 Task: Research Airbnb accommodation in Santa Rosa de CopÃ¡n, Honduras from 2nd November, 2023 to 15th November, 2023 for 2 adults.1  bedroom having 1 bed and 1 bathroom. Property type can be hotel. Booking option can be shelf check-in. Look for 4 properties as per requirement.
Action: Mouse moved to (242, 106)
Screenshot: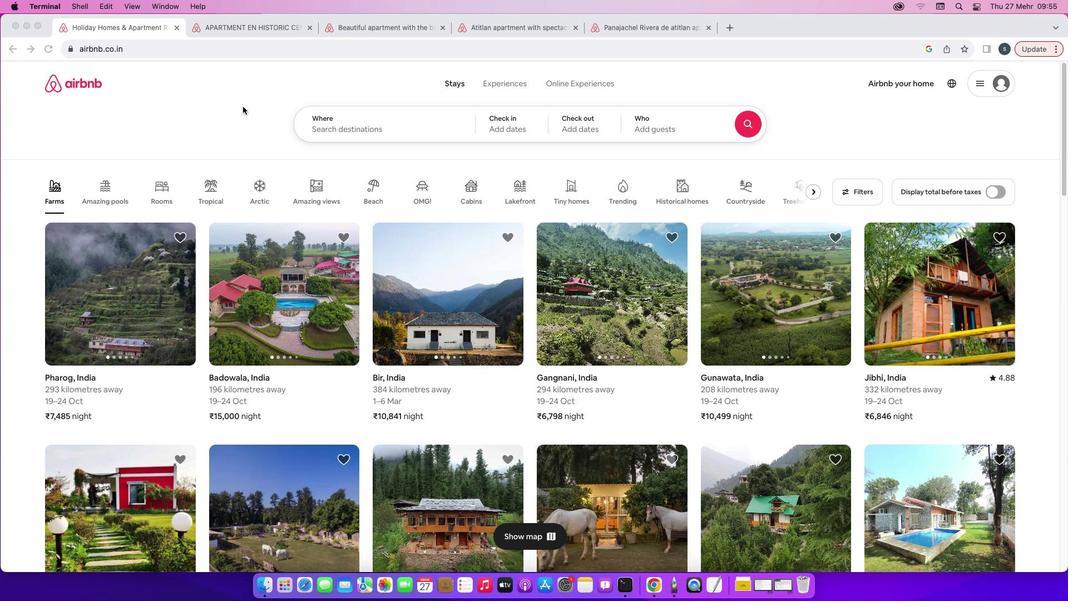 
Action: Mouse pressed left at (242, 106)
Screenshot: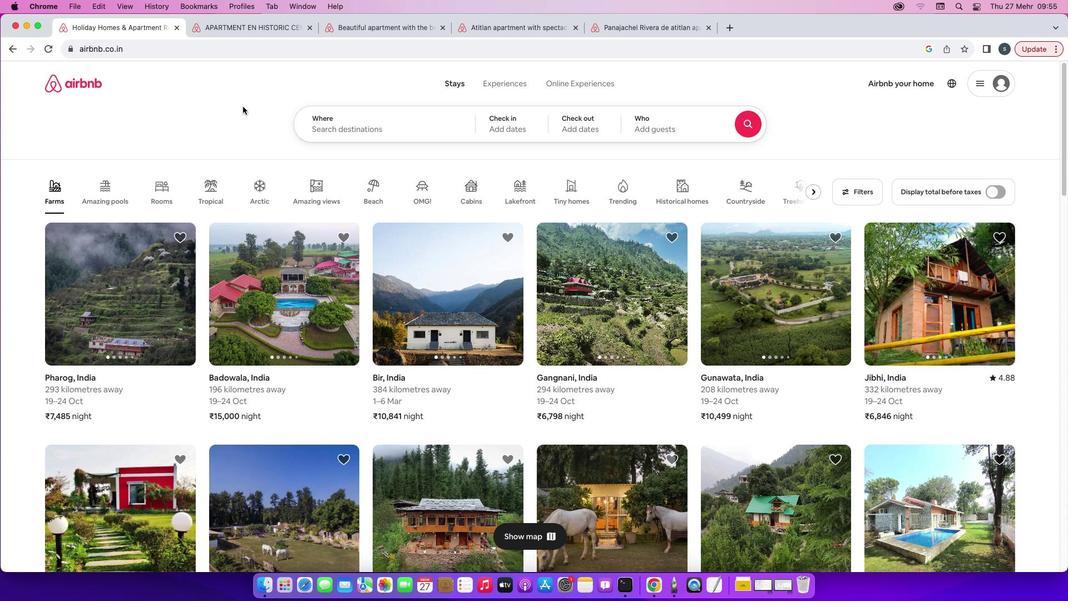 
Action: Mouse moved to (343, 117)
Screenshot: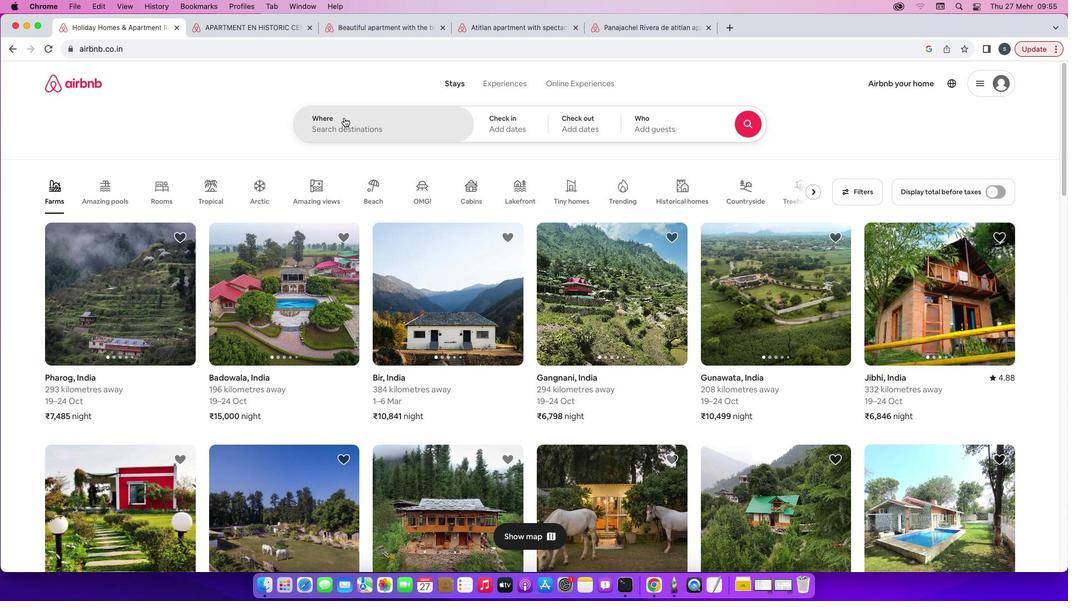 
Action: Mouse pressed left at (343, 117)
Screenshot: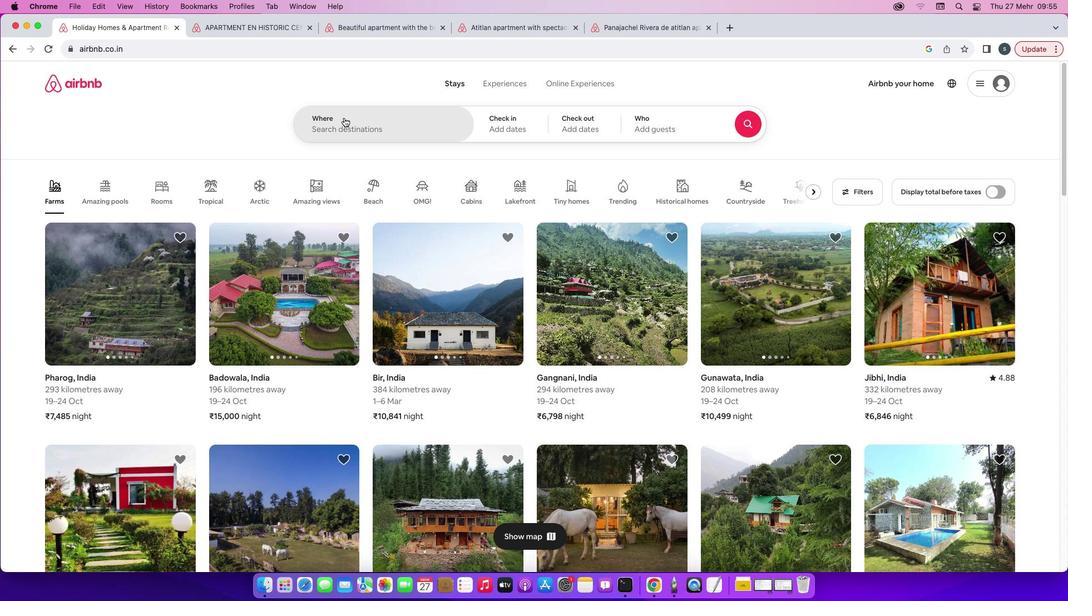 
Action: Mouse moved to (351, 121)
Screenshot: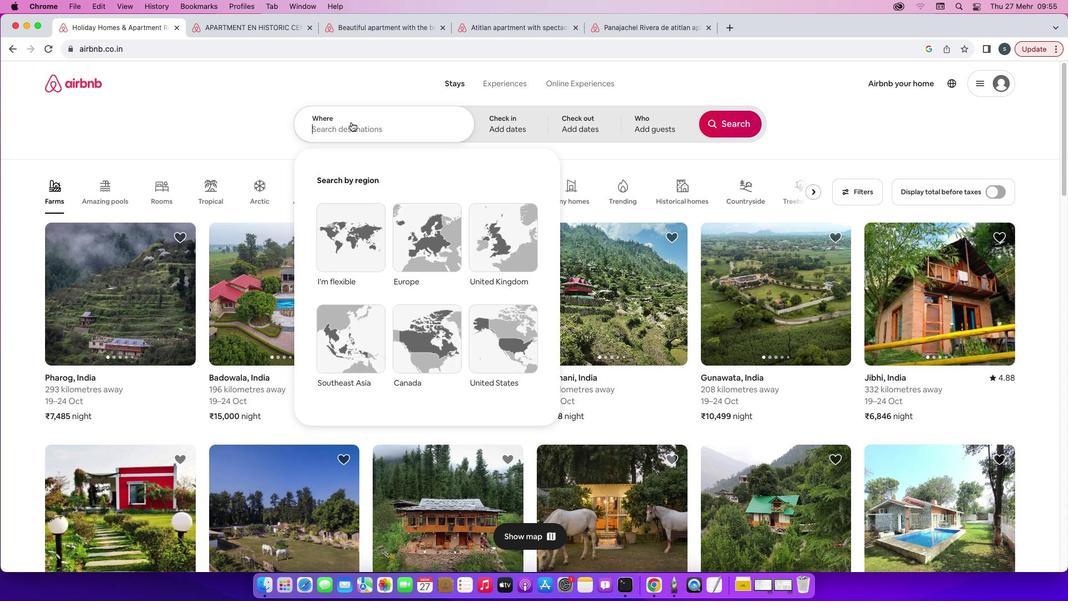 
Action: Key pressed Key.caps_lockKey.caps_lock'S'Key.caps_lock'a''n''t''a'Key.spaceKey.caps_lock'R'Key.caps_lock'o''s''a'Key.space'd''e'Key.spaceKey.caps_lock'C'Key.caps_lock'o''p''a''n'','Key.spaceKey.caps_lock'H'Key.caps_lock'o''n''d''u''r''a''s'
Screenshot: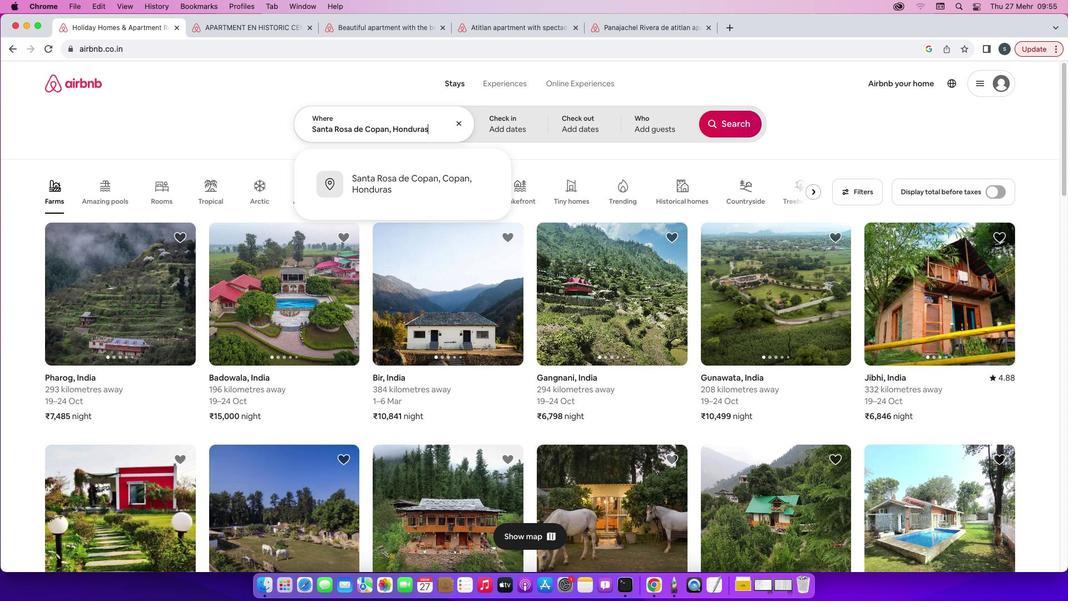 
Action: Mouse moved to (375, 182)
Screenshot: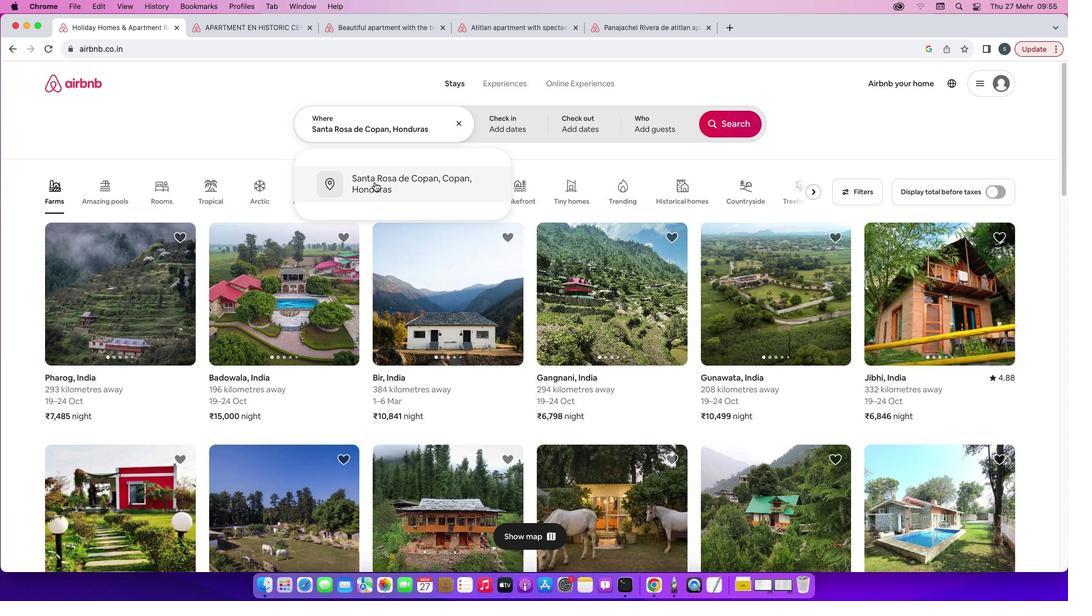 
Action: Mouse pressed left at (375, 182)
Screenshot: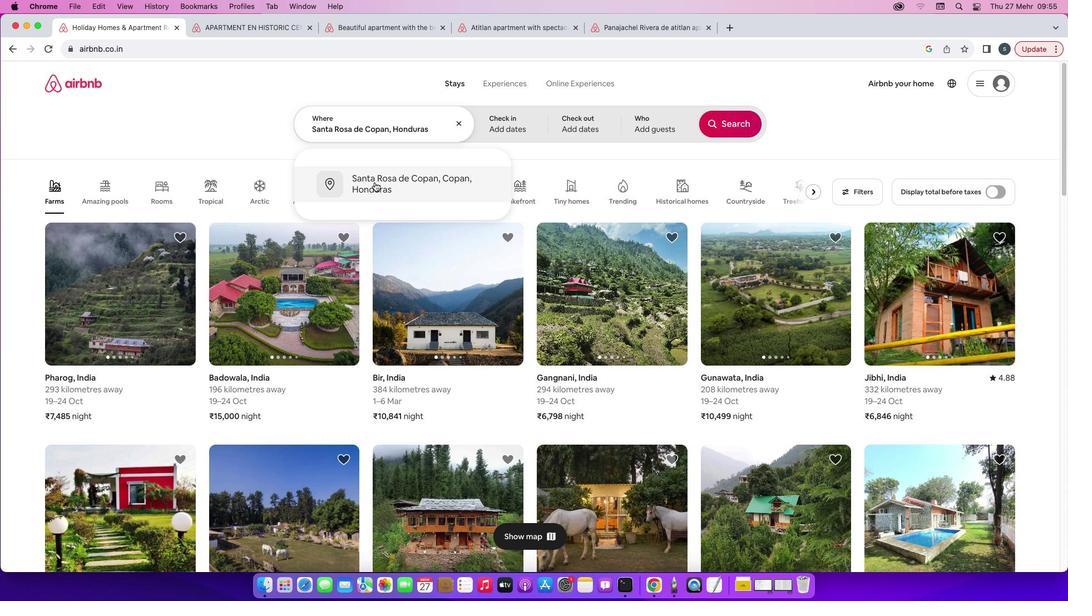
Action: Mouse moved to (662, 259)
Screenshot: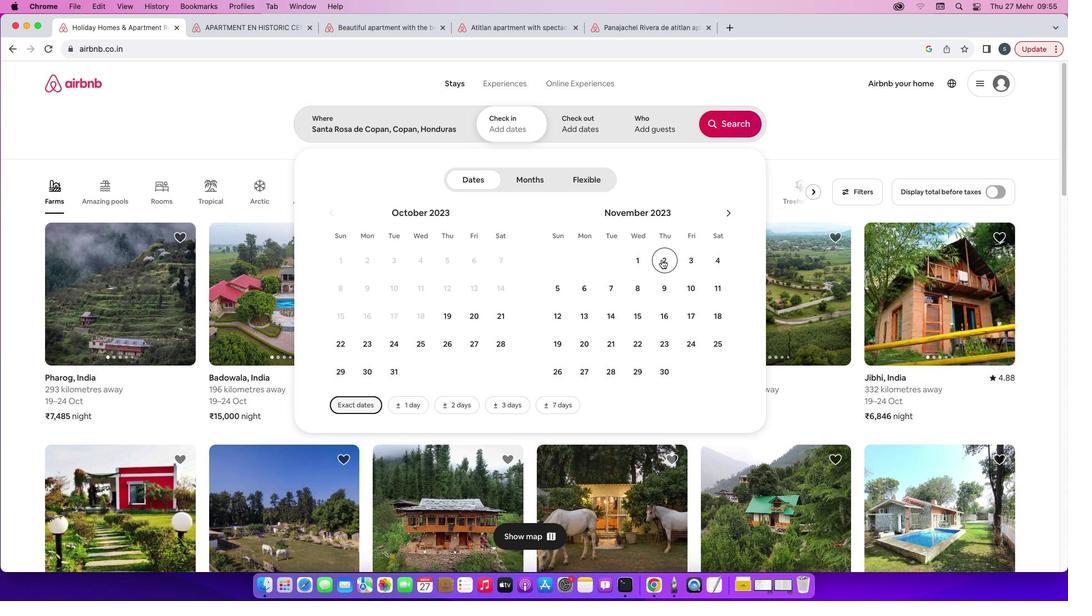 
Action: Mouse pressed left at (662, 259)
Screenshot: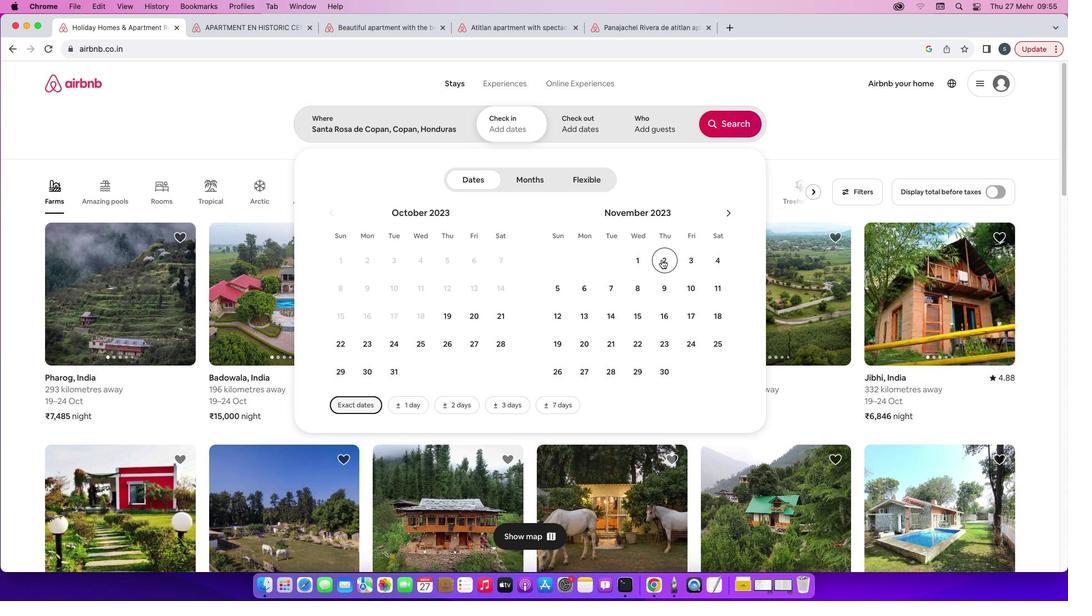 
Action: Mouse moved to (641, 321)
Screenshot: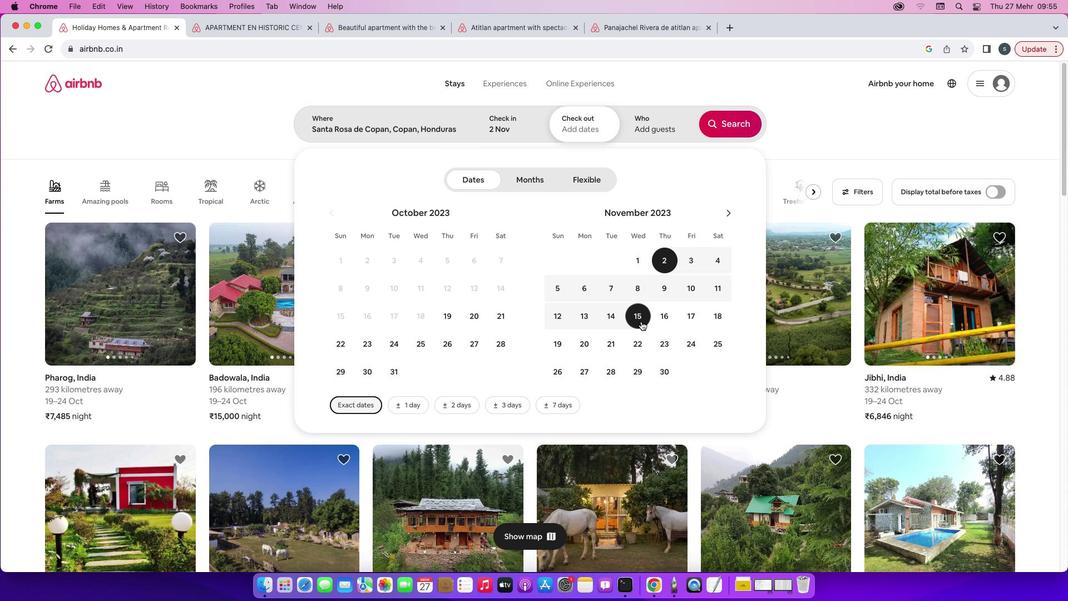 
Action: Mouse pressed left at (641, 321)
Screenshot: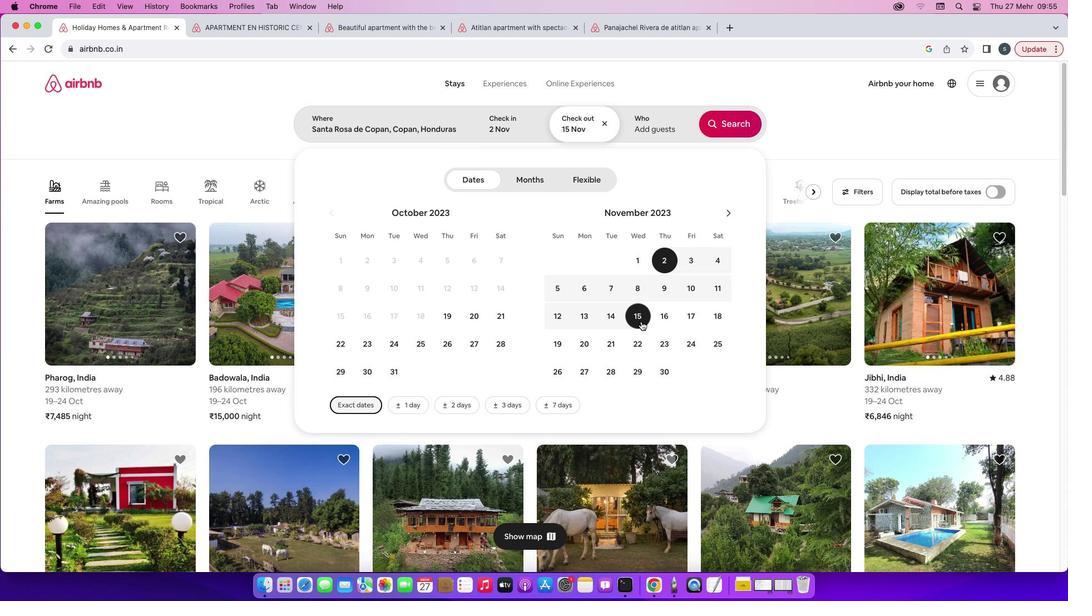 
Action: Mouse moved to (655, 138)
Screenshot: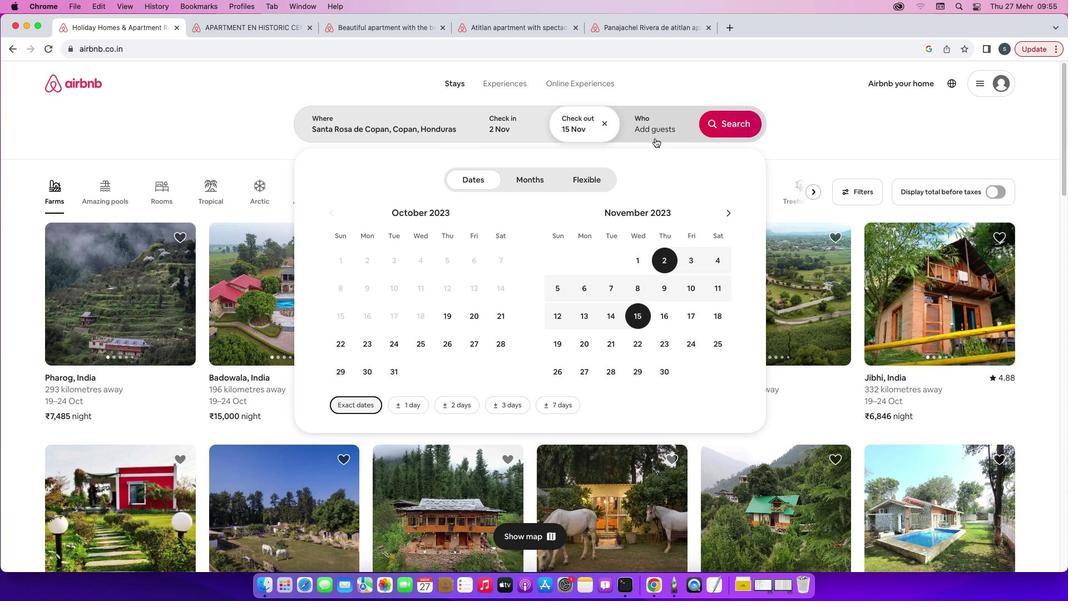 
Action: Mouse pressed left at (655, 138)
Screenshot: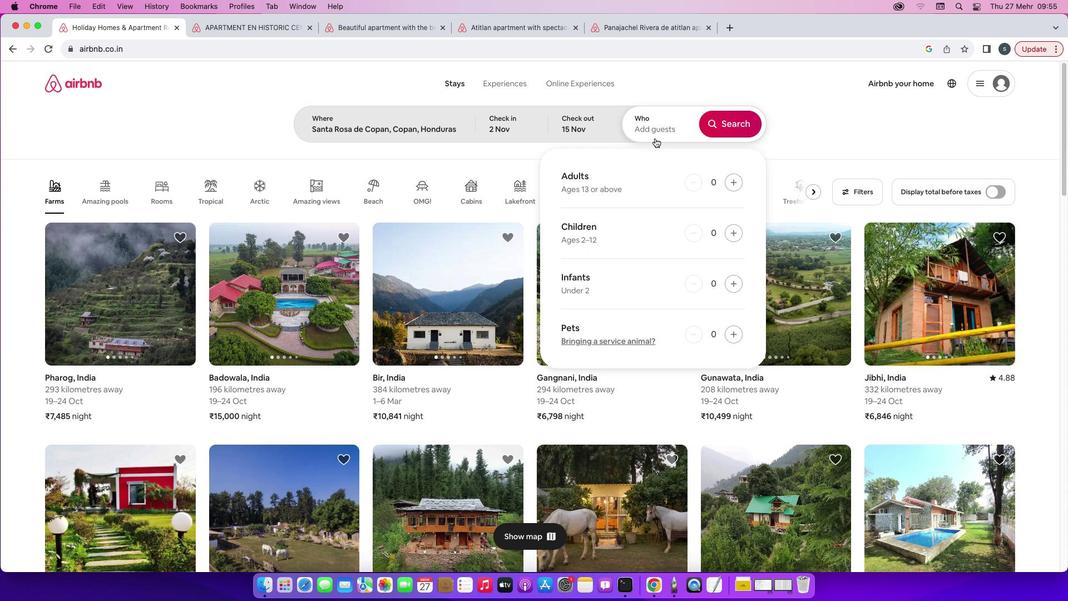 
Action: Mouse moved to (735, 180)
Screenshot: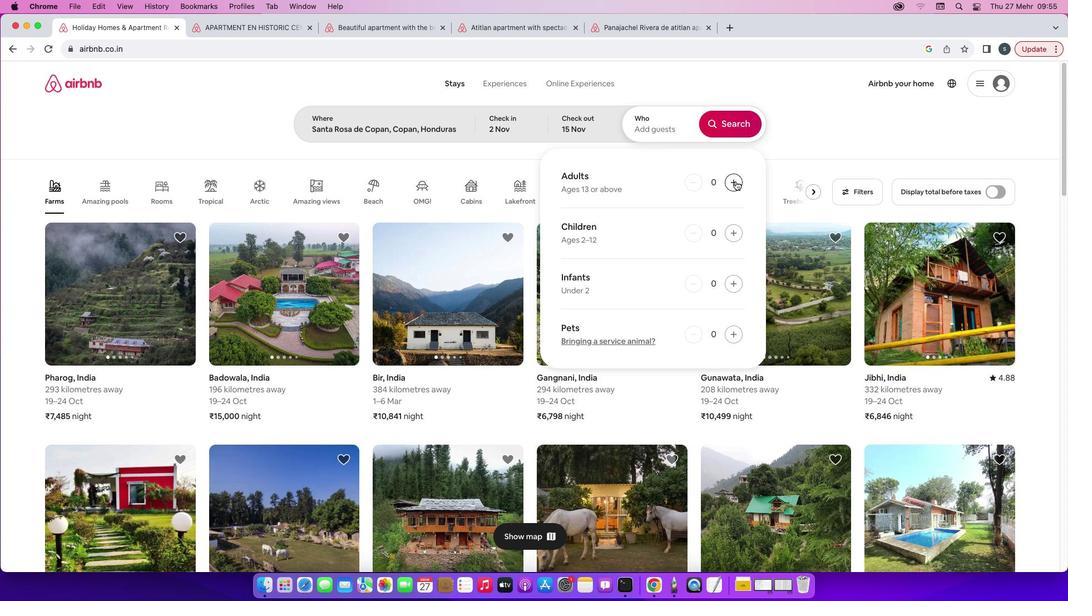 
Action: Mouse pressed left at (735, 180)
Screenshot: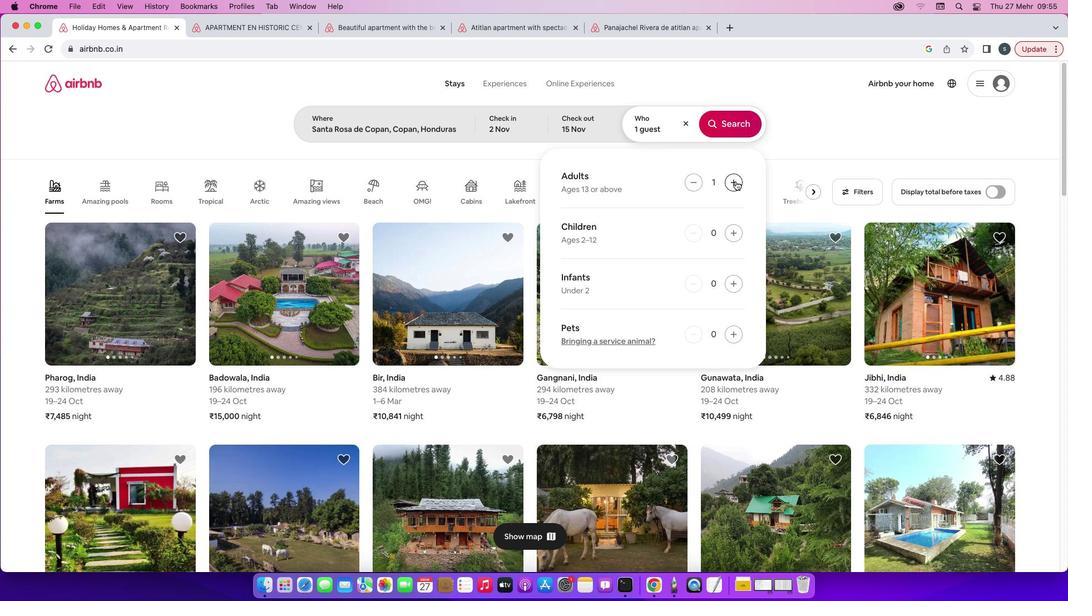 
Action: Mouse pressed left at (735, 180)
Screenshot: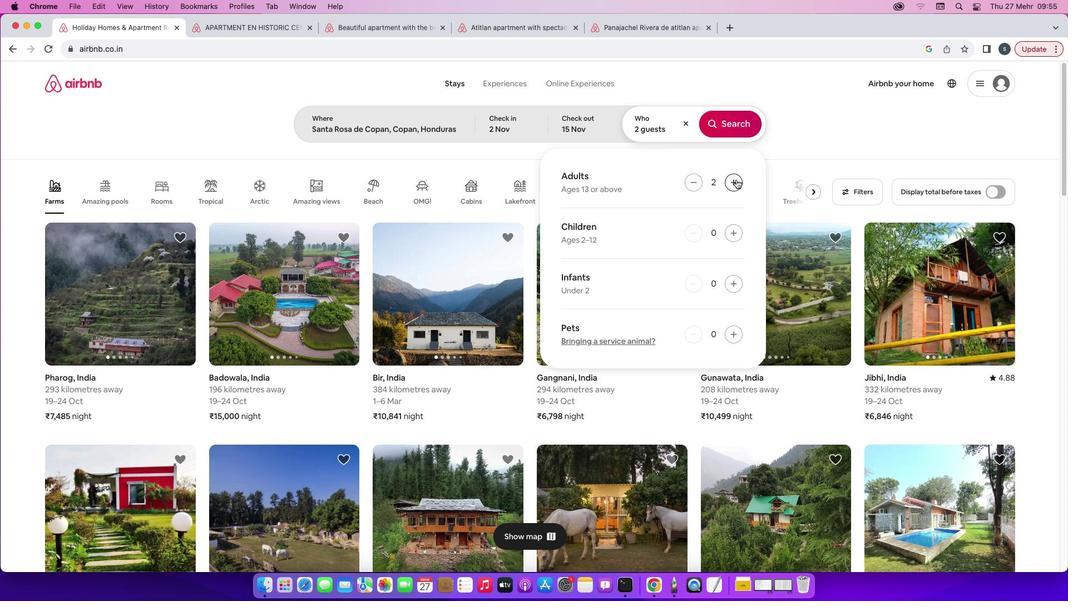 
Action: Mouse moved to (731, 128)
Screenshot: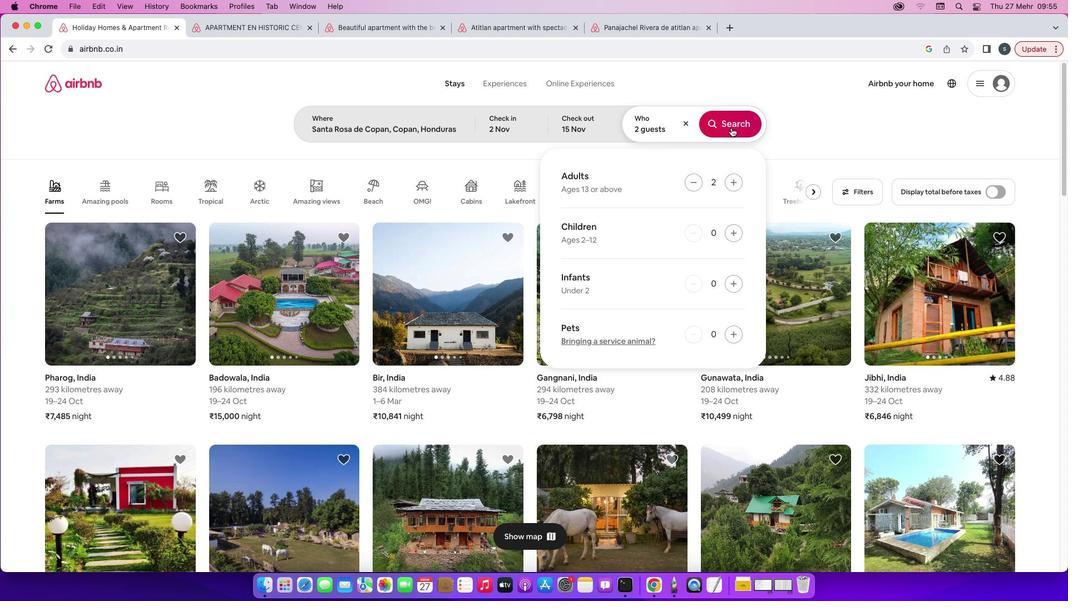 
Action: Mouse pressed left at (731, 128)
Screenshot: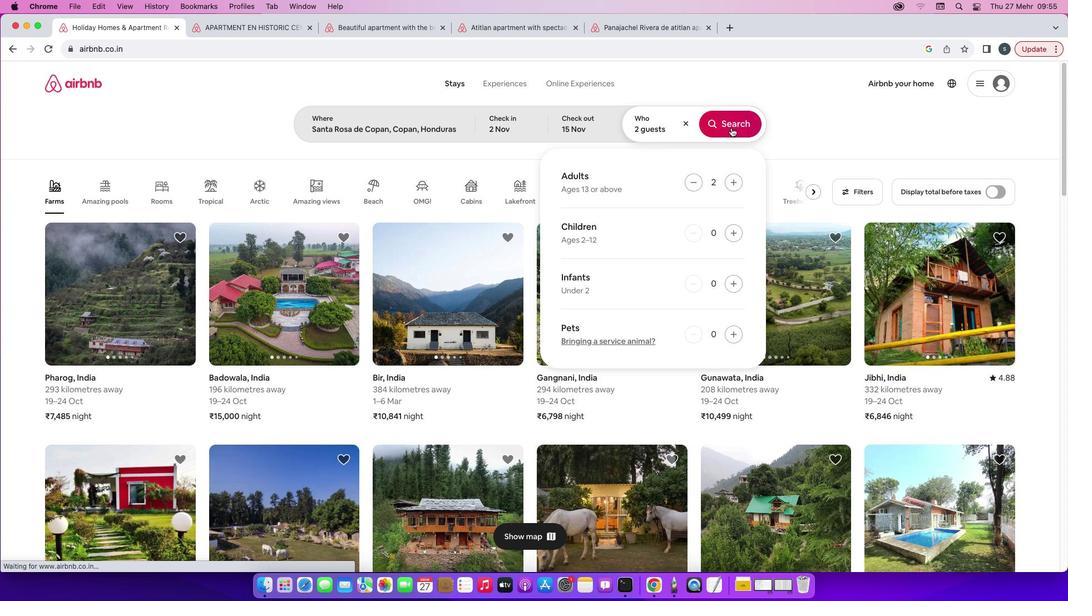 
Action: Mouse moved to (885, 128)
Screenshot: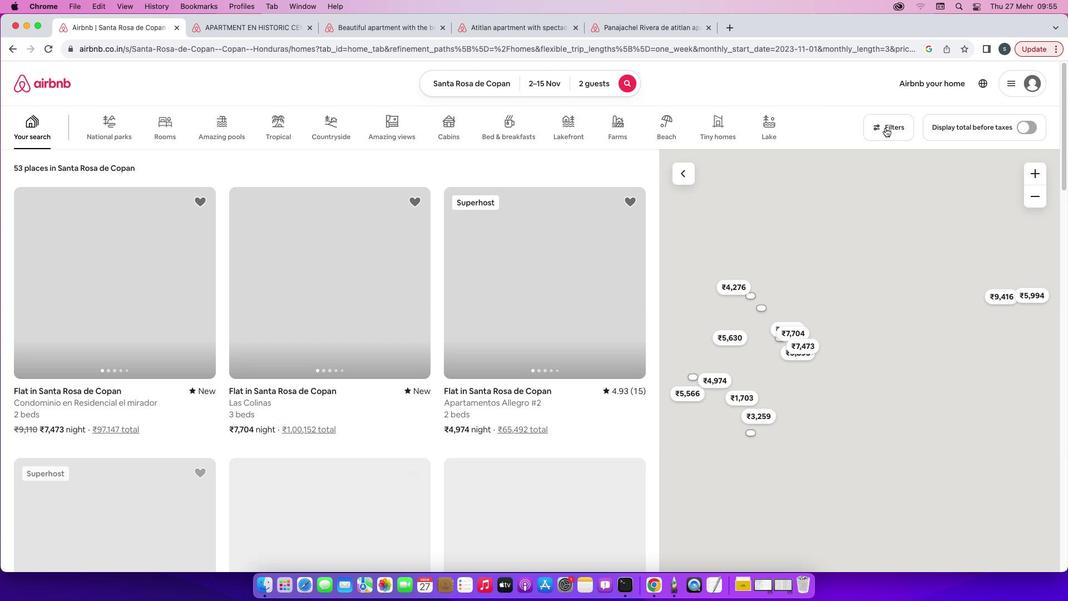 
Action: Mouse pressed left at (885, 128)
Screenshot: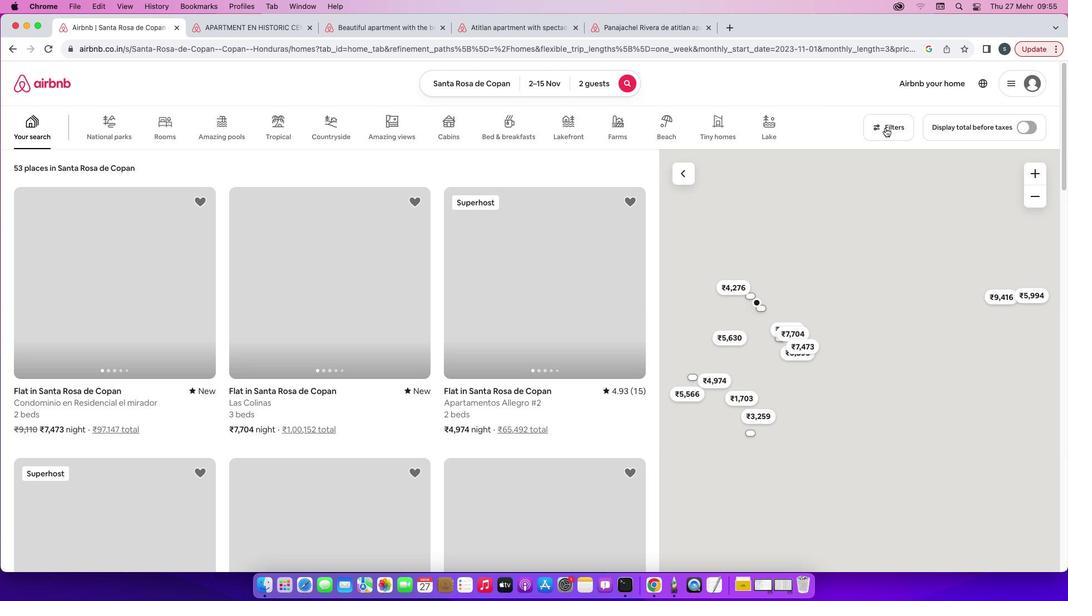 
Action: Mouse moved to (434, 407)
Screenshot: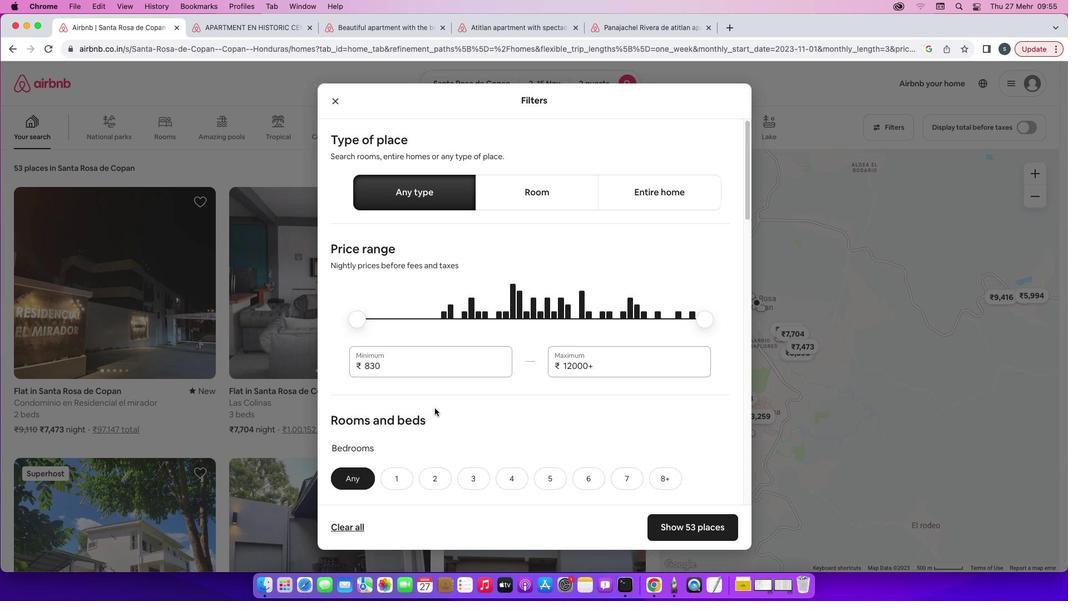 
Action: Mouse scrolled (434, 407) with delta (0, 0)
Screenshot: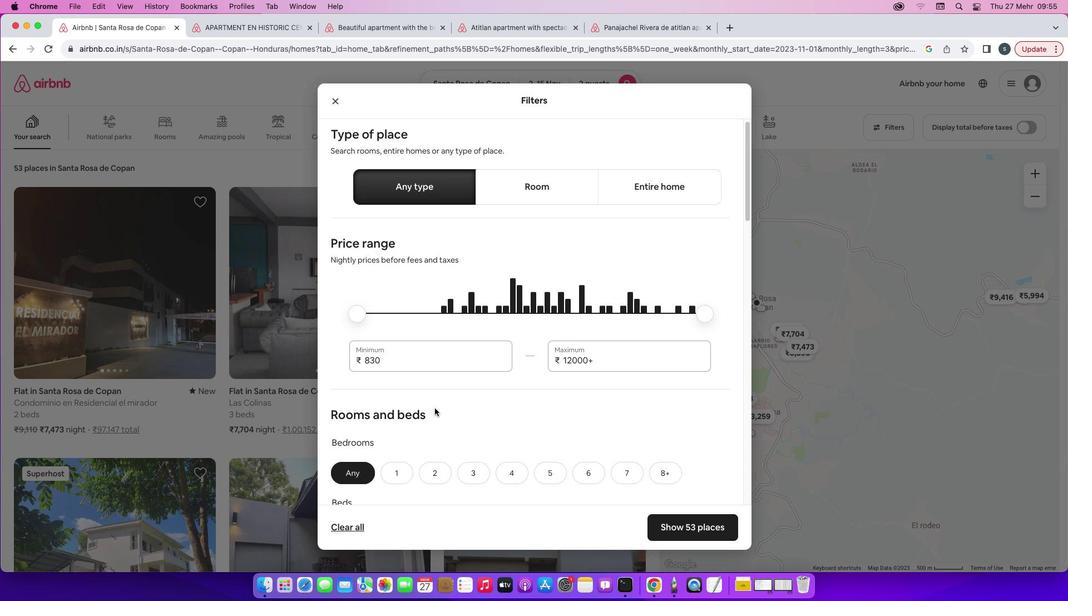 
Action: Mouse scrolled (434, 407) with delta (0, 0)
Screenshot: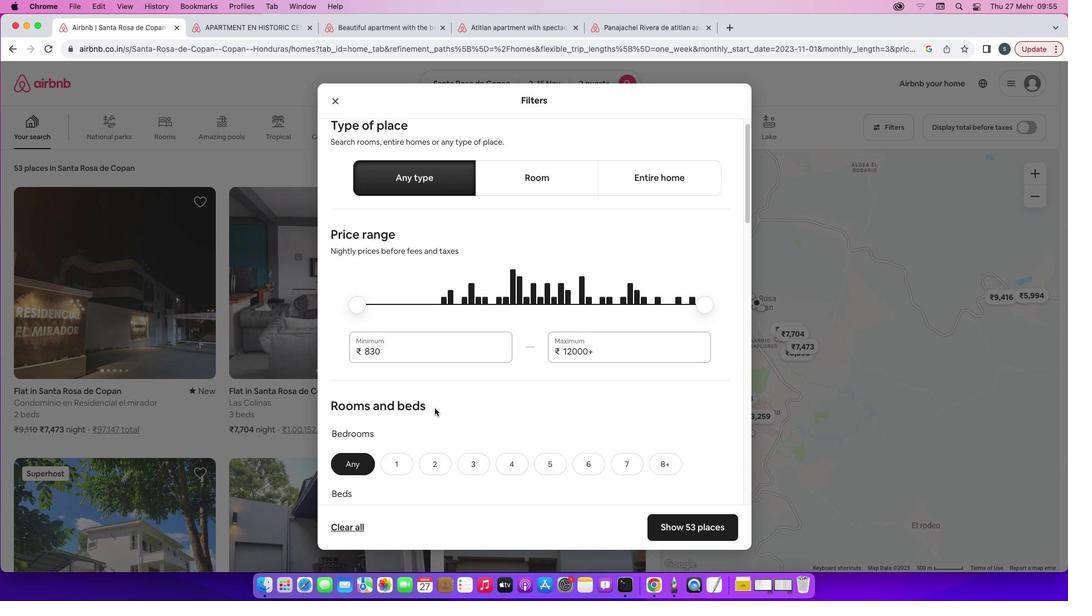 
Action: Mouse scrolled (434, 407) with delta (0, 0)
Screenshot: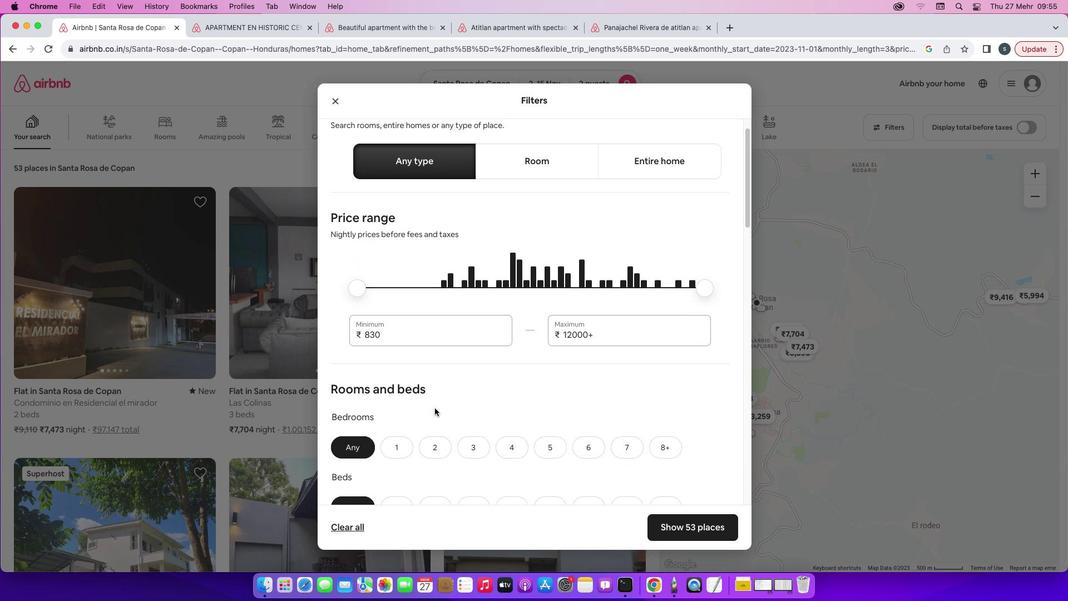 
Action: Mouse scrolled (434, 407) with delta (0, 0)
Screenshot: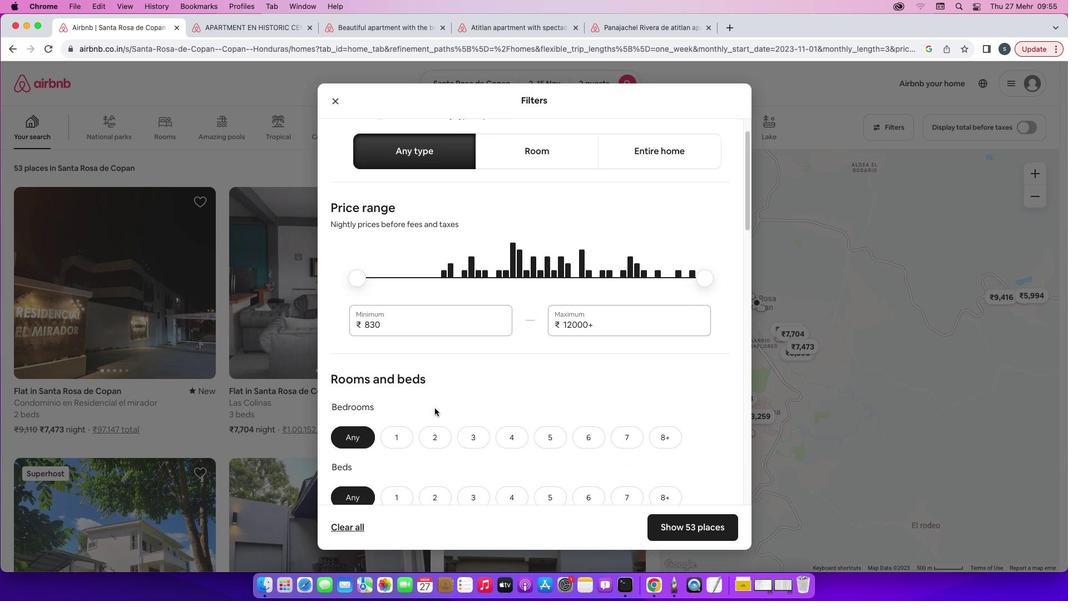 
Action: Mouse scrolled (434, 407) with delta (0, 0)
Screenshot: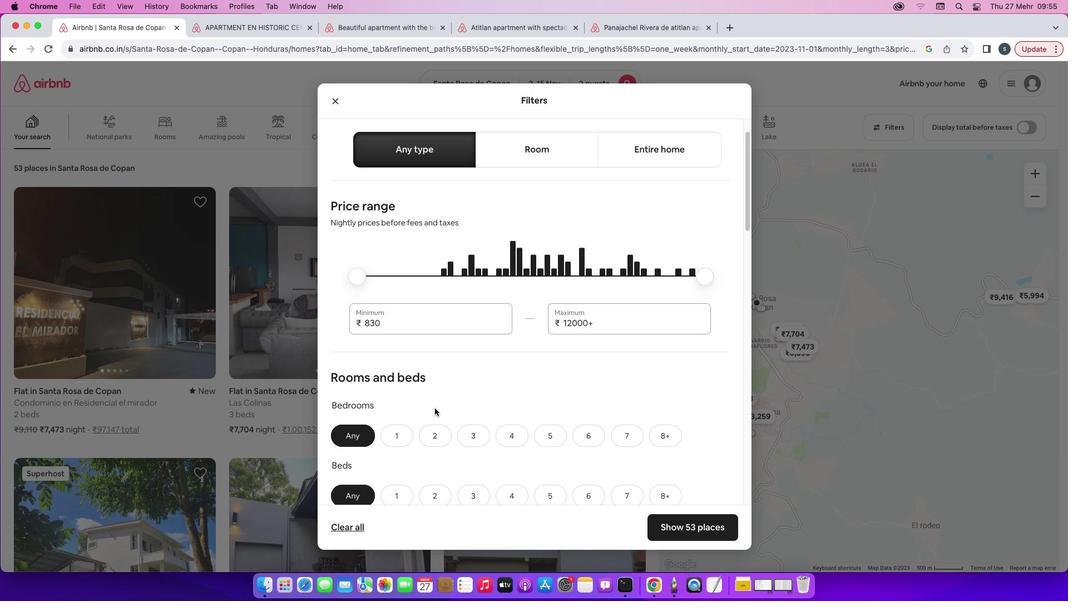 
Action: Mouse scrolled (434, 407) with delta (0, 0)
Screenshot: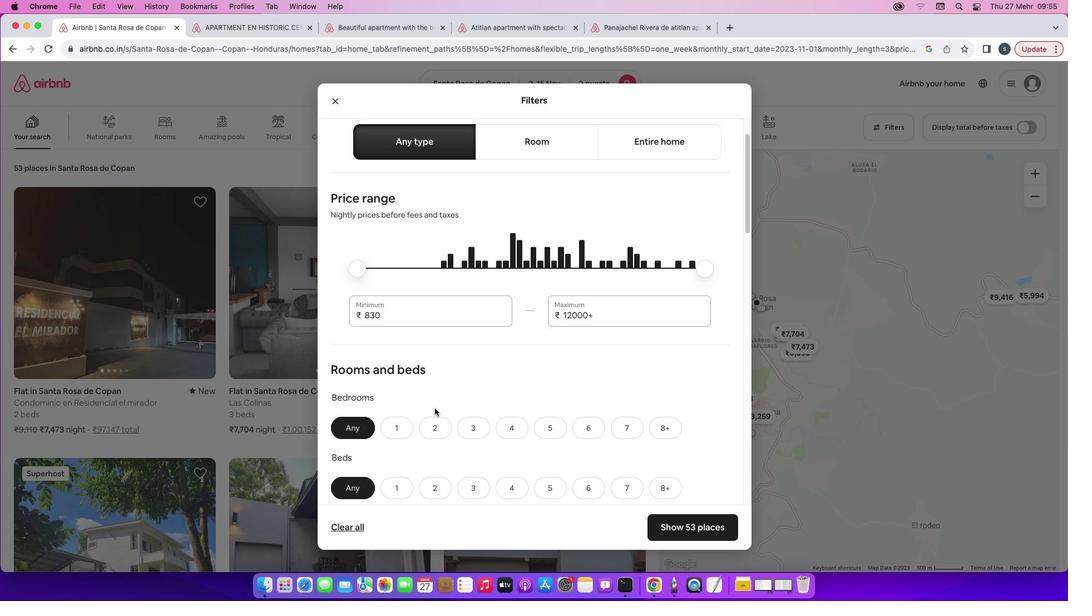 
Action: Mouse scrolled (434, 407) with delta (0, 0)
Screenshot: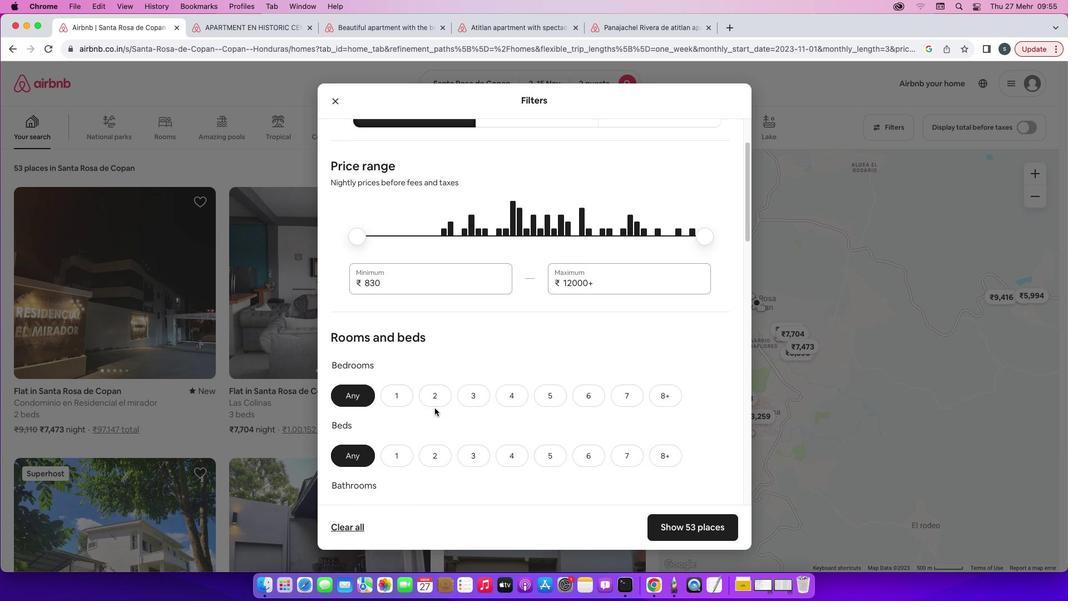 
Action: Mouse scrolled (434, 407) with delta (0, -1)
Screenshot: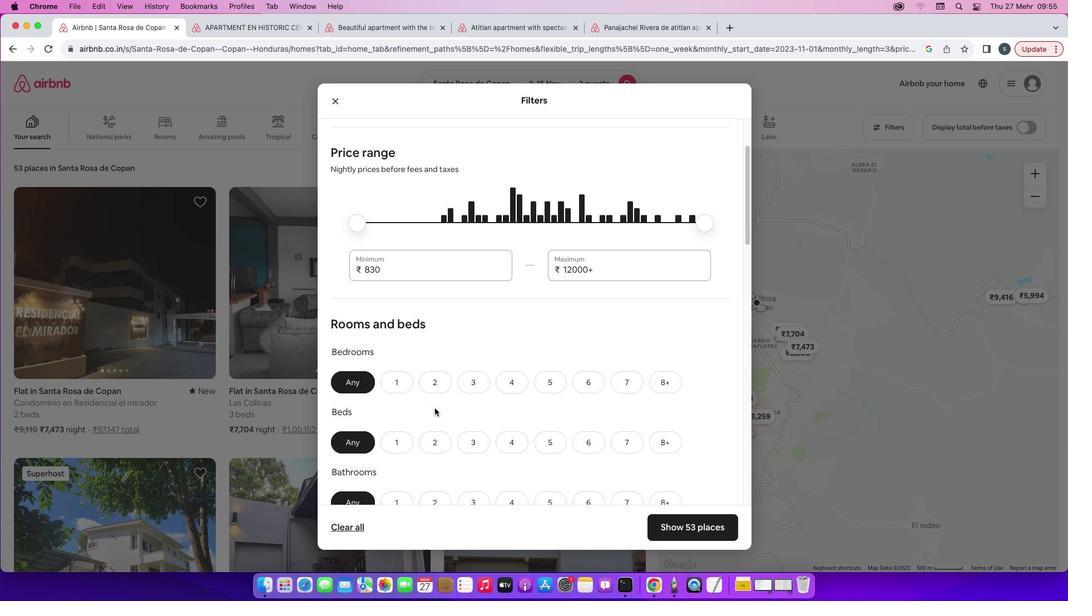 
Action: Mouse scrolled (434, 407) with delta (0, 0)
Screenshot: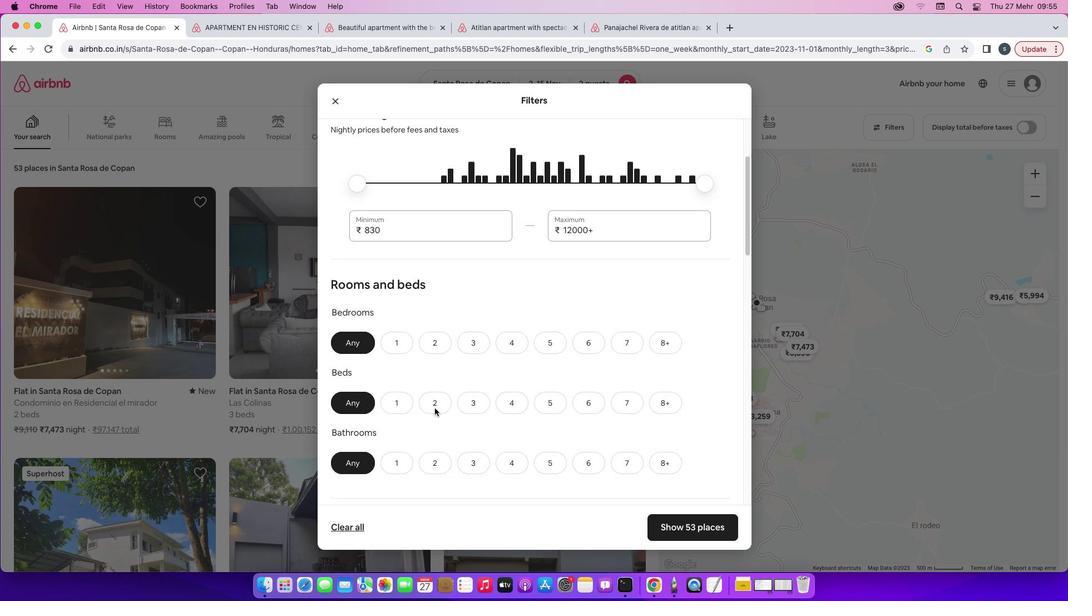 
Action: Mouse scrolled (434, 407) with delta (0, 0)
Screenshot: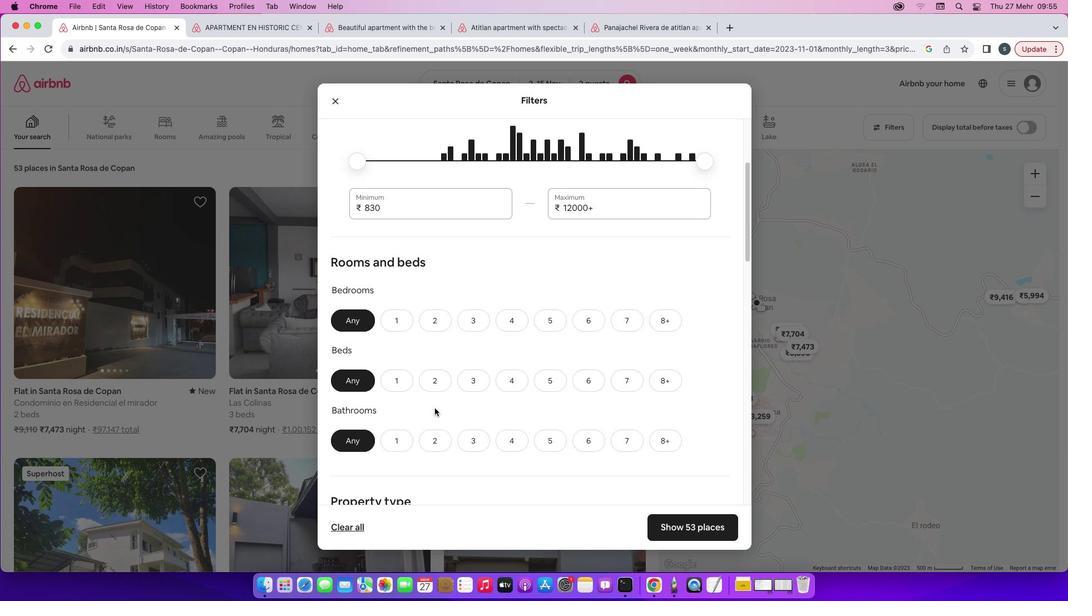 
Action: Mouse scrolled (434, 407) with delta (0, -1)
Screenshot: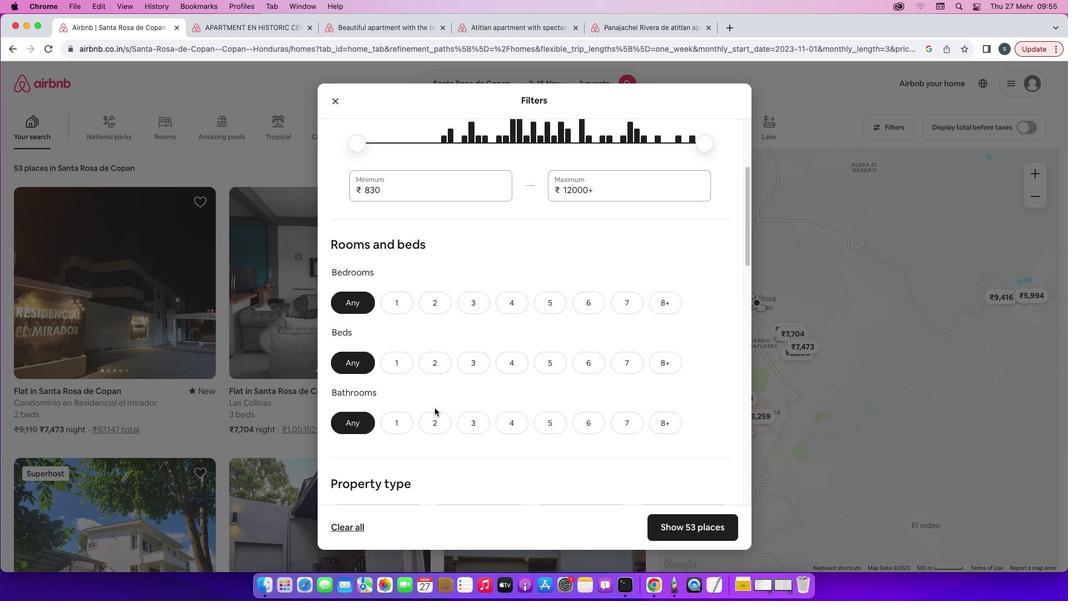 
Action: Mouse moved to (405, 299)
Screenshot: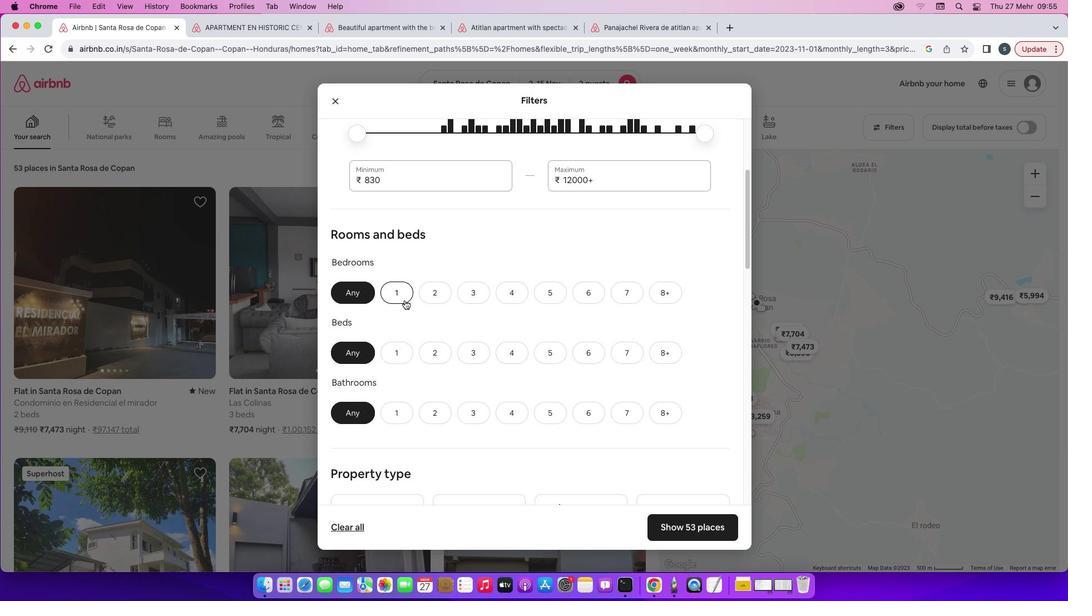 
Action: Mouse pressed left at (405, 299)
Screenshot: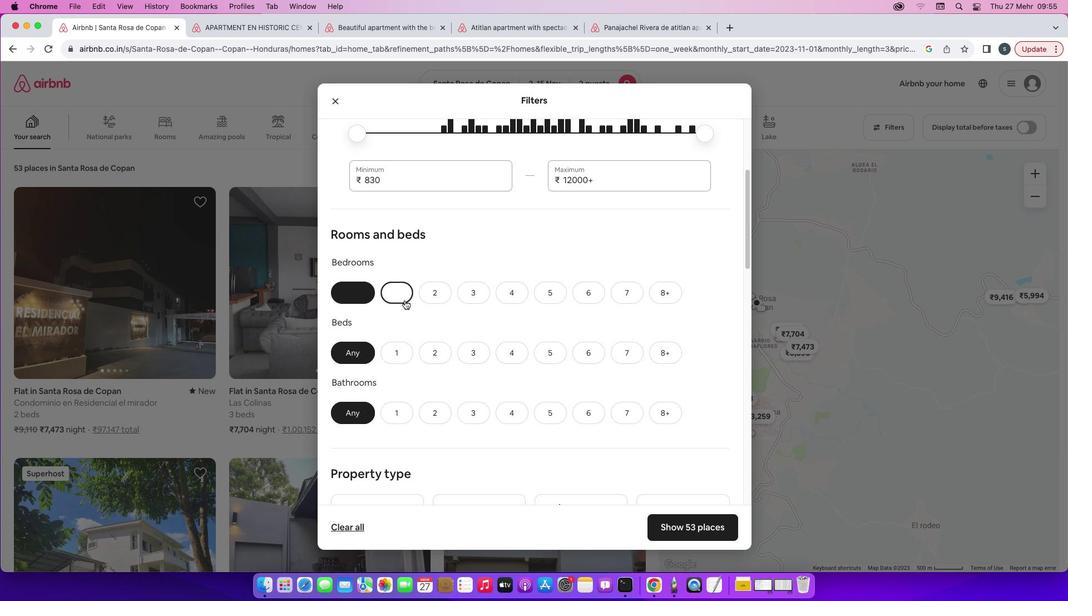
Action: Mouse moved to (399, 350)
Screenshot: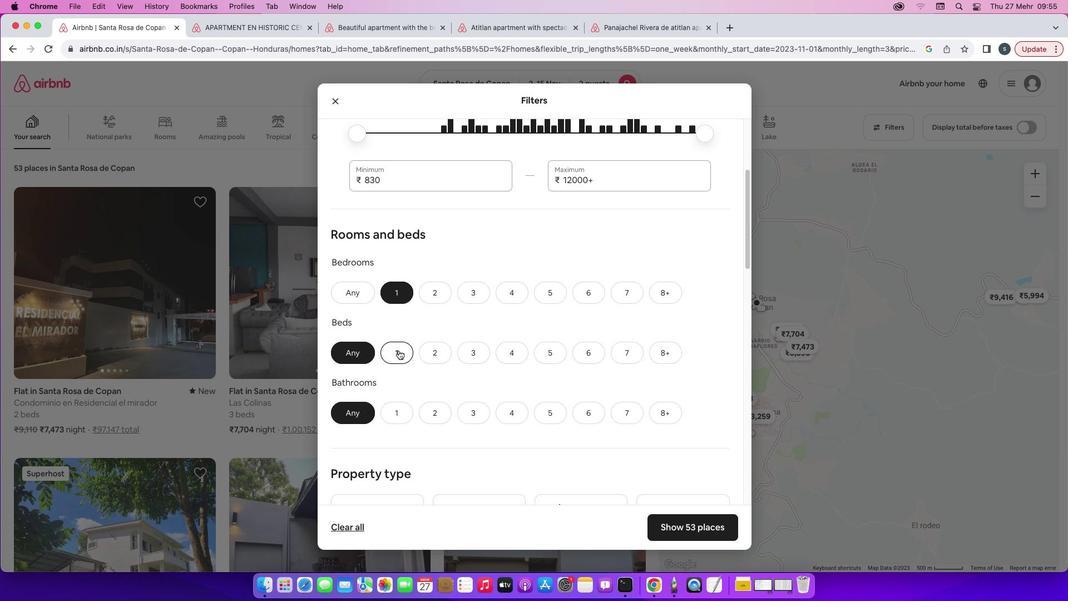 
Action: Mouse pressed left at (399, 350)
Screenshot: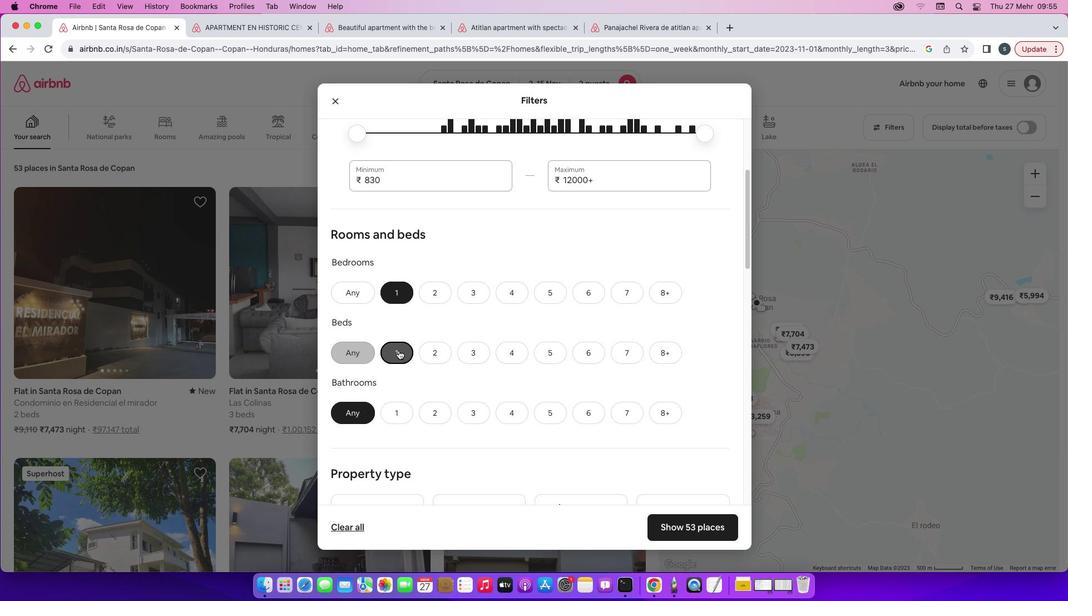 
Action: Mouse moved to (406, 410)
Screenshot: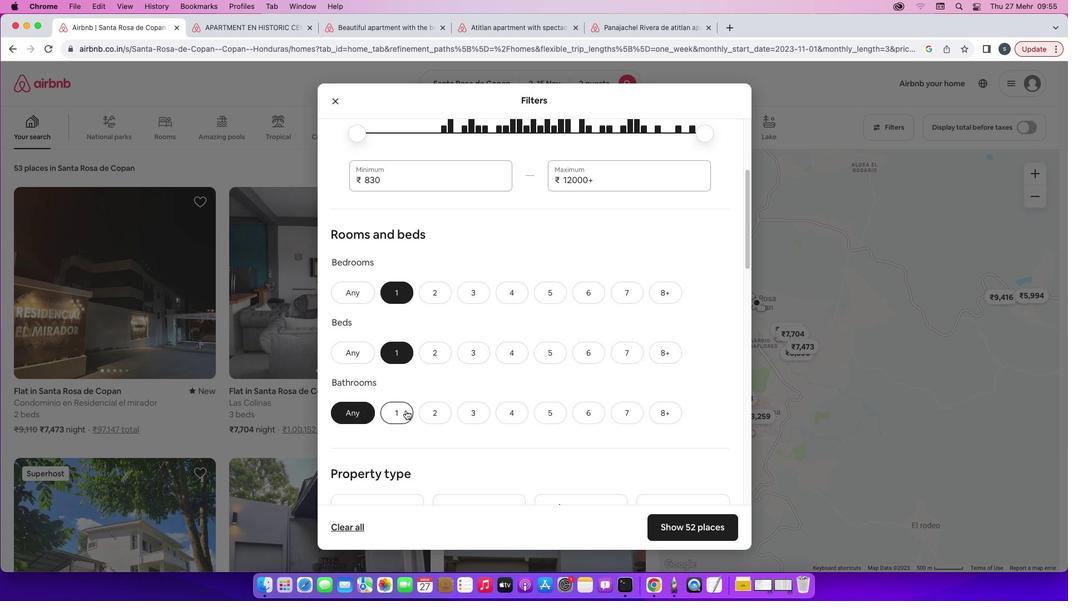 
Action: Mouse pressed left at (406, 410)
Screenshot: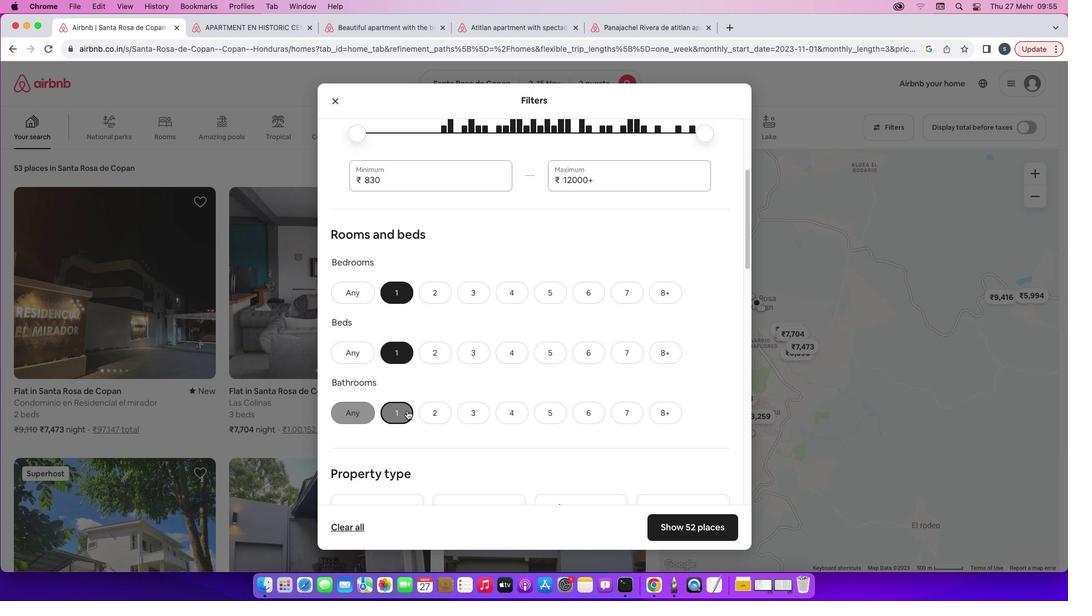 
Action: Mouse moved to (471, 378)
Screenshot: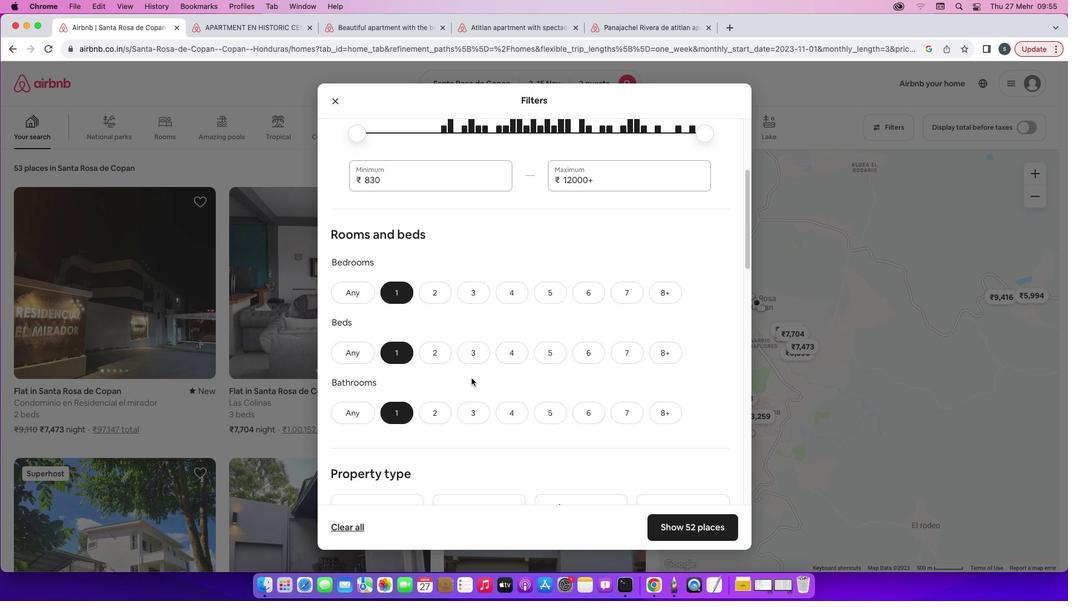 
Action: Mouse scrolled (471, 378) with delta (0, 0)
Screenshot: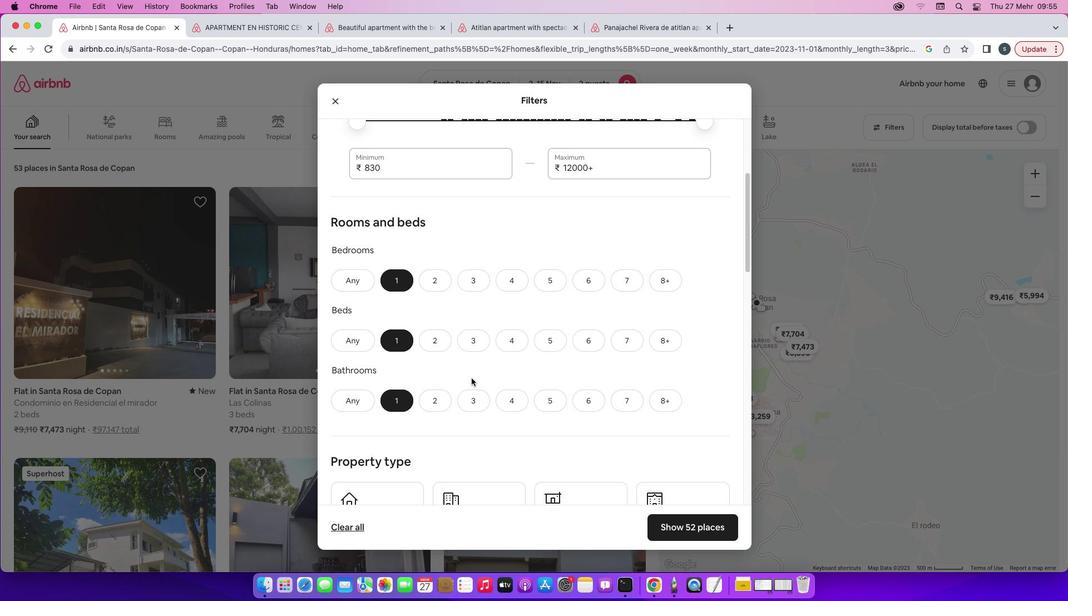 
Action: Mouse scrolled (471, 378) with delta (0, 0)
Screenshot: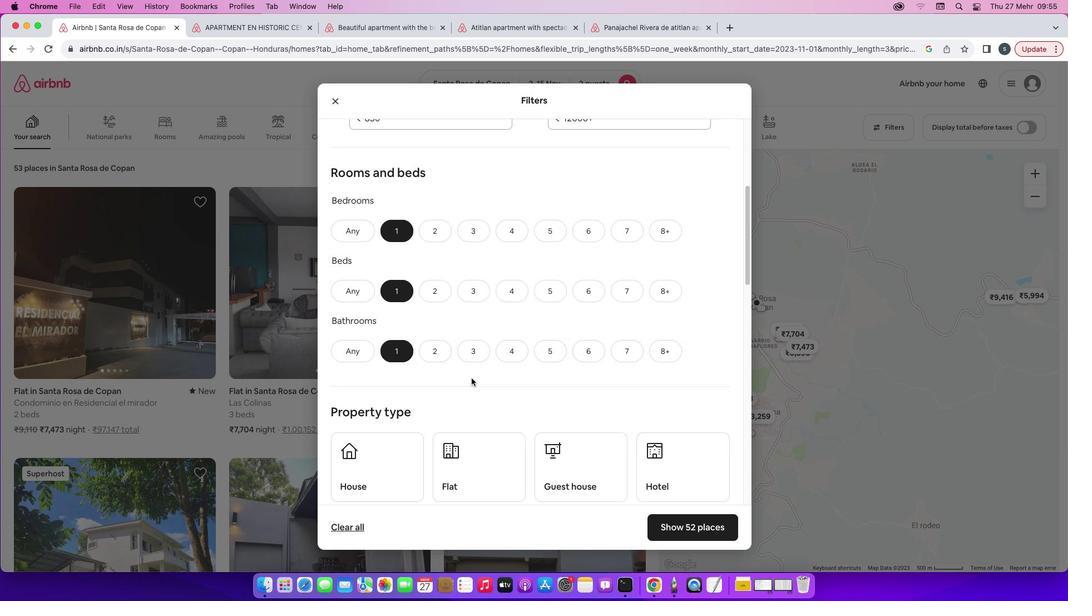 
Action: Mouse scrolled (471, 378) with delta (0, -1)
Screenshot: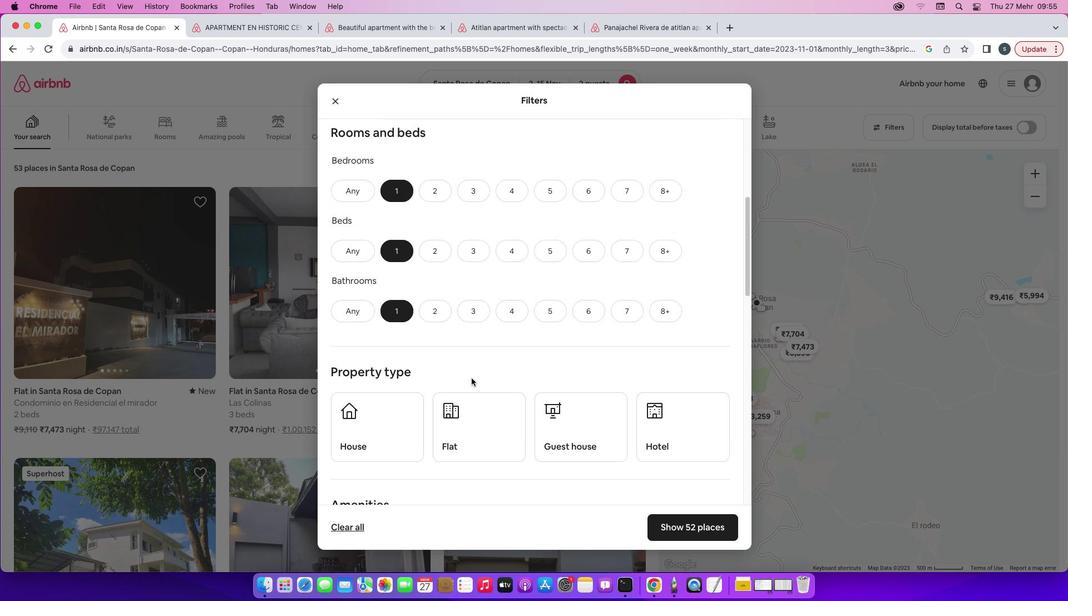 
Action: Mouse scrolled (471, 378) with delta (0, -1)
Screenshot: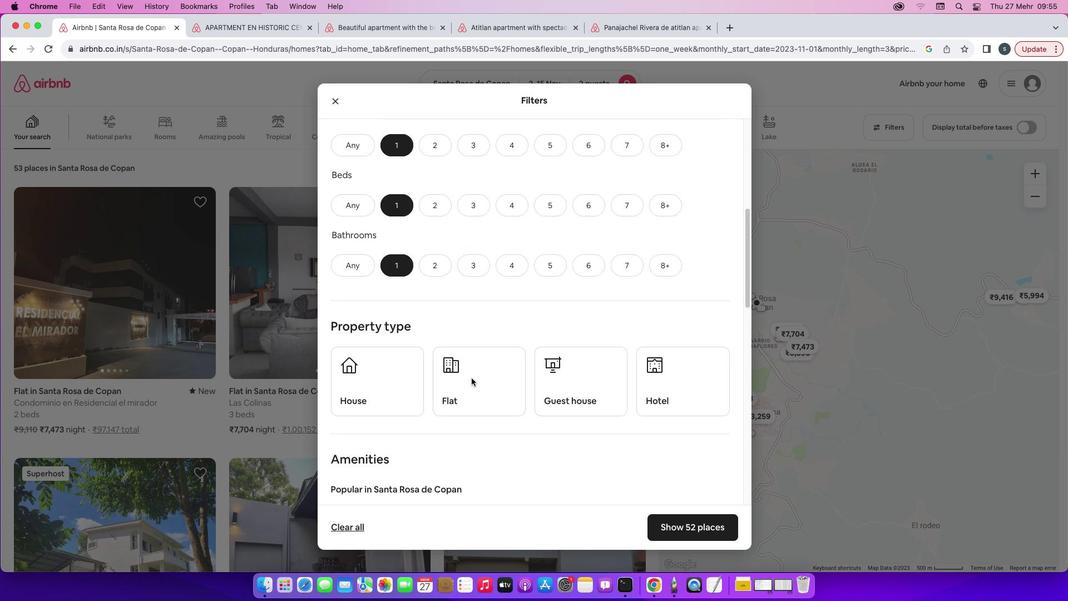 
Action: Mouse scrolled (471, 378) with delta (0, 0)
Screenshot: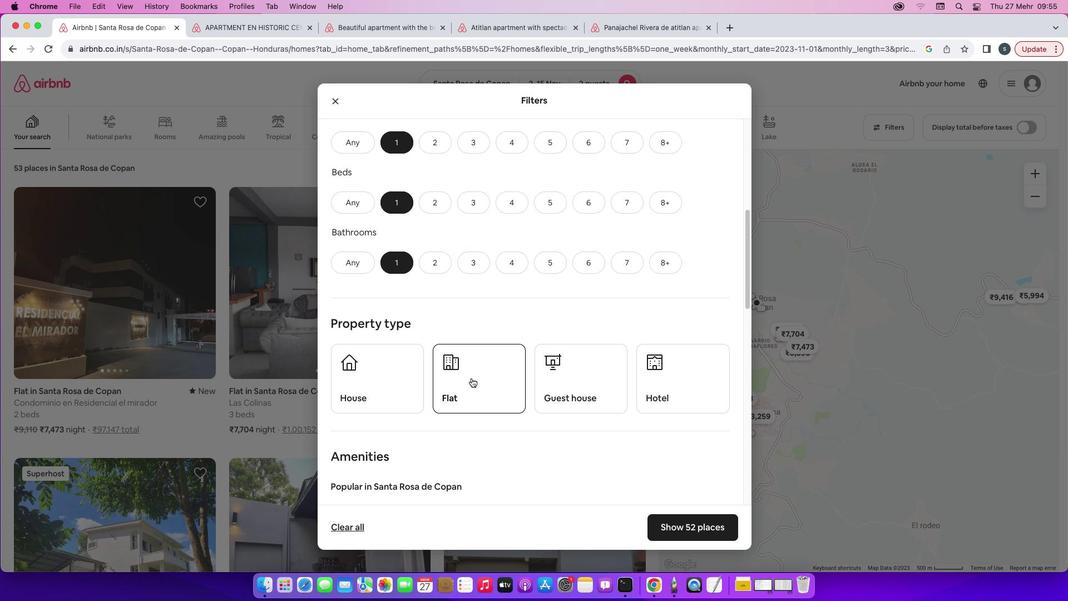 
Action: Mouse scrolled (471, 378) with delta (0, 0)
Screenshot: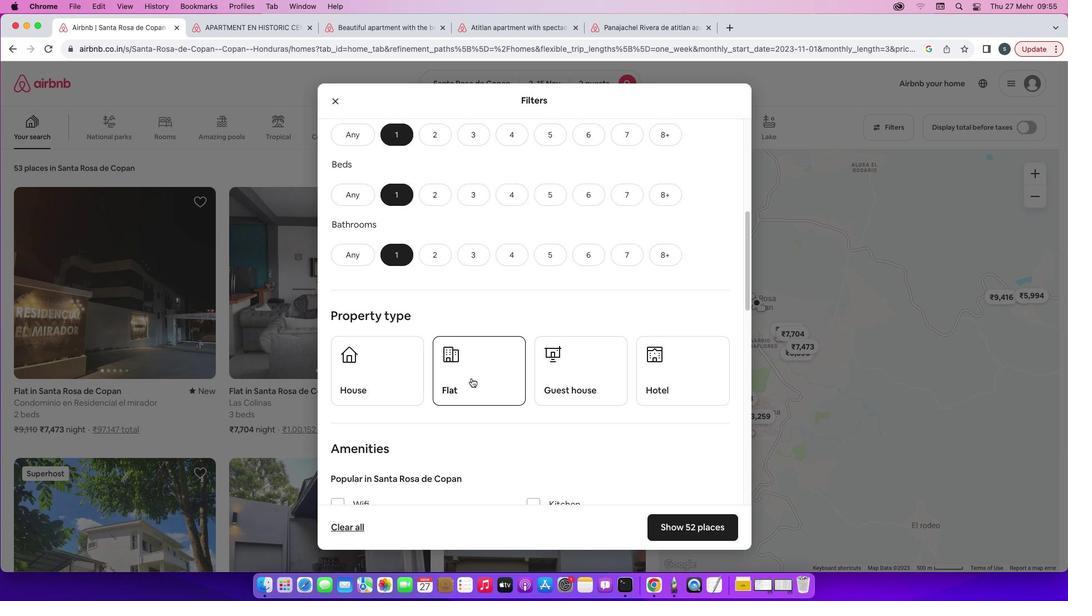 
Action: Mouse scrolled (471, 378) with delta (0, 0)
Screenshot: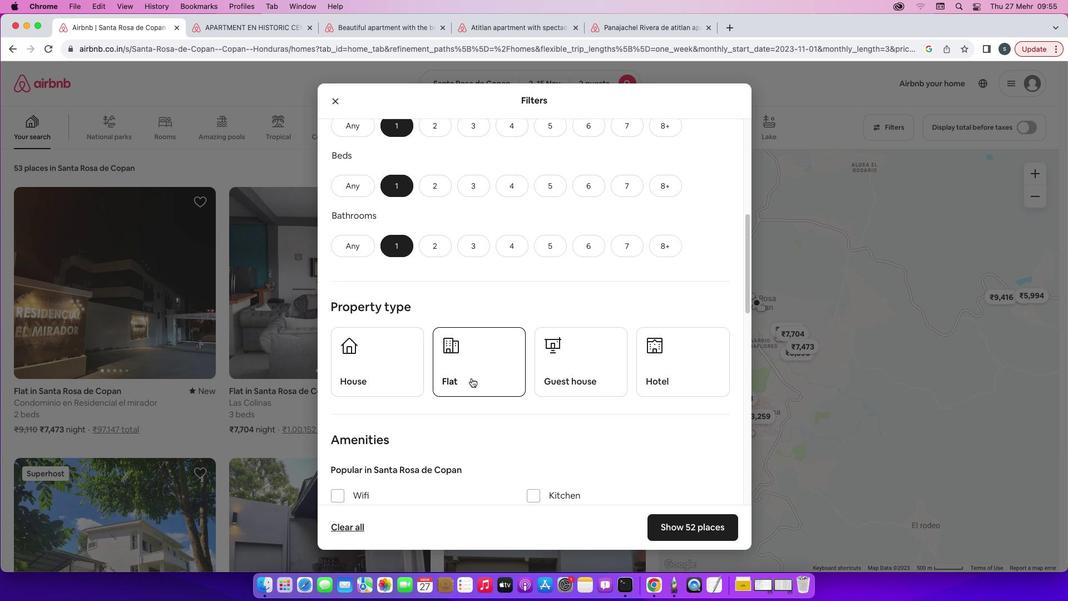 
Action: Mouse scrolled (471, 378) with delta (0, 0)
Screenshot: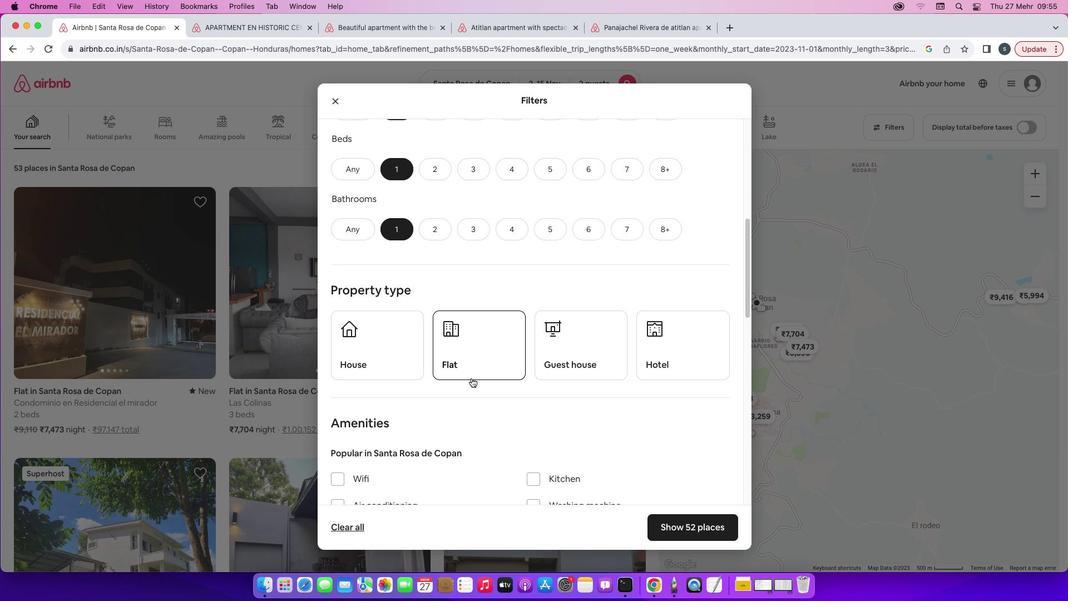 
Action: Mouse scrolled (471, 378) with delta (0, 0)
Screenshot: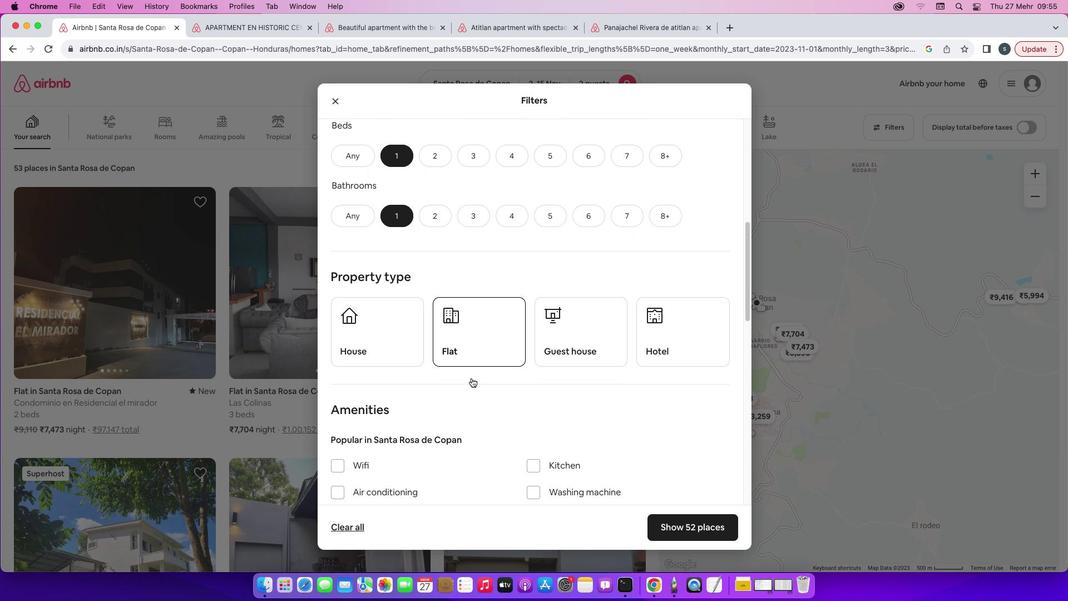 
Action: Mouse scrolled (471, 378) with delta (0, 0)
Screenshot: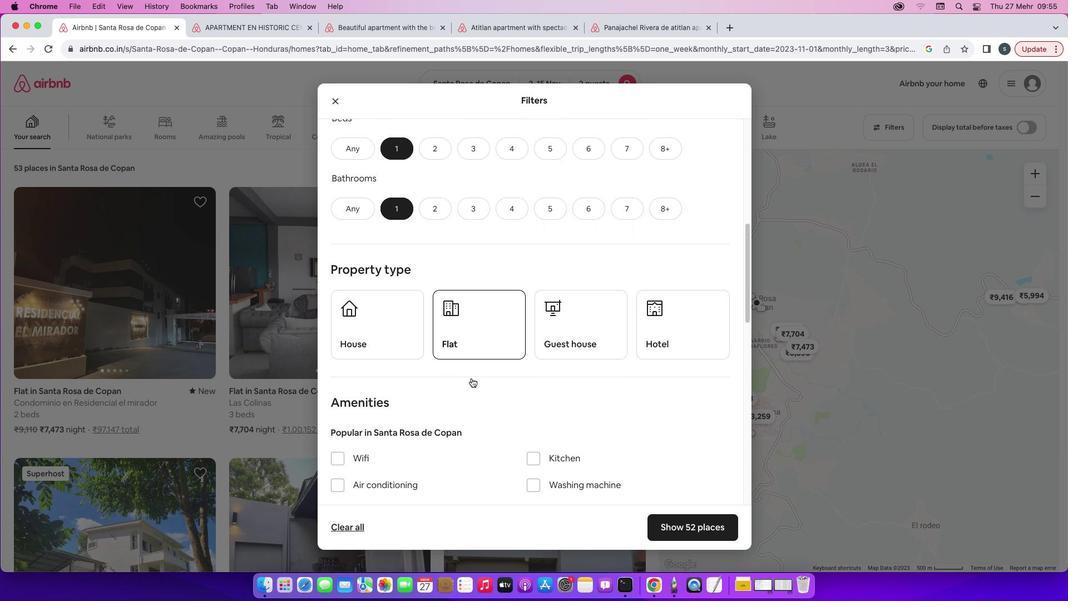 
Action: Mouse scrolled (471, 378) with delta (0, 0)
Screenshot: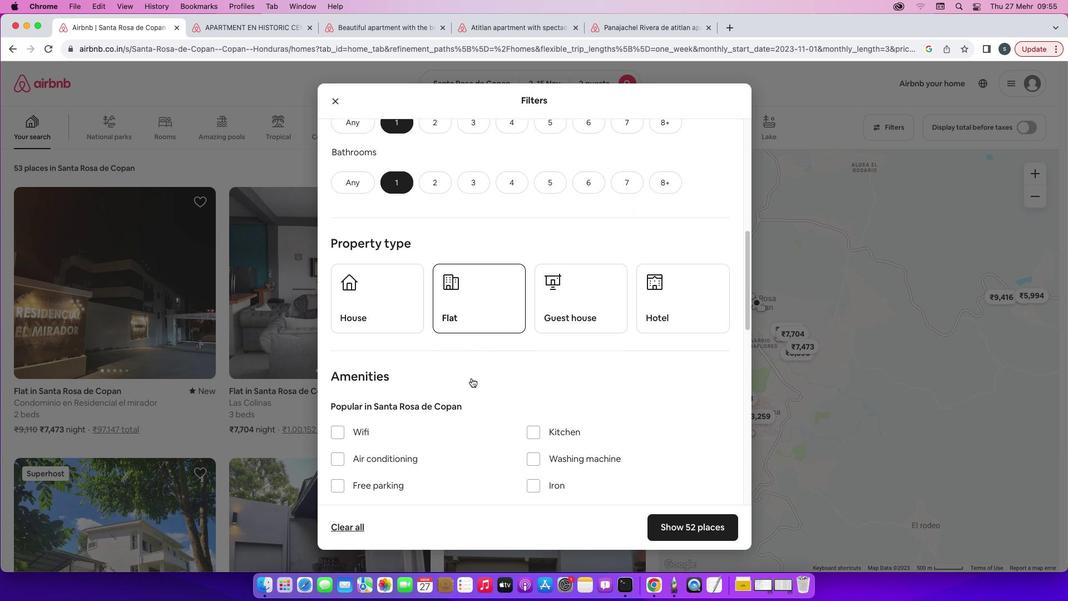 
Action: Mouse moved to (669, 319)
Screenshot: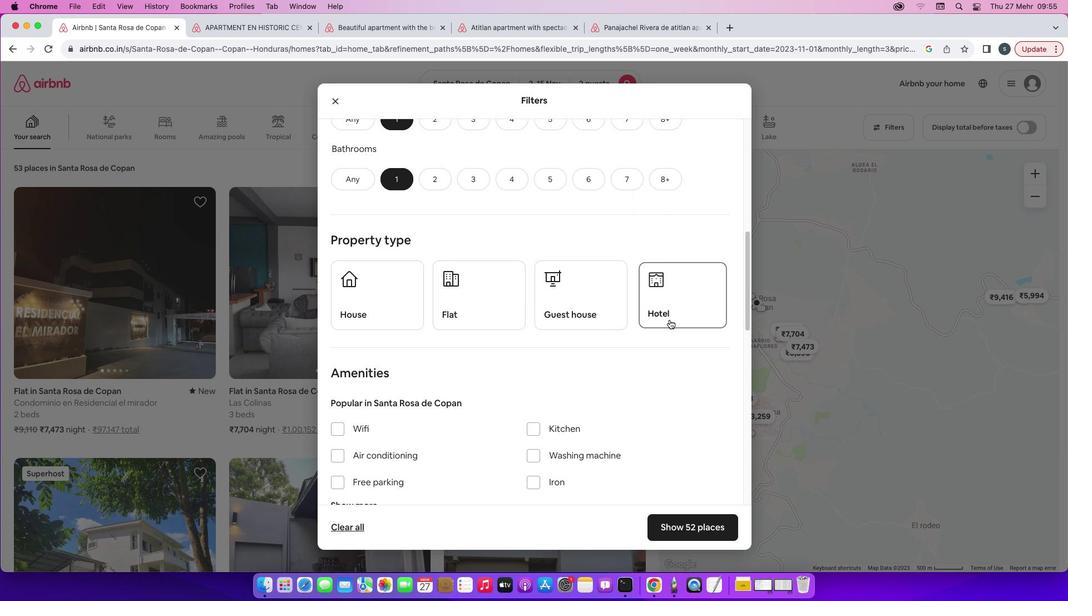 
Action: Mouse pressed left at (669, 319)
Screenshot: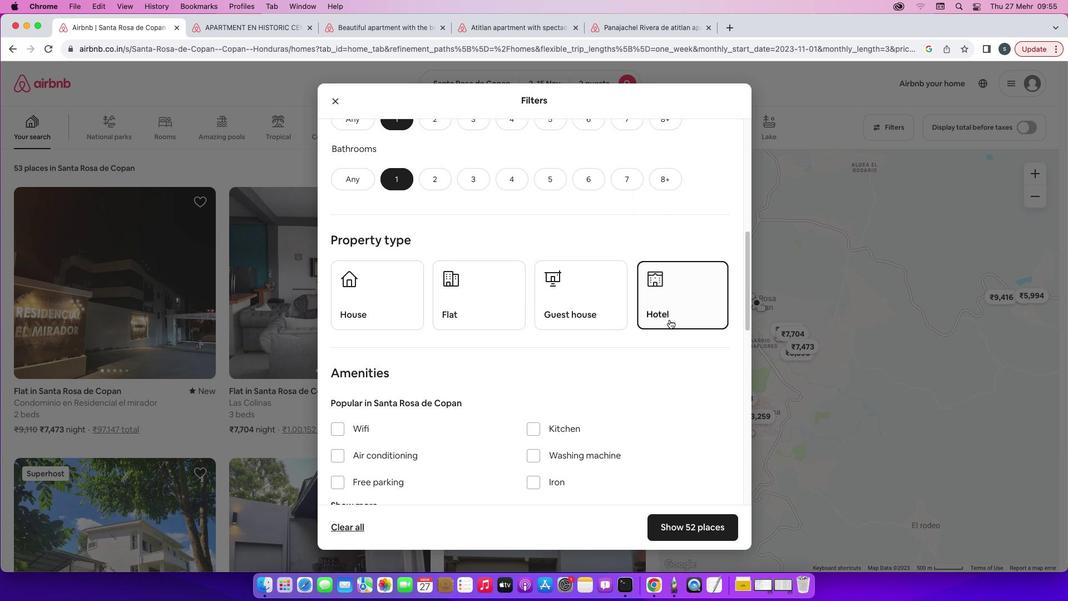 
Action: Mouse moved to (583, 379)
Screenshot: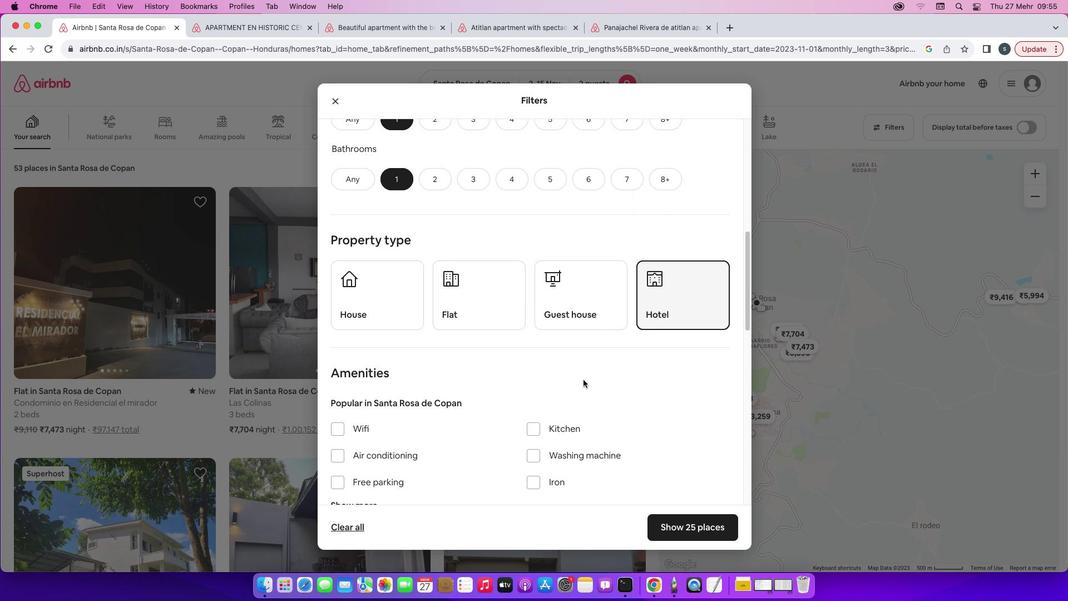 
Action: Mouse scrolled (583, 379) with delta (0, 0)
Screenshot: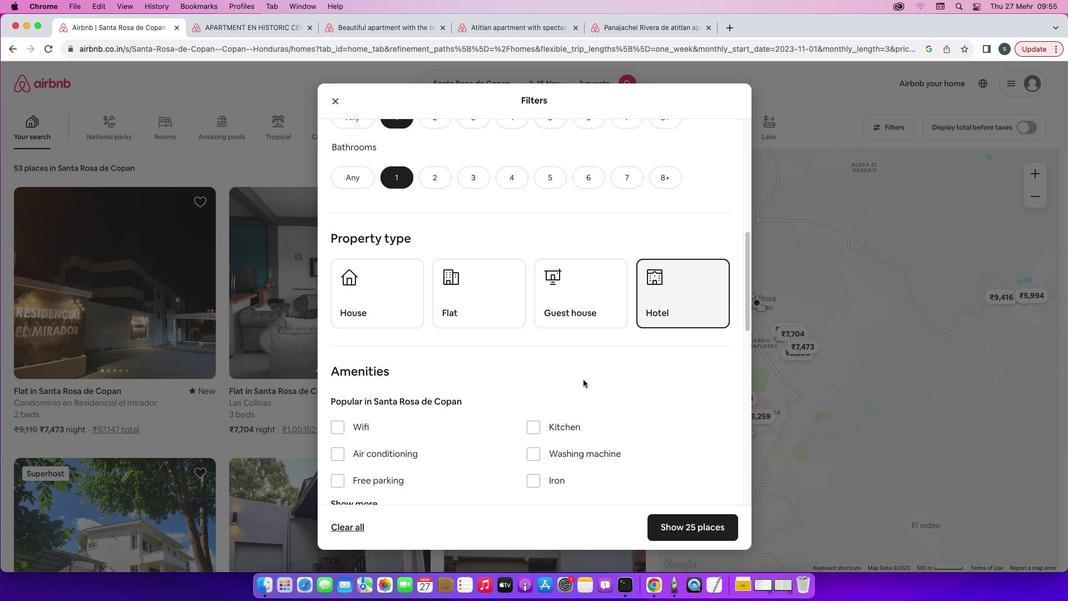 
Action: Mouse scrolled (583, 379) with delta (0, 0)
Screenshot: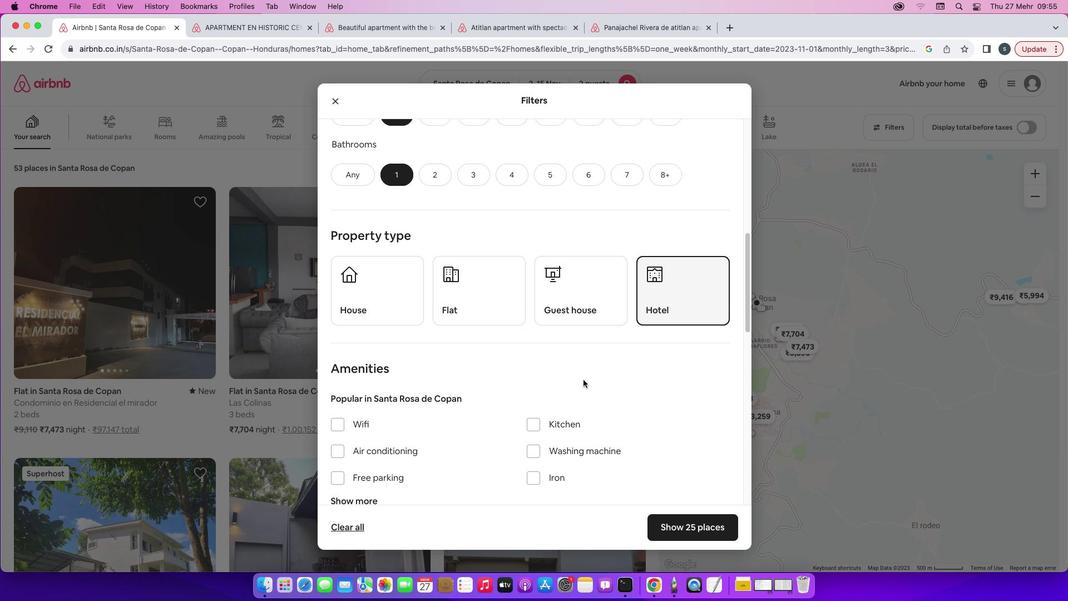 
Action: Mouse scrolled (583, 379) with delta (0, 0)
Screenshot: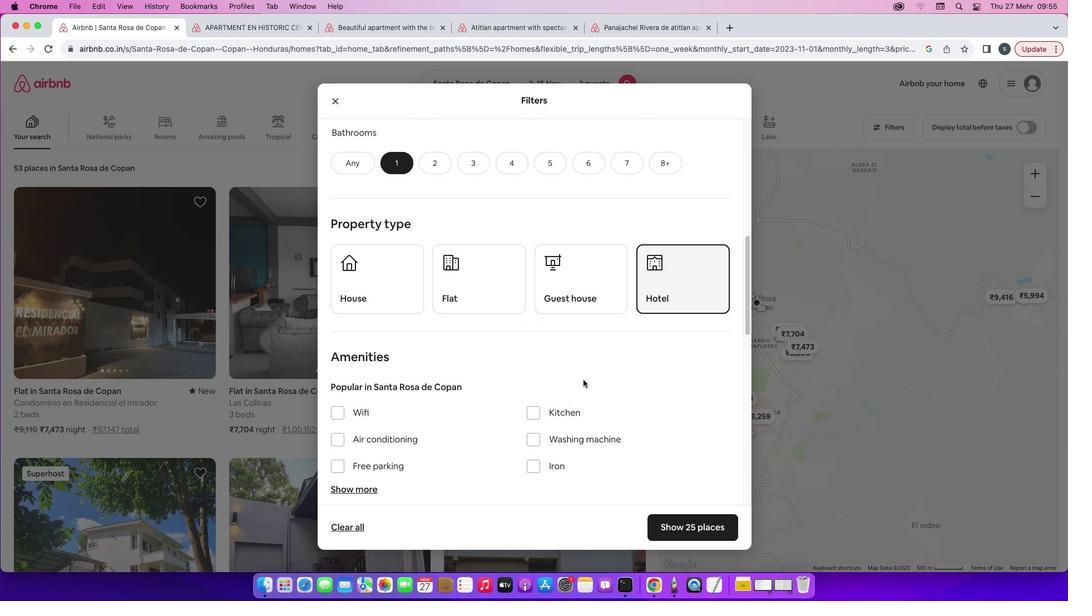 
Action: Mouse scrolled (583, 379) with delta (0, 0)
Screenshot: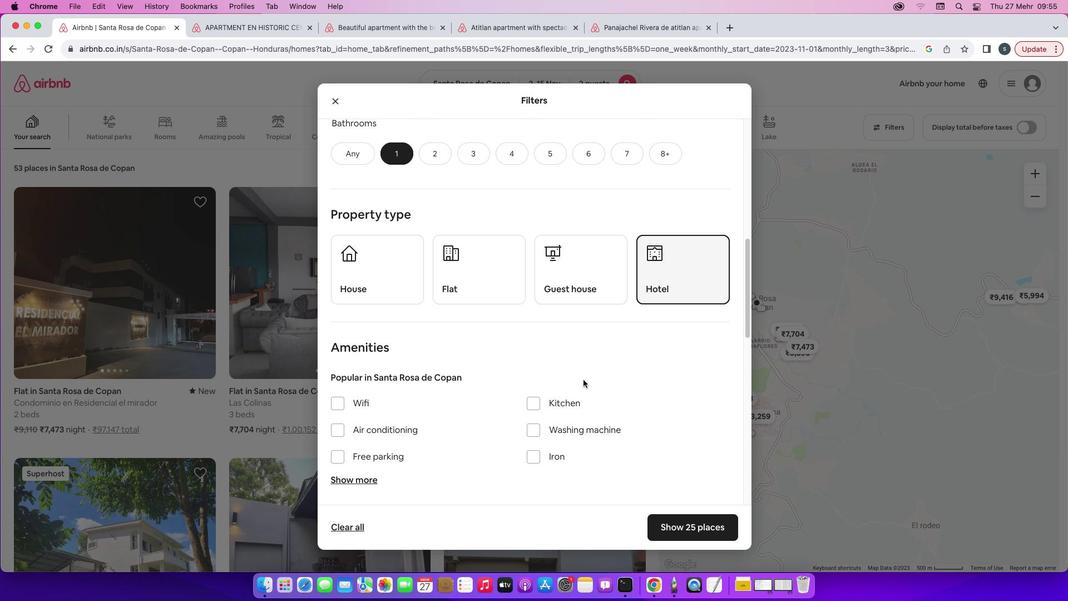 
Action: Mouse moved to (583, 379)
Screenshot: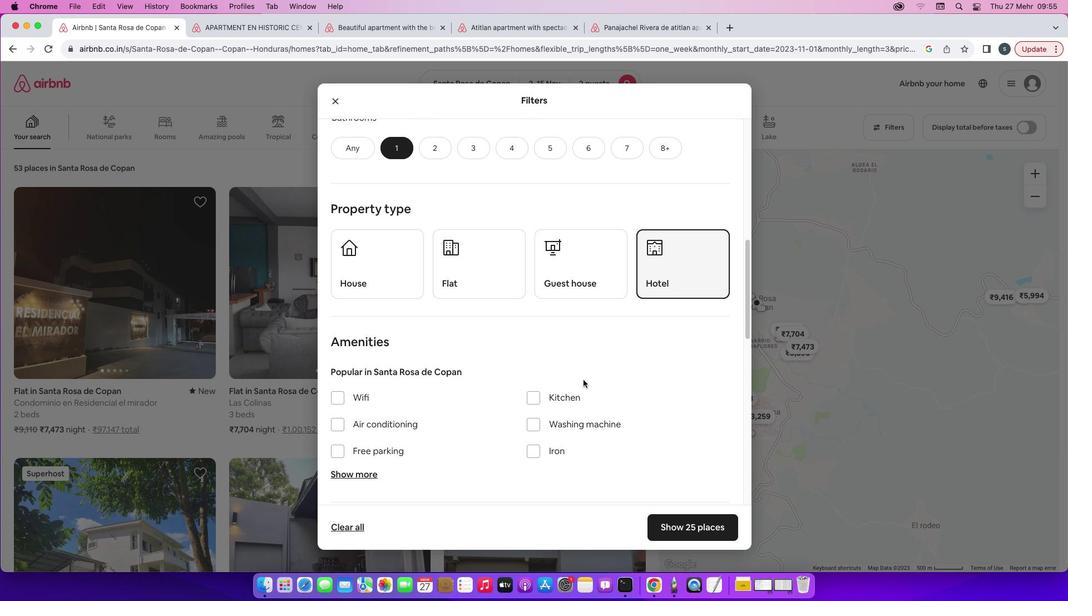 
Action: Mouse scrolled (583, 379) with delta (0, 0)
Screenshot: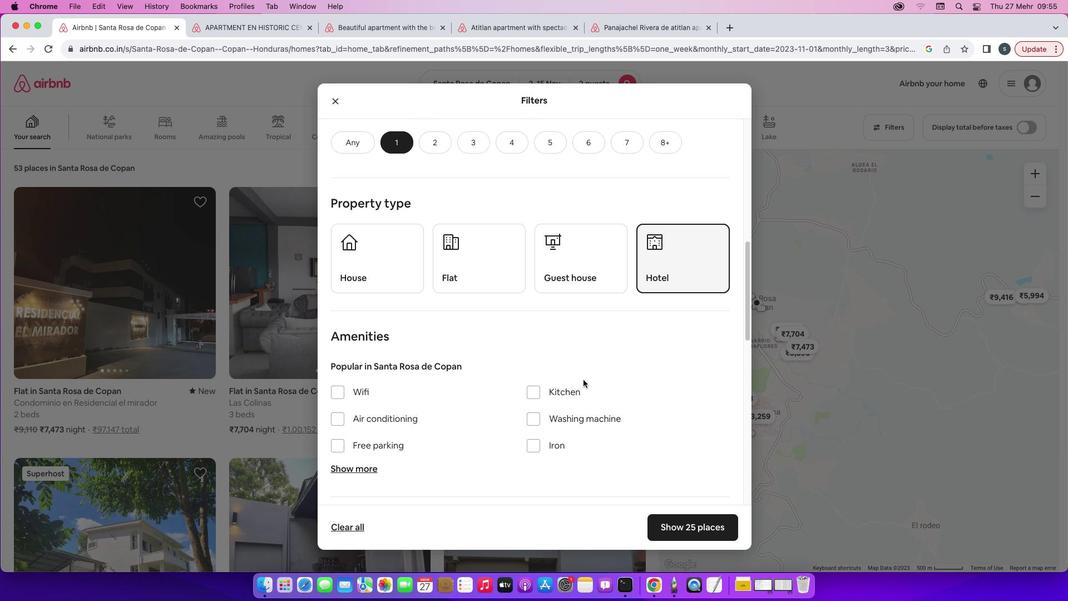 
Action: Mouse scrolled (583, 379) with delta (0, 0)
Screenshot: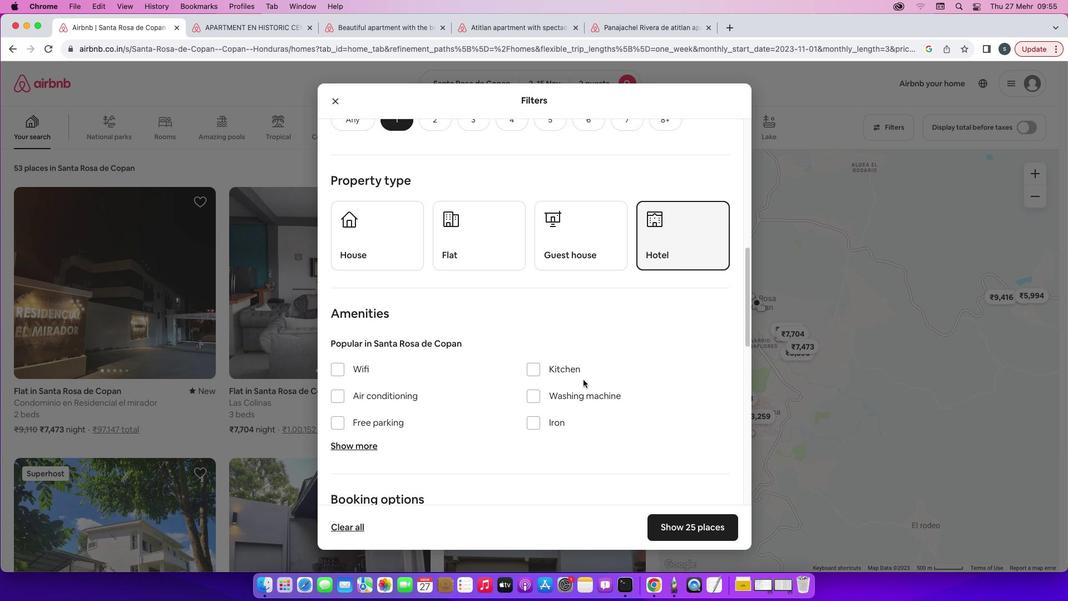 
Action: Mouse scrolled (583, 379) with delta (0, 0)
Screenshot: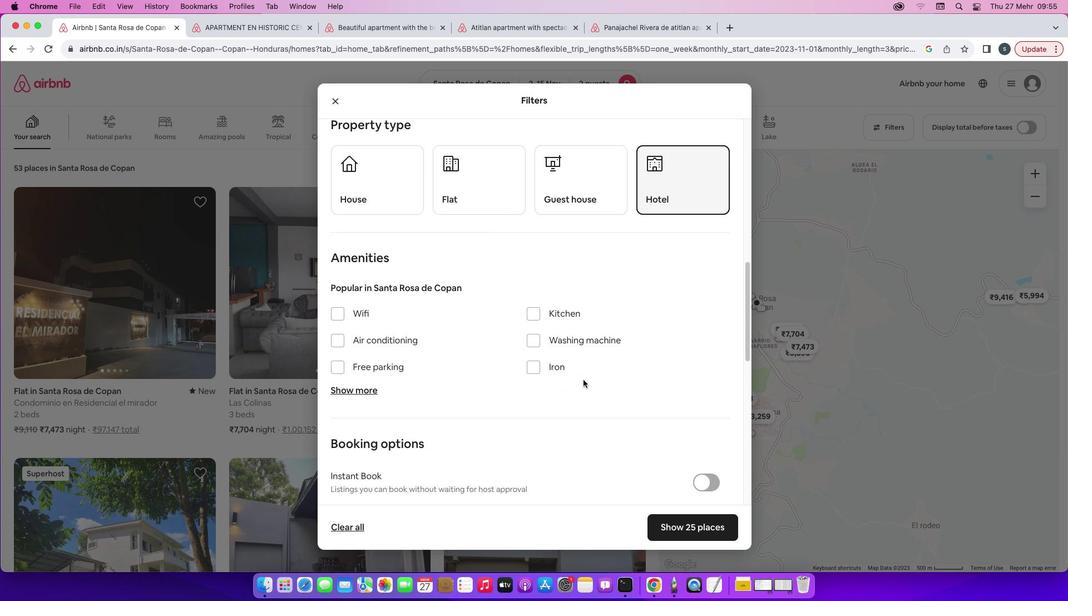 
Action: Mouse scrolled (583, 379) with delta (0, -1)
Screenshot: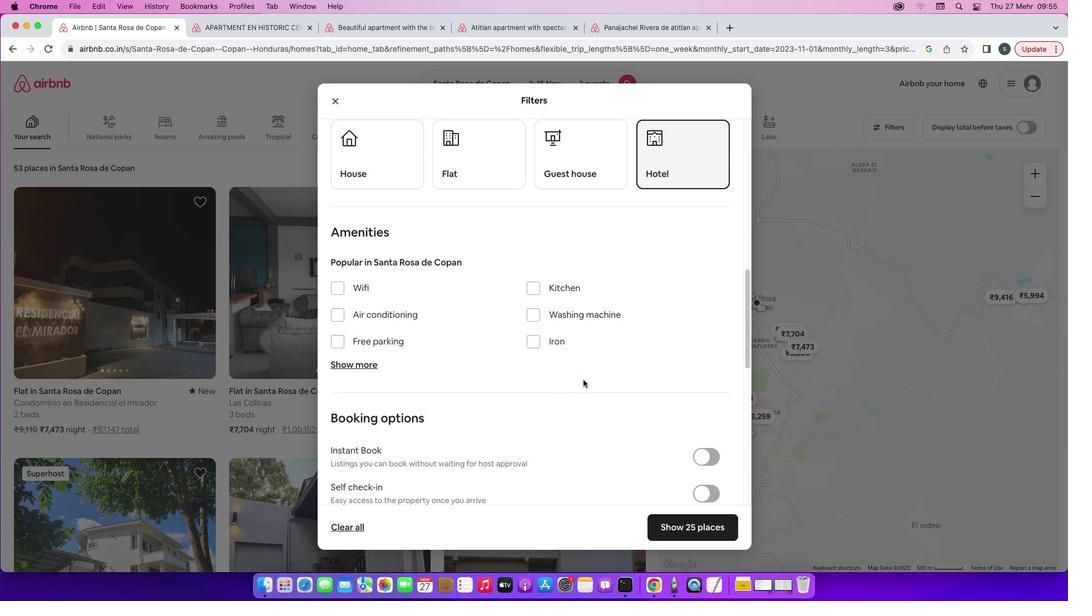 
Action: Mouse scrolled (583, 379) with delta (0, 0)
Screenshot: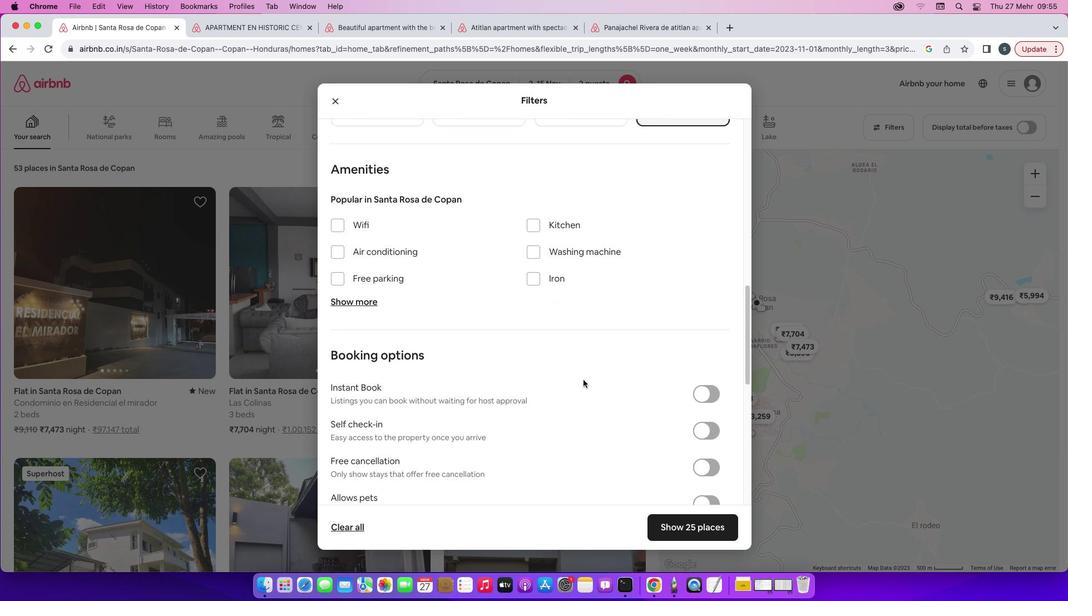 
Action: Mouse scrolled (583, 379) with delta (0, 0)
Screenshot: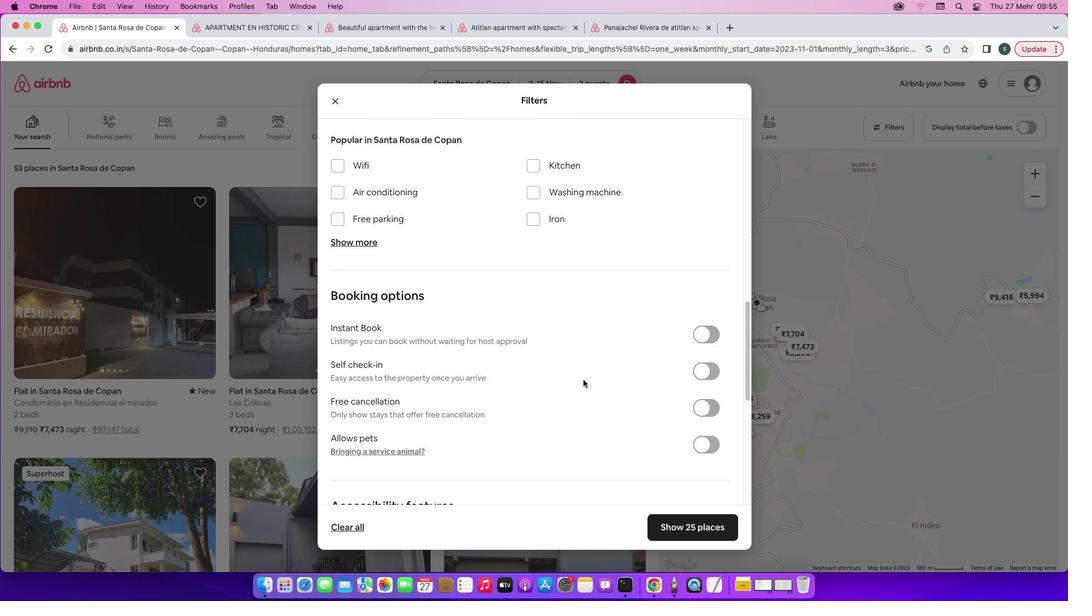 
Action: Mouse scrolled (583, 379) with delta (0, -1)
Screenshot: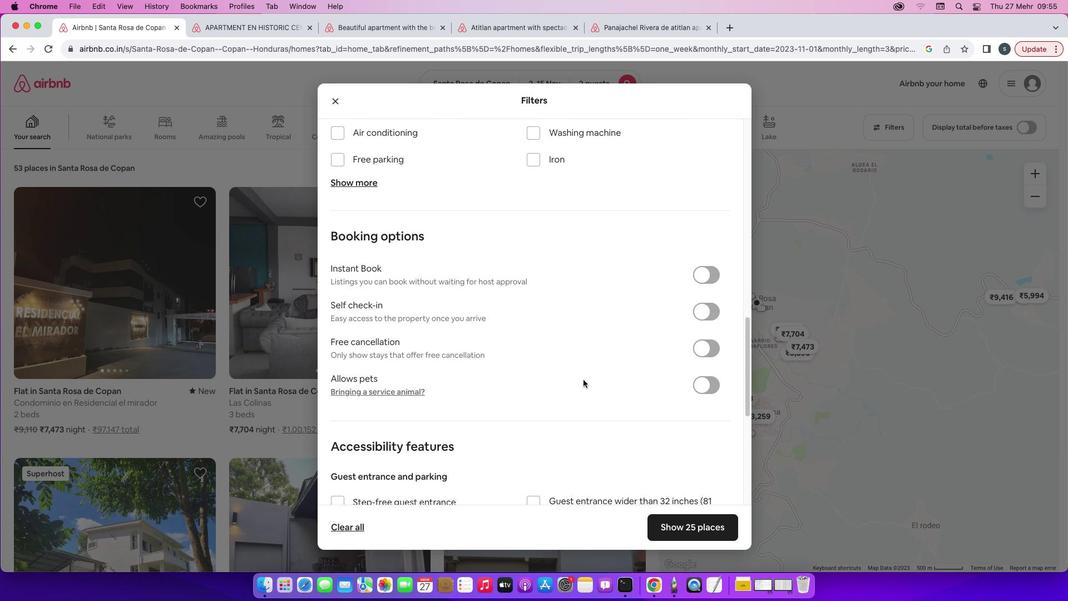 
Action: Mouse scrolled (583, 379) with delta (0, -2)
Screenshot: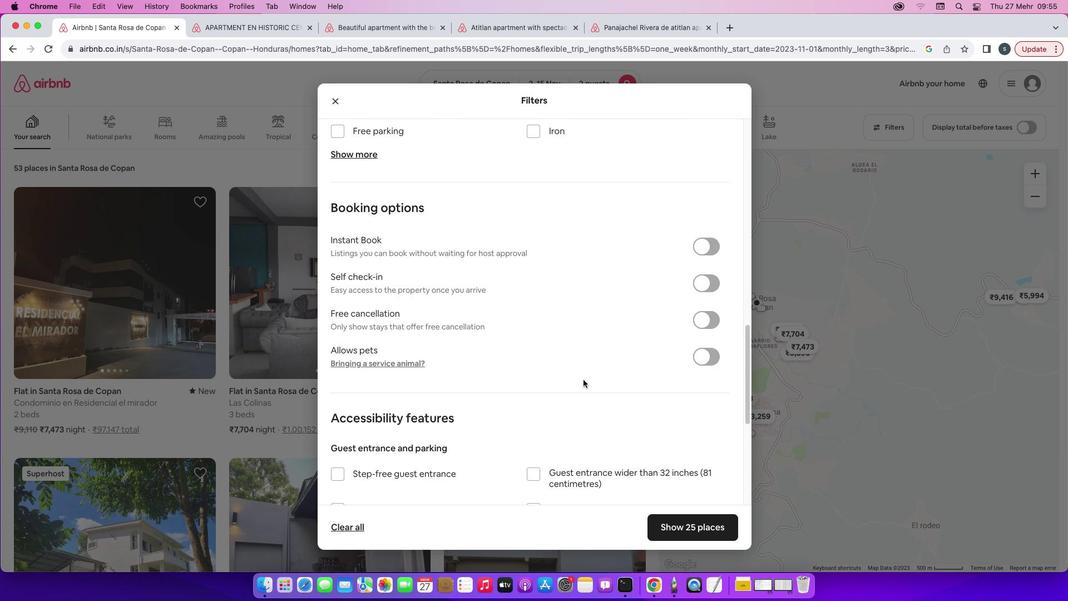 
Action: Mouse moved to (701, 282)
Screenshot: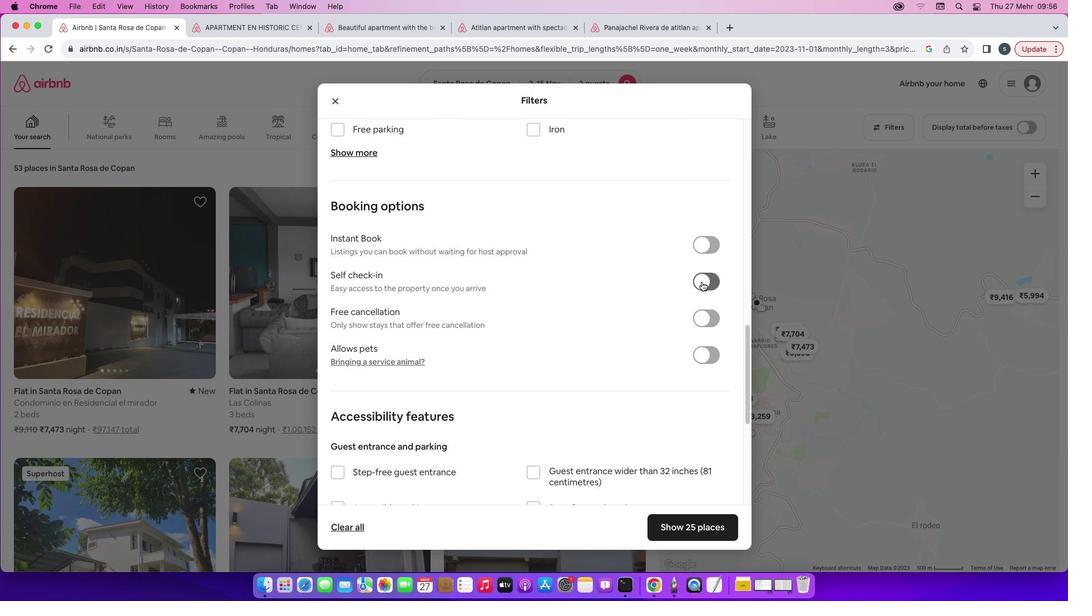 
Action: Mouse pressed left at (701, 282)
Screenshot: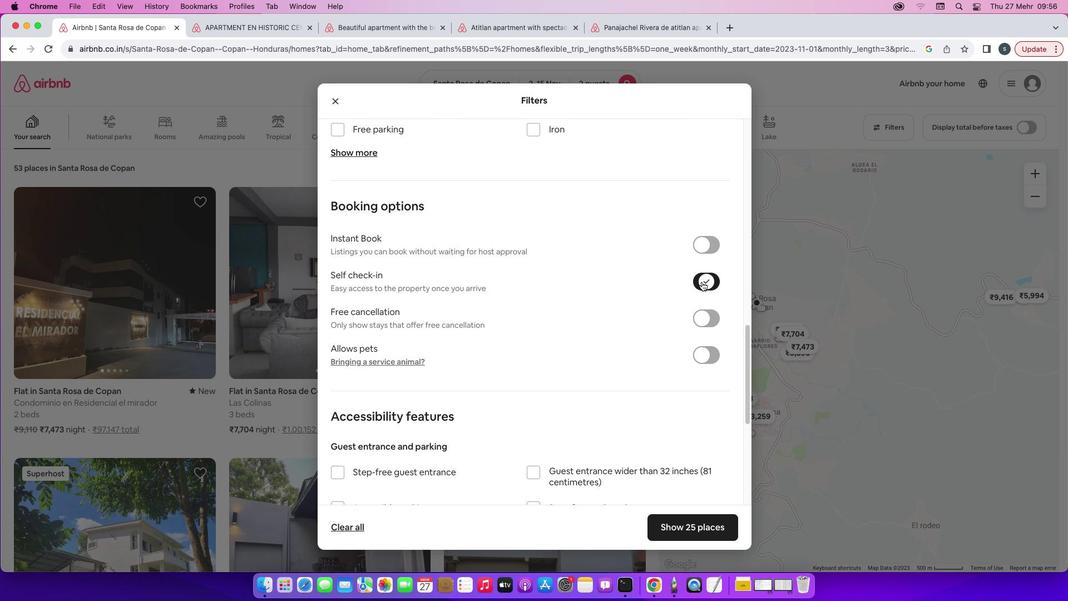 
Action: Mouse moved to (683, 523)
Screenshot: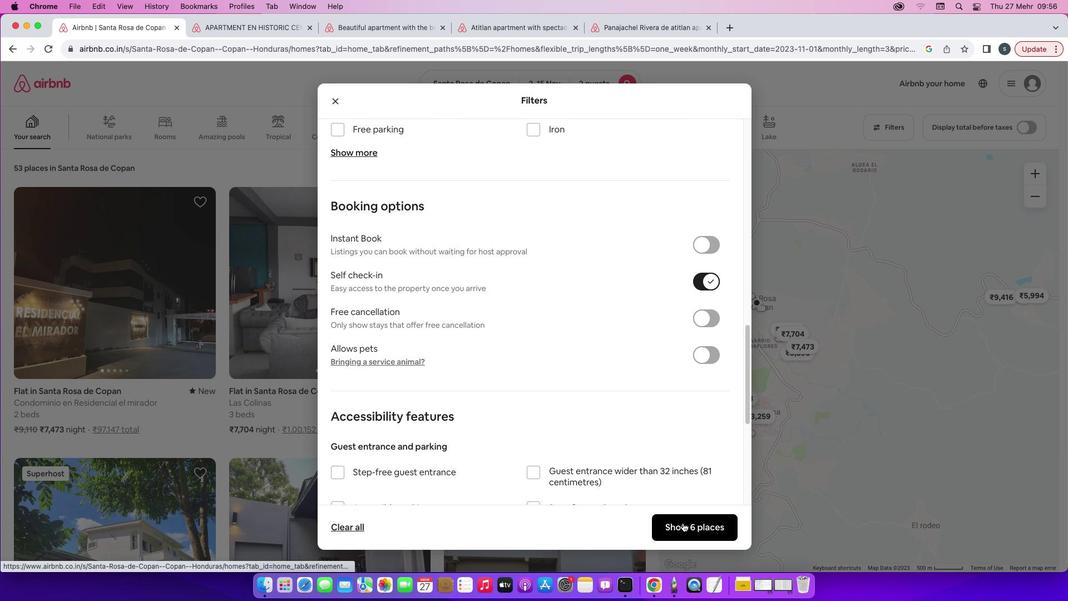 
Action: Mouse pressed left at (683, 523)
Screenshot: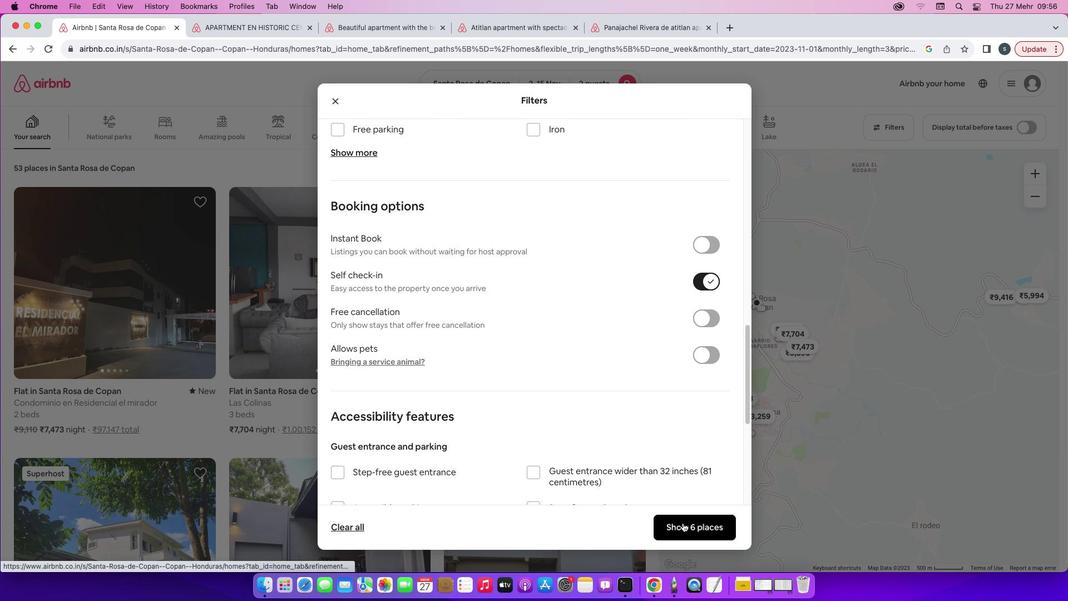 
Action: Mouse moved to (311, 28)
Screenshot: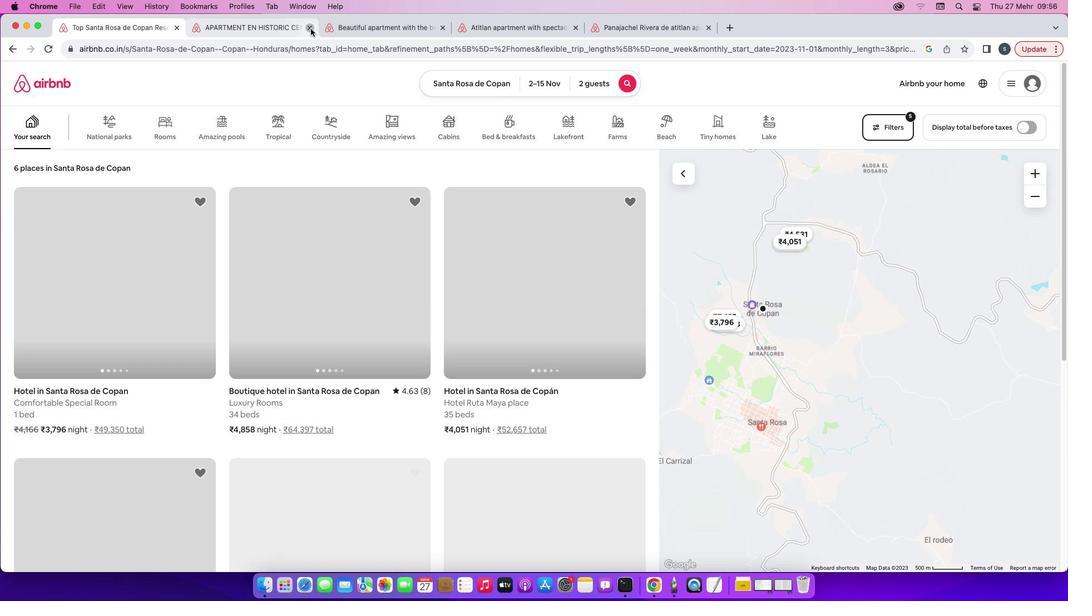 
Action: Mouse pressed left at (311, 28)
Screenshot: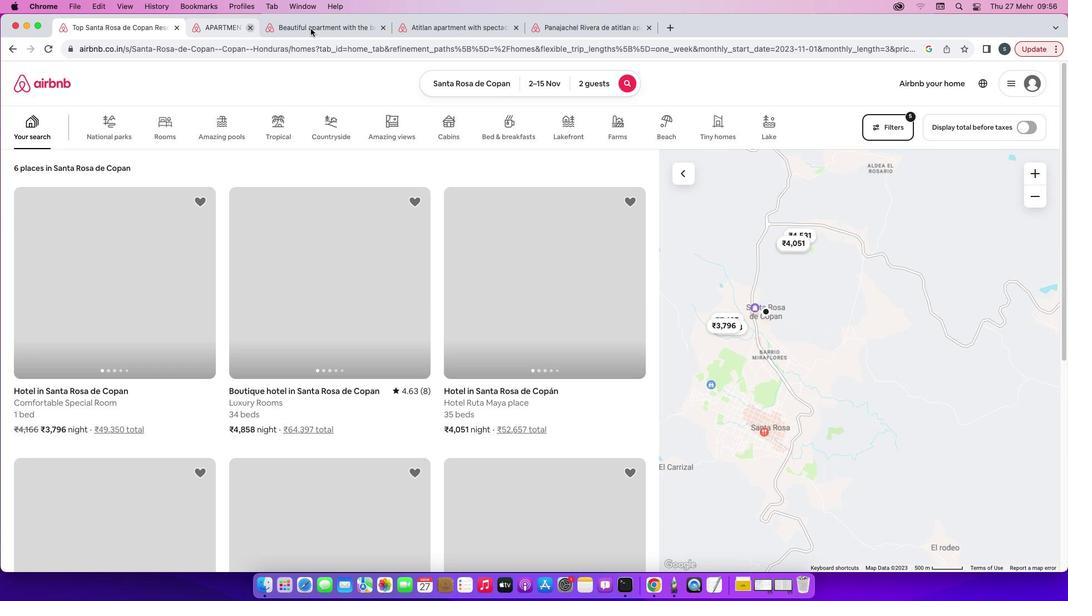 
Action: Mouse pressed left at (311, 28)
Screenshot: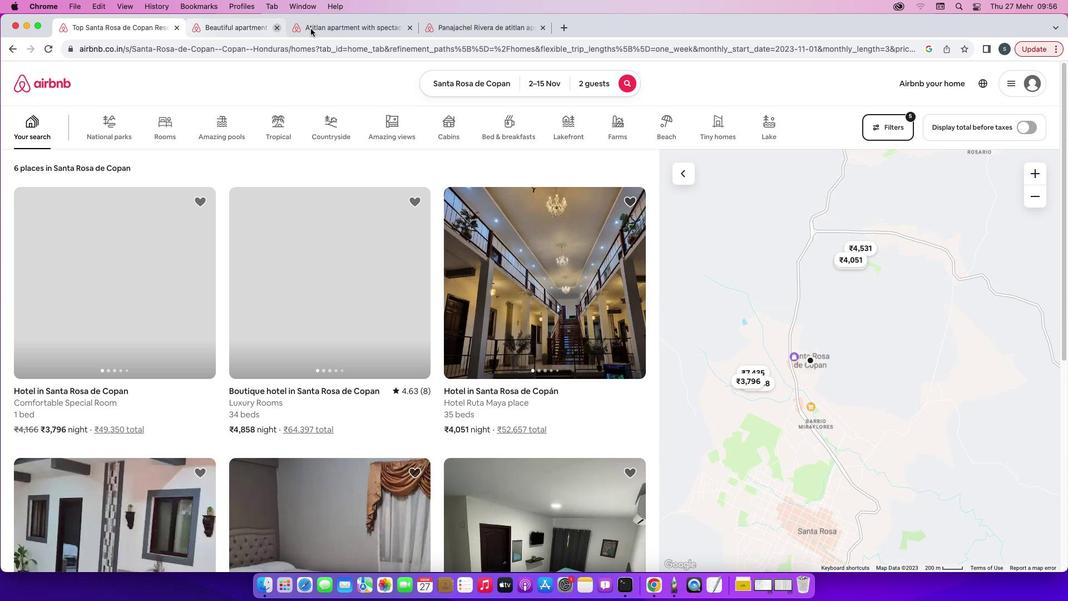 
Action: Mouse pressed left at (311, 28)
Screenshot: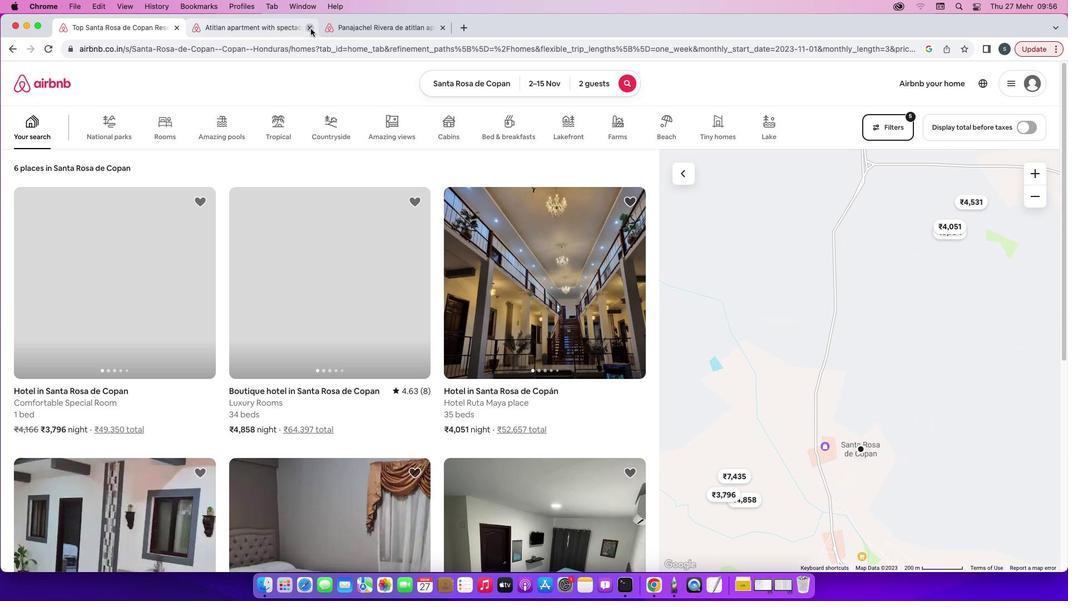 
Action: Mouse pressed left at (311, 28)
Screenshot: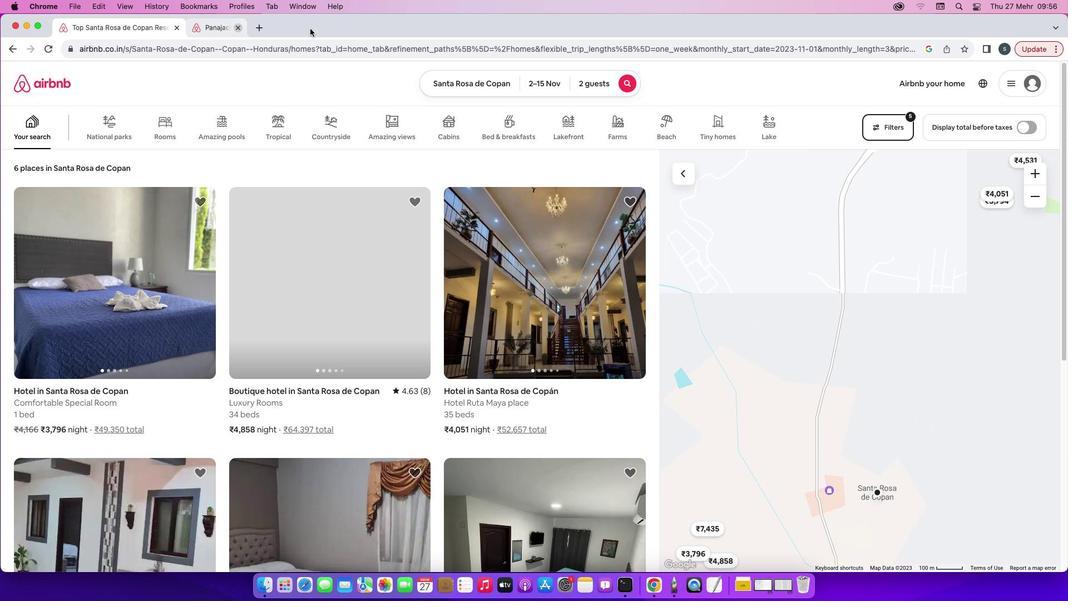 
Action: Mouse moved to (340, 267)
Screenshot: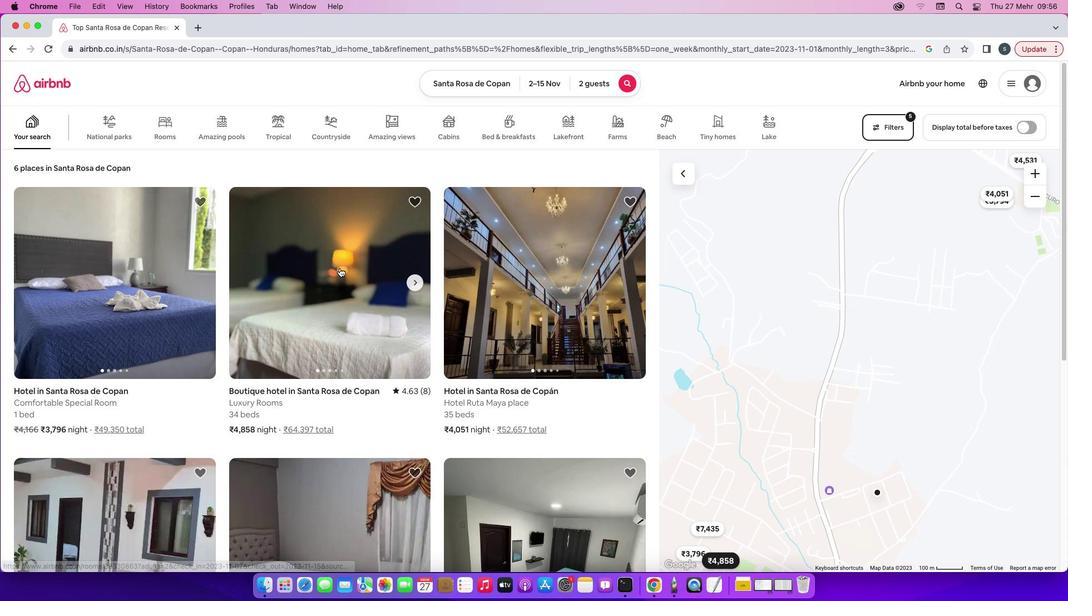 
Action: Mouse scrolled (340, 267) with delta (0, 0)
Screenshot: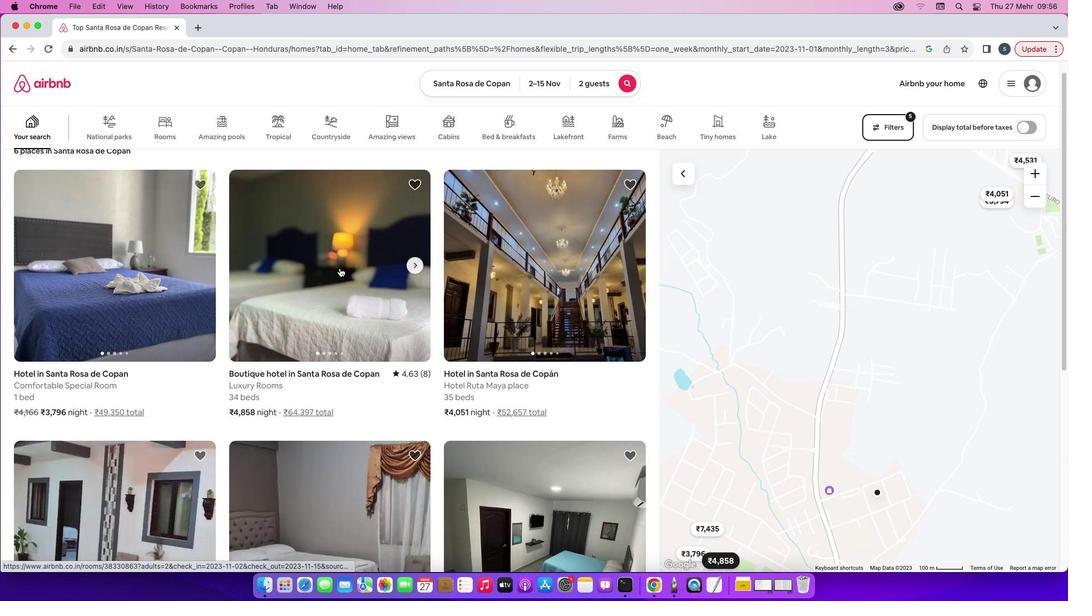 
Action: Mouse scrolled (340, 267) with delta (0, 0)
Screenshot: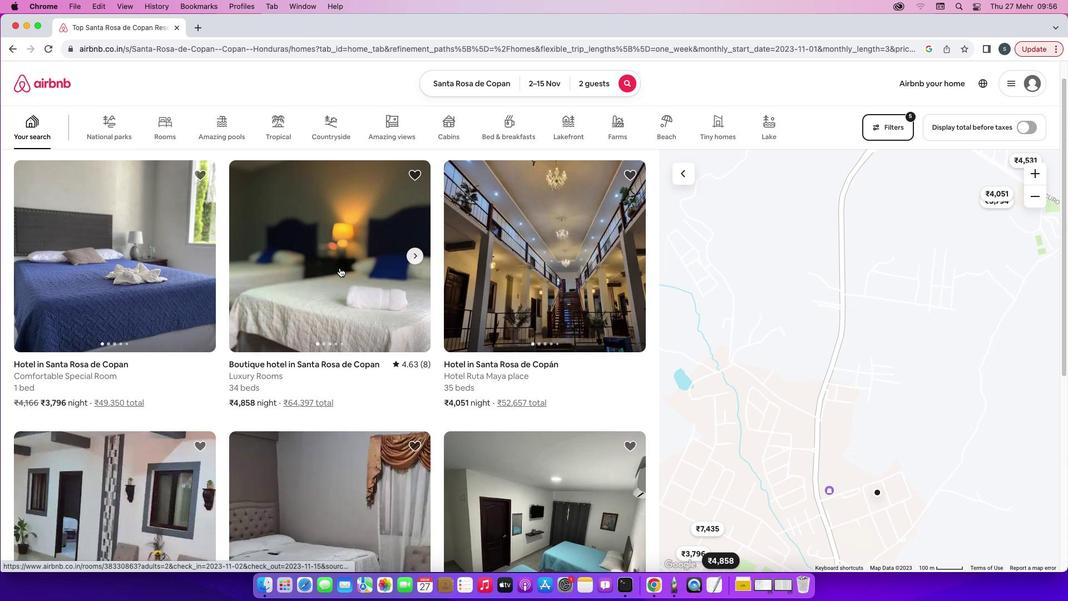 
Action: Mouse scrolled (340, 267) with delta (0, -1)
Screenshot: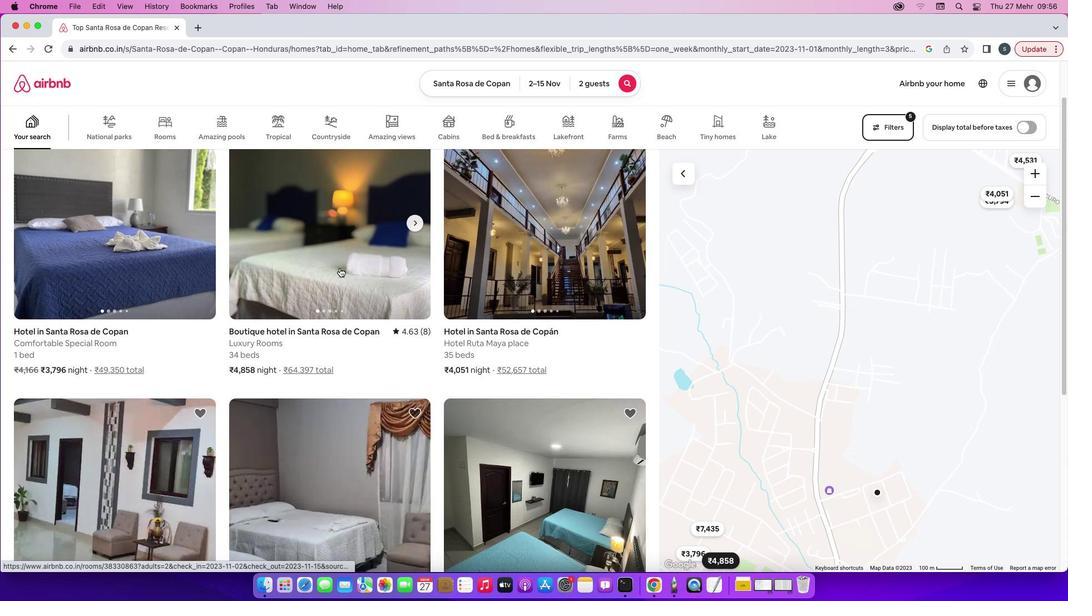 
Action: Mouse moved to (251, 313)
Screenshot: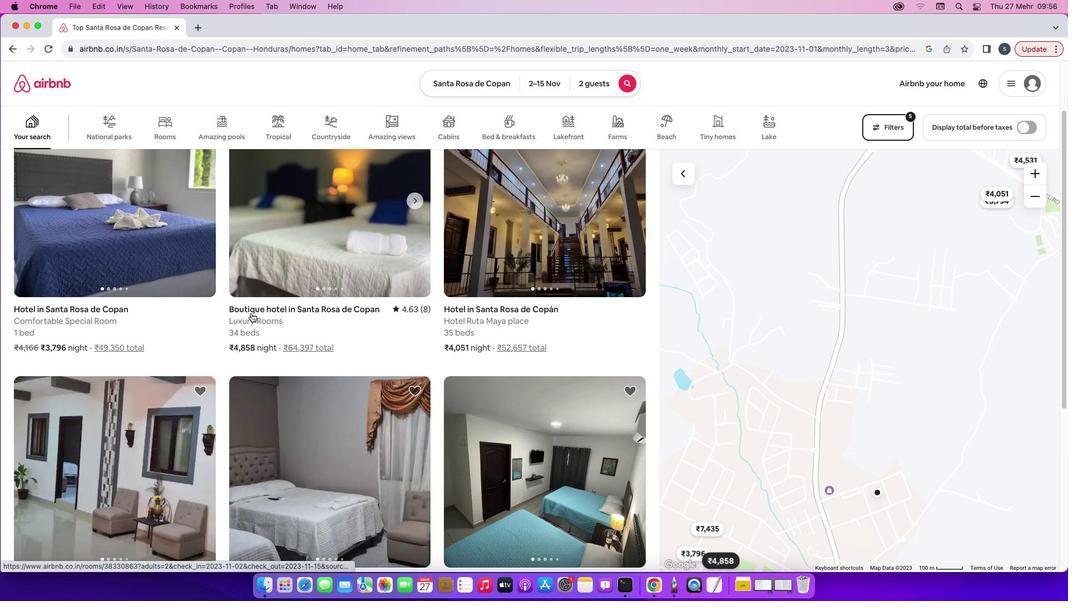 
Action: Mouse scrolled (251, 313) with delta (0, 0)
Screenshot: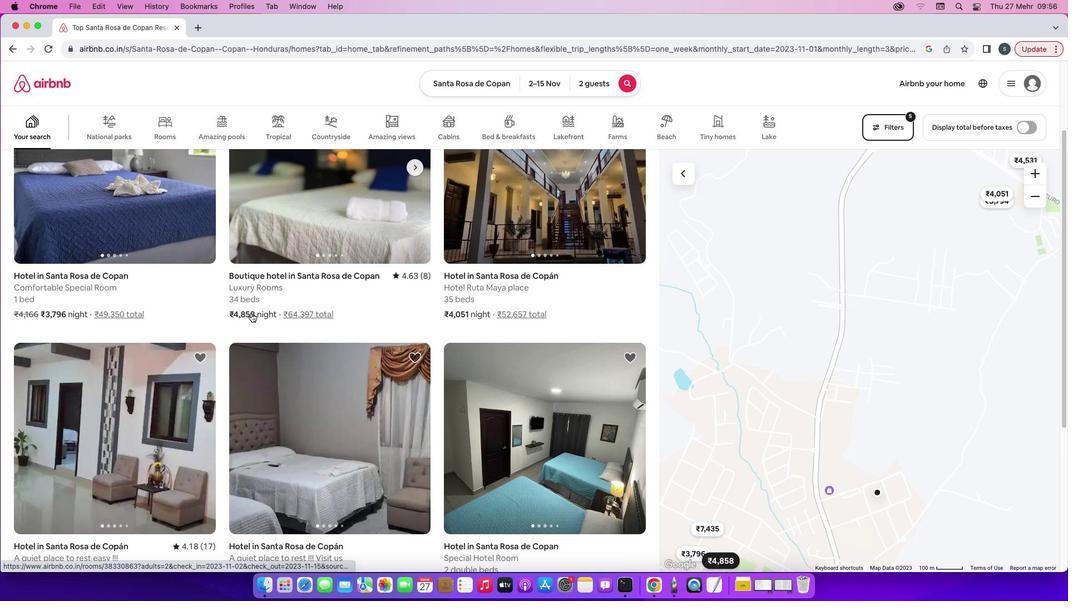
Action: Mouse scrolled (251, 313) with delta (0, 0)
Screenshot: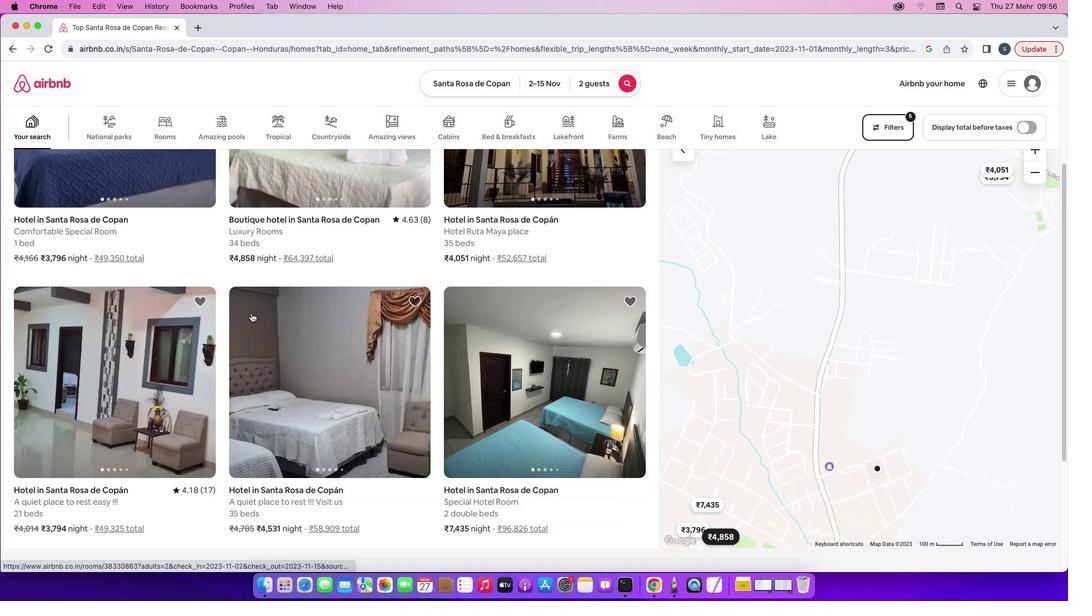 
Action: Mouse scrolled (251, 313) with delta (0, -1)
Screenshot: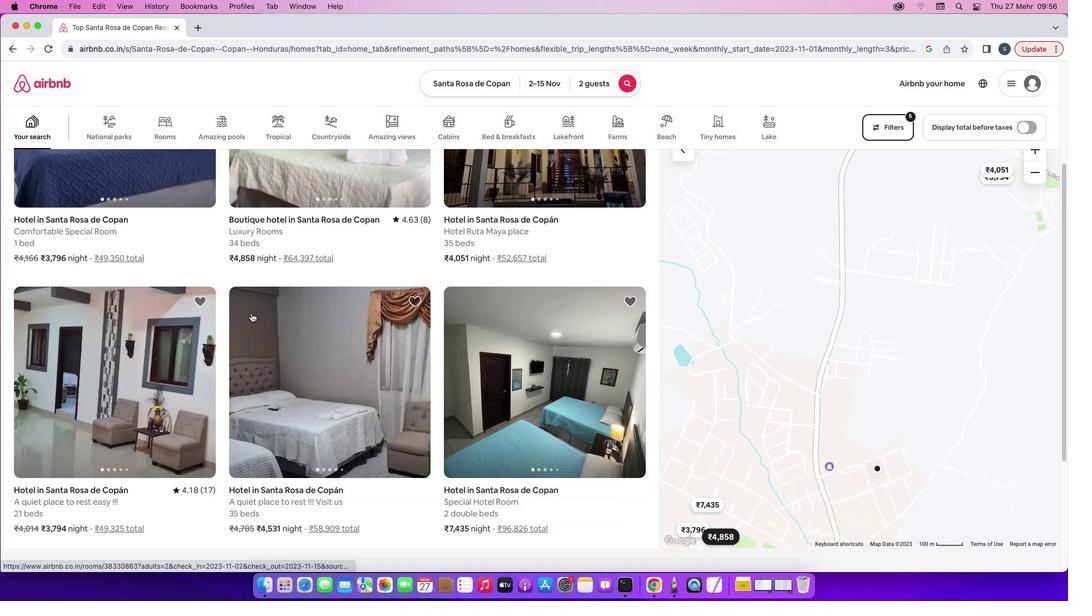 
Action: Mouse scrolled (251, 313) with delta (0, -2)
Screenshot: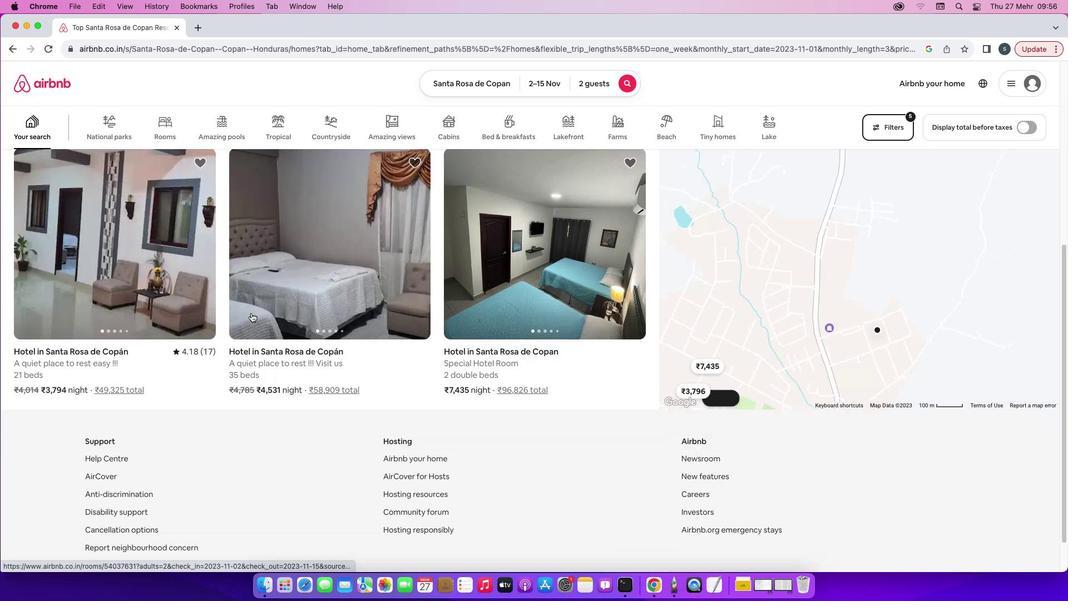 
Action: Mouse scrolled (251, 313) with delta (0, -2)
Screenshot: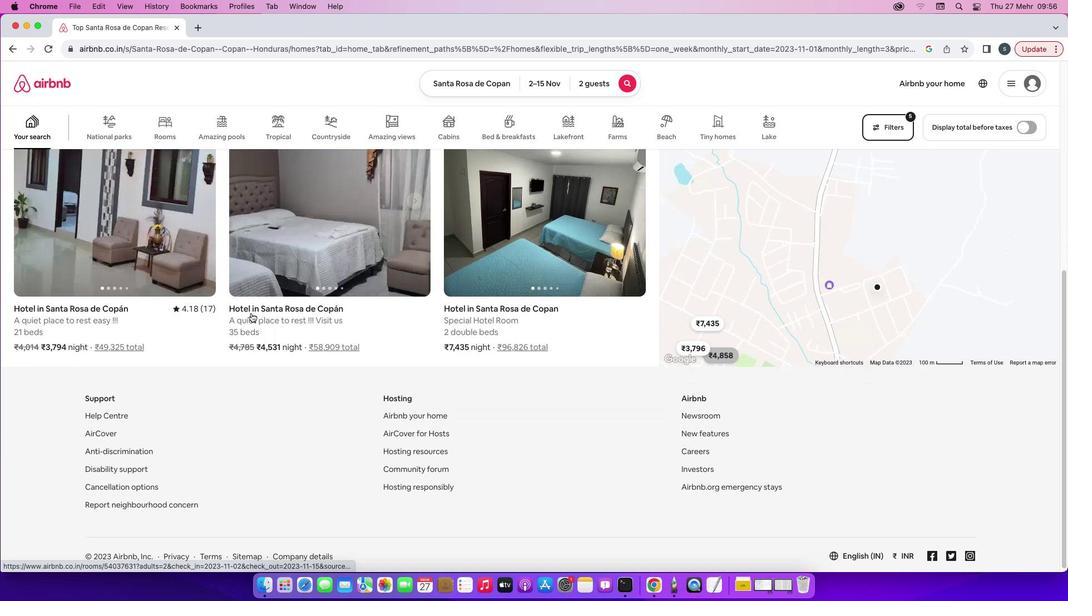 
Action: Mouse scrolled (251, 313) with delta (0, 0)
Screenshot: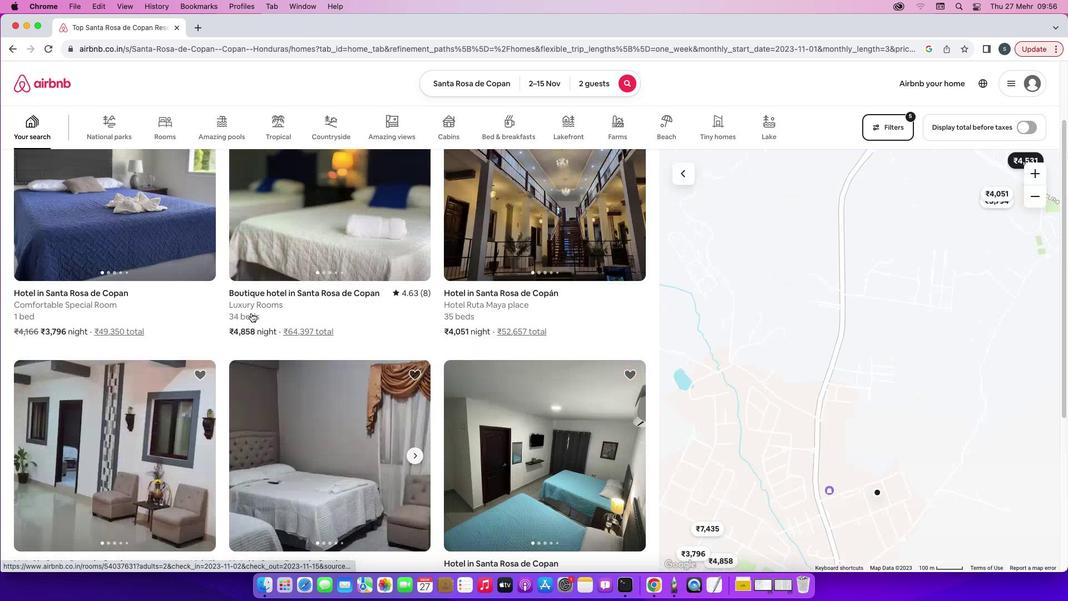 
Action: Mouse scrolled (251, 313) with delta (0, 0)
Screenshot: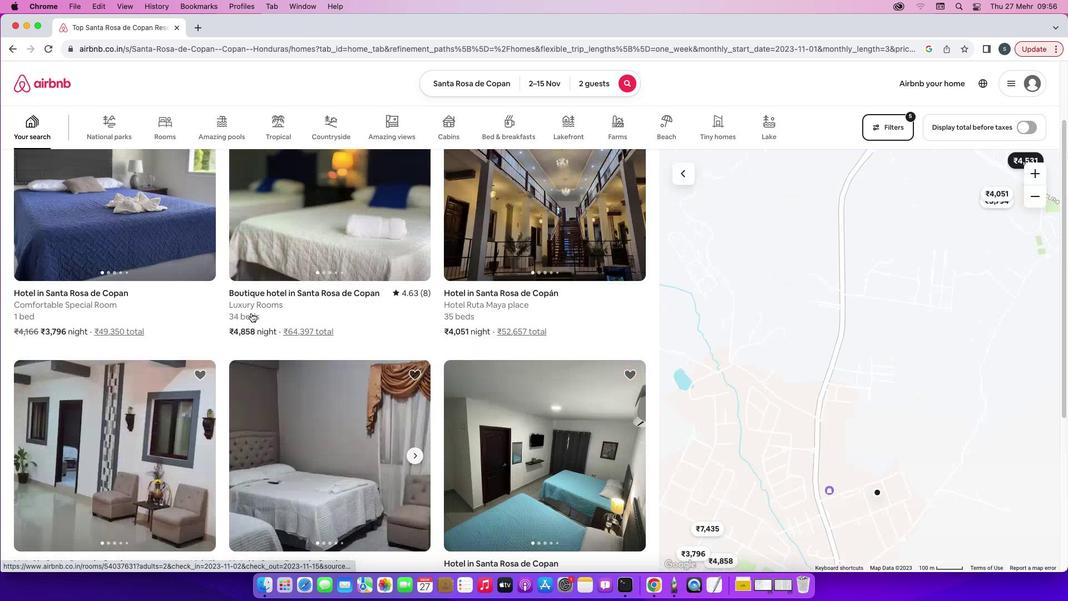 
Action: Mouse scrolled (251, 313) with delta (0, 1)
Screenshot: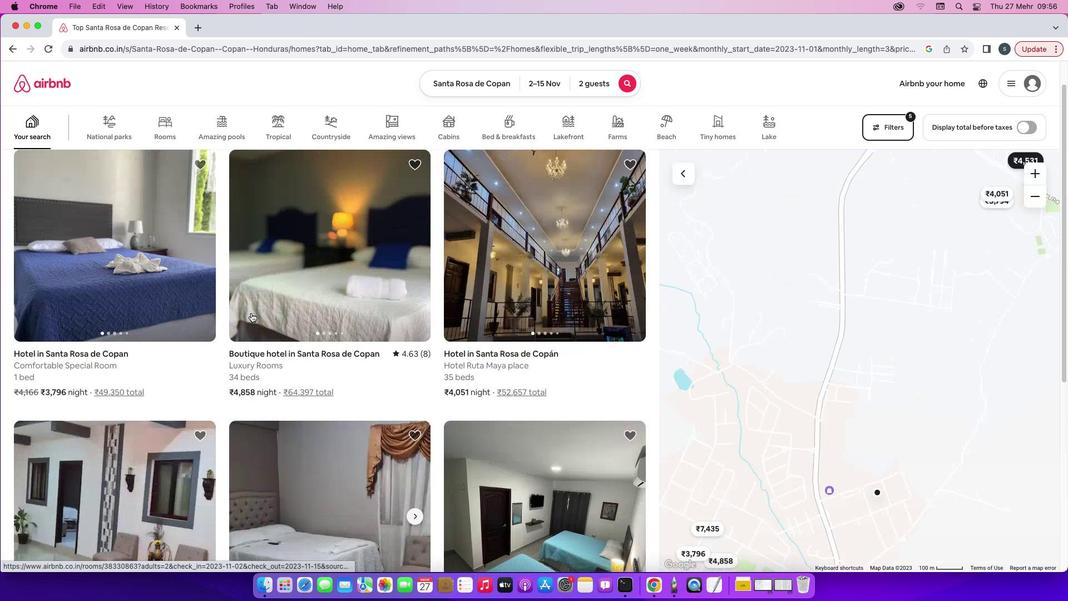 
Action: Mouse scrolled (251, 313) with delta (0, 2)
Screenshot: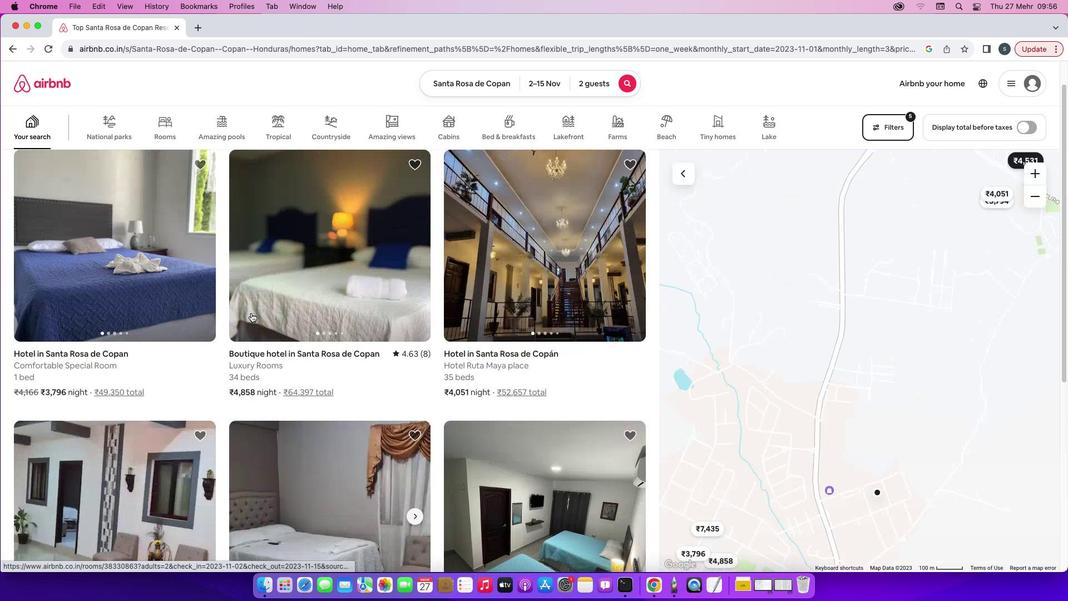 
Action: Mouse scrolled (251, 313) with delta (0, 3)
Screenshot: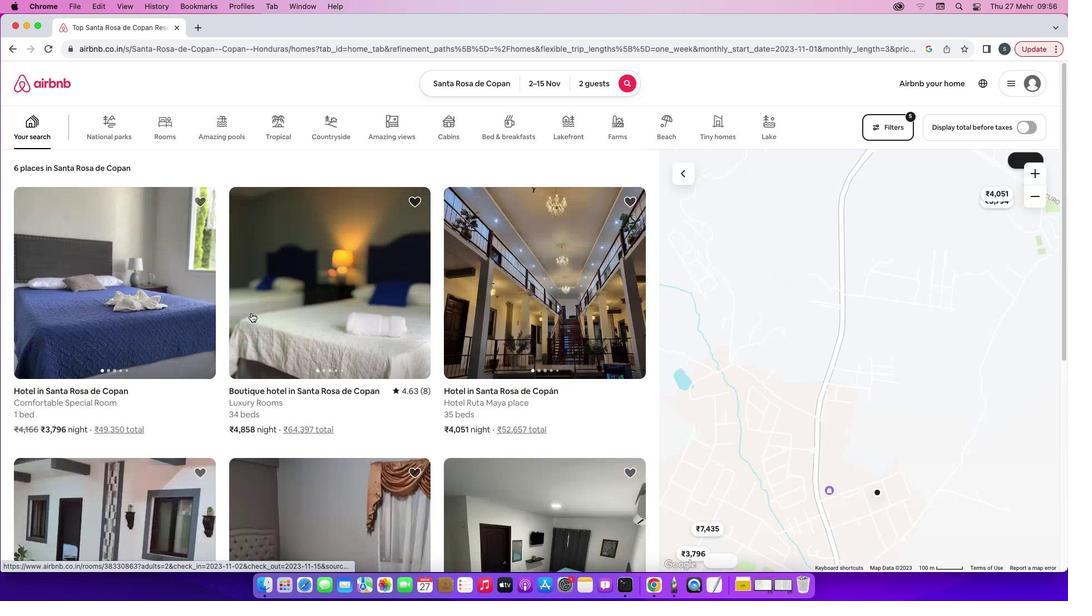 
Action: Mouse moved to (106, 253)
Screenshot: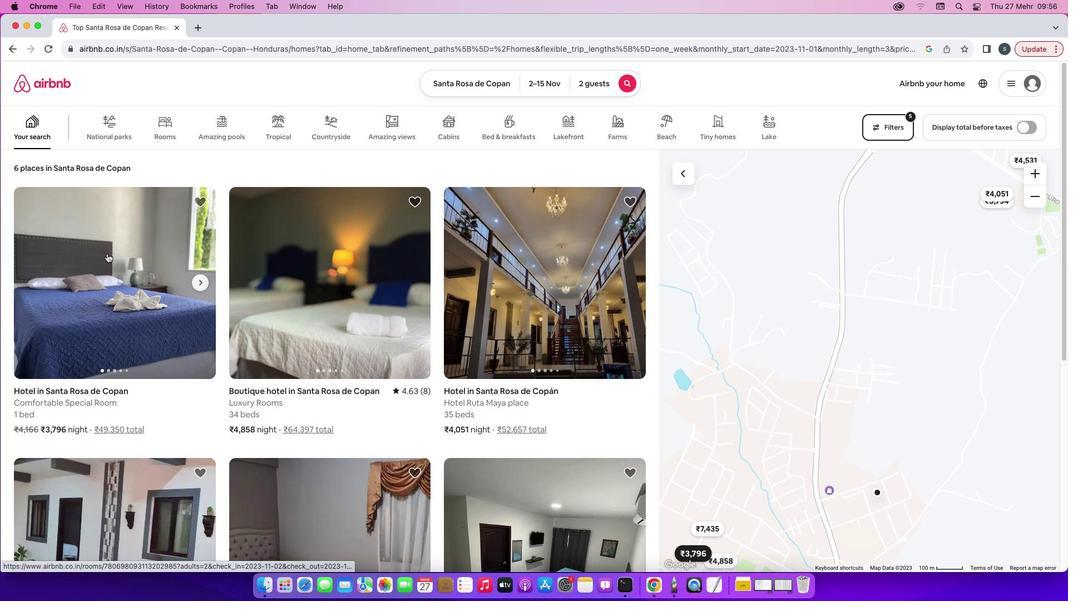 
Action: Mouse pressed left at (106, 253)
Screenshot: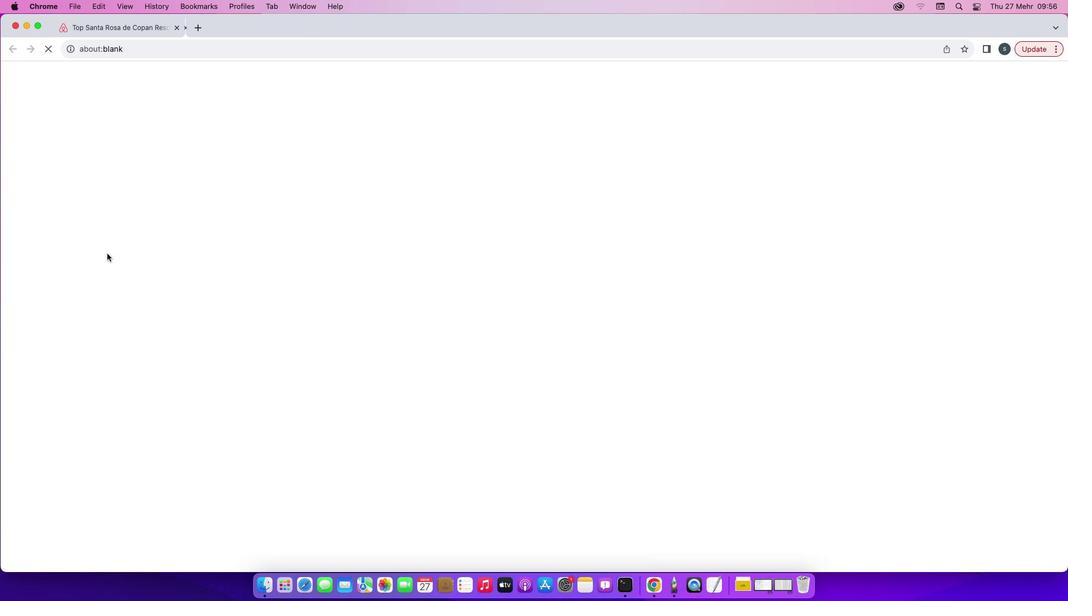 
Action: Mouse moved to (796, 419)
Screenshot: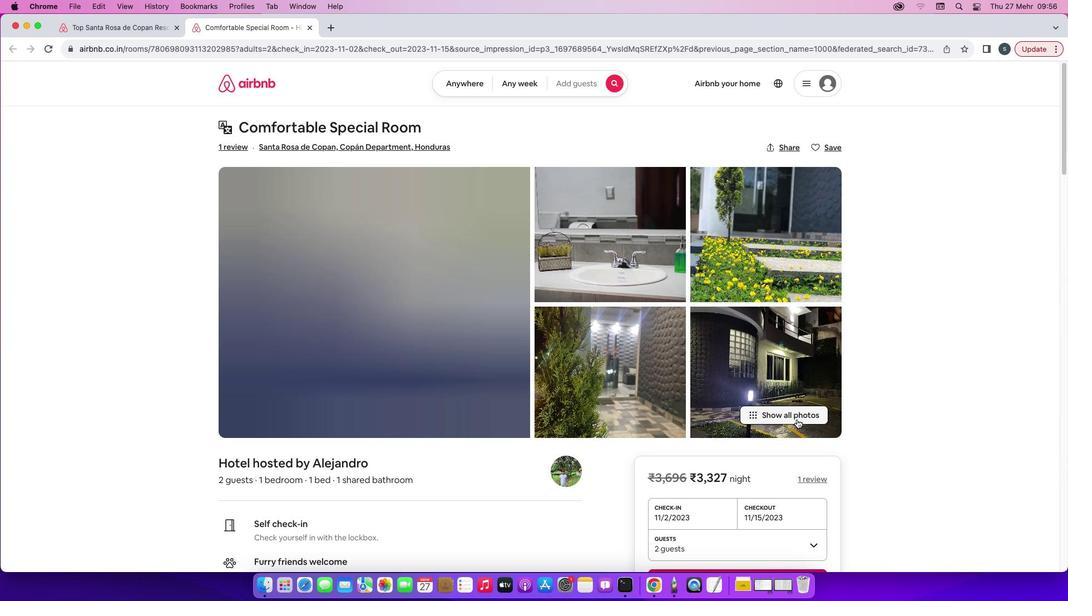 
Action: Mouse pressed left at (796, 419)
Screenshot: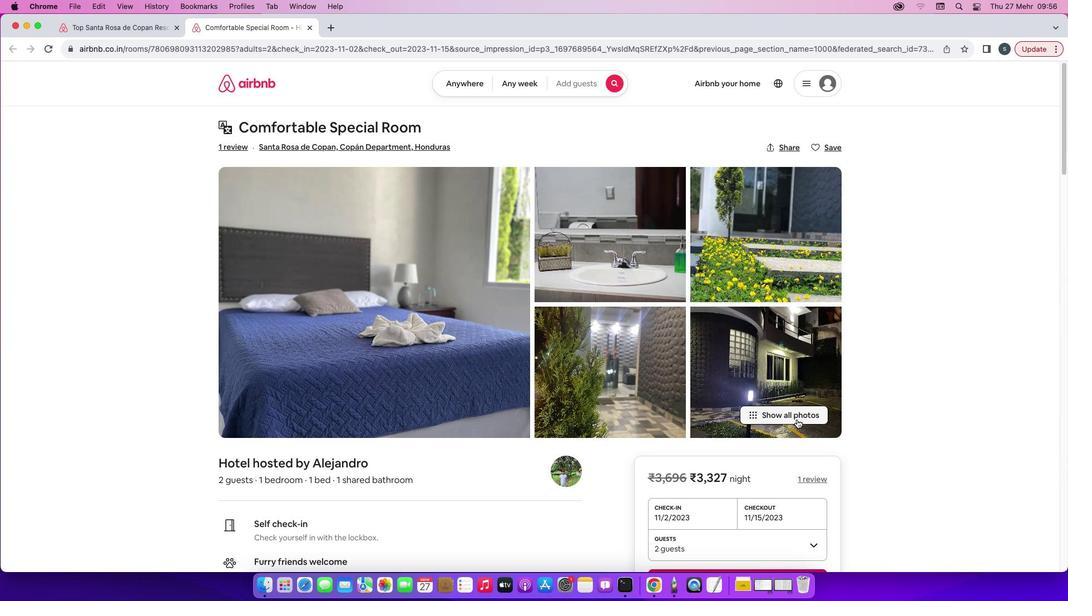 
Action: Mouse moved to (721, 465)
Screenshot: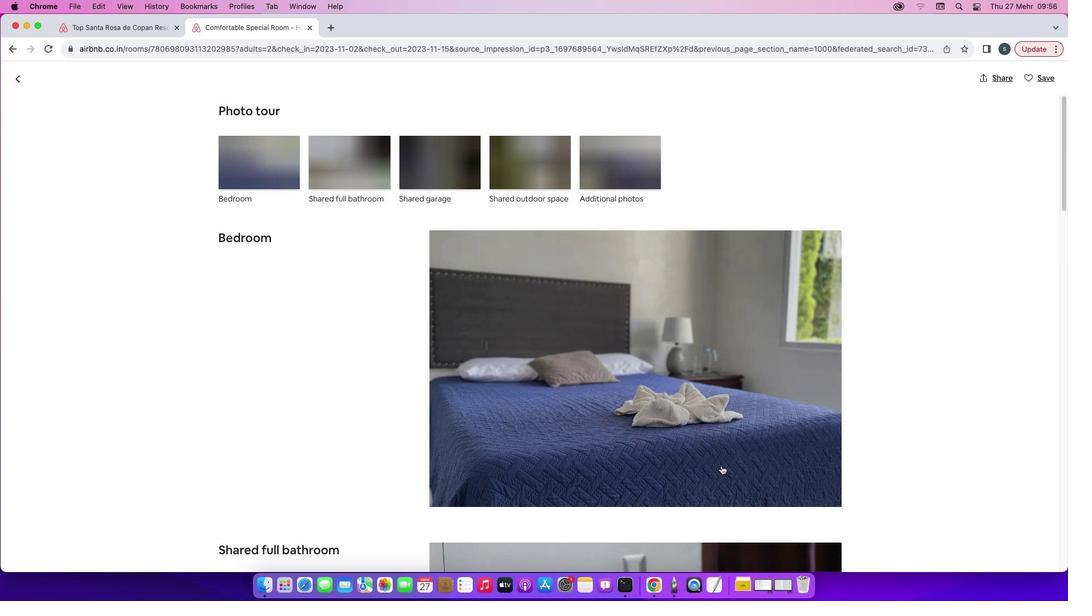 
Action: Mouse scrolled (721, 465) with delta (0, 0)
Screenshot: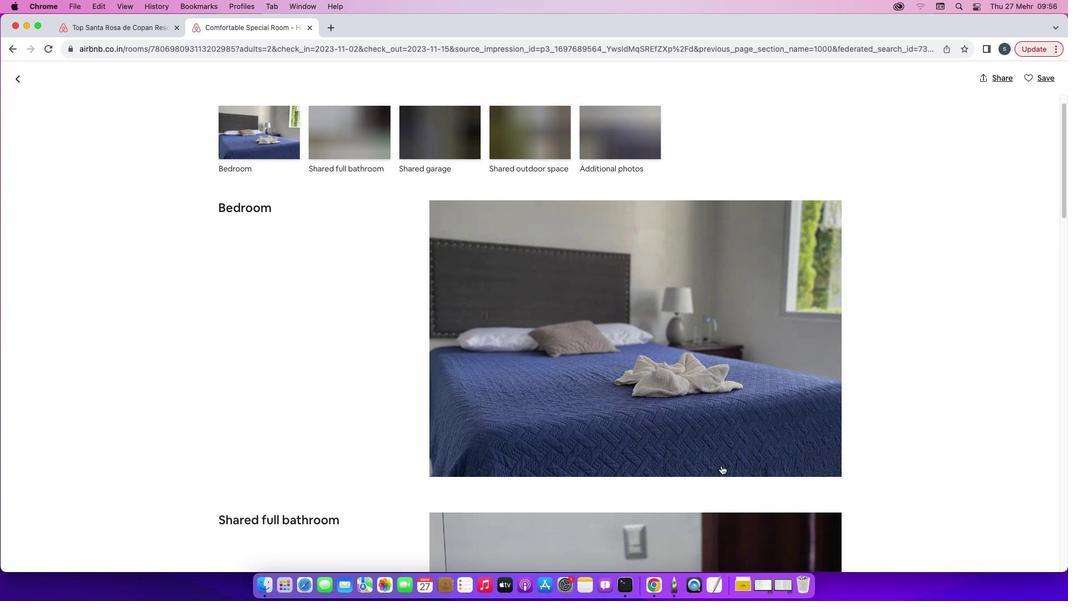 
Action: Mouse scrolled (721, 465) with delta (0, 0)
Screenshot: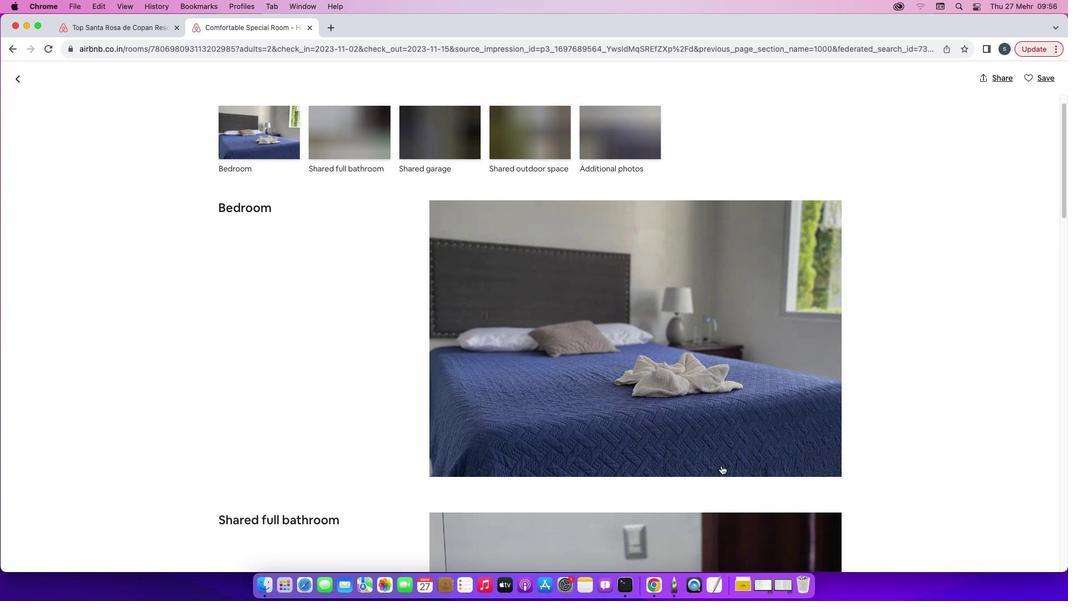 
Action: Mouse scrolled (721, 465) with delta (0, -1)
Screenshot: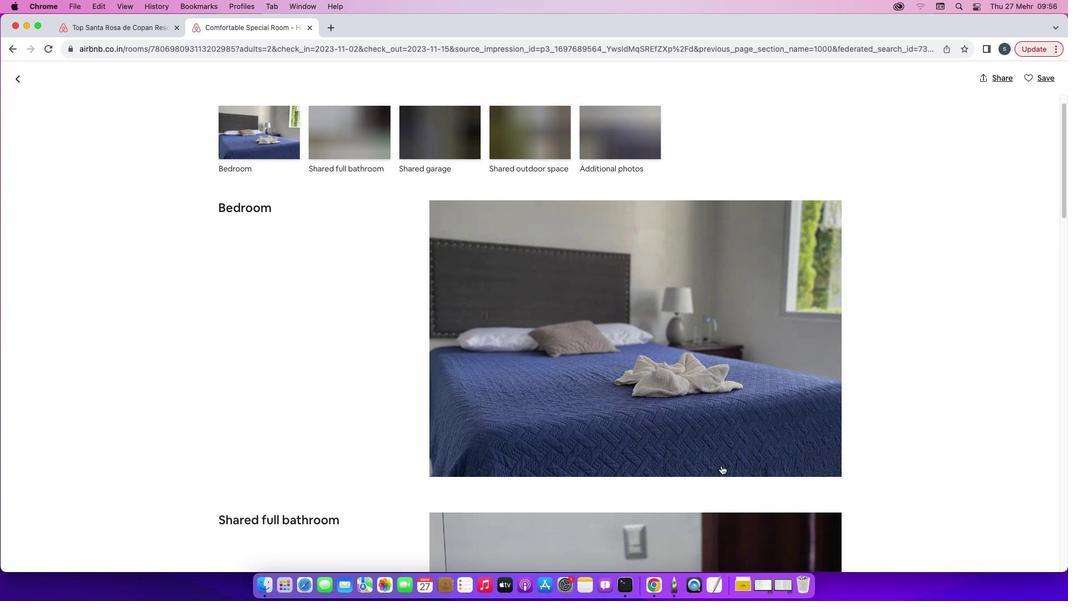 
Action: Mouse scrolled (721, 465) with delta (0, -2)
Screenshot: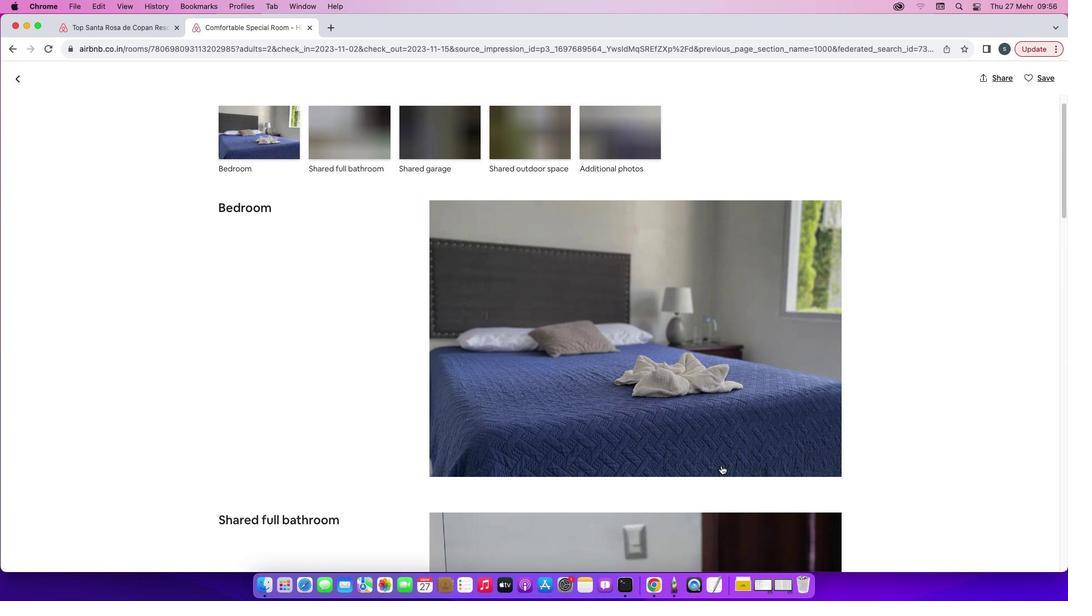 
Action: Mouse scrolled (721, 465) with delta (0, -2)
Screenshot: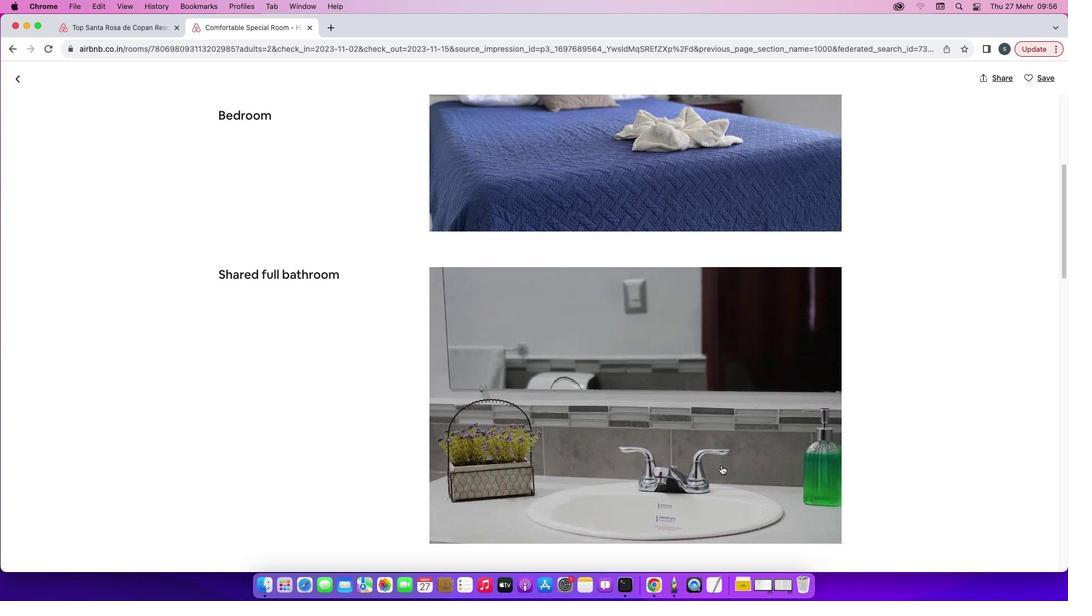
Action: Mouse scrolled (721, 465) with delta (0, 0)
Screenshot: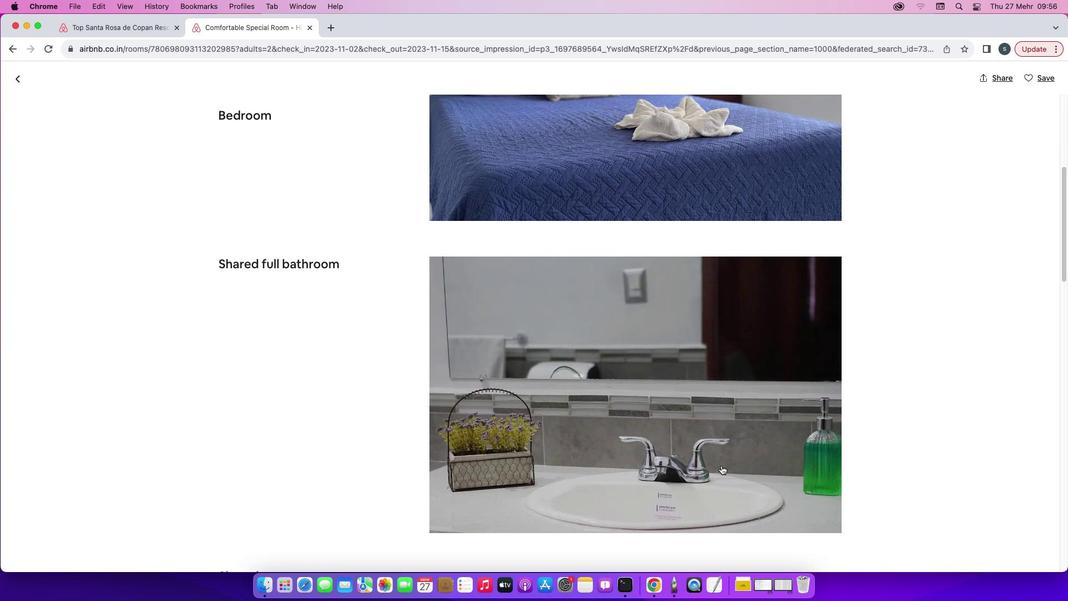 
Action: Mouse scrolled (721, 465) with delta (0, 0)
Screenshot: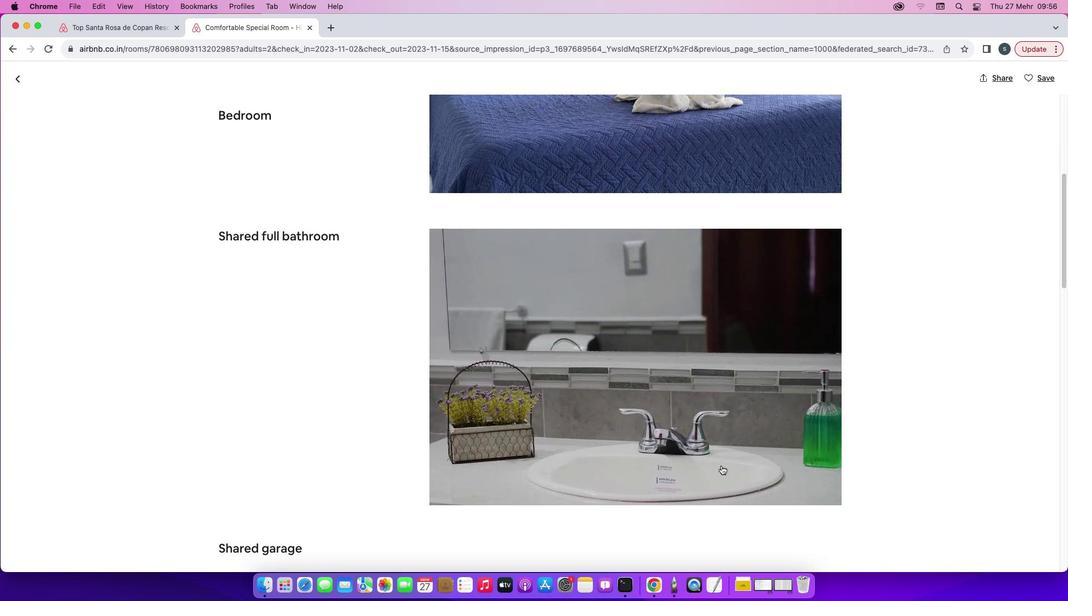 
Action: Mouse scrolled (721, 465) with delta (0, -1)
Screenshot: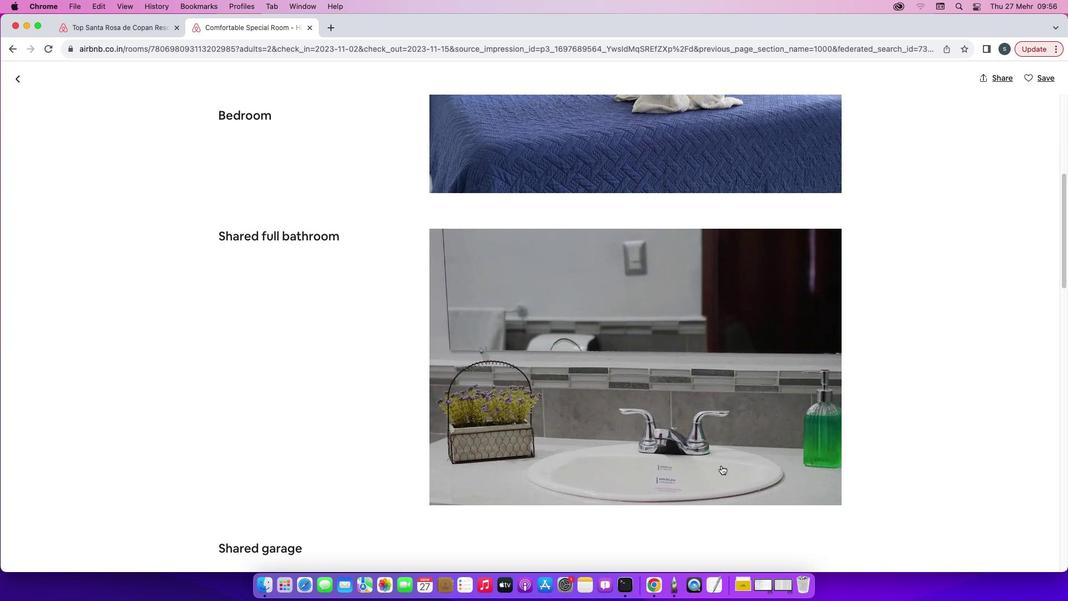 
Action: Mouse scrolled (721, 465) with delta (0, -1)
Screenshot: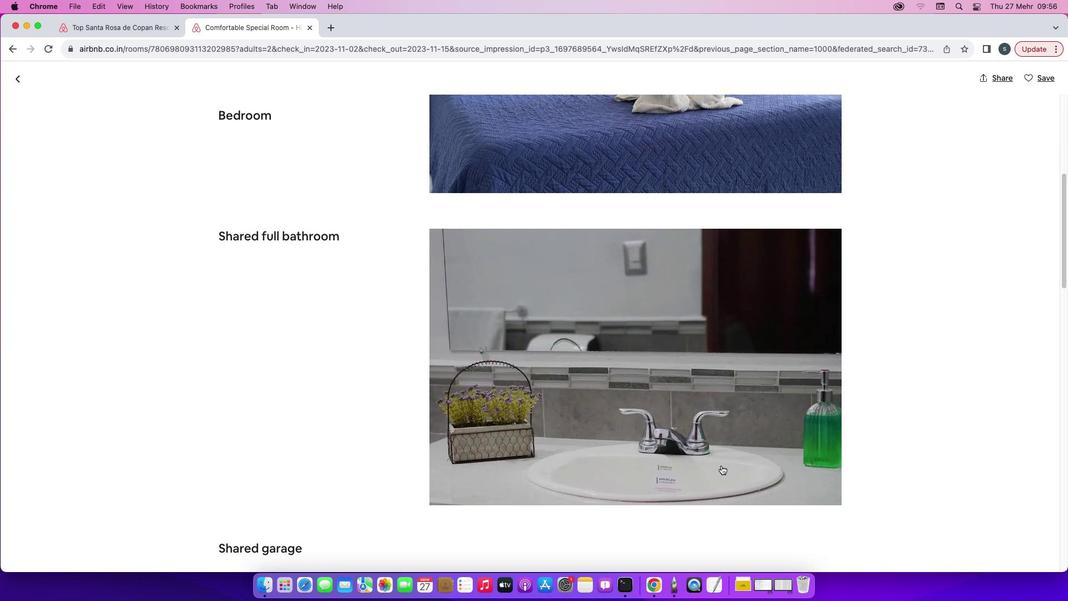 
Action: Mouse scrolled (721, 465) with delta (0, -1)
Screenshot: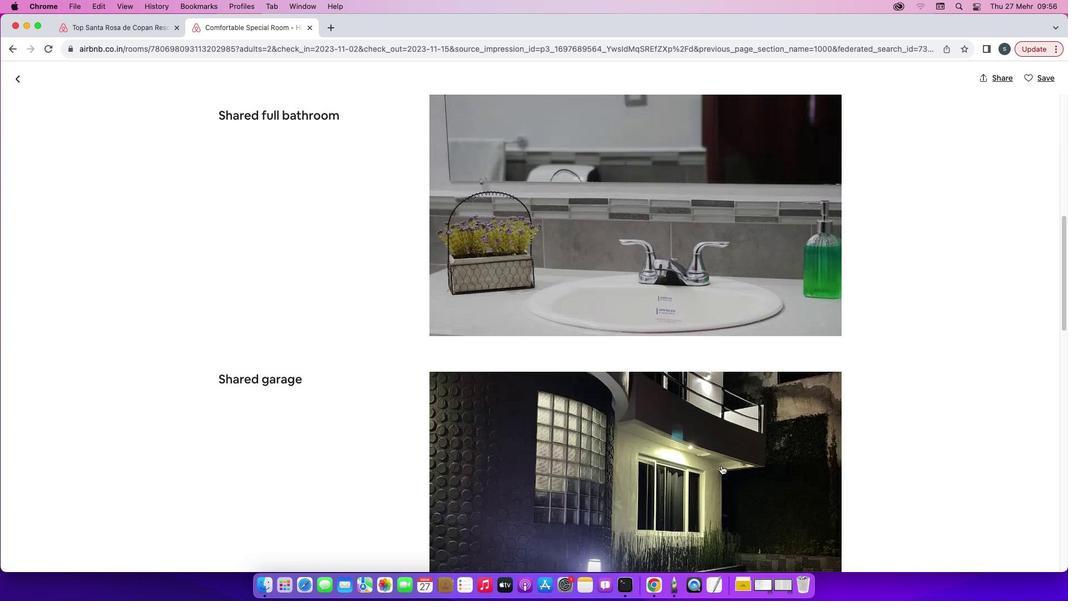 
Action: Mouse scrolled (721, 465) with delta (0, 0)
Screenshot: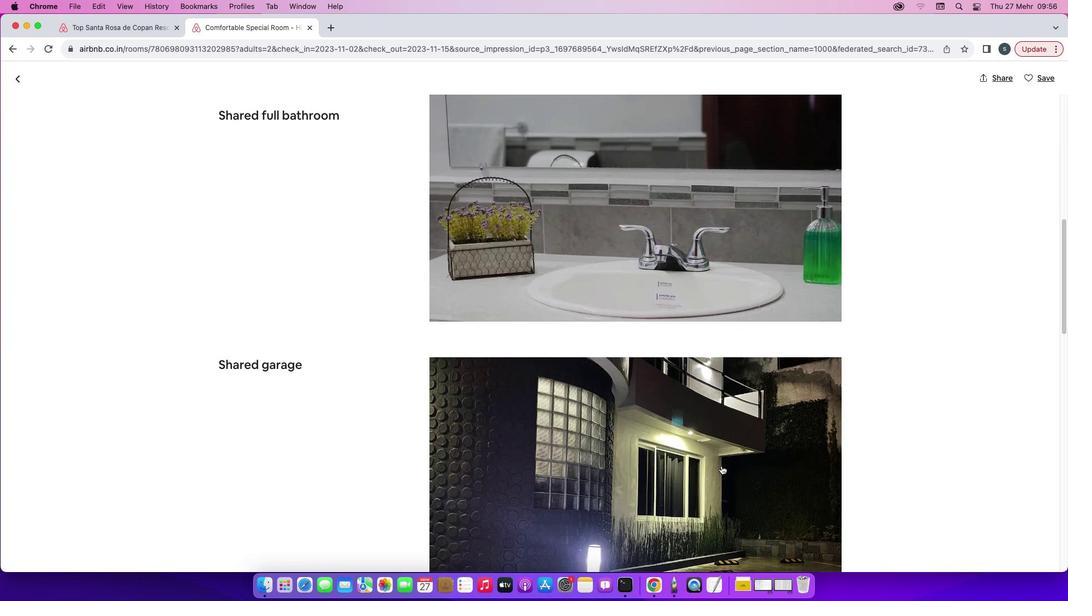 
Action: Mouse scrolled (721, 465) with delta (0, 0)
Screenshot: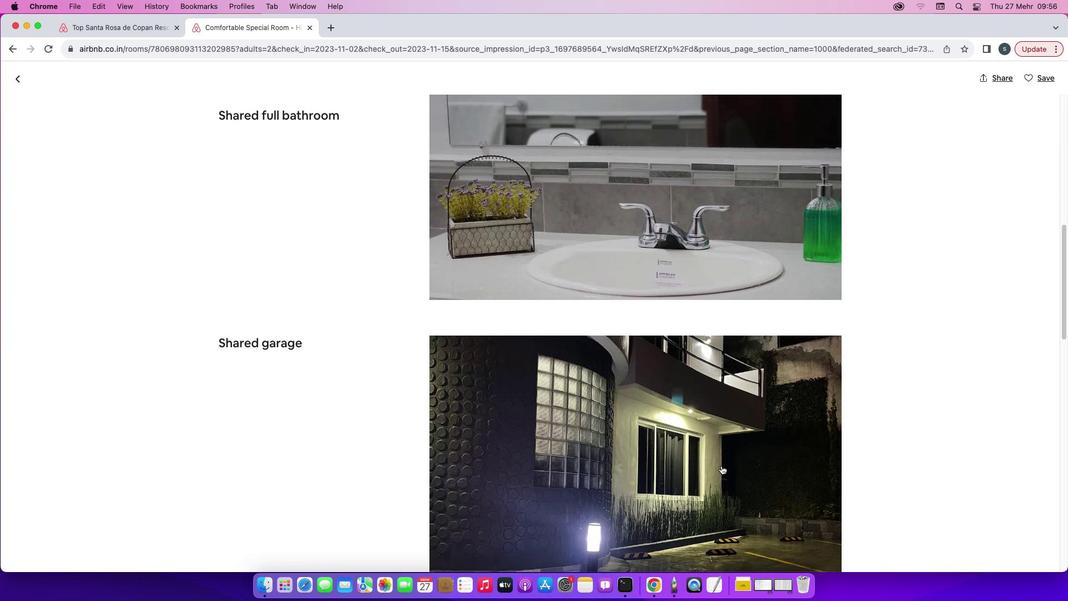 
Action: Mouse scrolled (721, 465) with delta (0, -1)
Screenshot: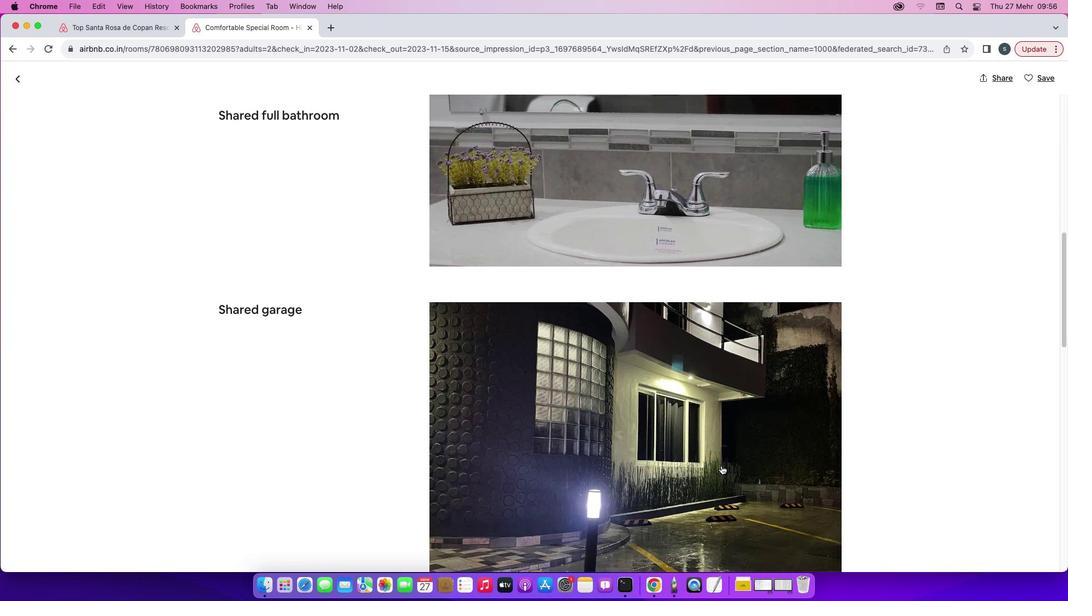 
Action: Mouse scrolled (721, 465) with delta (0, 0)
Screenshot: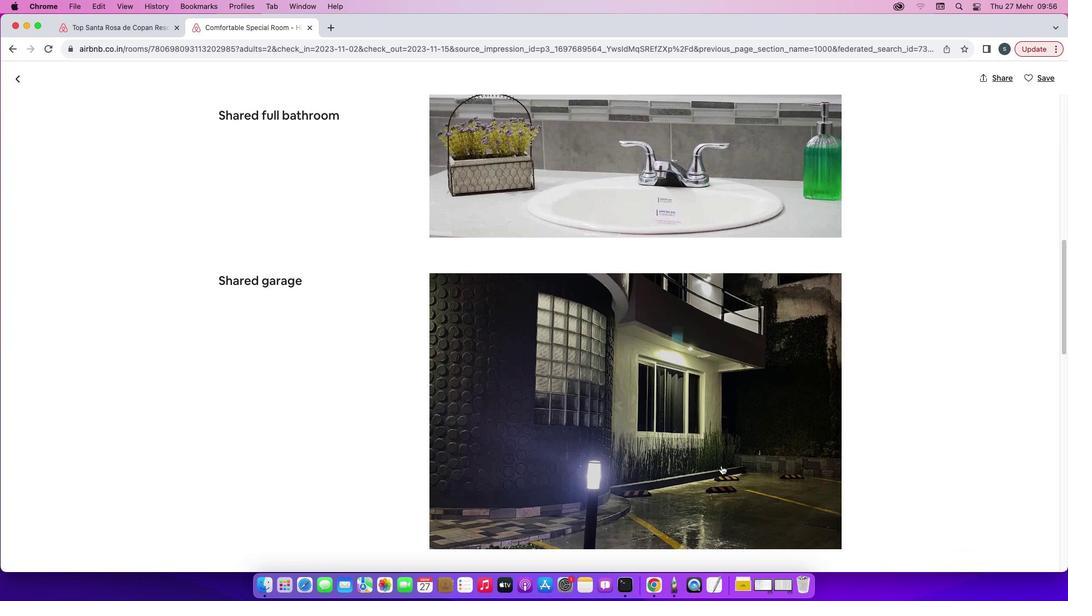 
Action: Mouse scrolled (721, 465) with delta (0, 0)
Screenshot: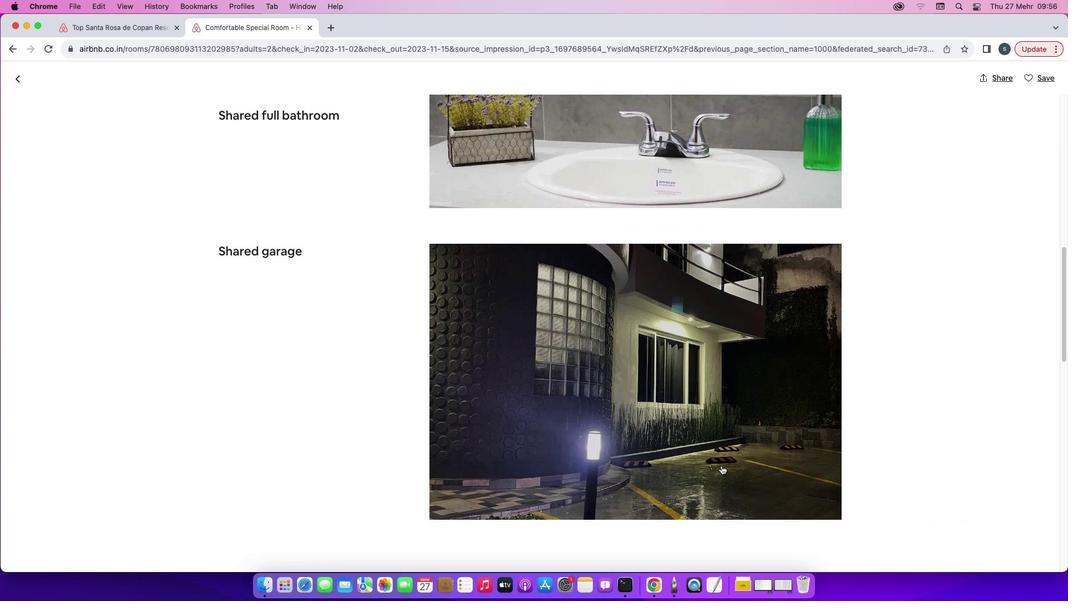 
Action: Mouse scrolled (721, 465) with delta (0, -1)
Screenshot: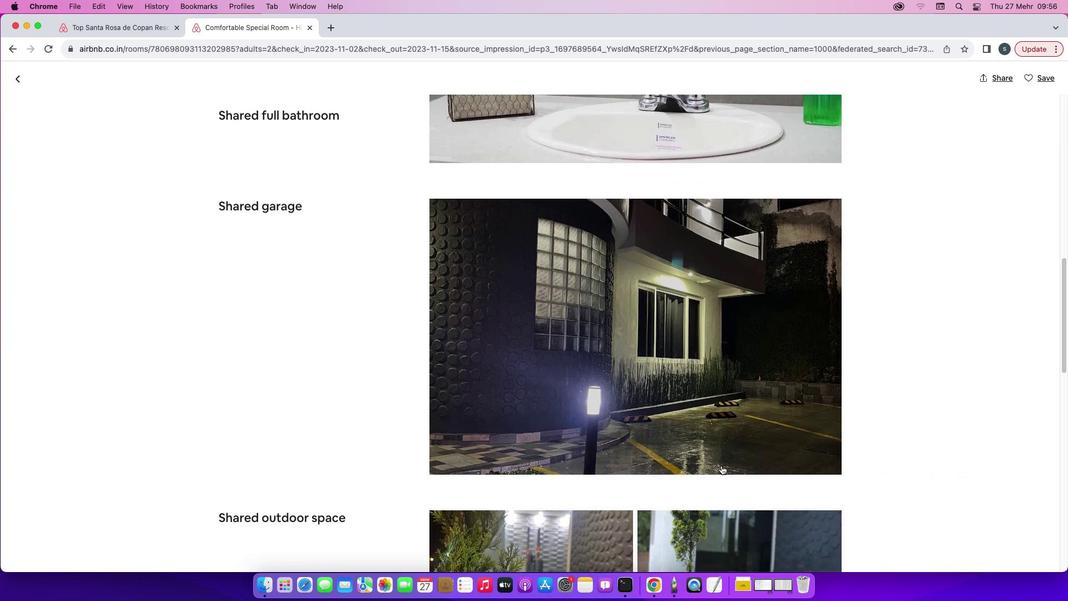 
Action: Mouse scrolled (721, 465) with delta (0, -1)
Screenshot: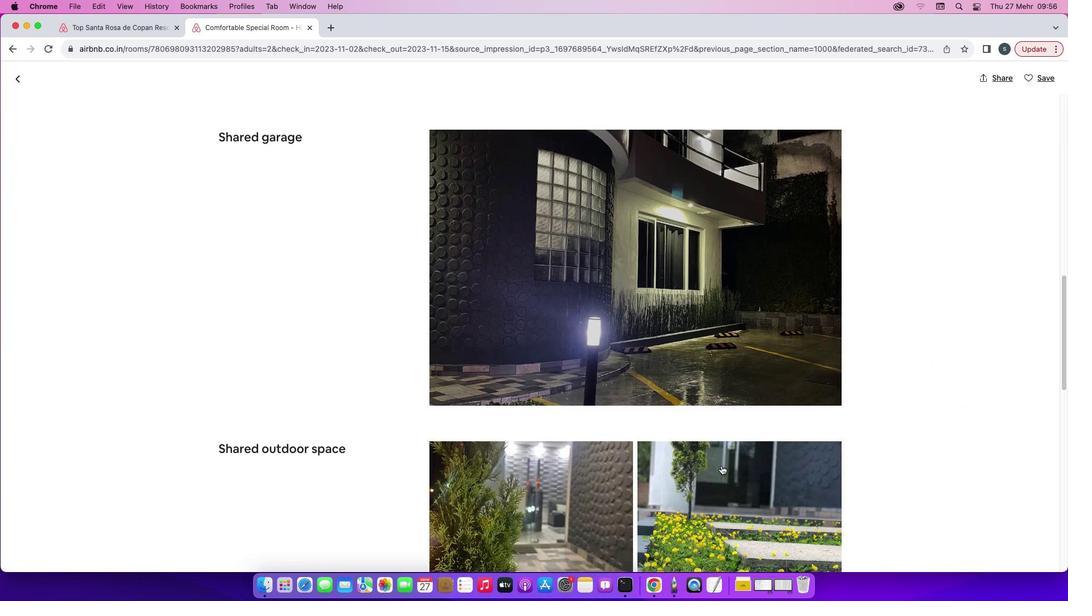 
Action: Mouse scrolled (721, 465) with delta (0, 0)
Screenshot: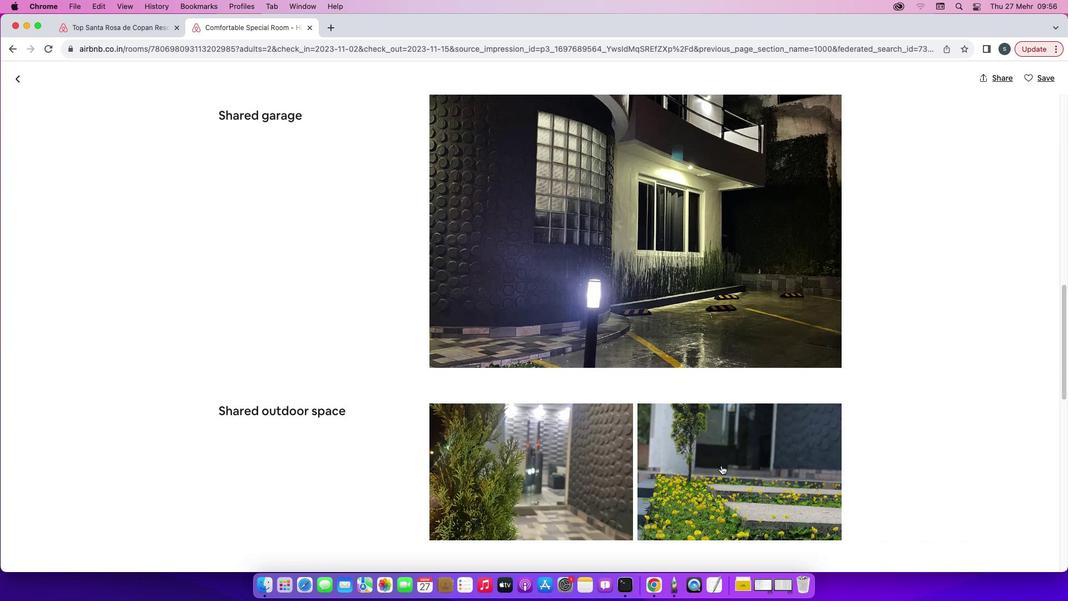 
Action: Mouse scrolled (721, 465) with delta (0, 0)
Screenshot: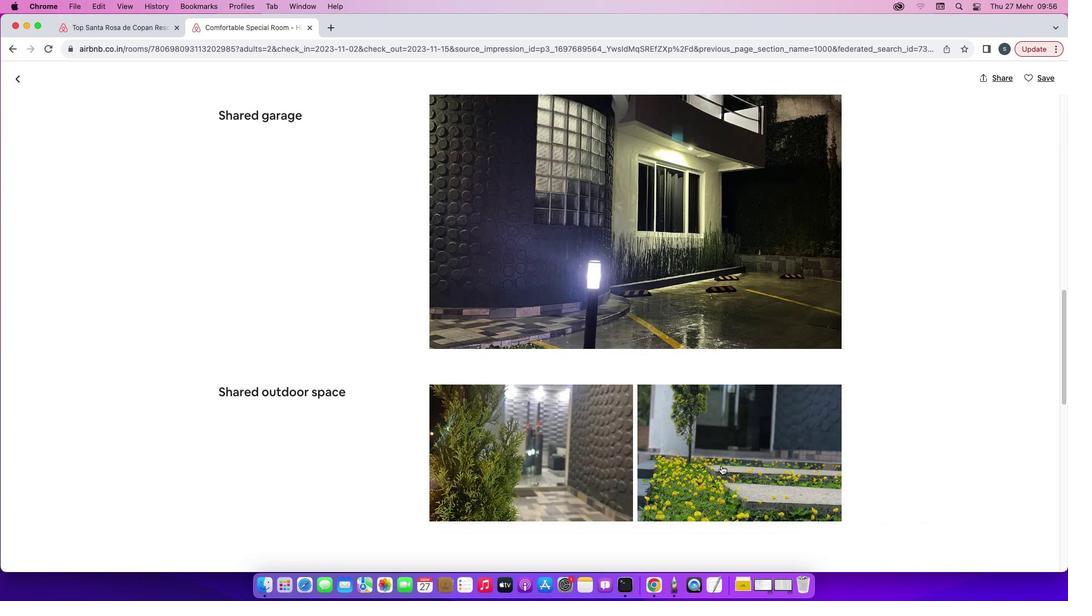 
Action: Mouse scrolled (721, 465) with delta (0, -1)
Screenshot: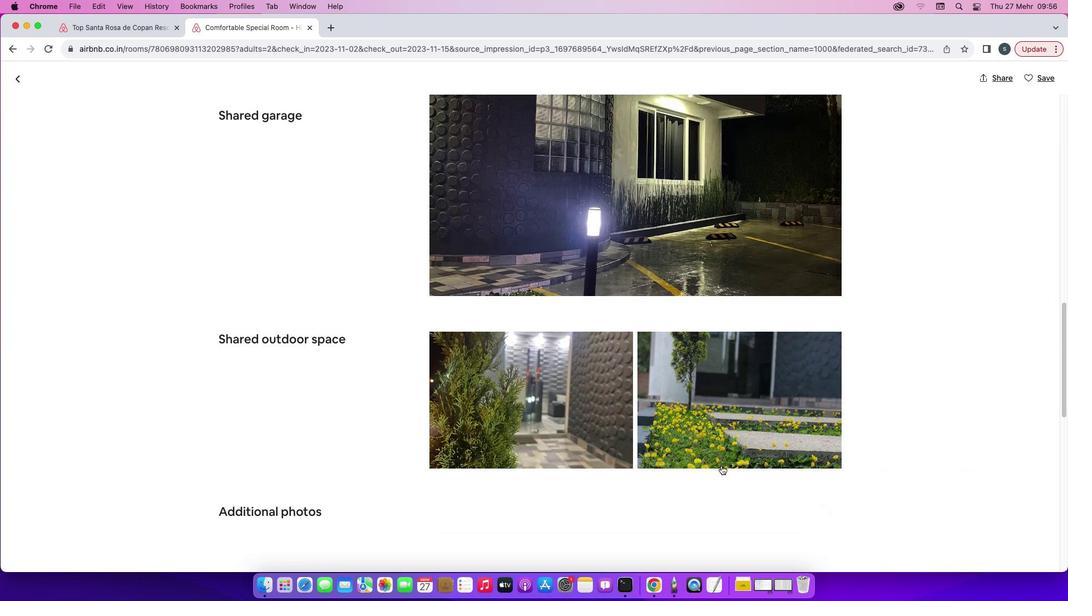 
Action: Mouse scrolled (721, 465) with delta (0, -2)
Screenshot: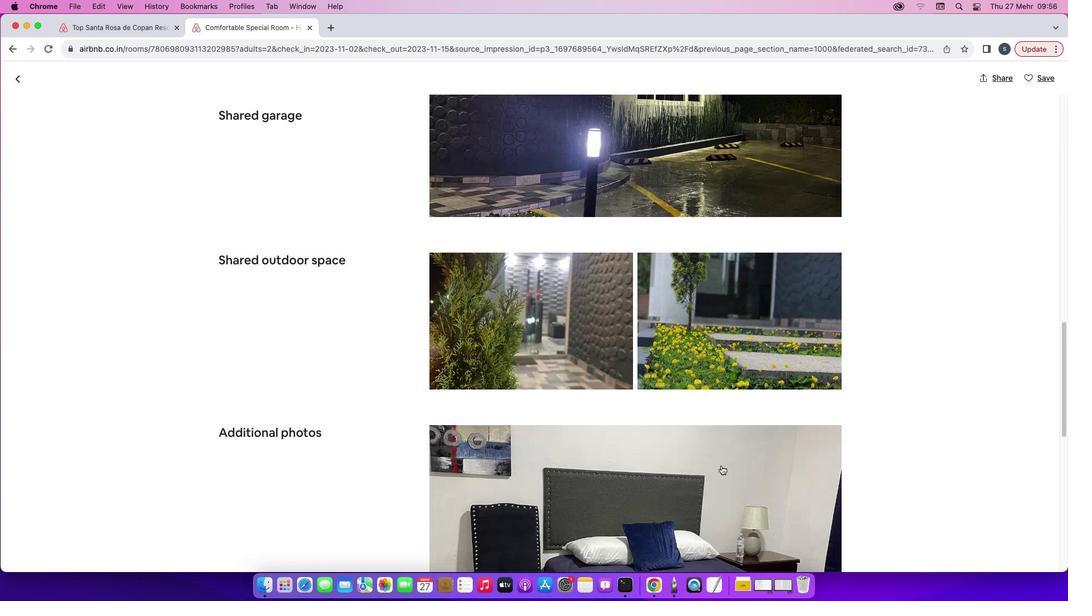 
Action: Mouse scrolled (721, 465) with delta (0, 0)
Screenshot: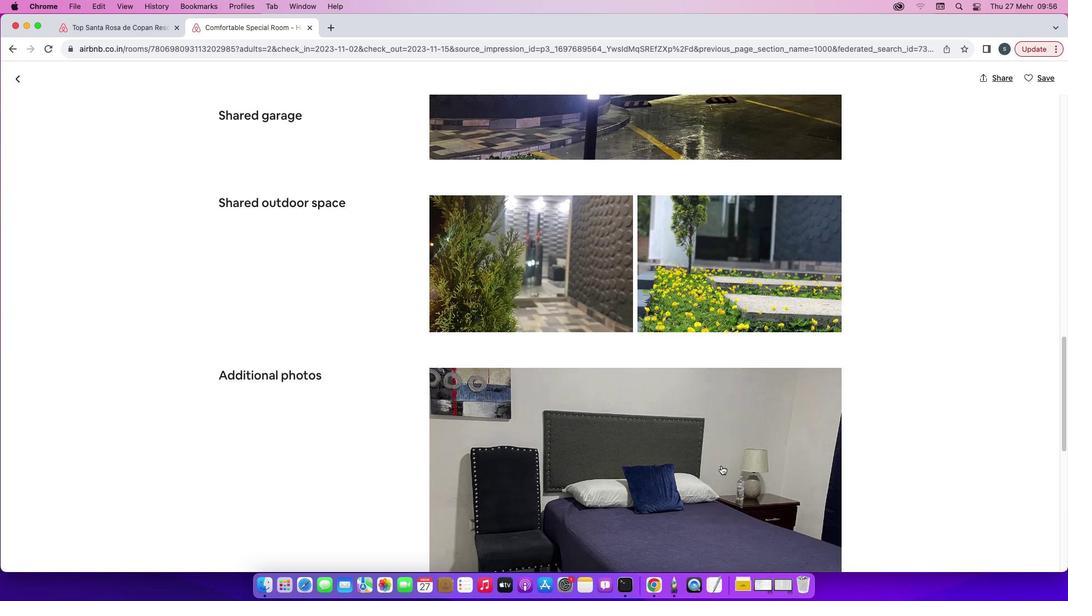 
Action: Mouse scrolled (721, 465) with delta (0, 0)
Screenshot: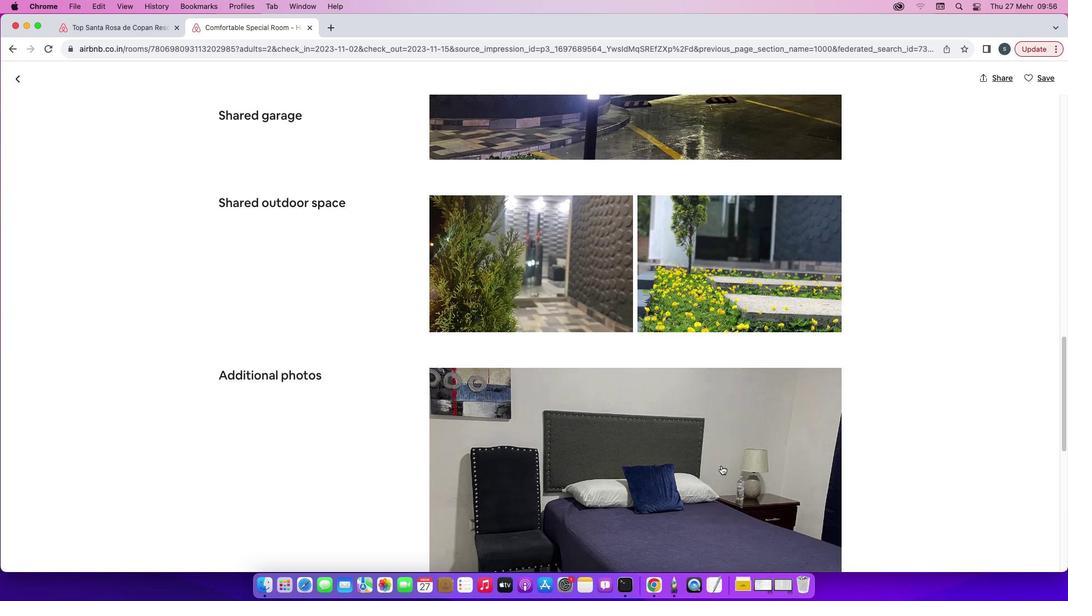 
Action: Mouse scrolled (721, 465) with delta (0, -1)
Screenshot: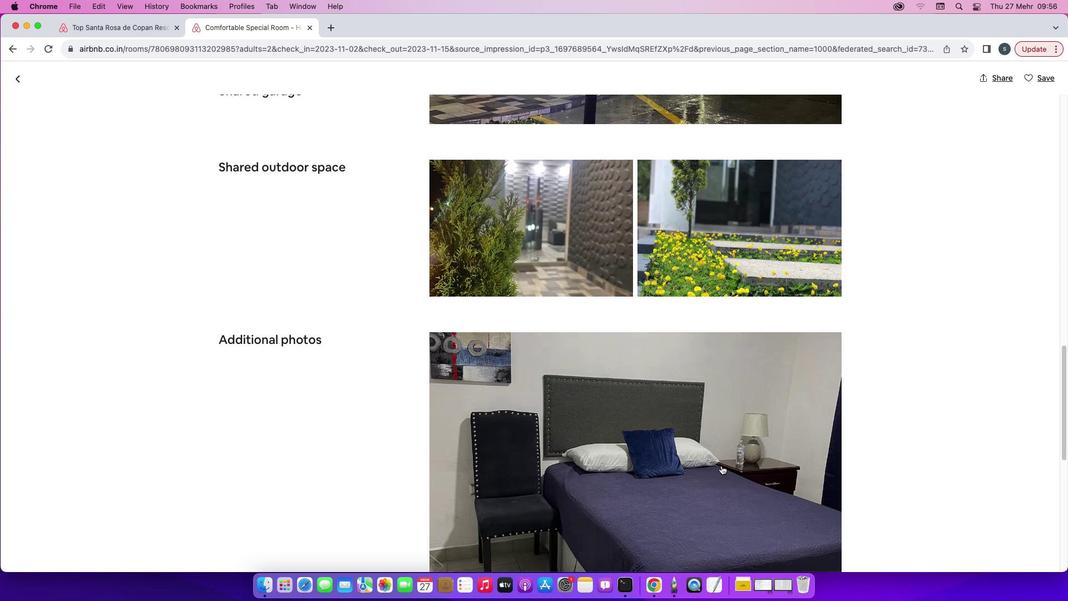 
Action: Mouse scrolled (721, 465) with delta (0, -1)
Screenshot: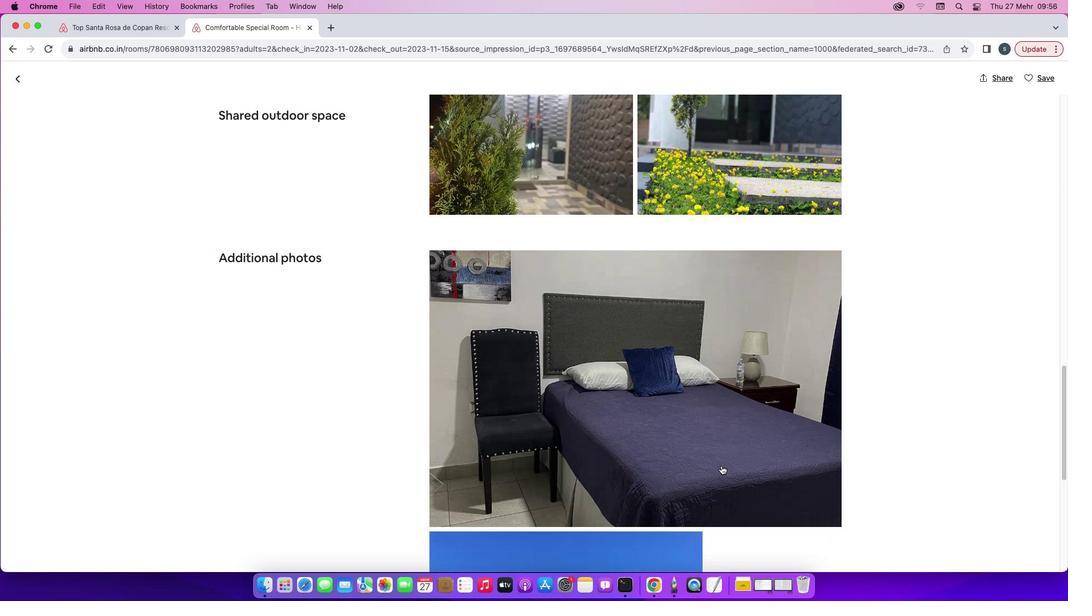 
Action: Mouse scrolled (721, 465) with delta (0, 0)
Screenshot: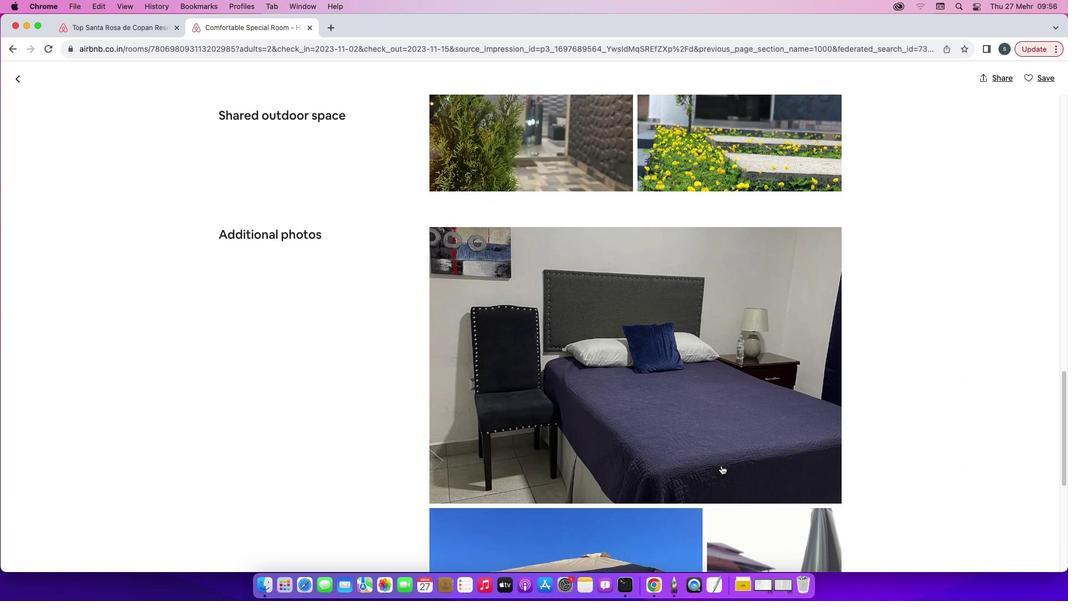 
Action: Mouse scrolled (721, 465) with delta (0, 0)
Screenshot: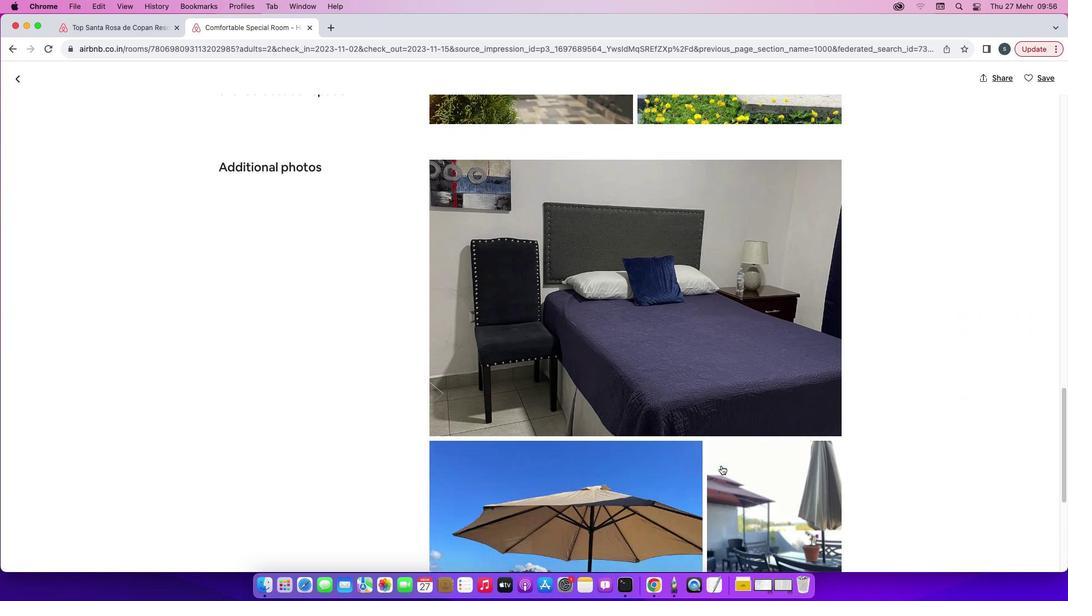 
Action: Mouse scrolled (721, 465) with delta (0, -1)
Screenshot: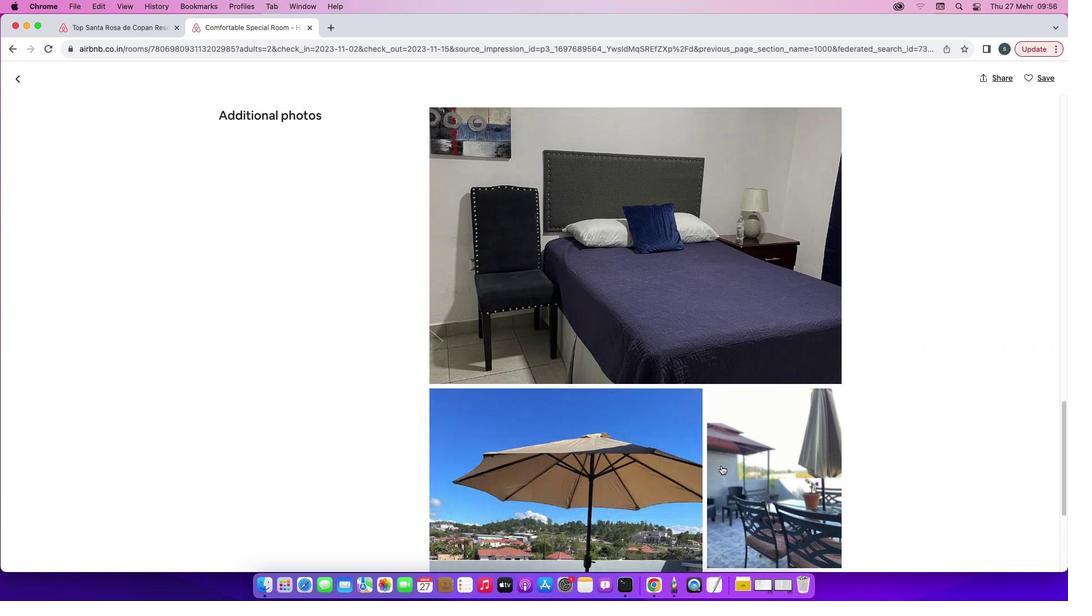 
Action: Mouse scrolled (721, 465) with delta (0, -2)
Screenshot: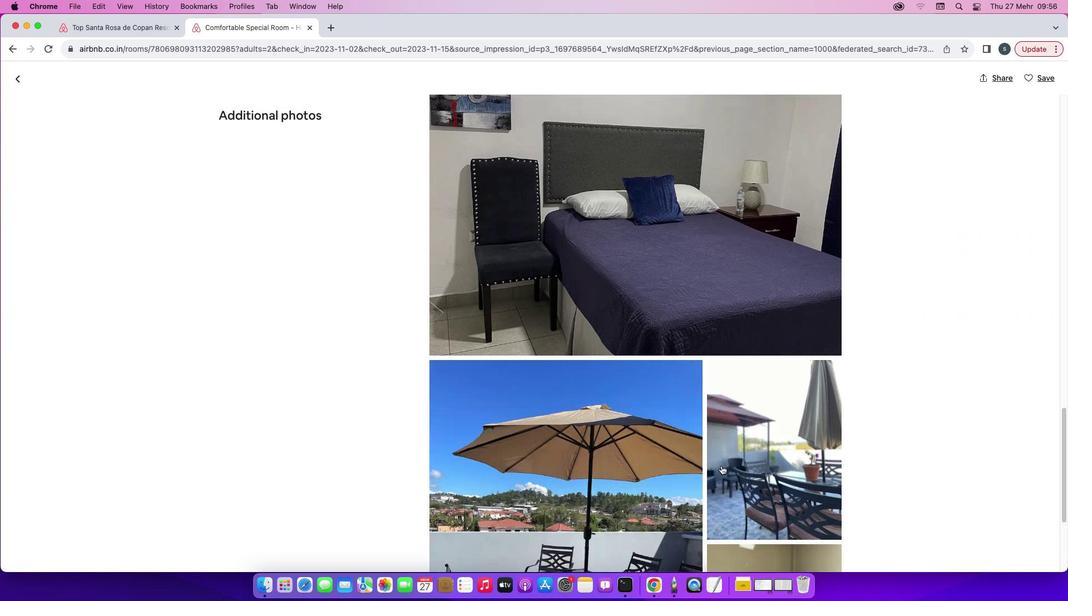 
Action: Mouse scrolled (721, 465) with delta (0, 0)
Screenshot: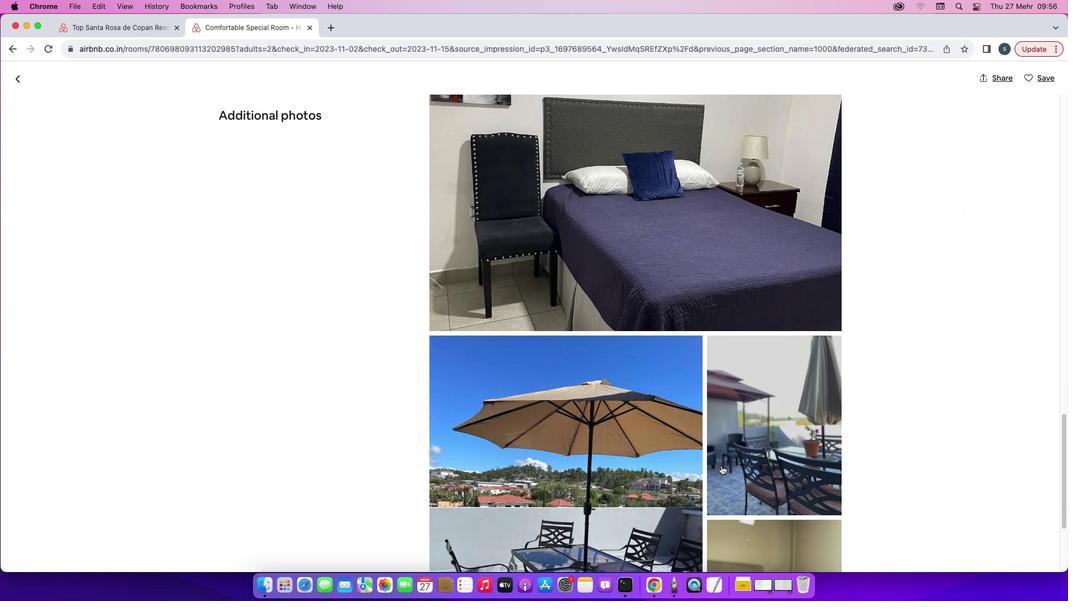 
Action: Mouse scrolled (721, 465) with delta (0, 0)
Screenshot: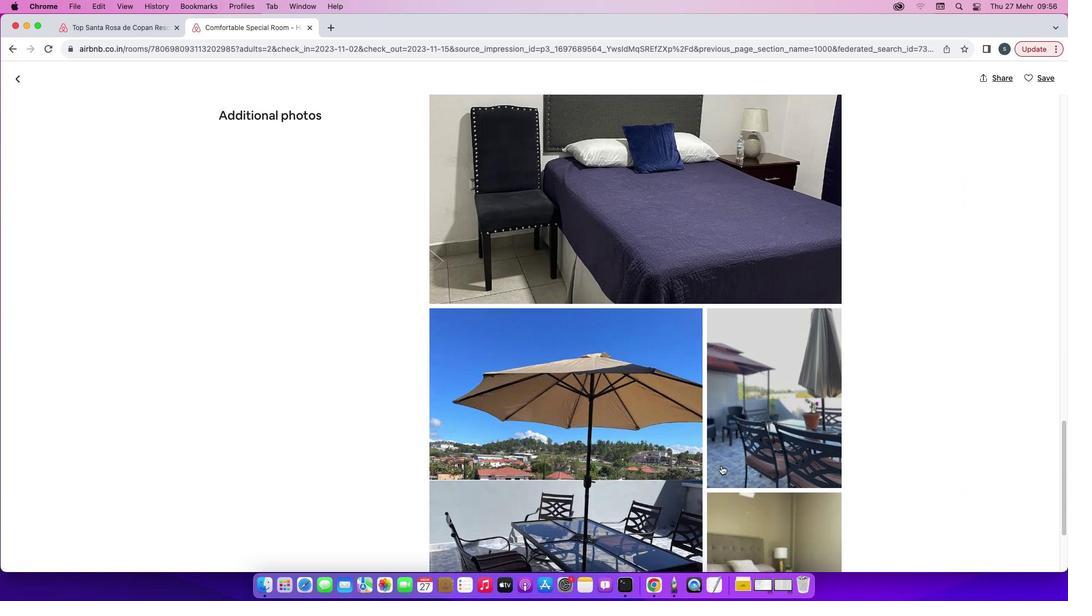 
Action: Mouse scrolled (721, 465) with delta (0, -1)
Screenshot: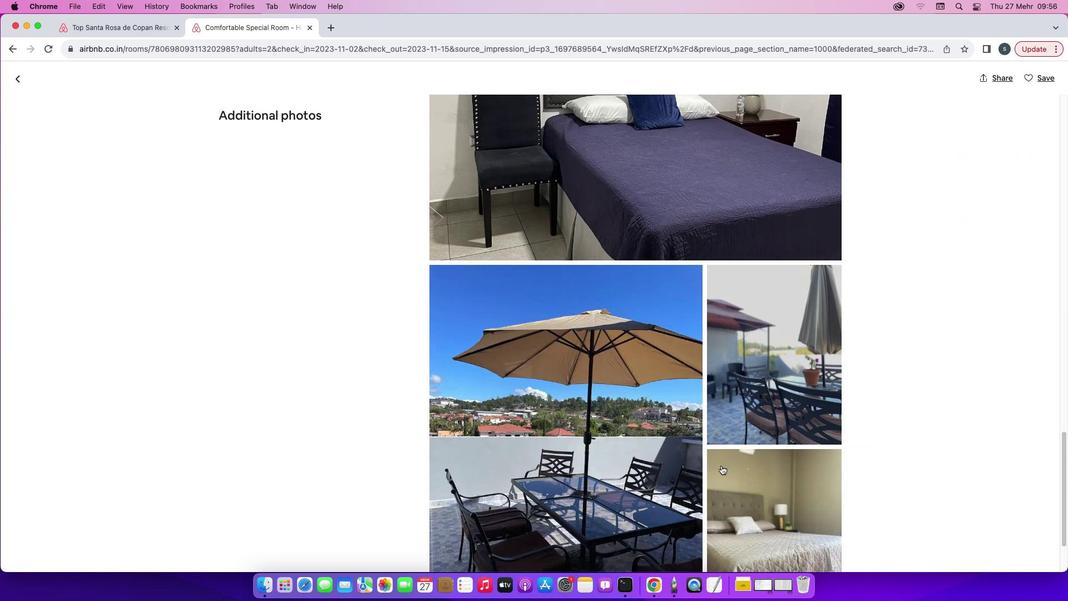 
Action: Mouse scrolled (721, 465) with delta (0, -2)
Screenshot: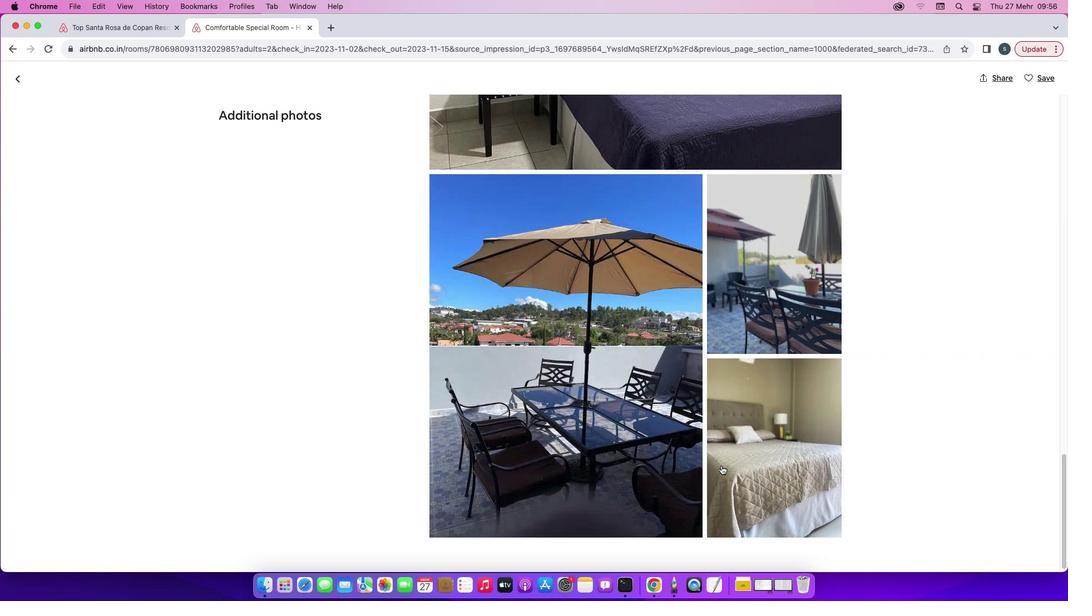 
Action: Mouse scrolled (721, 465) with delta (0, -1)
Screenshot: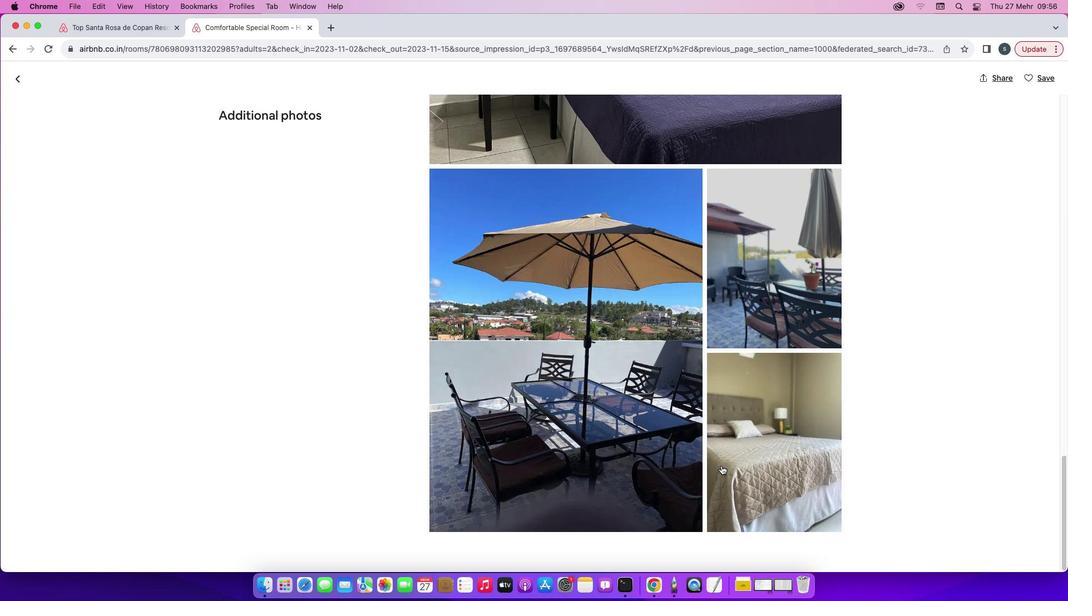 
Action: Mouse scrolled (721, 465) with delta (0, 0)
Screenshot: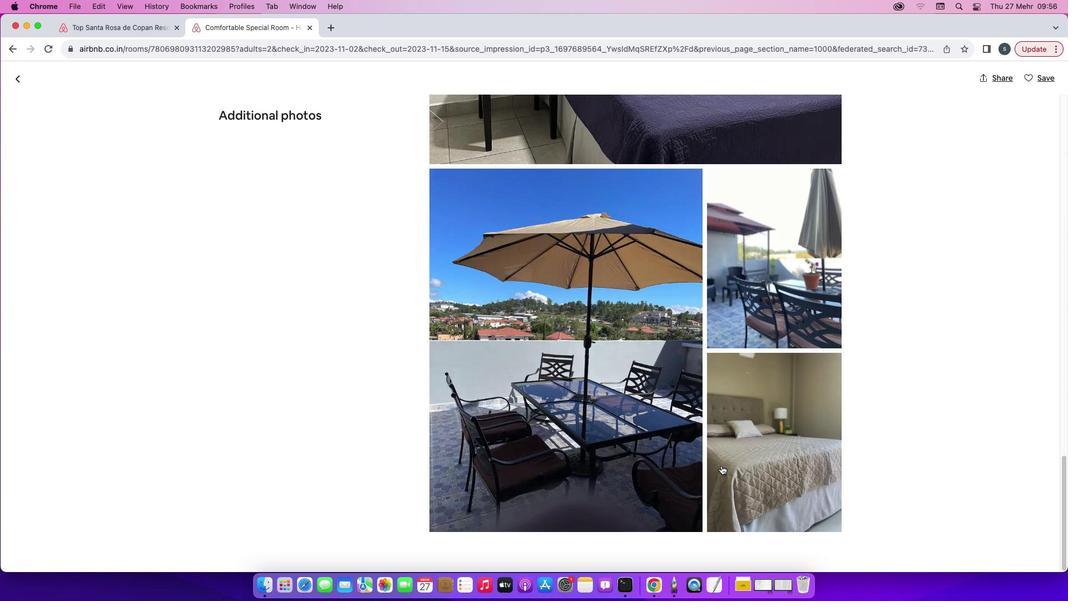 
Action: Mouse scrolled (721, 465) with delta (0, 0)
Screenshot: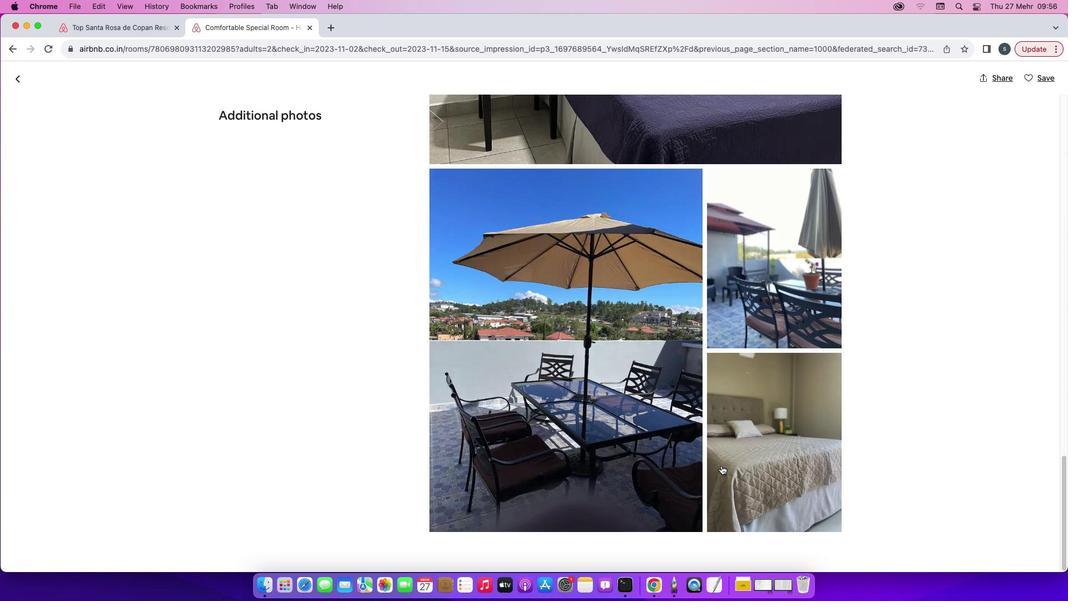 
Action: Mouse scrolled (721, 465) with delta (0, -1)
Screenshot: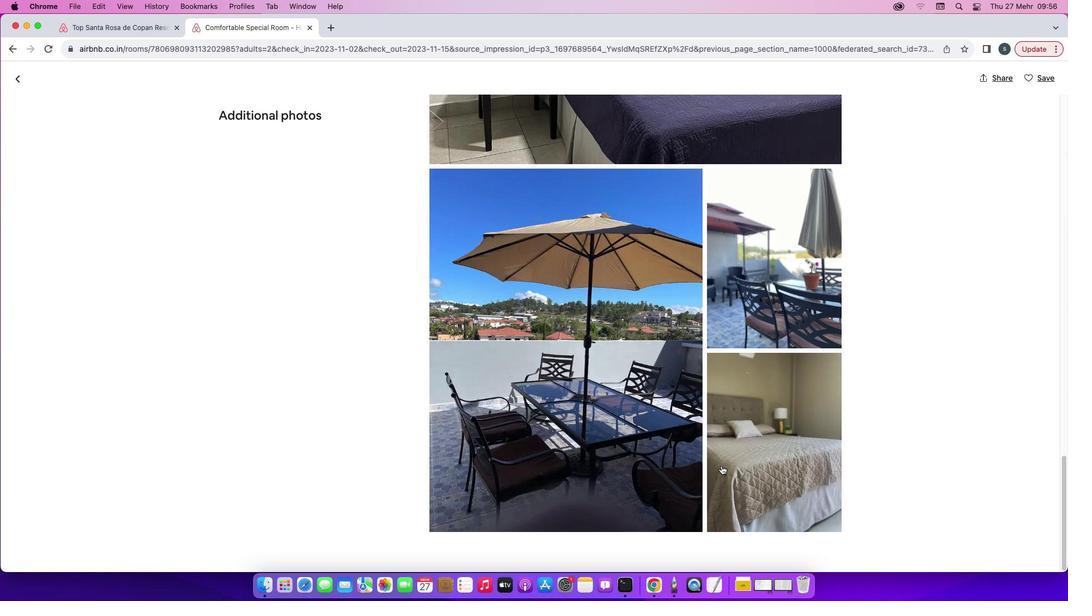 
Action: Mouse scrolled (721, 465) with delta (0, -2)
Screenshot: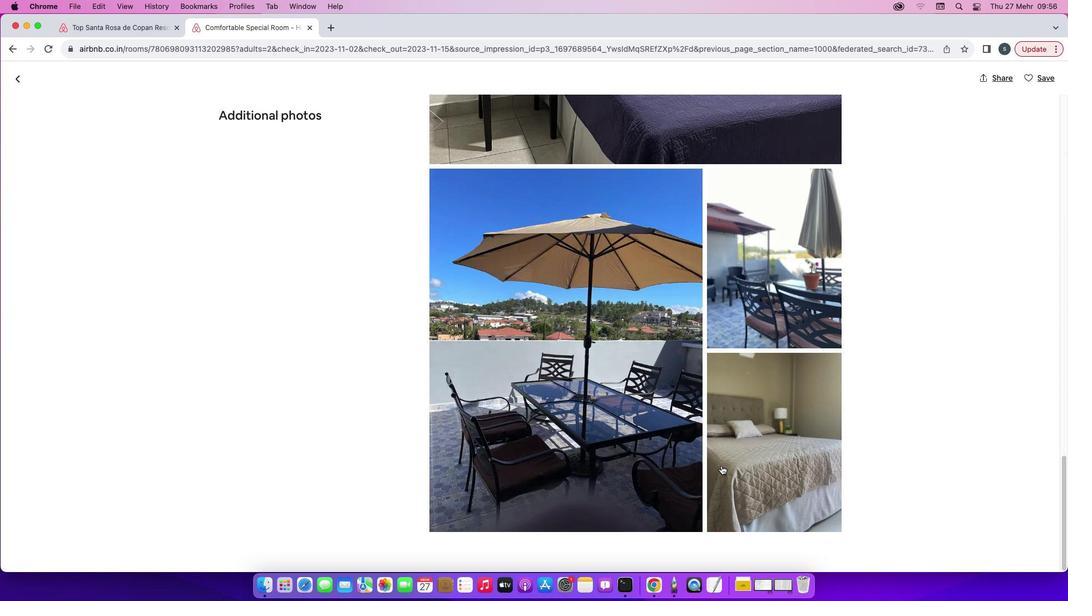 
Action: Mouse scrolled (721, 465) with delta (0, 0)
Screenshot: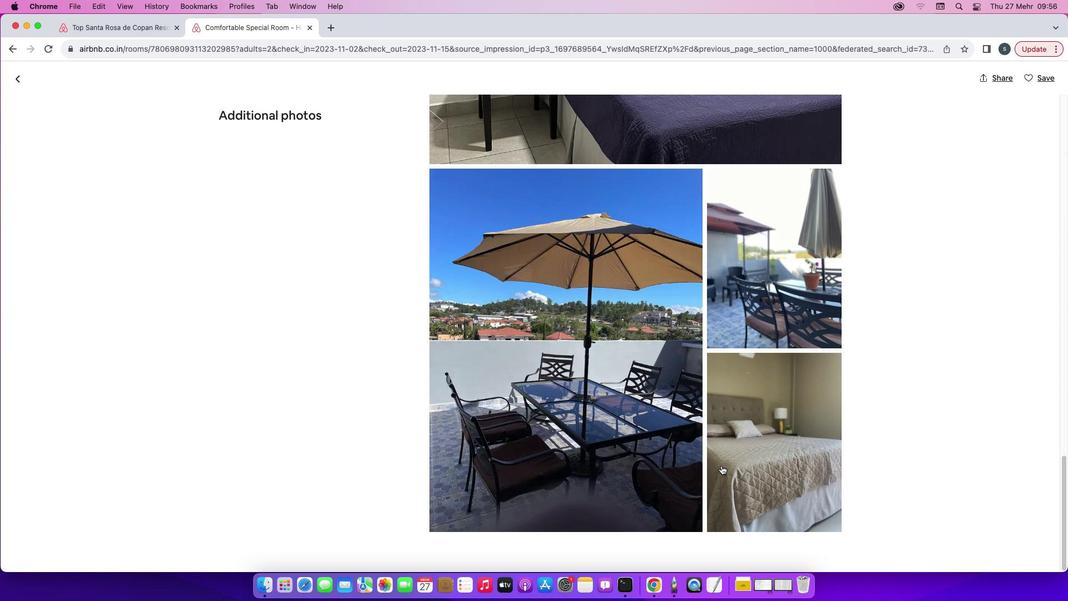 
Action: Mouse scrolled (721, 465) with delta (0, 0)
Screenshot: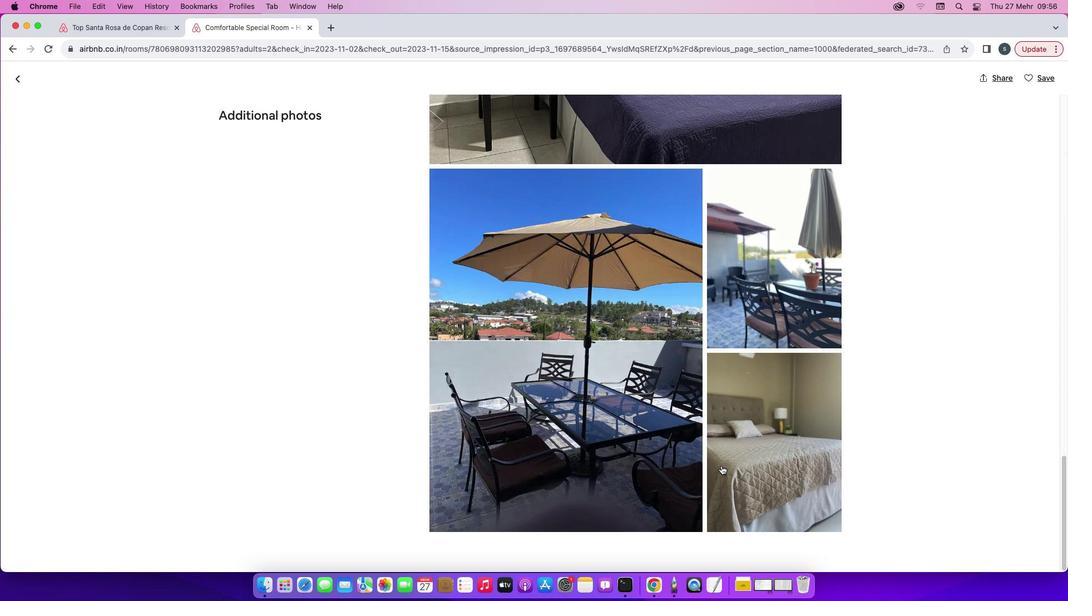
Action: Mouse scrolled (721, 465) with delta (0, 0)
Screenshot: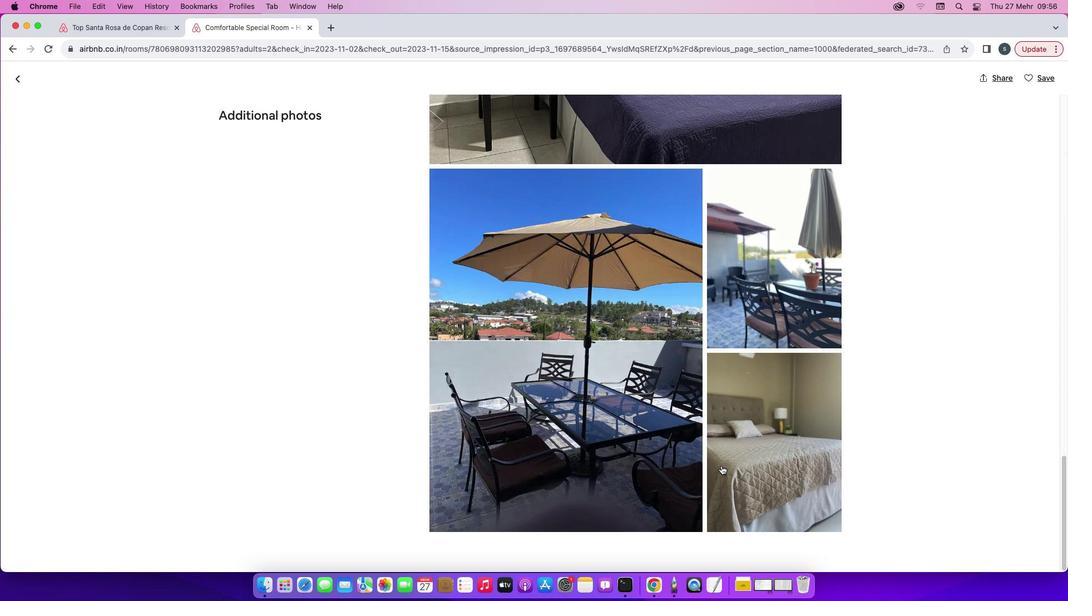 
Action: Mouse scrolled (721, 465) with delta (0, -1)
Screenshot: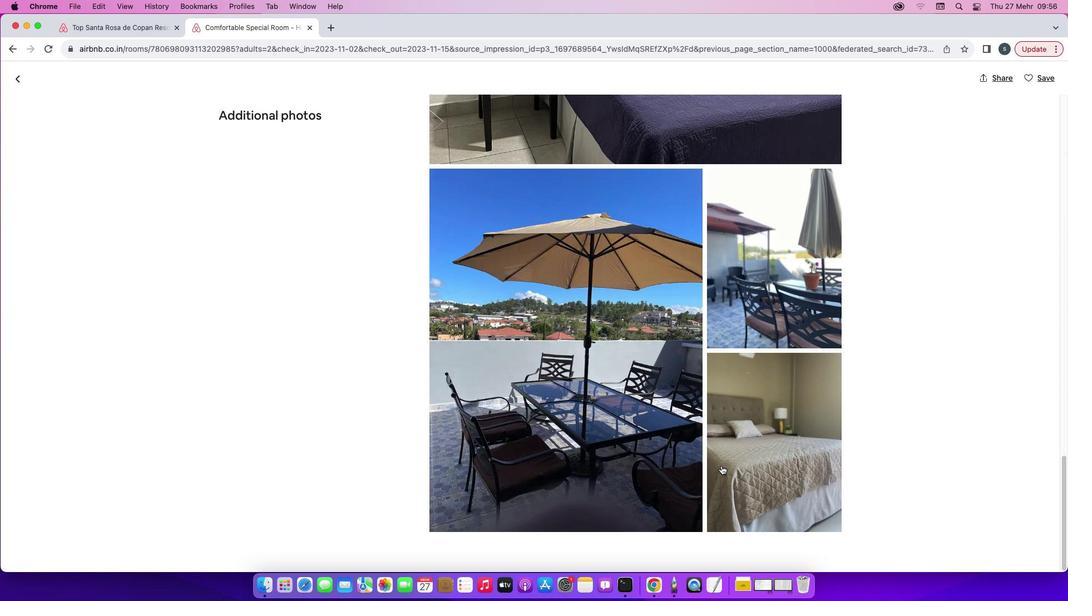 
Action: Mouse moved to (16, 77)
Screenshot: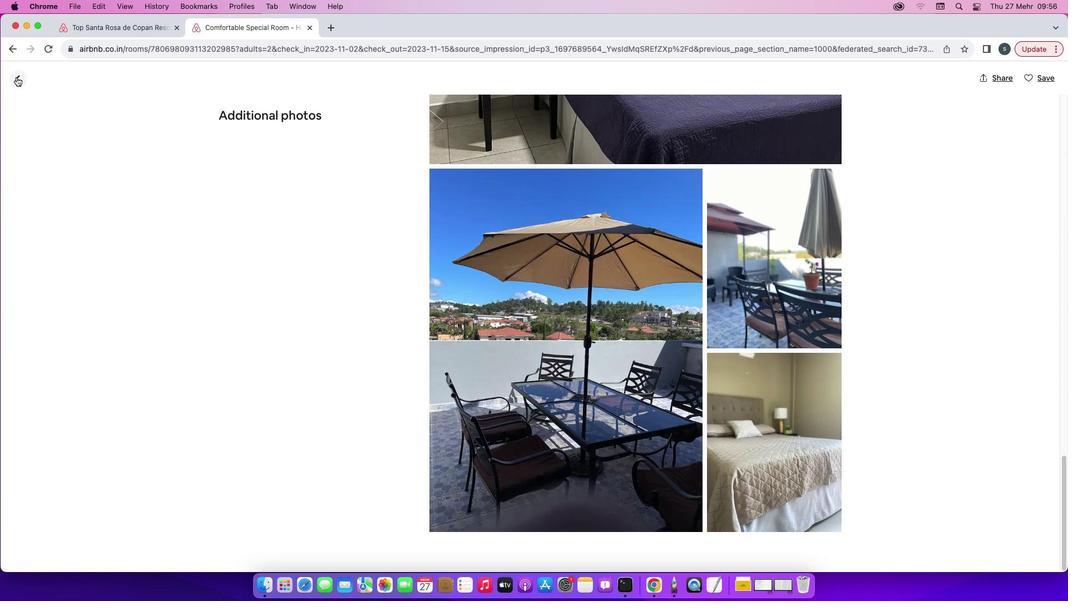 
Action: Mouse pressed left at (16, 77)
Screenshot: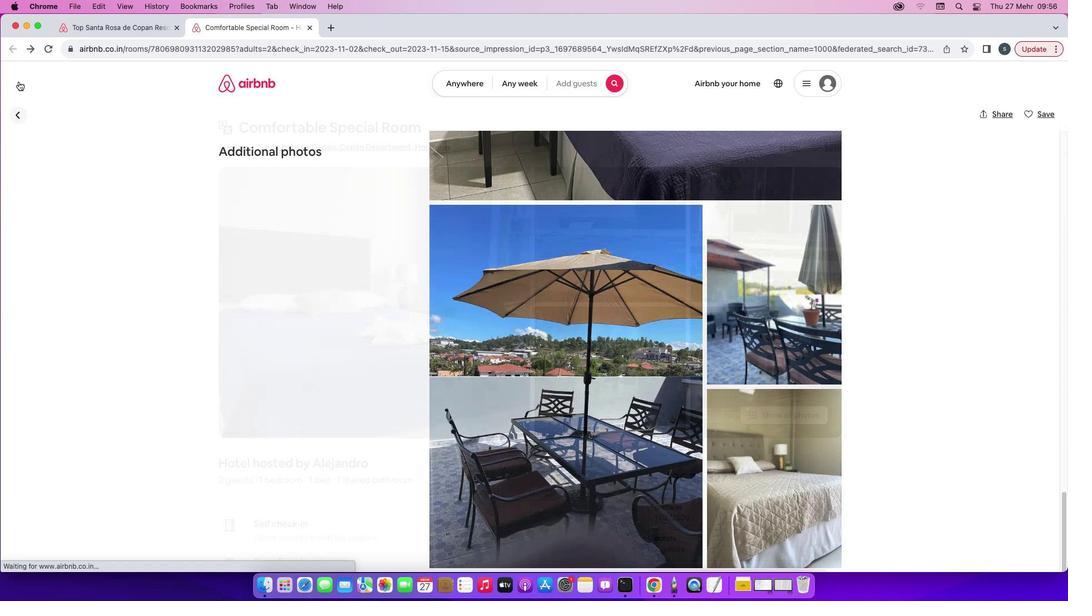 
Action: Mouse moved to (515, 348)
Screenshot: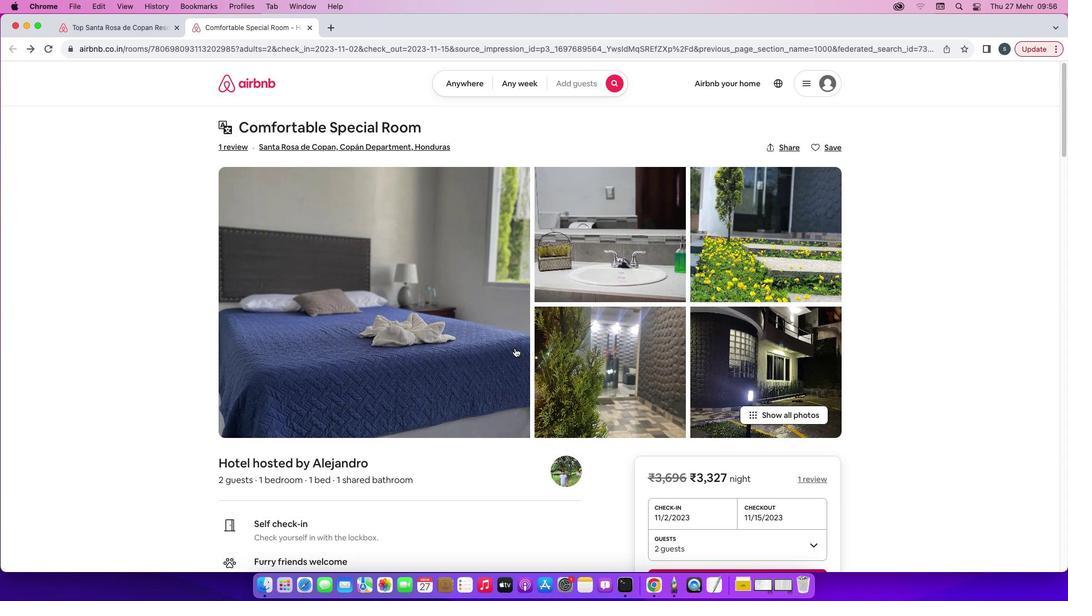 
Action: Mouse scrolled (515, 348) with delta (0, 0)
Screenshot: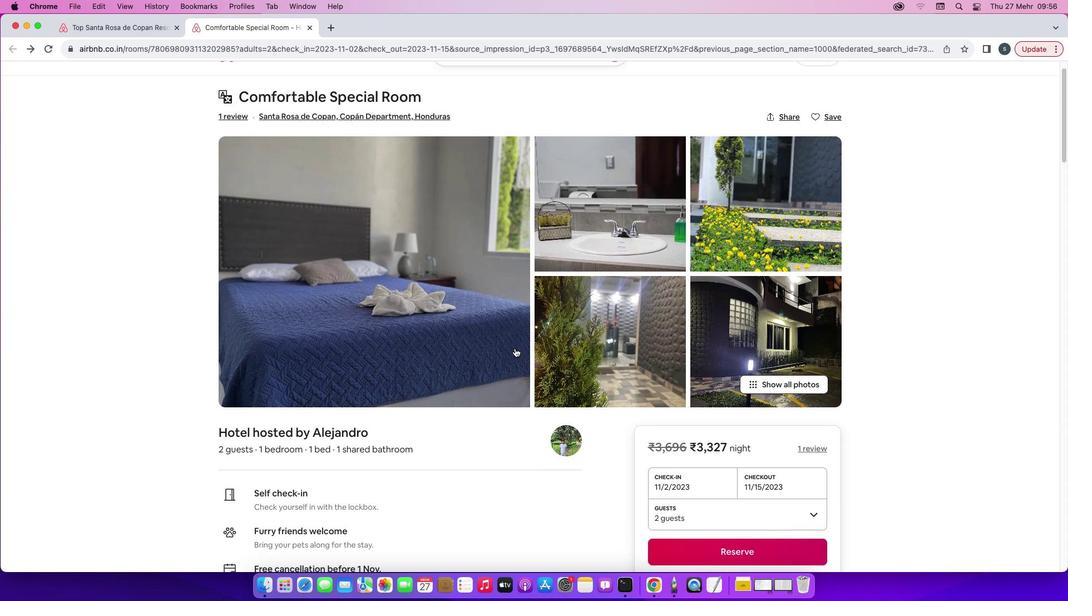 
Action: Mouse scrolled (515, 348) with delta (0, 0)
Screenshot: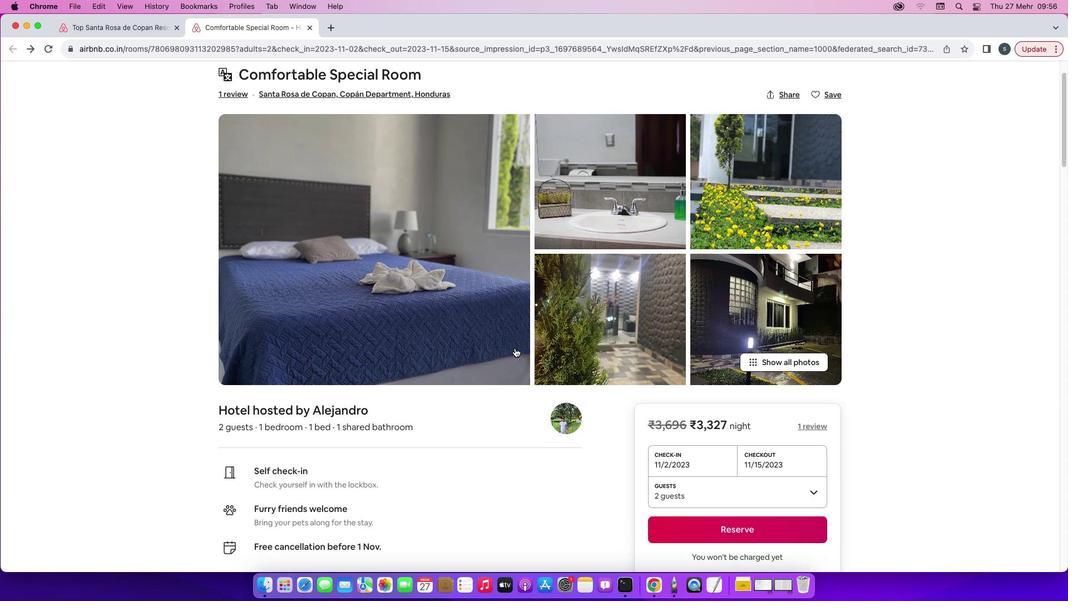 
Action: Mouse scrolled (515, 348) with delta (0, -1)
Screenshot: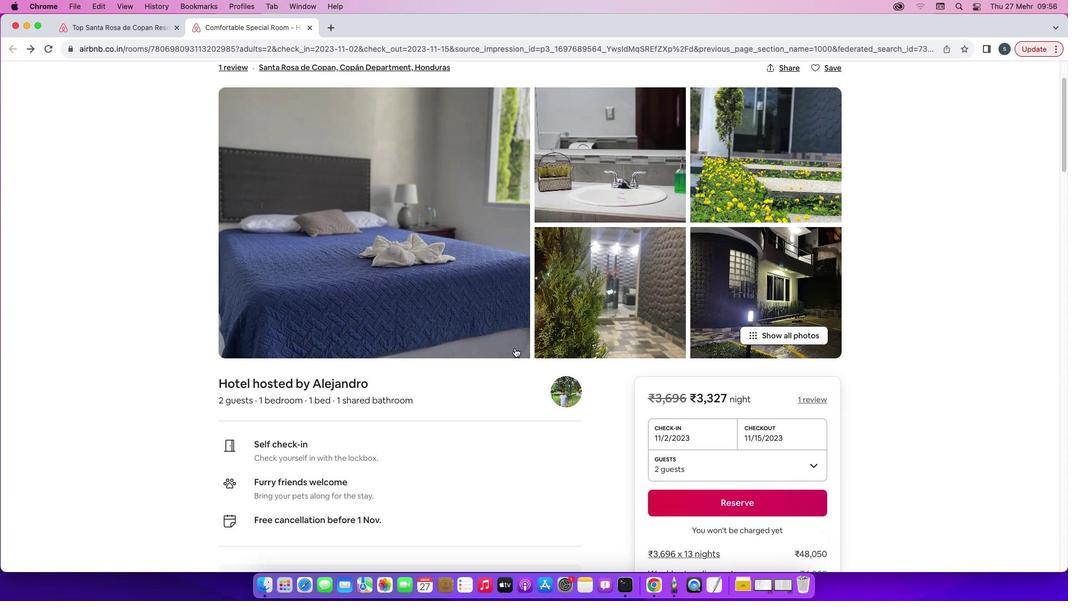 
Action: Mouse scrolled (515, 348) with delta (0, -1)
Screenshot: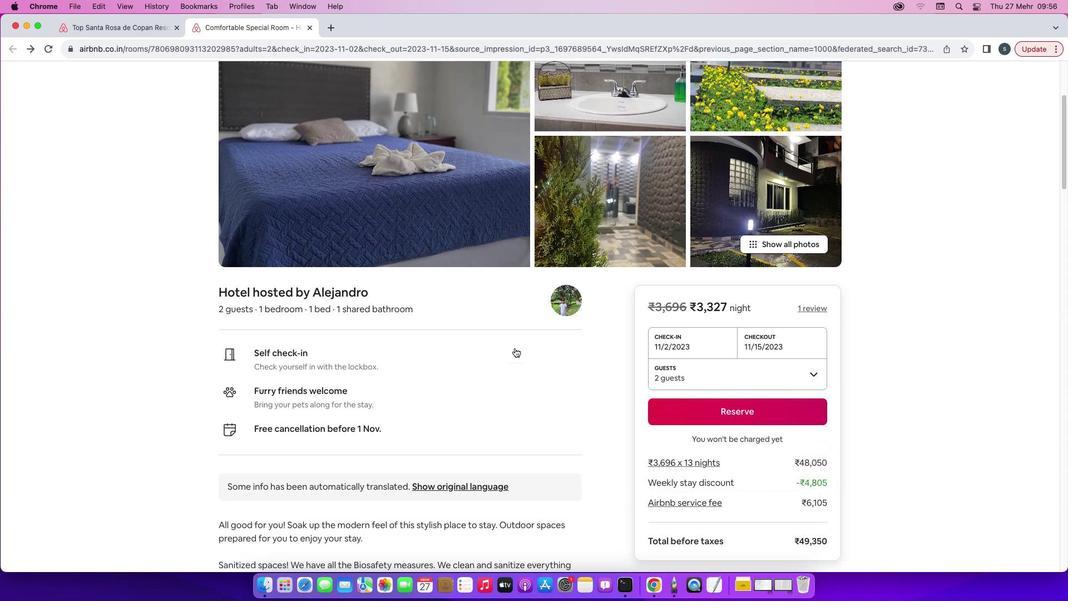 
Action: Mouse scrolled (515, 348) with delta (0, -1)
Screenshot: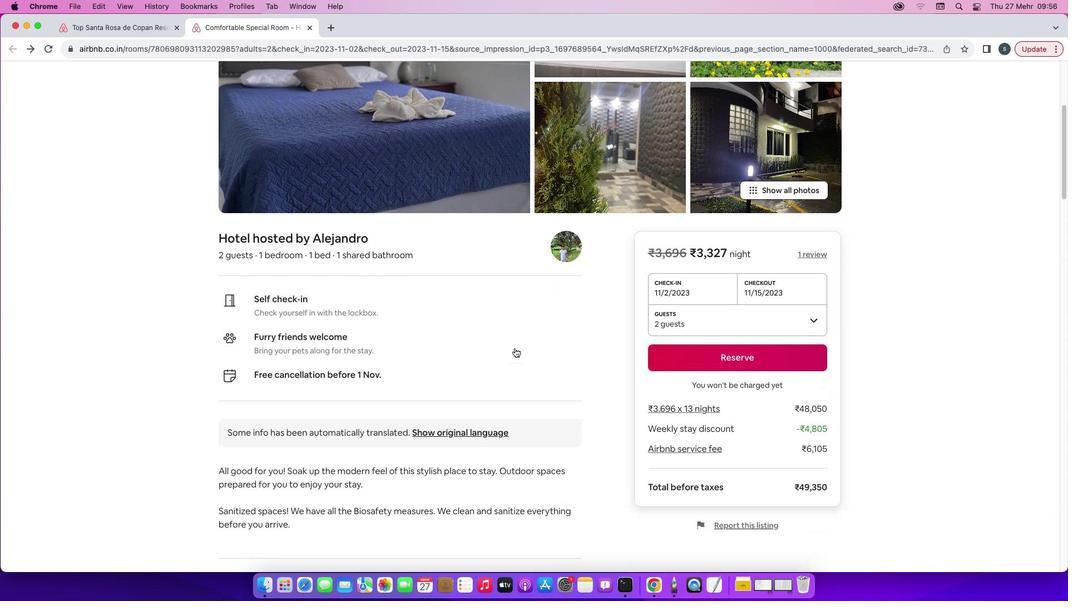 
Action: Mouse scrolled (515, 348) with delta (0, -1)
Screenshot: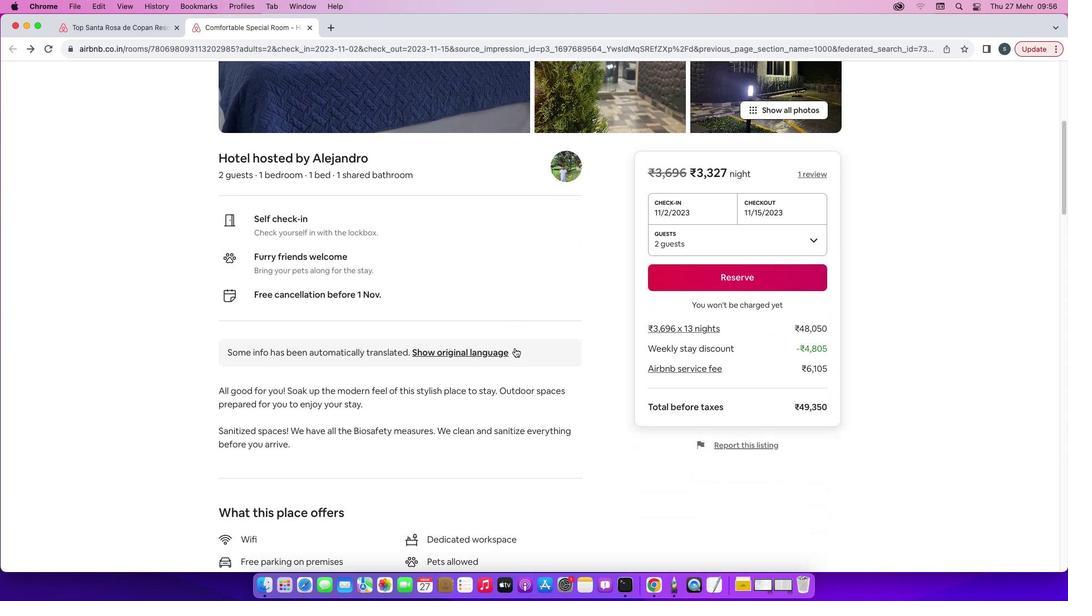 
Action: Mouse scrolled (515, 348) with delta (0, 0)
Screenshot: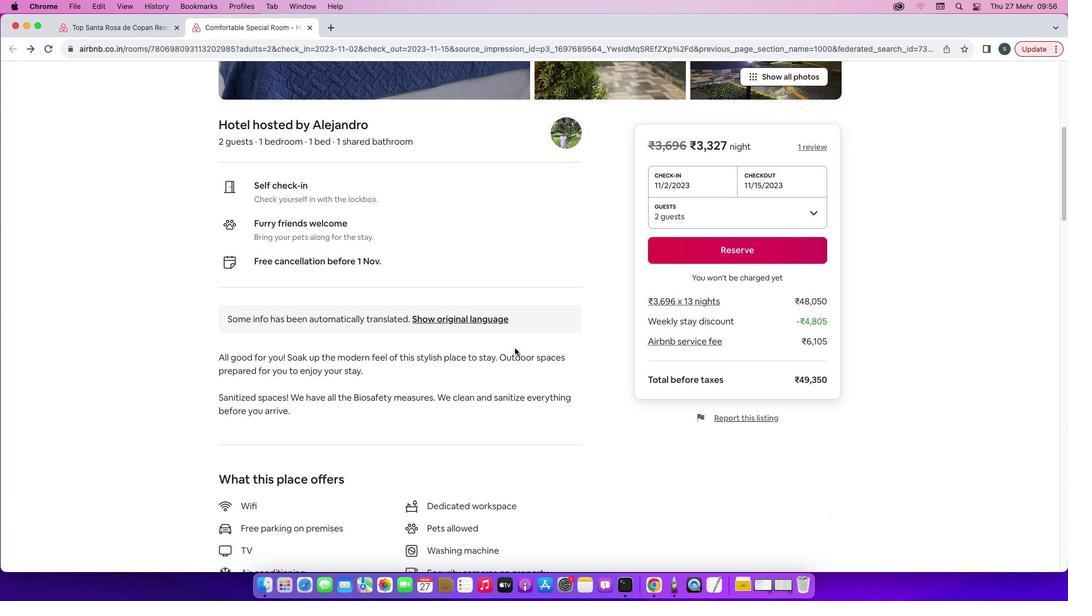 
Action: Mouse scrolled (515, 348) with delta (0, 0)
Screenshot: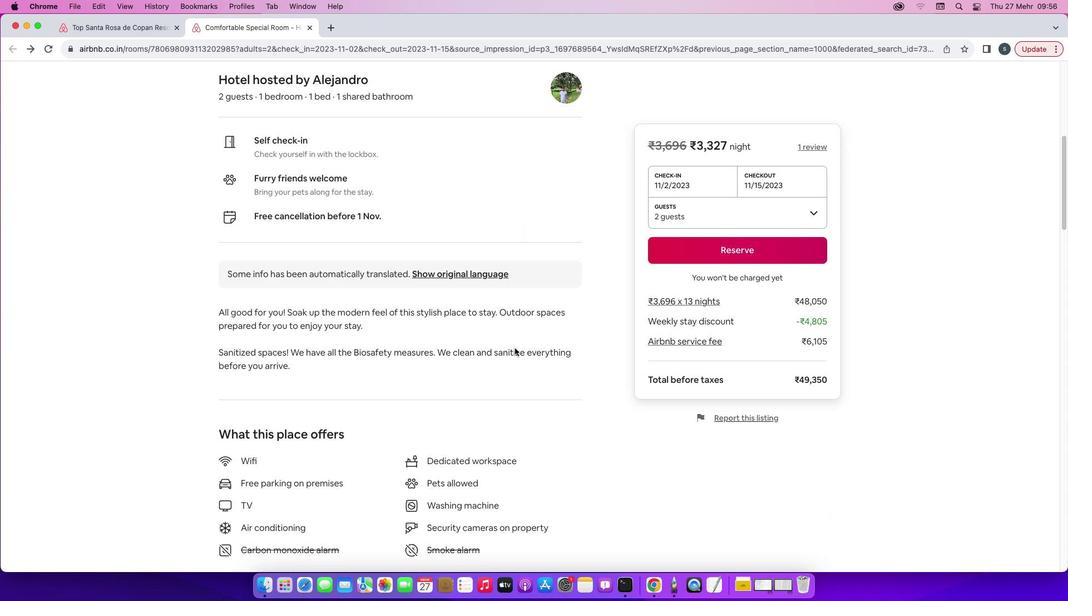 
Action: Mouse scrolled (515, 348) with delta (0, -1)
Screenshot: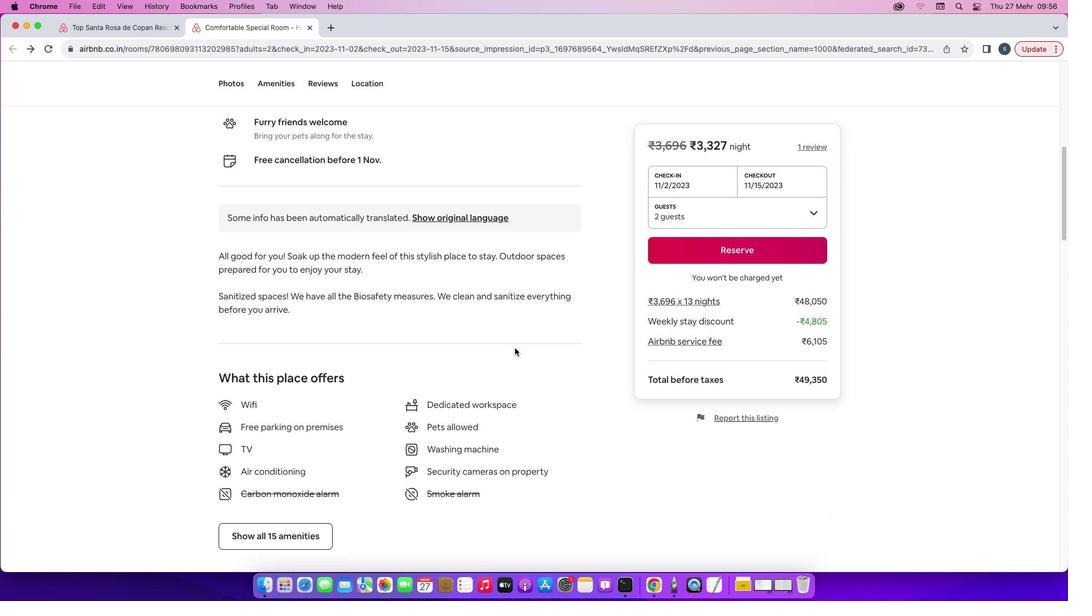 
Action: Mouse scrolled (515, 348) with delta (0, -2)
Screenshot: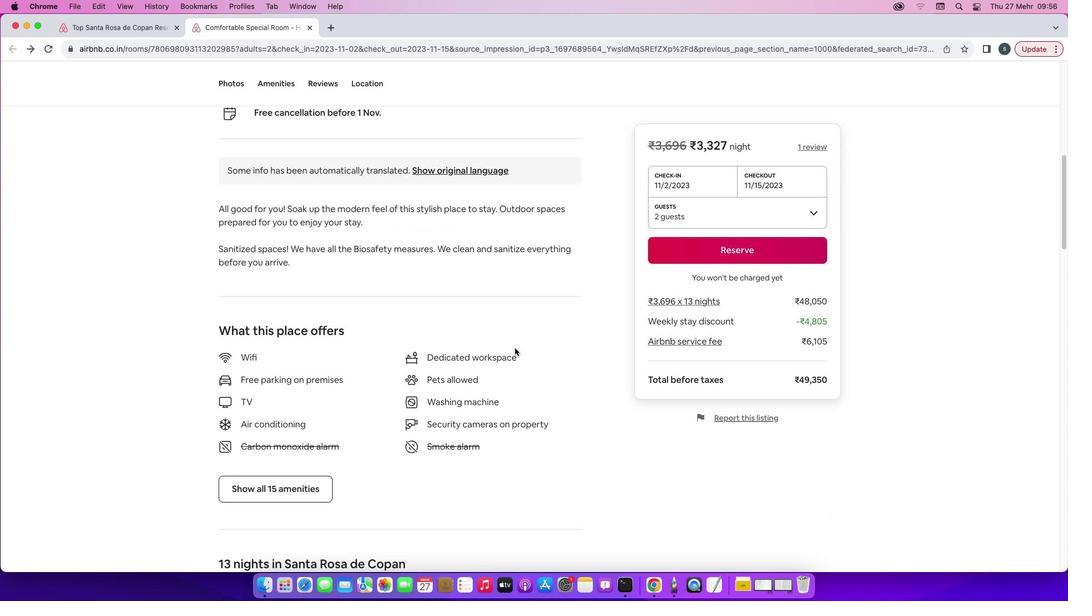 
Action: Mouse moved to (302, 491)
Screenshot: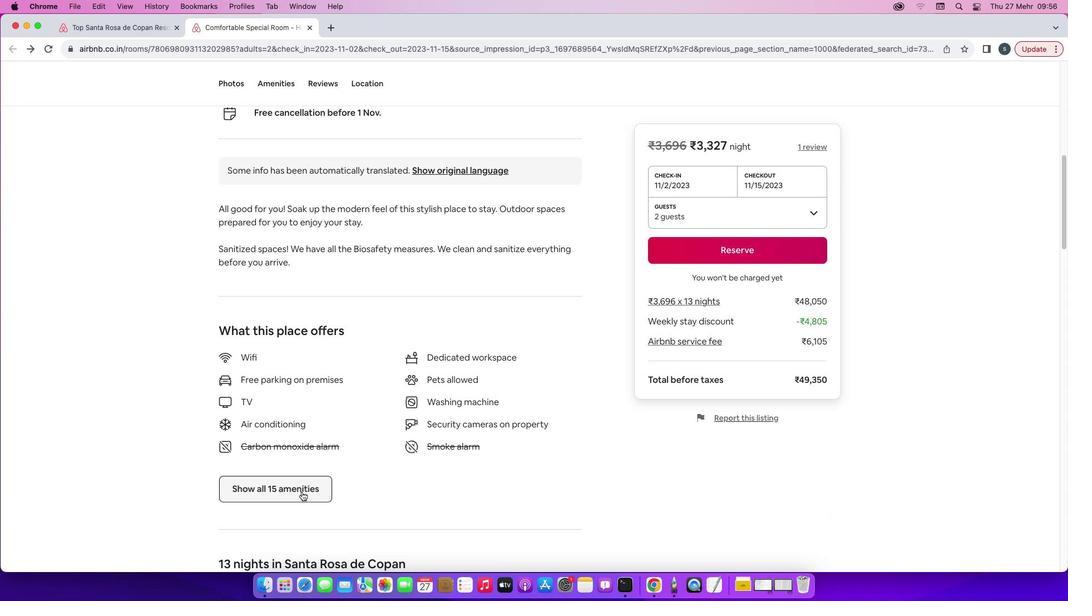 
Action: Mouse pressed left at (302, 491)
Screenshot: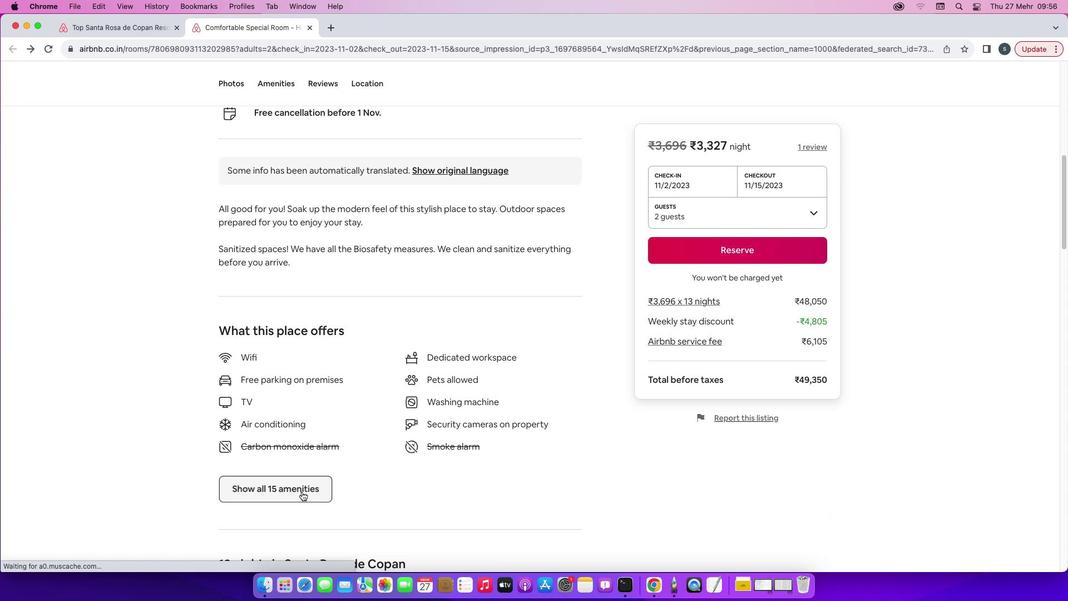 
Action: Mouse moved to (593, 393)
Screenshot: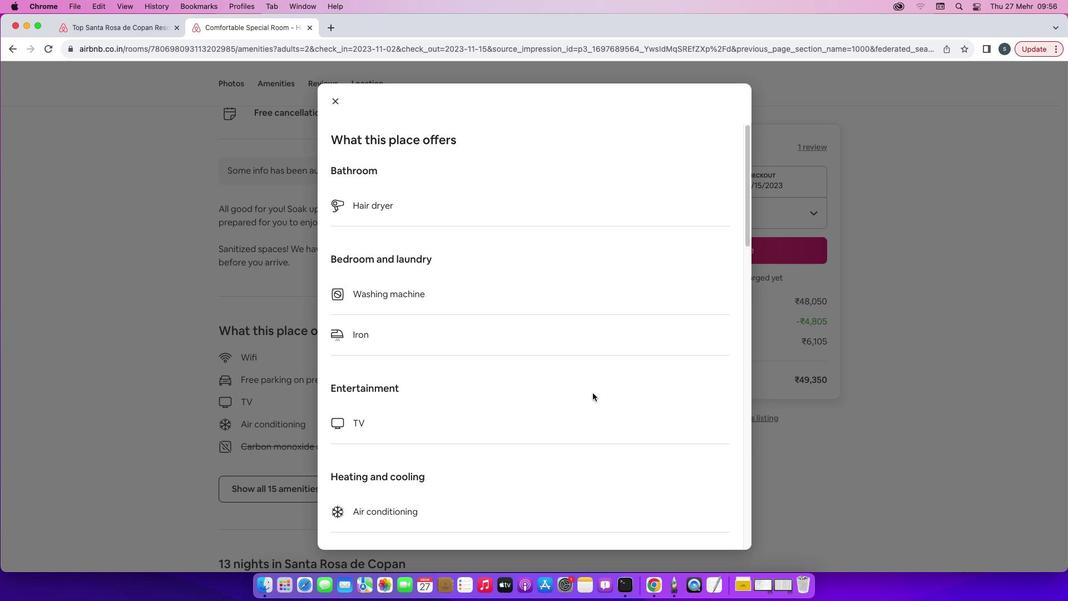 
Action: Mouse scrolled (593, 393) with delta (0, 0)
Screenshot: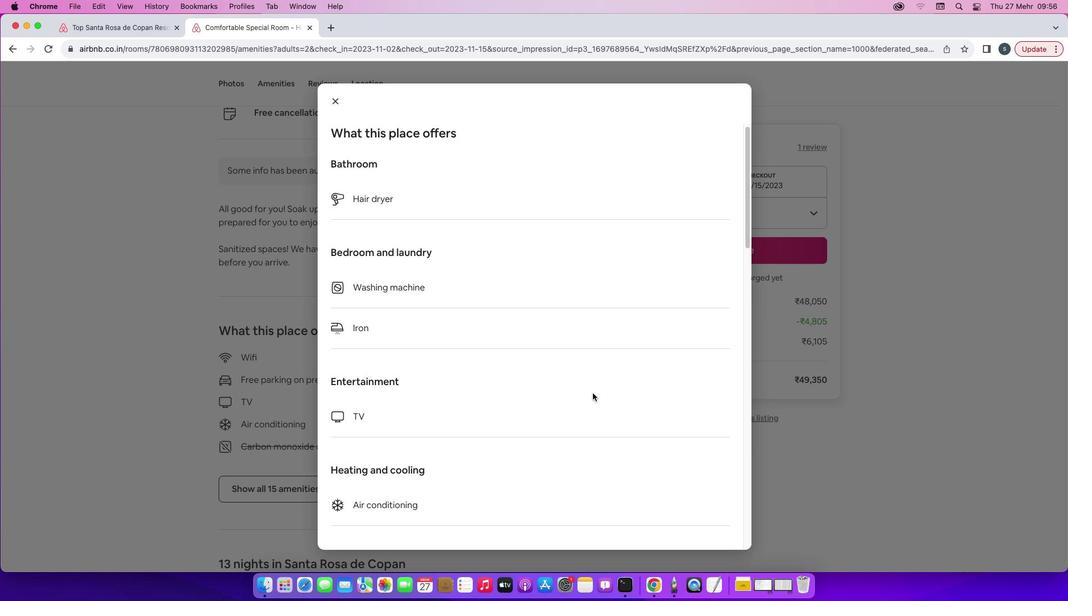 
Action: Mouse scrolled (593, 393) with delta (0, 0)
Screenshot: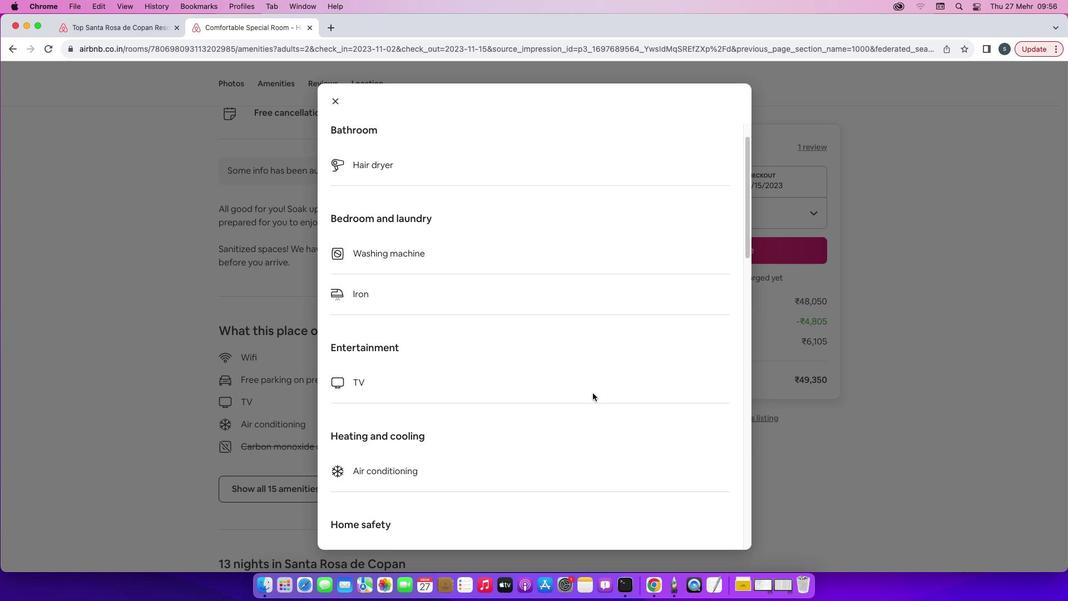 
Action: Mouse scrolled (593, 393) with delta (0, -1)
Screenshot: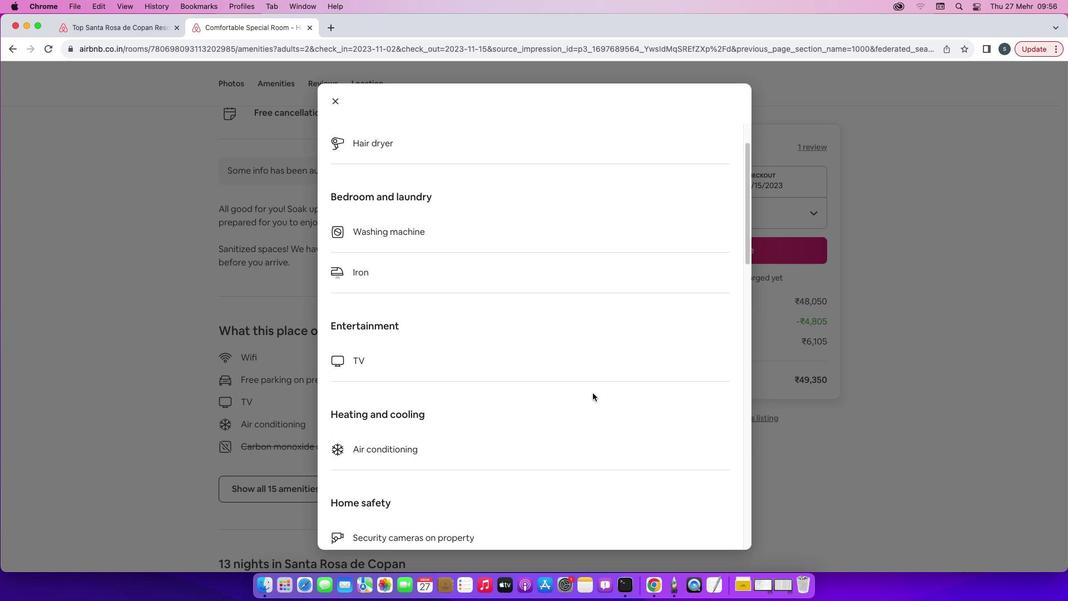 
Action: Mouse scrolled (593, 393) with delta (0, 0)
Screenshot: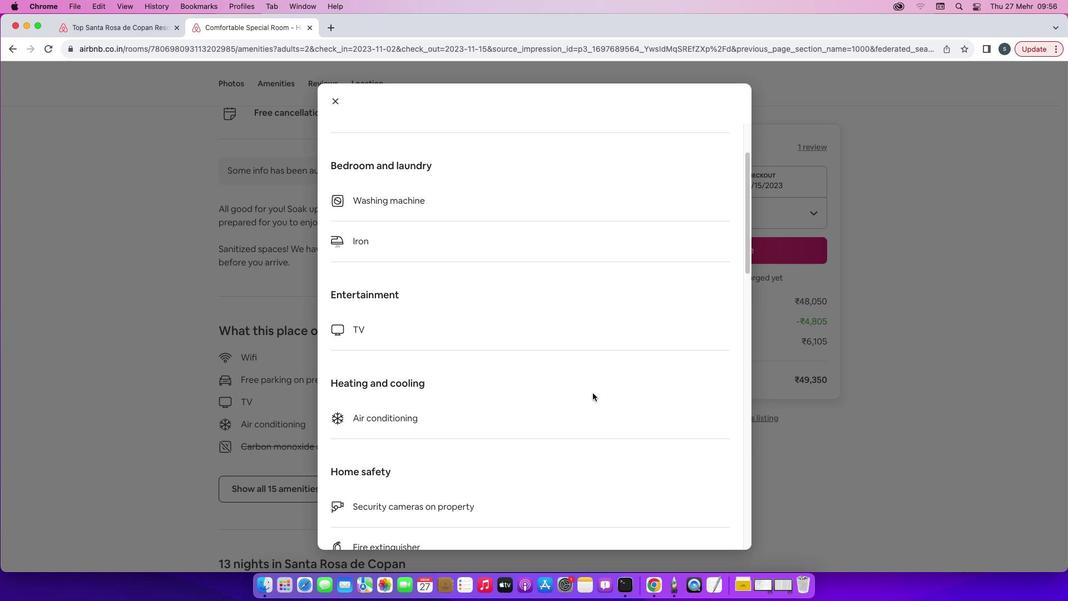 
Action: Mouse scrolled (593, 393) with delta (0, 0)
Screenshot: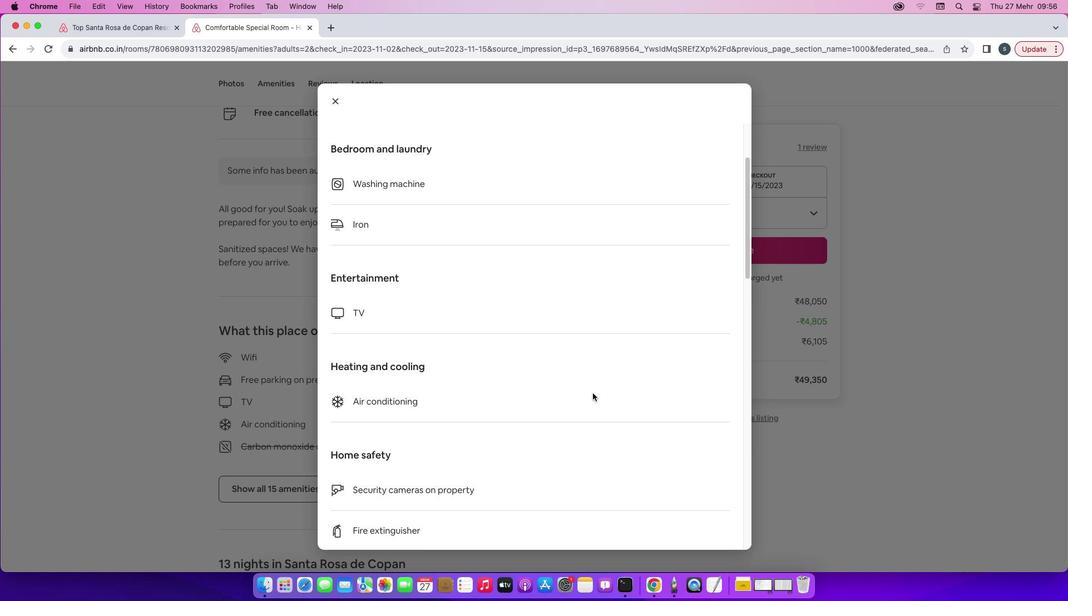
Action: Mouse scrolled (593, 393) with delta (0, -1)
Screenshot: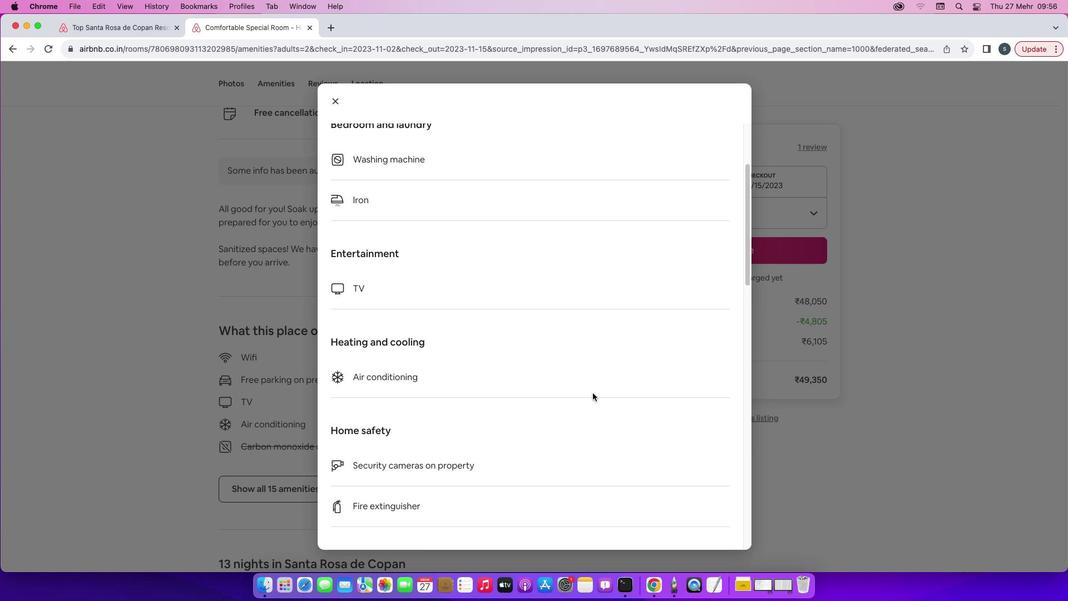 
Action: Mouse scrolled (593, 393) with delta (0, -1)
Screenshot: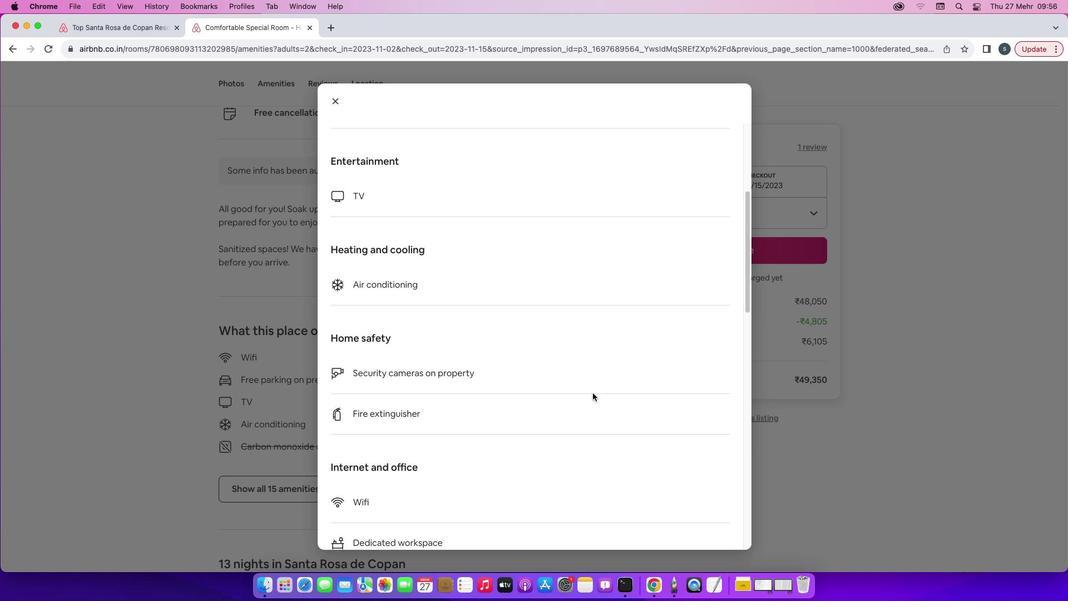 
Action: Mouse scrolled (593, 393) with delta (0, 0)
Screenshot: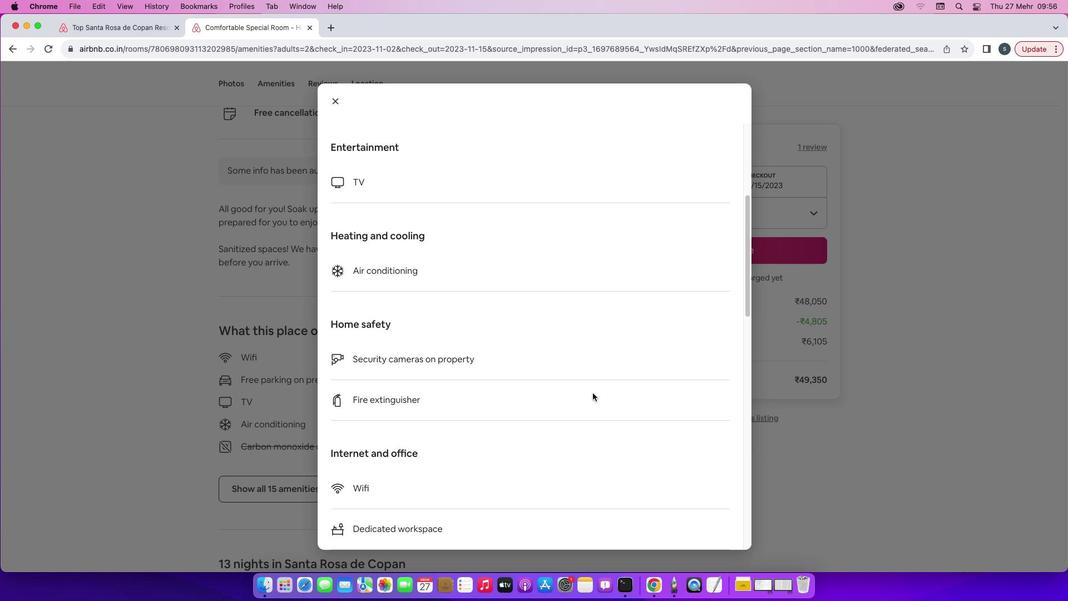 
Action: Mouse scrolled (593, 393) with delta (0, 0)
Screenshot: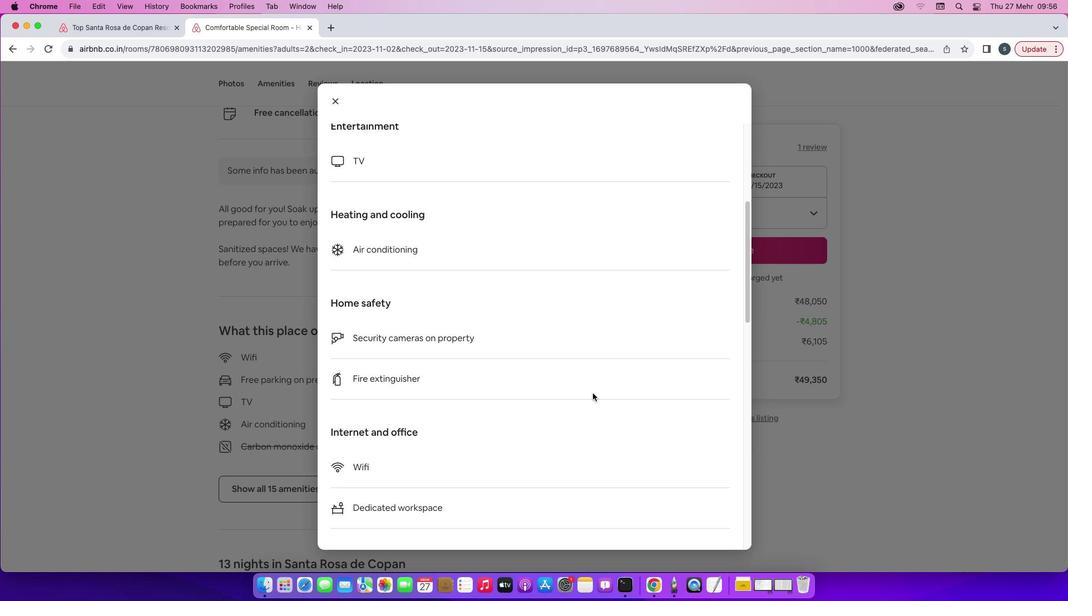 
Action: Mouse scrolled (593, 393) with delta (0, -1)
Screenshot: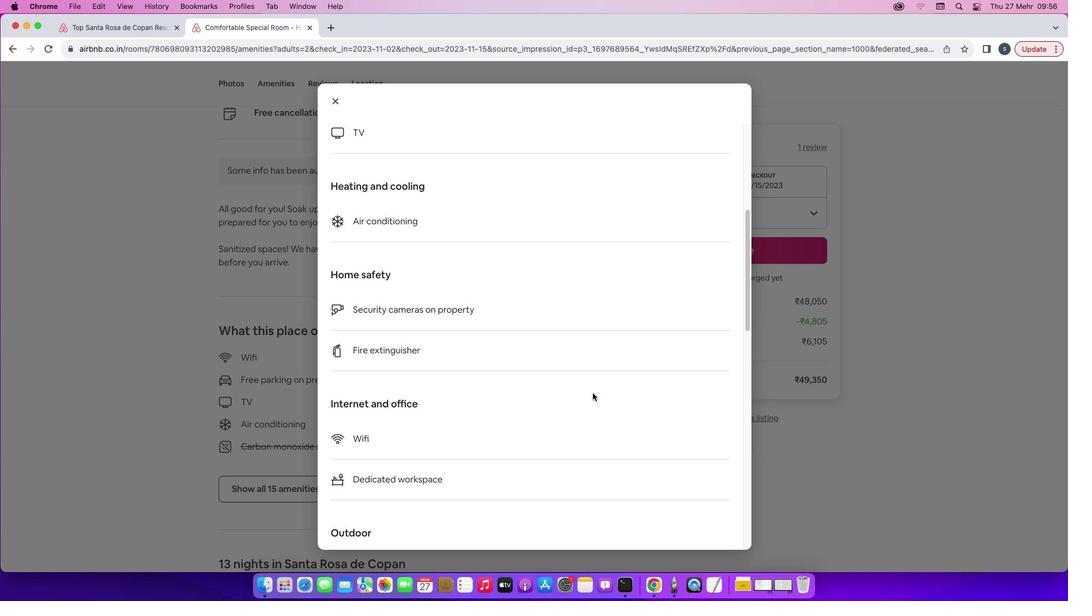 
Action: Mouse scrolled (593, 393) with delta (0, -1)
Screenshot: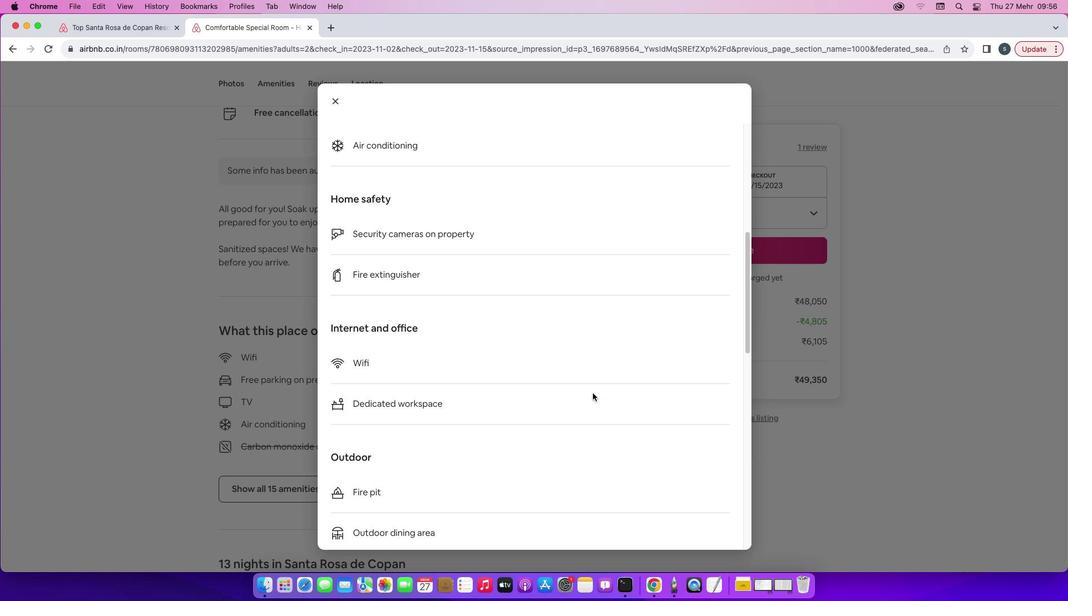 
Action: Mouse scrolled (593, 393) with delta (0, 0)
Screenshot: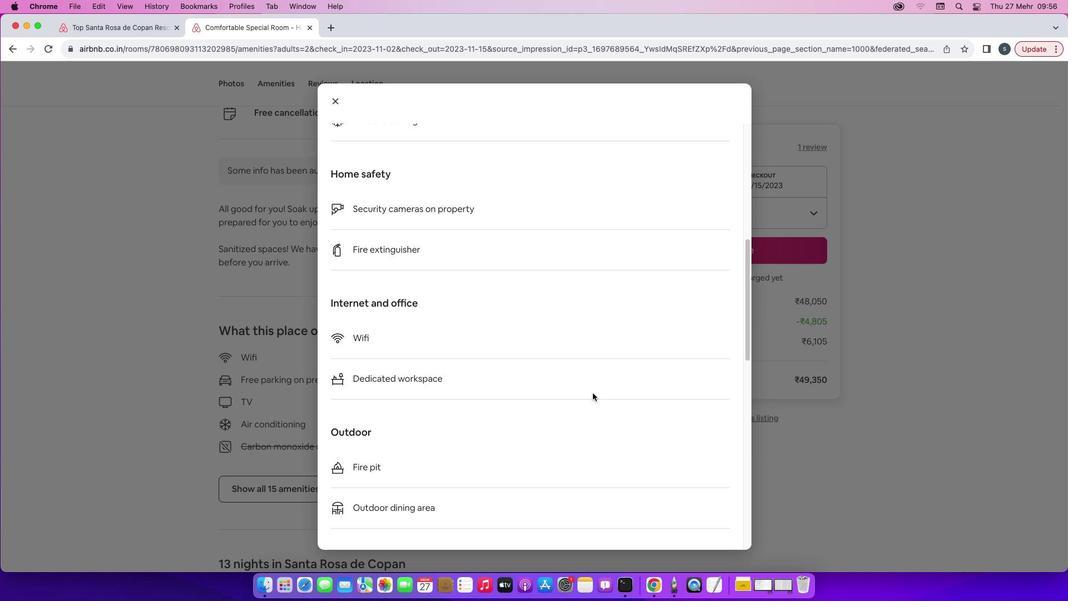 
Action: Mouse scrolled (593, 393) with delta (0, 0)
Screenshot: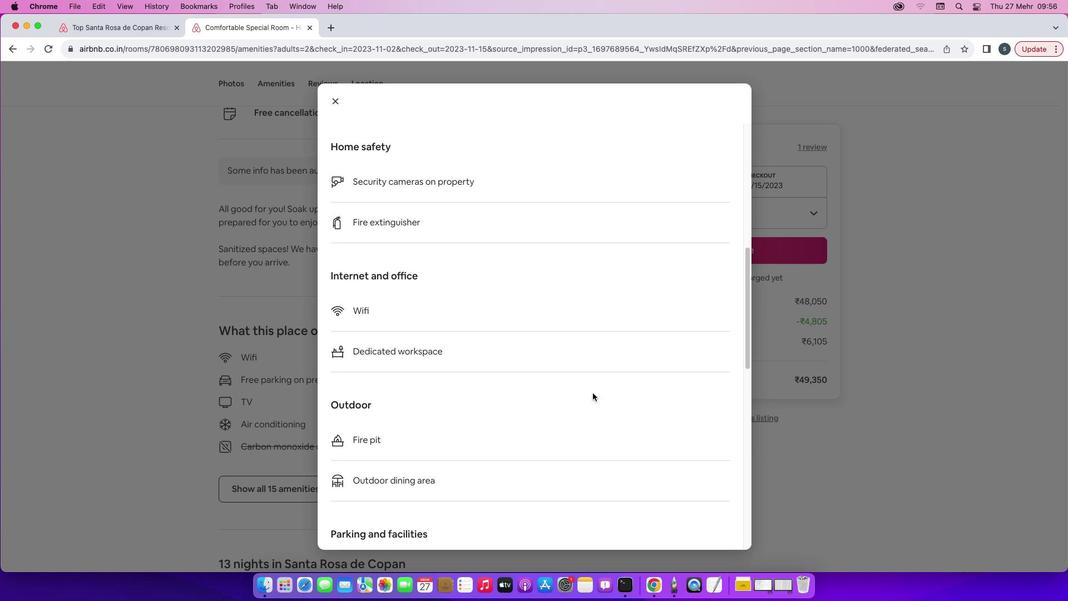 
Action: Mouse scrolled (593, 393) with delta (0, -1)
Screenshot: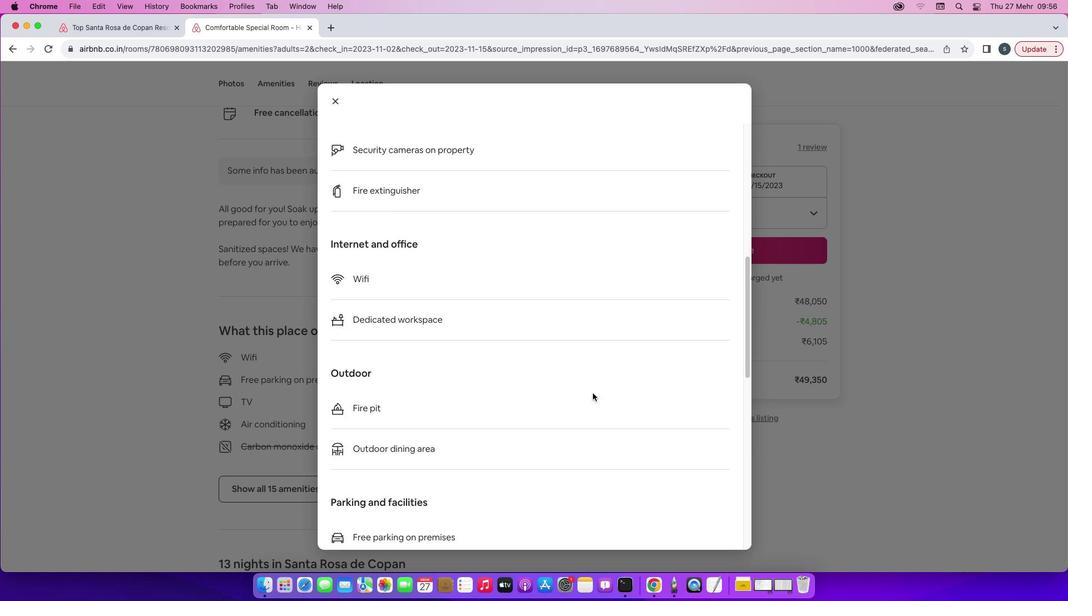 
Action: Mouse scrolled (593, 393) with delta (0, -1)
Screenshot: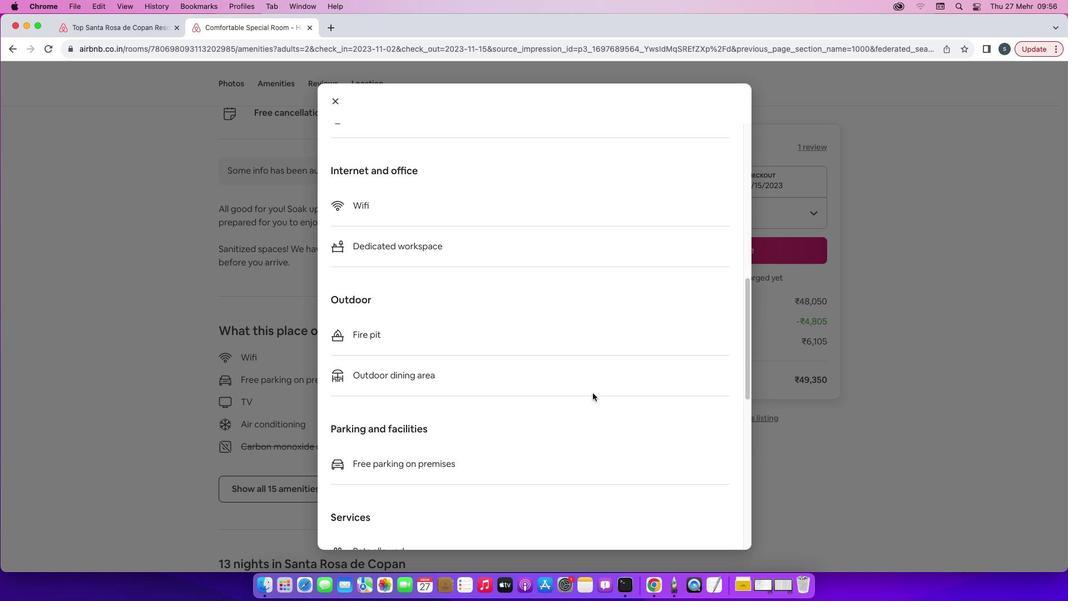 
Action: Mouse scrolled (593, 393) with delta (0, 0)
Screenshot: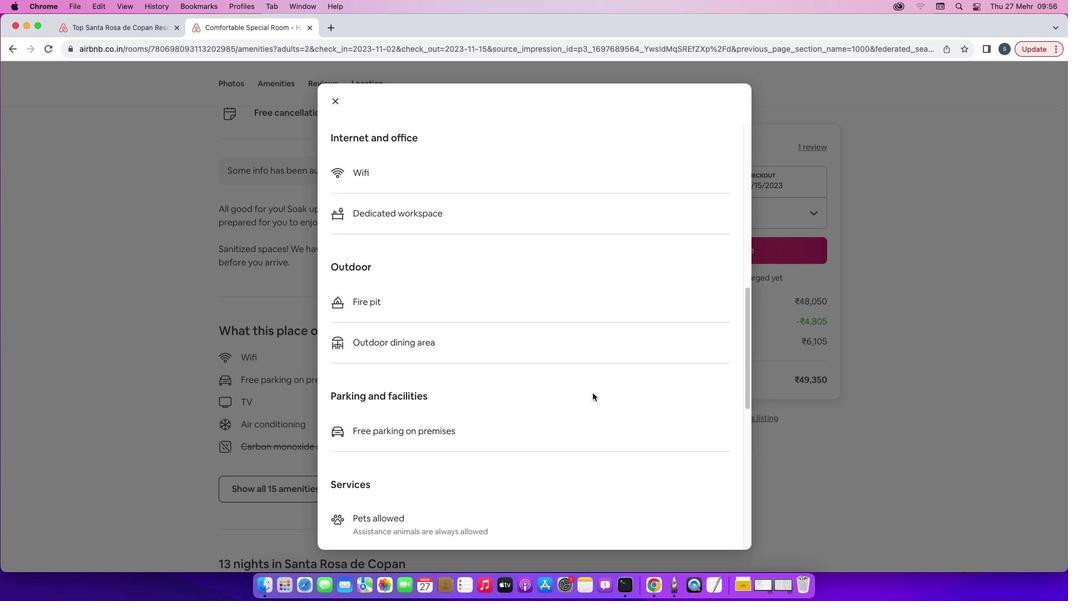 
Action: Mouse scrolled (593, 393) with delta (0, 0)
Screenshot: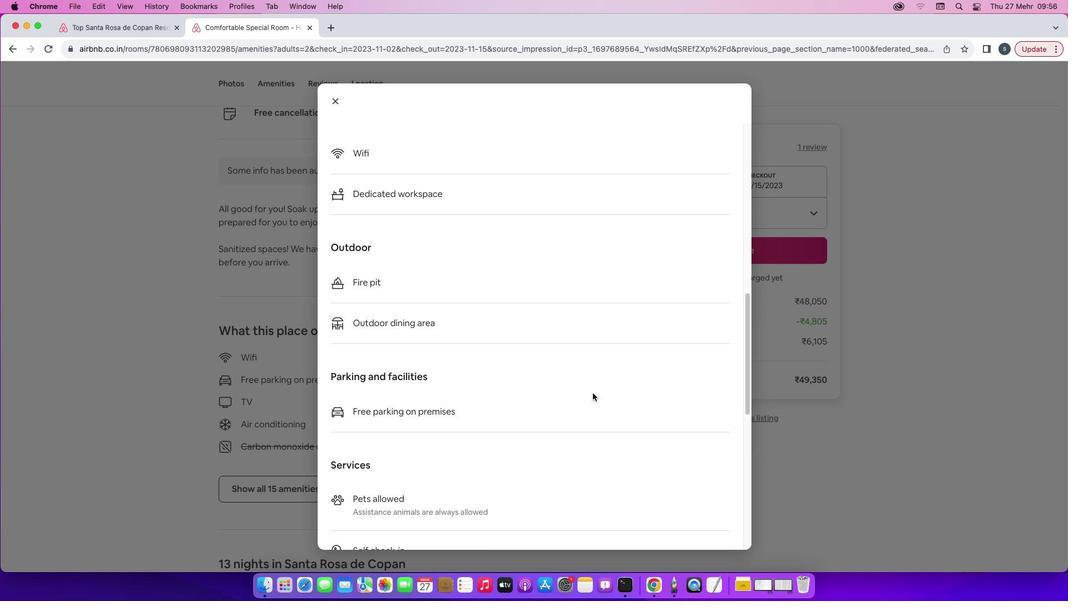 
Action: Mouse scrolled (593, 393) with delta (0, -1)
Screenshot: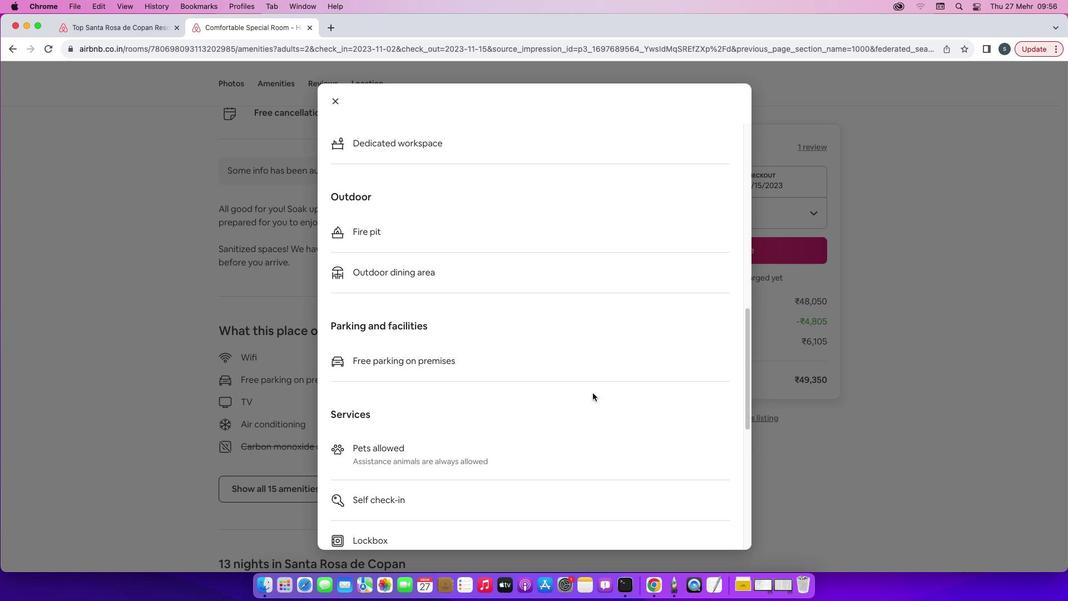 
Action: Mouse scrolled (593, 393) with delta (0, -1)
Screenshot: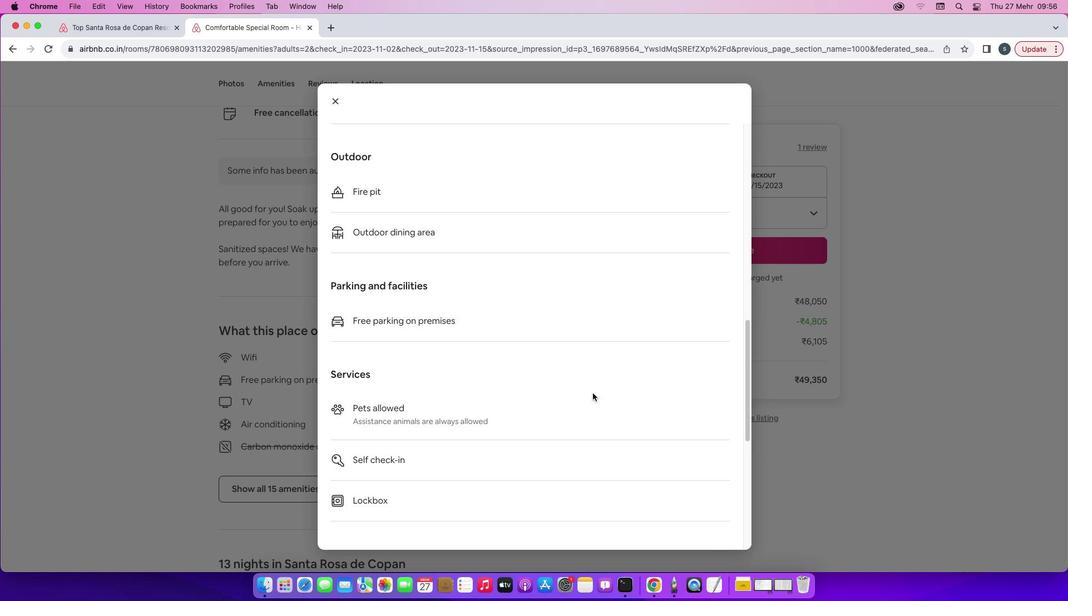 
Action: Mouse scrolled (593, 393) with delta (0, 0)
Screenshot: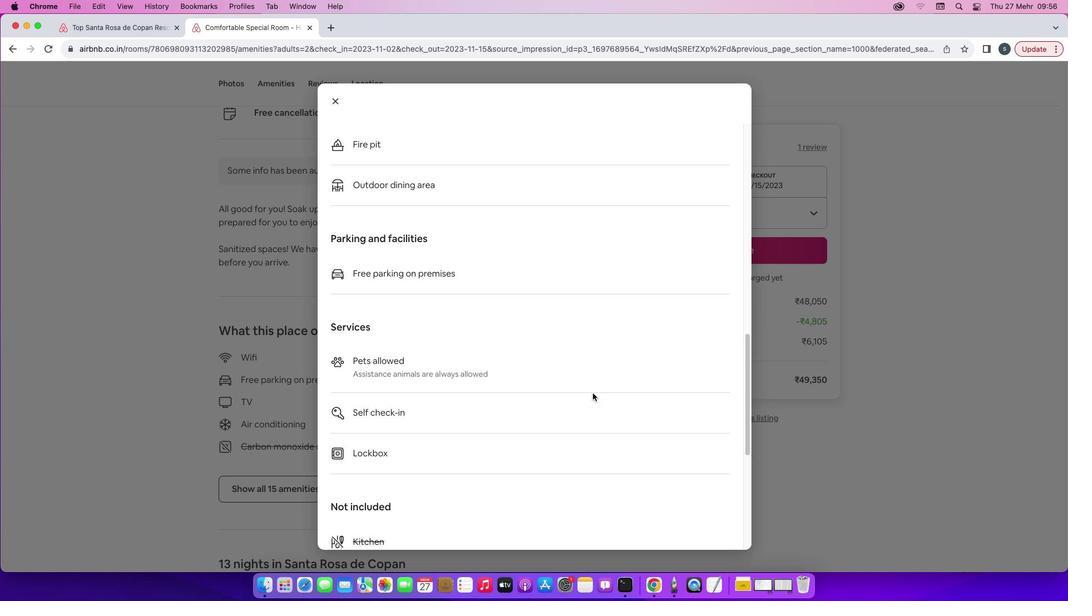 
Action: Mouse scrolled (593, 393) with delta (0, 0)
Screenshot: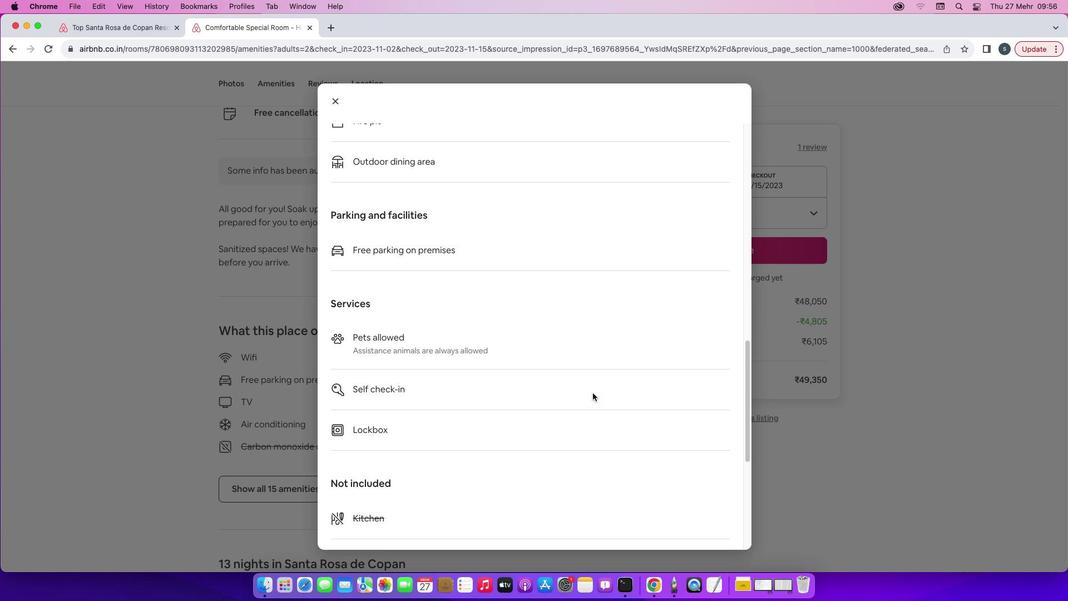 
Action: Mouse scrolled (593, 393) with delta (0, -1)
Screenshot: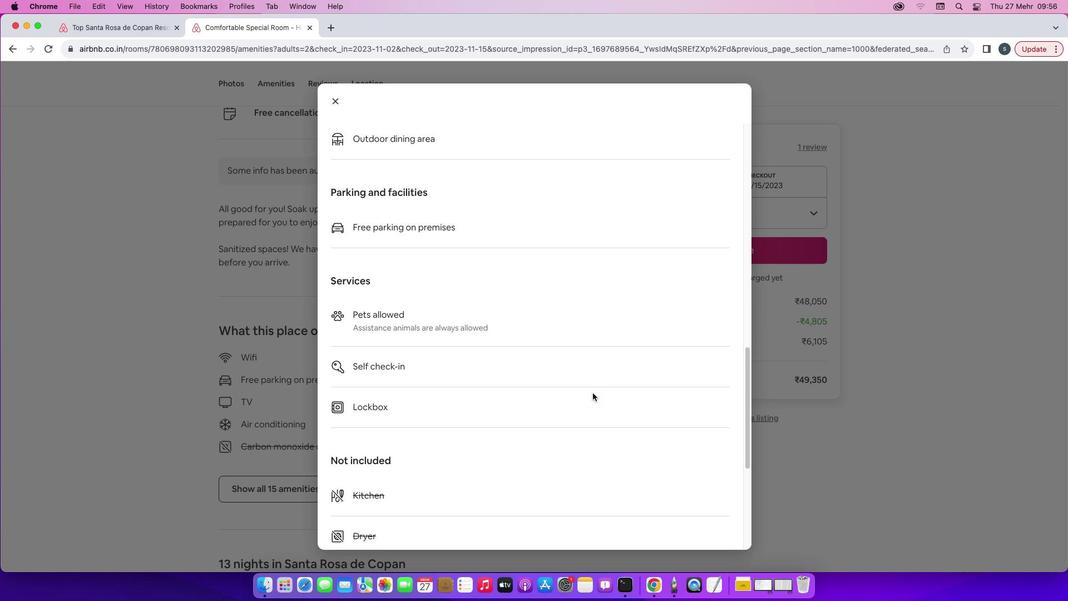 
Action: Mouse scrolled (593, 393) with delta (0, -1)
Screenshot: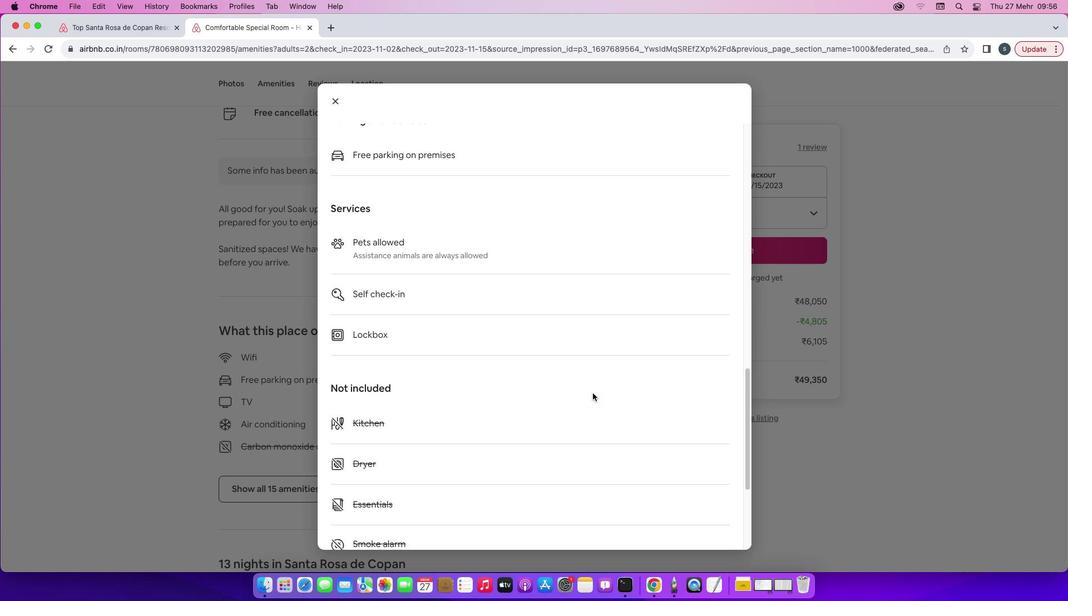 
Action: Mouse scrolled (593, 393) with delta (0, -1)
Screenshot: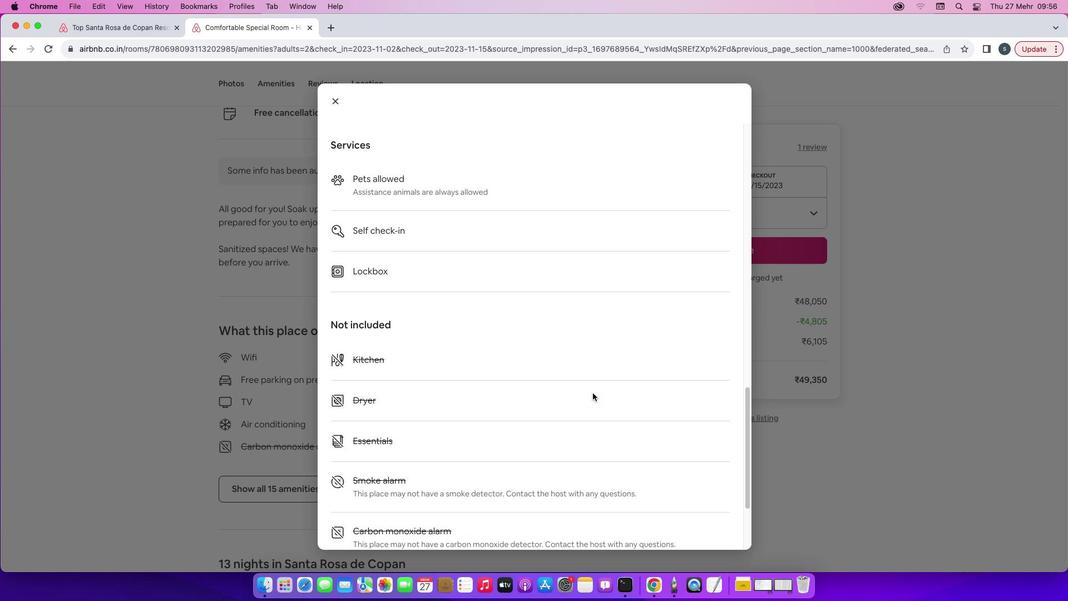 
Action: Mouse scrolled (593, 393) with delta (0, 0)
Screenshot: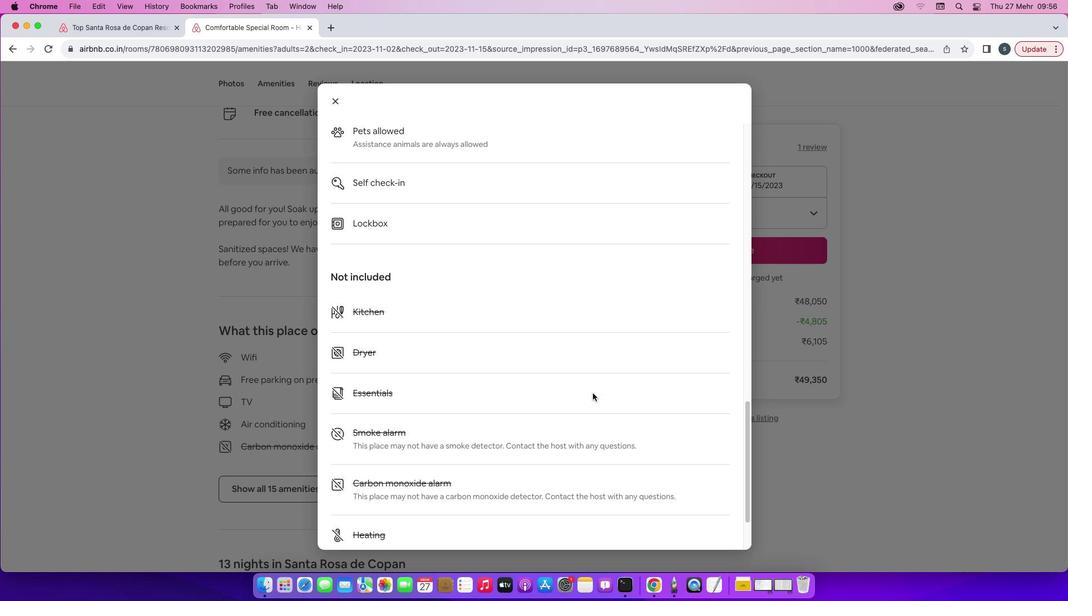 
Action: Mouse scrolled (593, 393) with delta (0, 0)
Screenshot: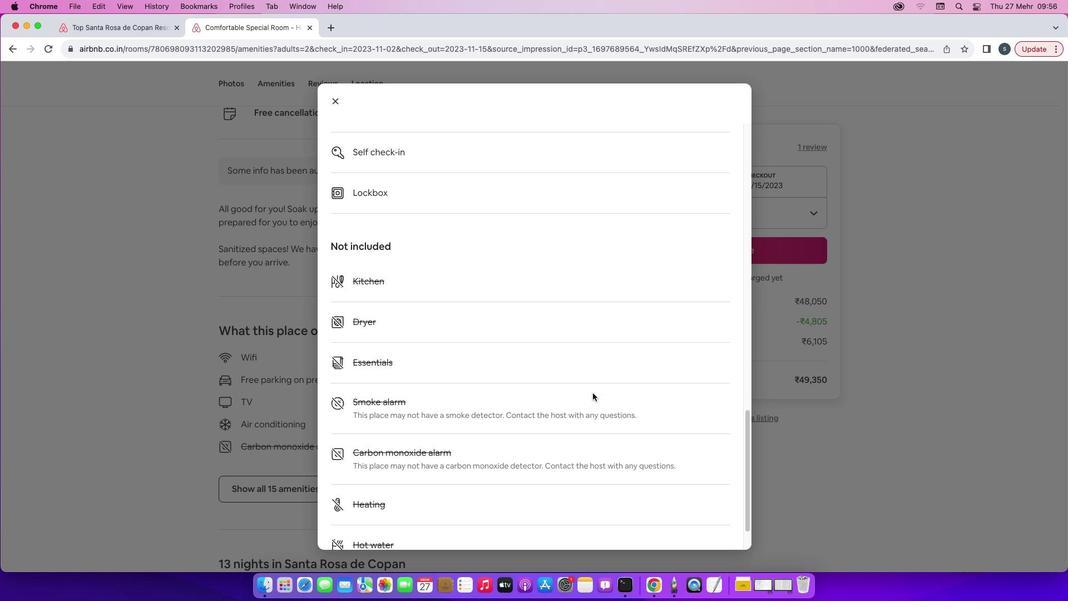 
Action: Mouse scrolled (593, 393) with delta (0, -1)
Screenshot: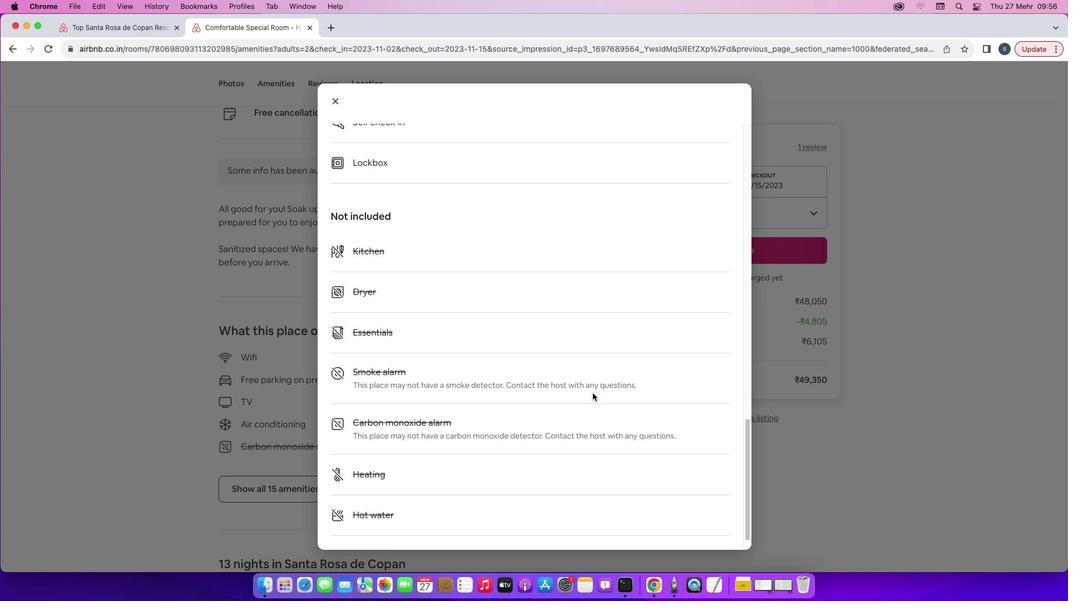 
Action: Mouse scrolled (593, 393) with delta (0, -2)
Screenshot: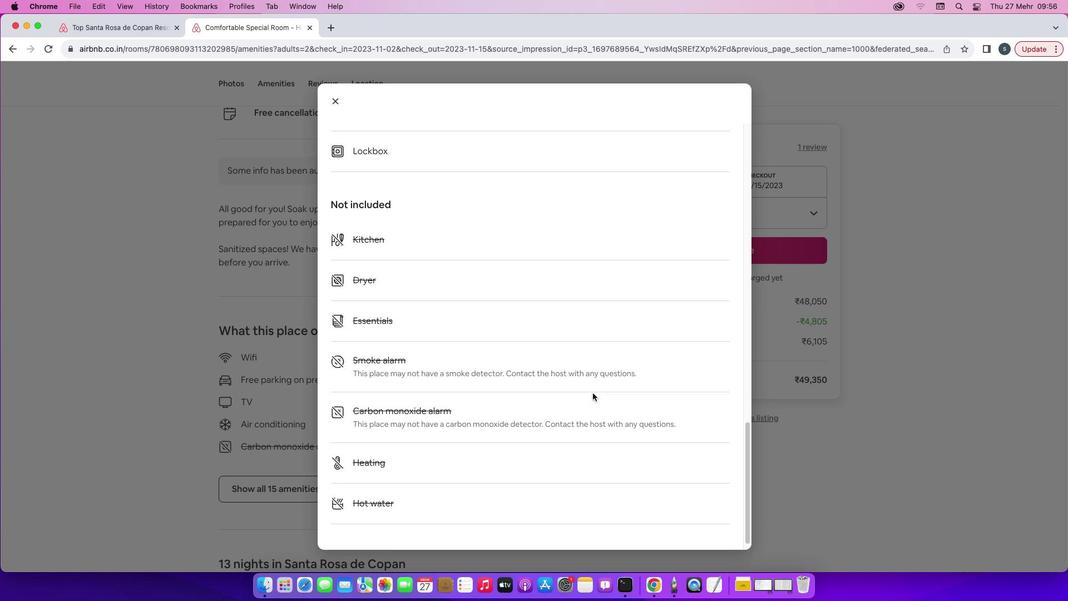 
Action: Mouse scrolled (593, 393) with delta (0, -2)
Screenshot: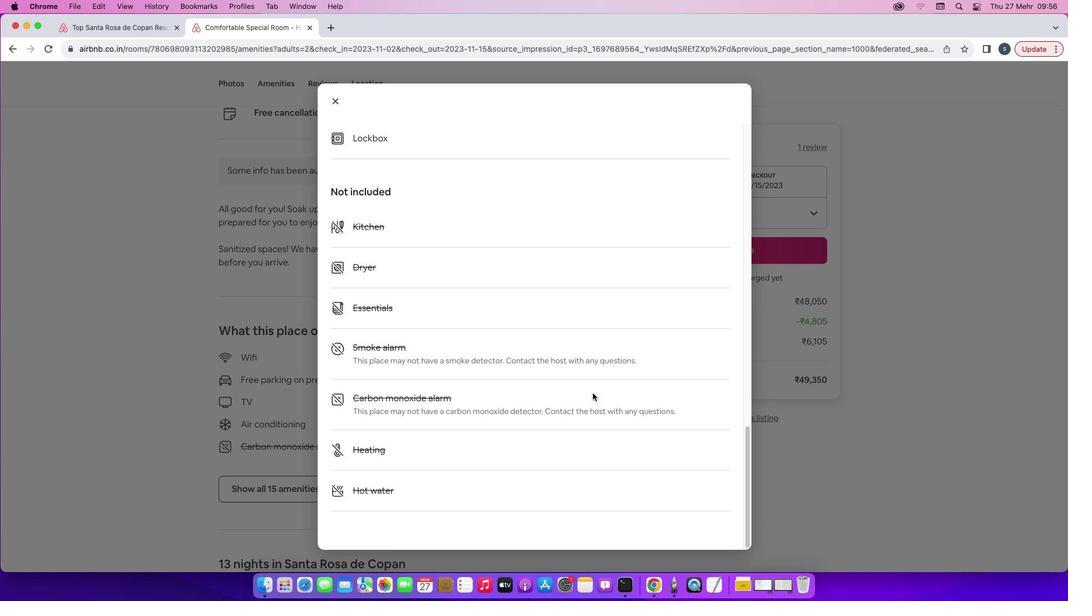 
Action: Mouse scrolled (593, 393) with delta (0, 0)
Screenshot: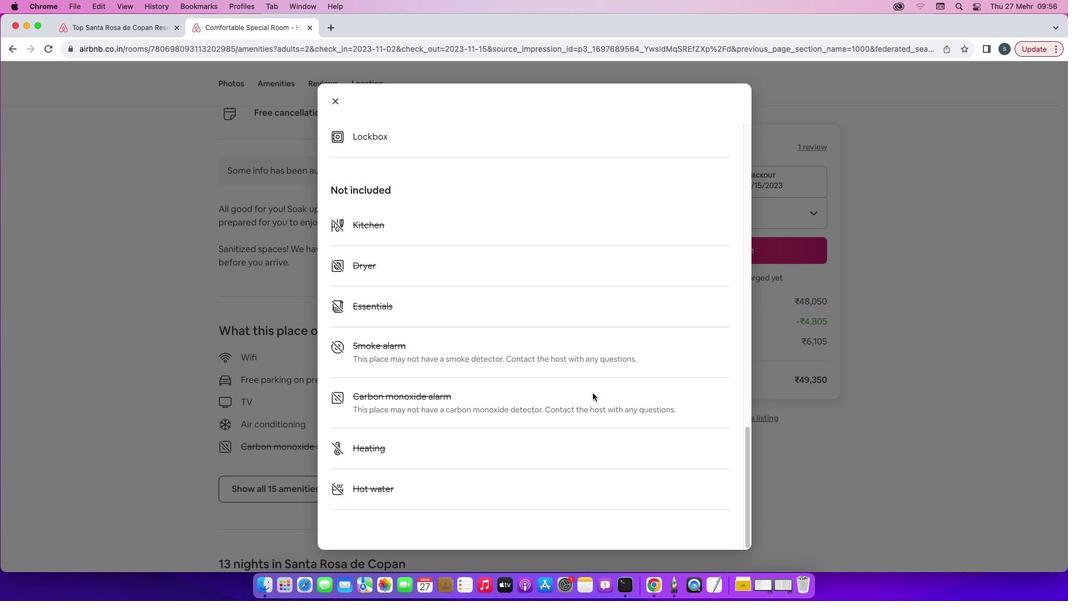
Action: Mouse scrolled (593, 393) with delta (0, 0)
Screenshot: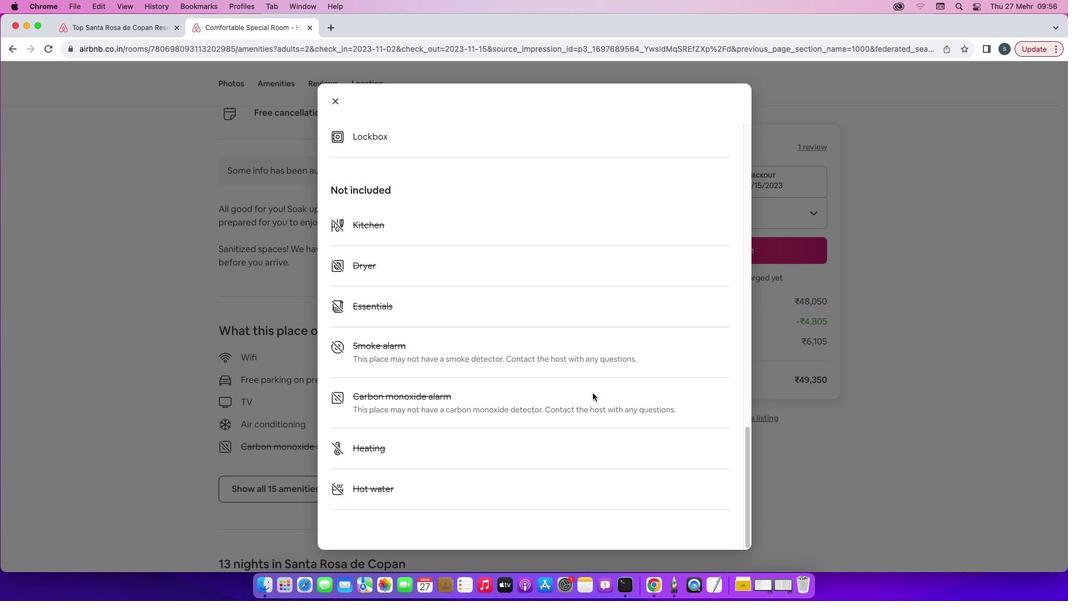 
Action: Mouse scrolled (593, 393) with delta (0, -1)
Screenshot: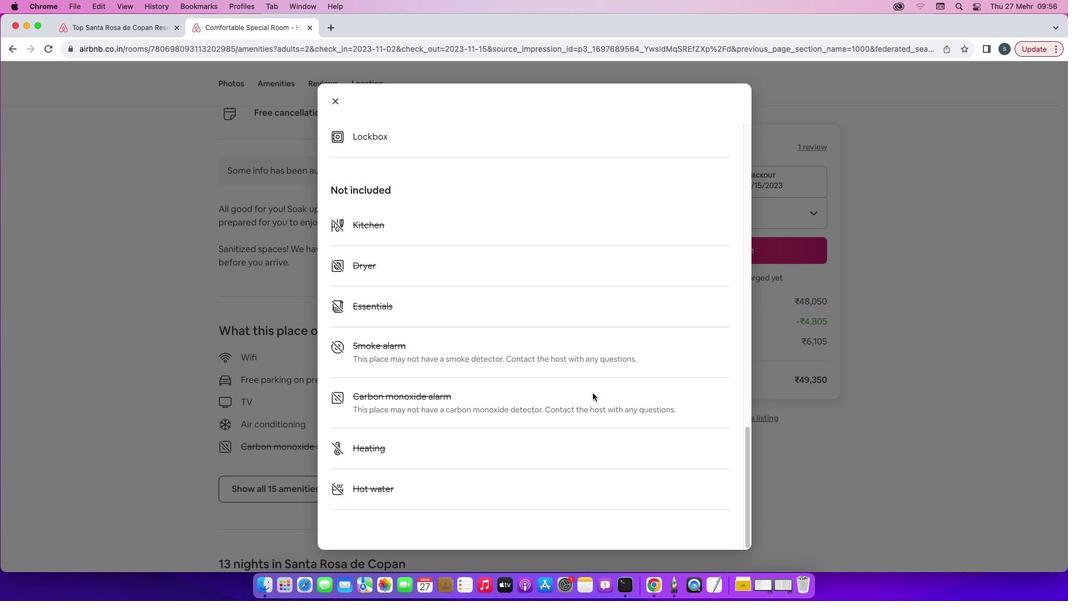 
Action: Mouse moved to (332, 97)
Screenshot: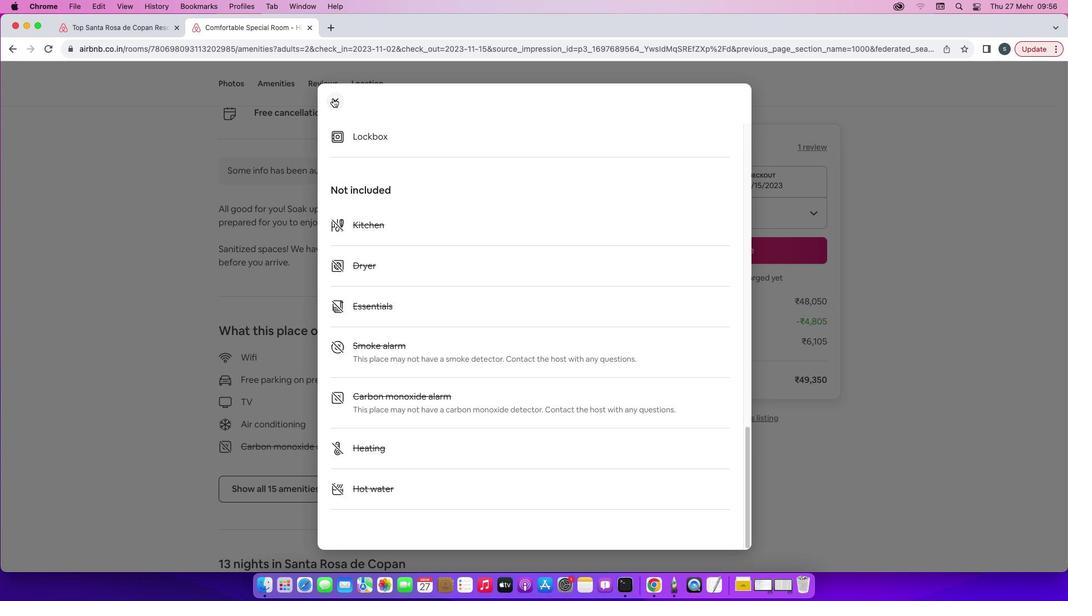 
Action: Mouse pressed left at (332, 97)
Screenshot: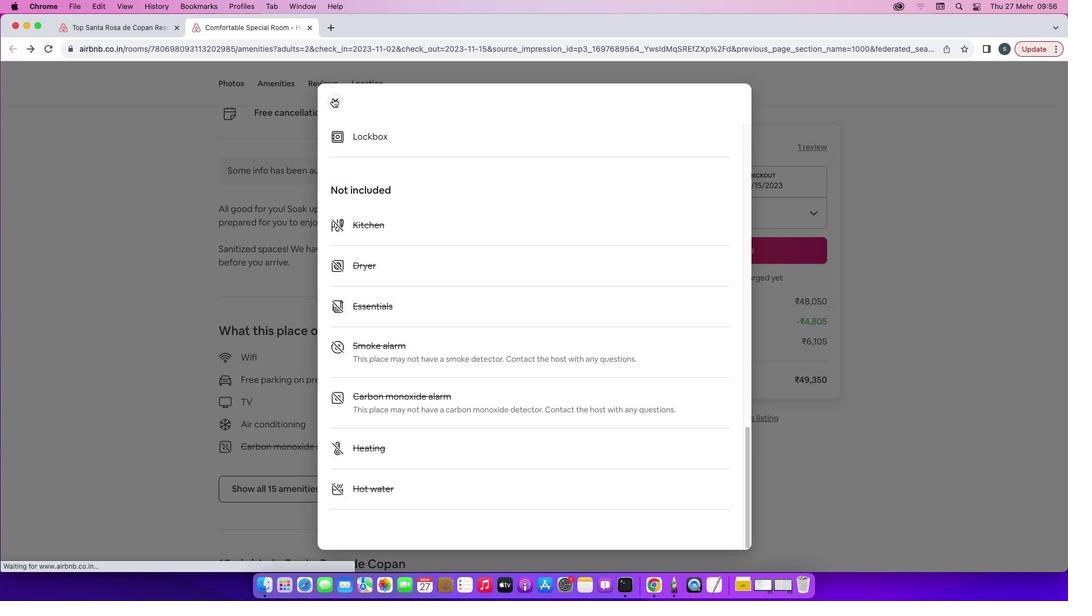 
Action: Mouse moved to (380, 335)
Screenshot: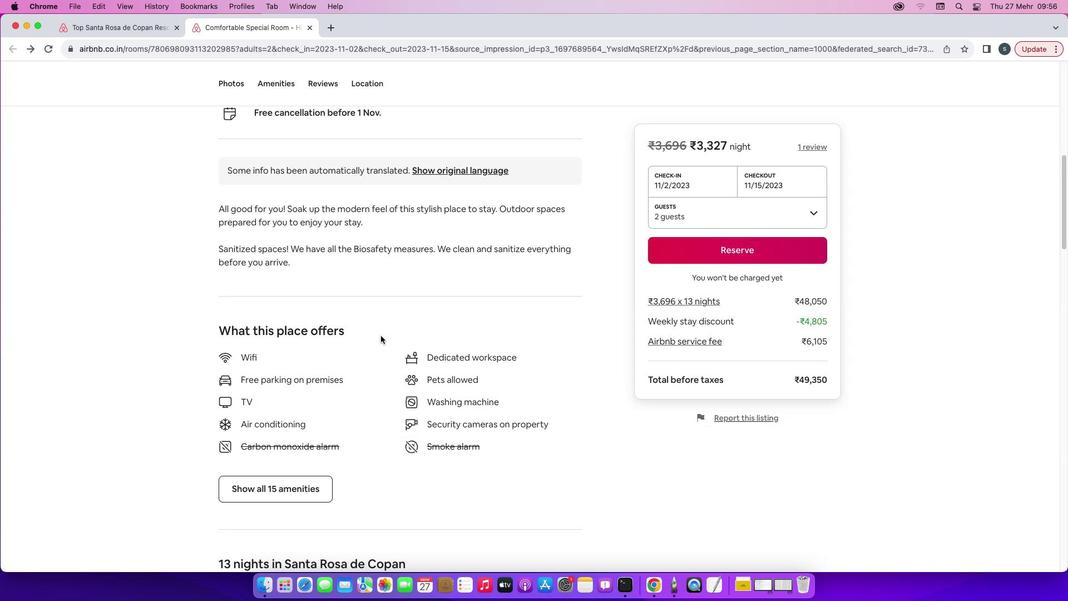 
Action: Mouse scrolled (380, 335) with delta (0, 0)
Screenshot: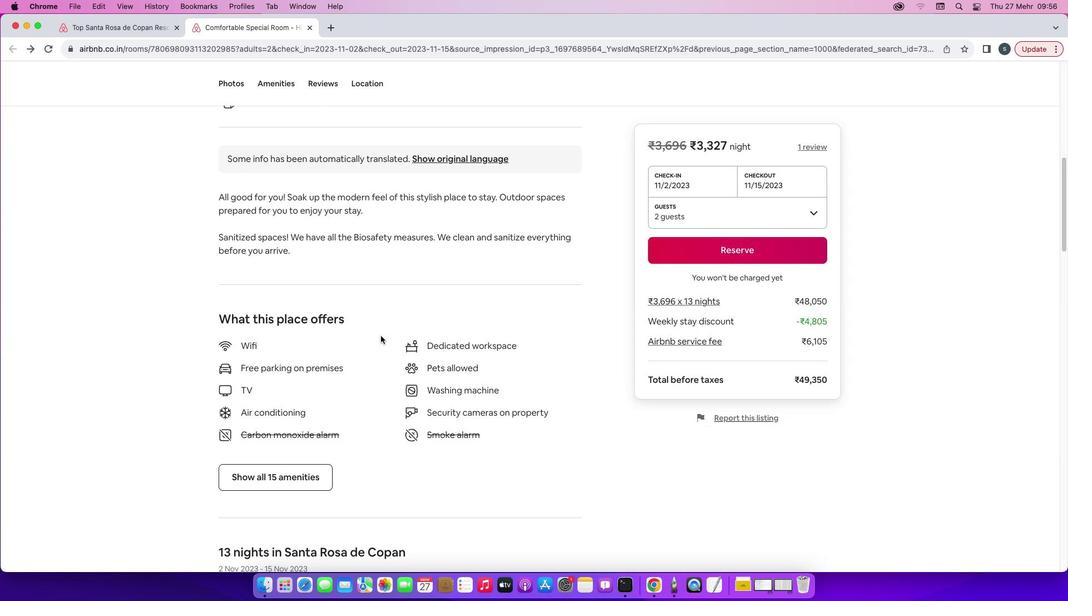 
Action: Mouse scrolled (380, 335) with delta (0, 0)
Screenshot: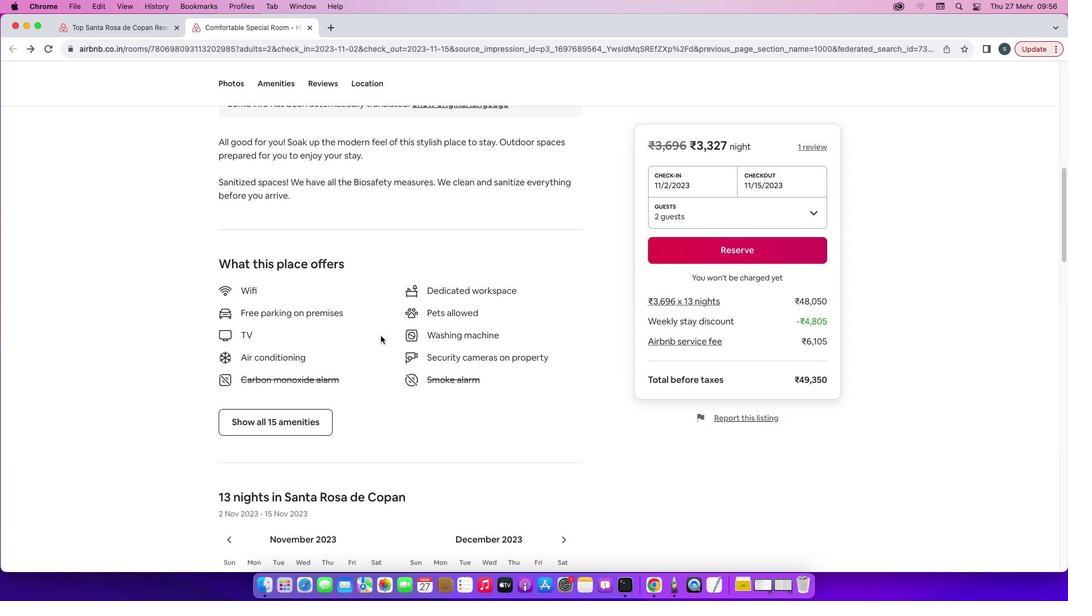 
Action: Mouse scrolled (380, 335) with delta (0, -1)
Screenshot: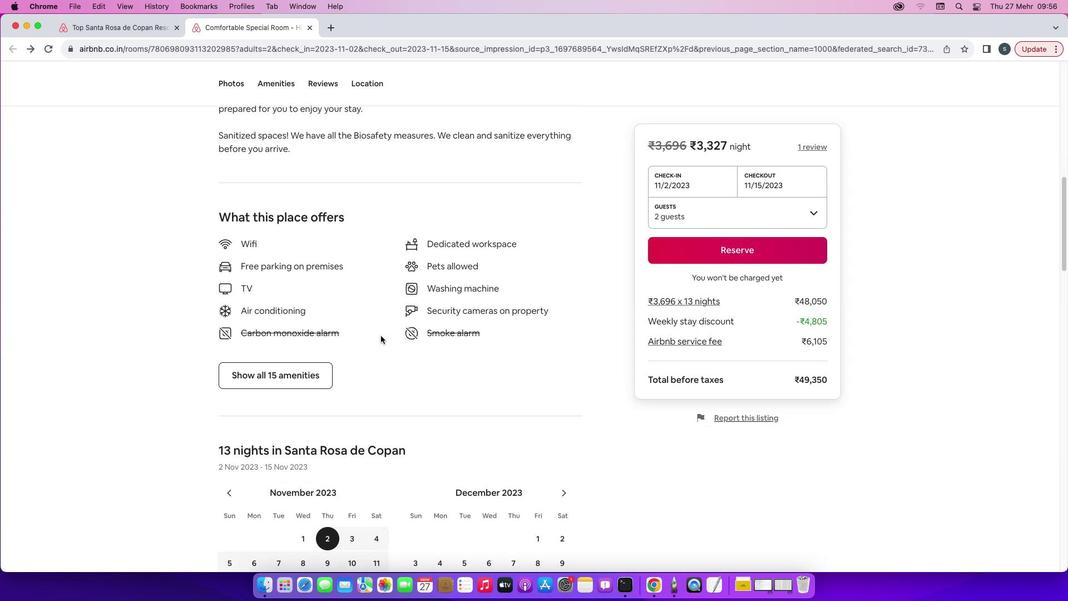 
Action: Mouse scrolled (380, 335) with delta (0, -1)
Screenshot: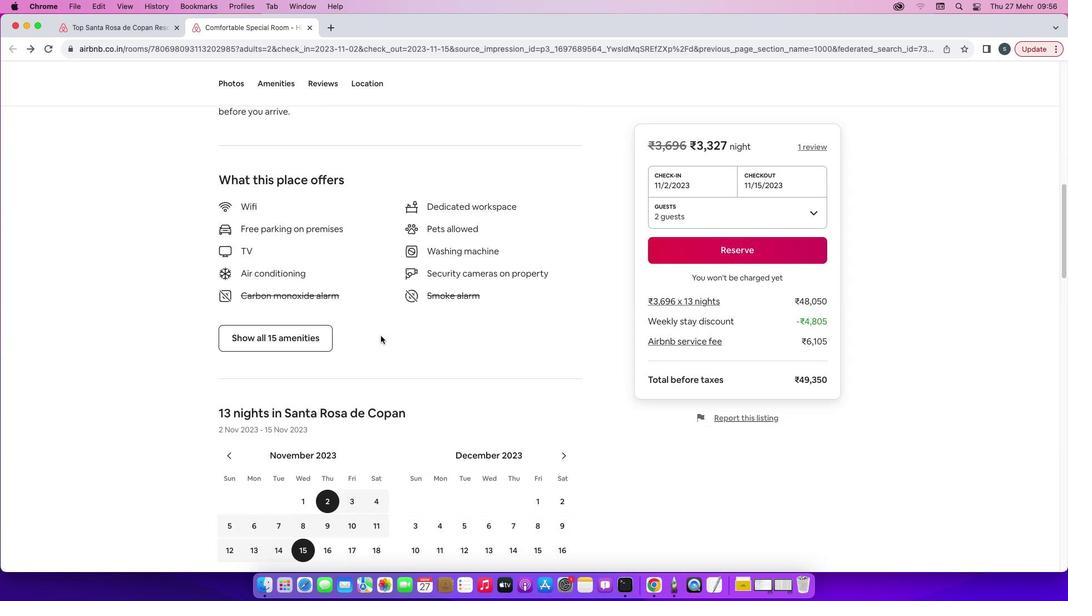 
Action: Mouse scrolled (380, 335) with delta (0, 0)
Screenshot: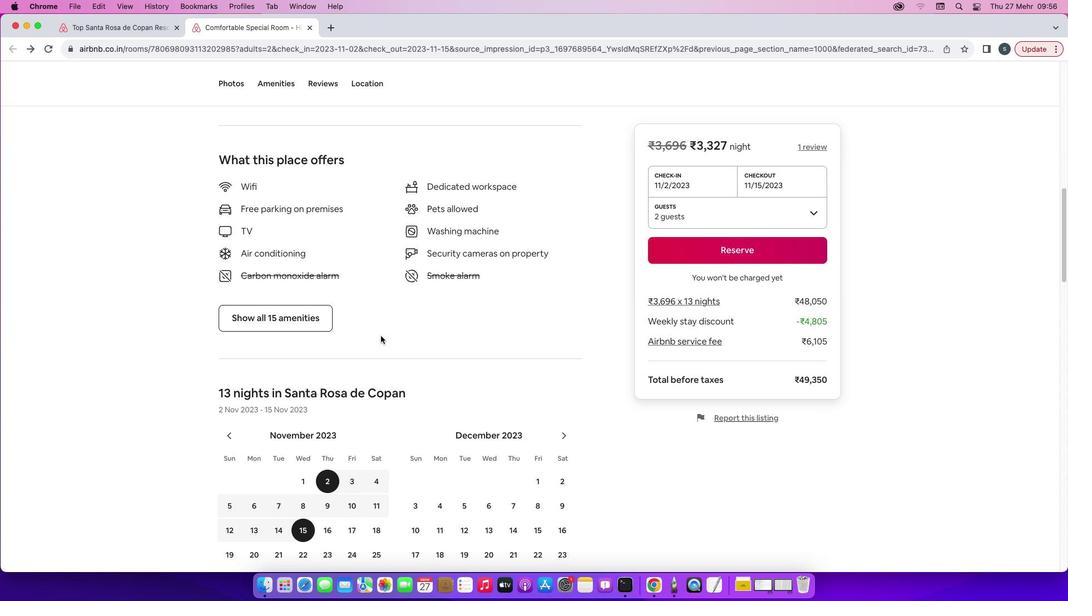 
Action: Mouse scrolled (380, 335) with delta (0, 0)
Screenshot: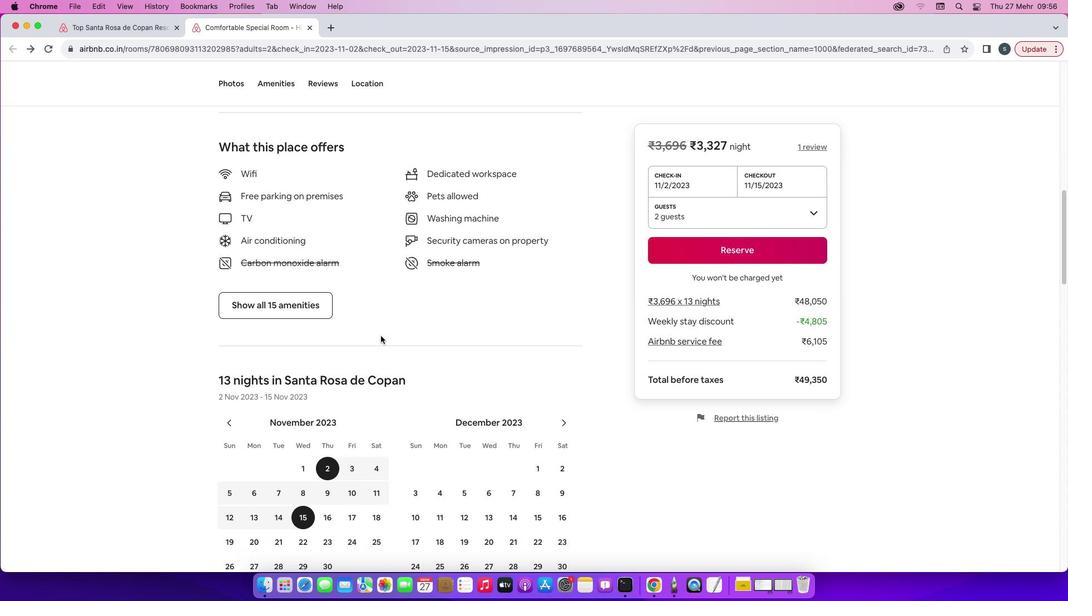
Action: Mouse scrolled (380, 335) with delta (0, 0)
Screenshot: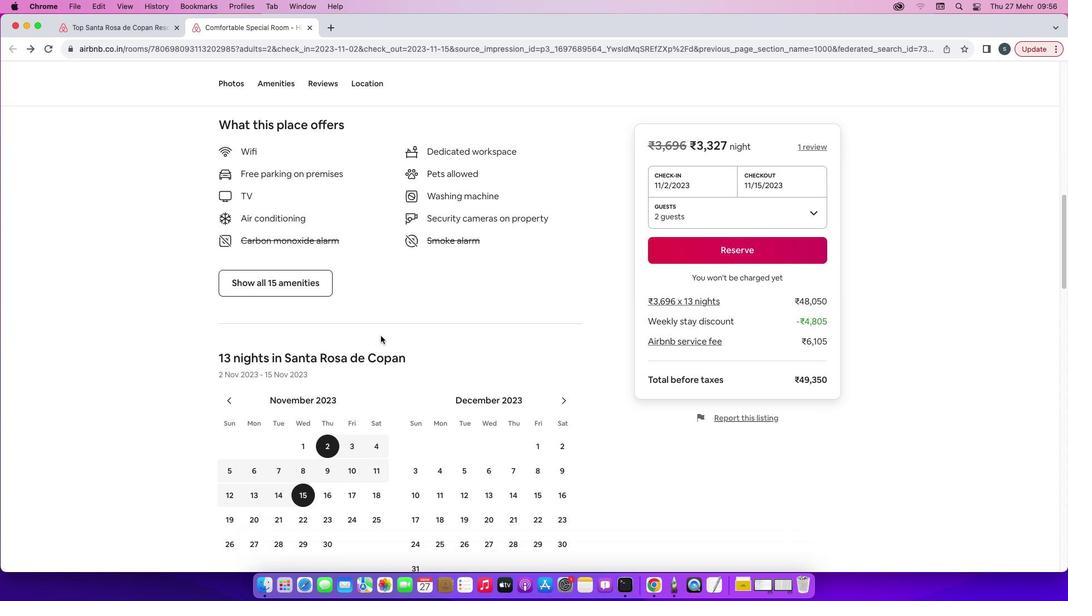
Action: Mouse scrolled (380, 335) with delta (0, 0)
Screenshot: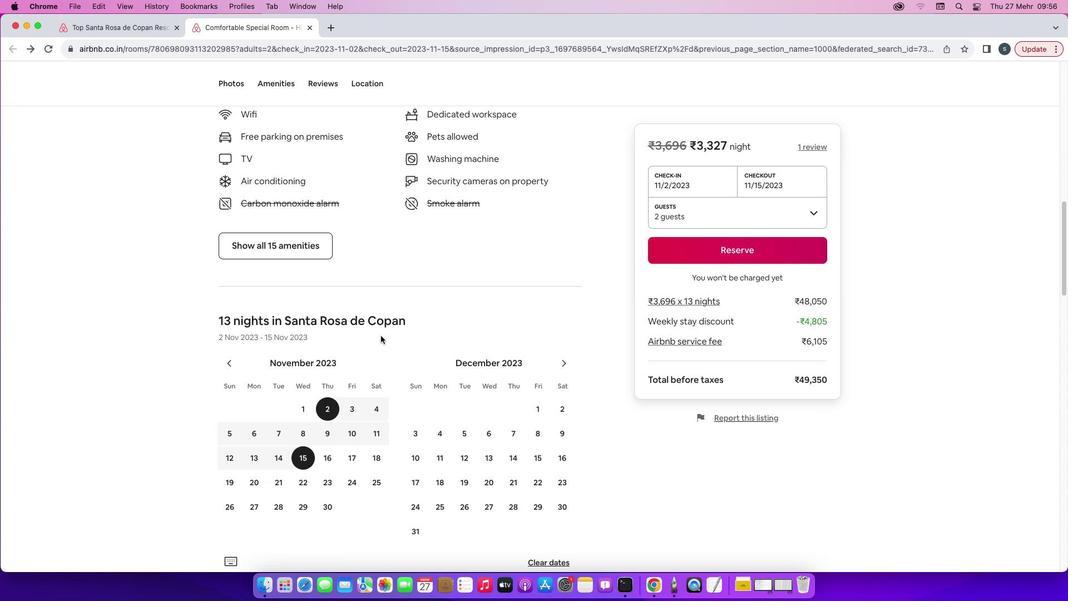 
Action: Mouse scrolled (380, 335) with delta (0, 0)
Screenshot: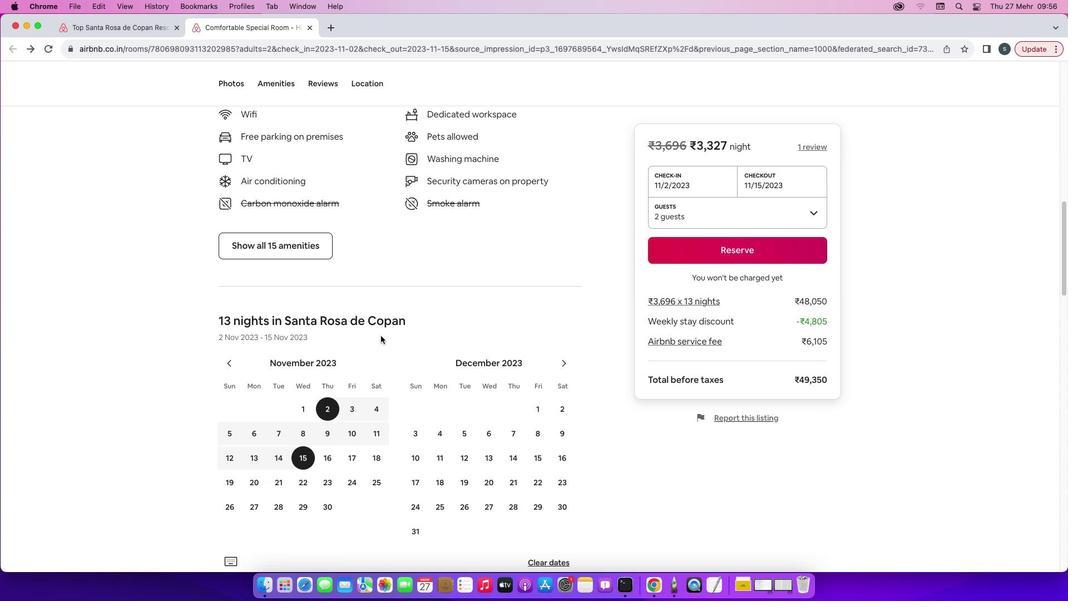 
Action: Mouse scrolled (380, 335) with delta (0, -1)
Screenshot: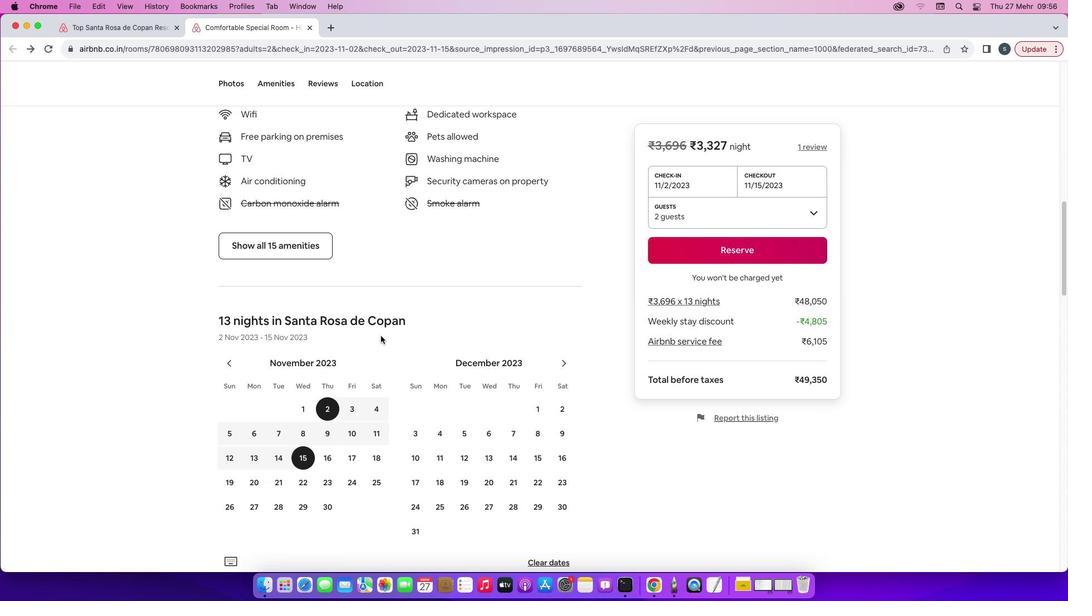 
Action: Mouse scrolled (380, 335) with delta (0, -2)
Screenshot: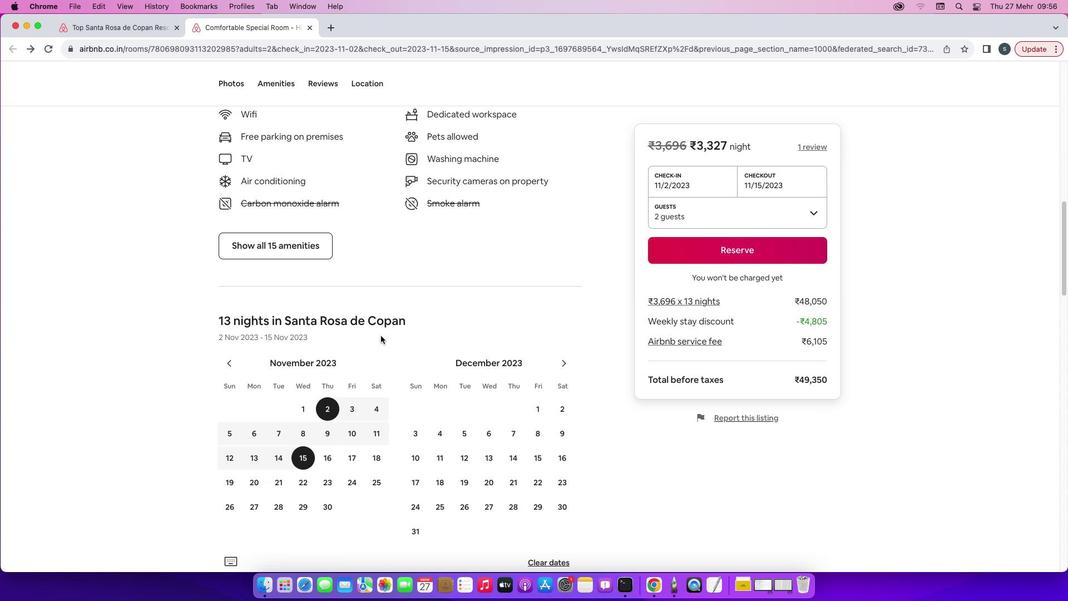 
Action: Mouse scrolled (380, 335) with delta (0, -2)
Screenshot: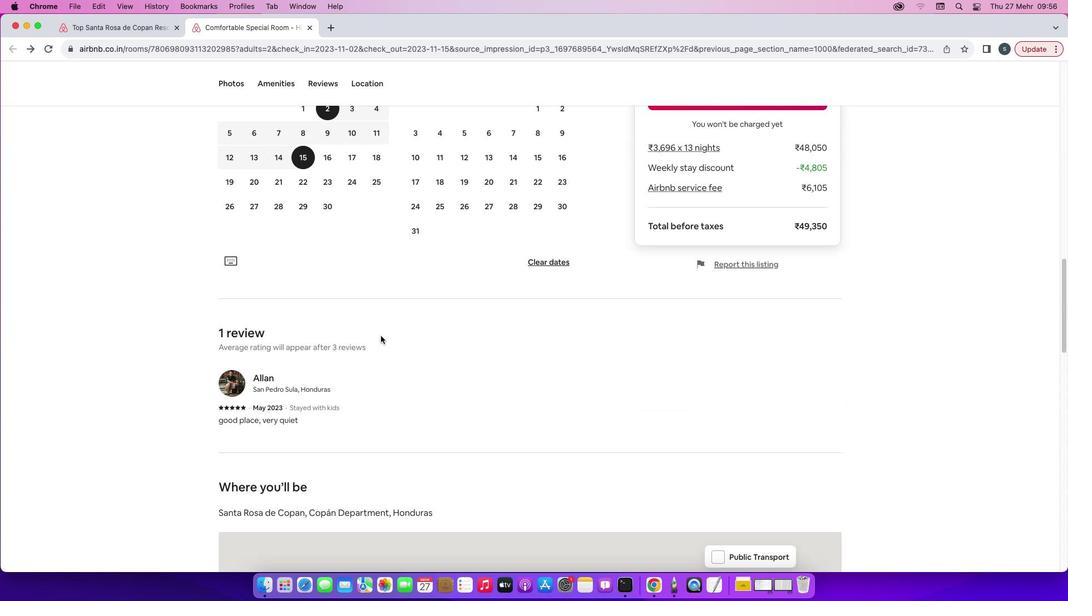 
Action: Mouse scrolled (380, 335) with delta (0, 0)
Screenshot: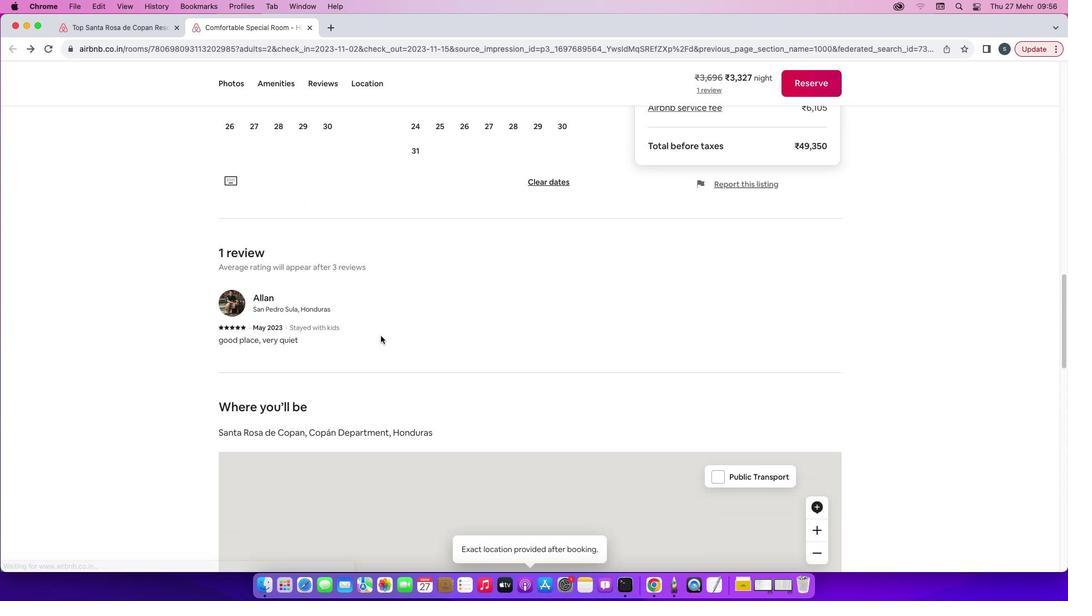 
Action: Mouse scrolled (380, 335) with delta (0, 0)
Screenshot: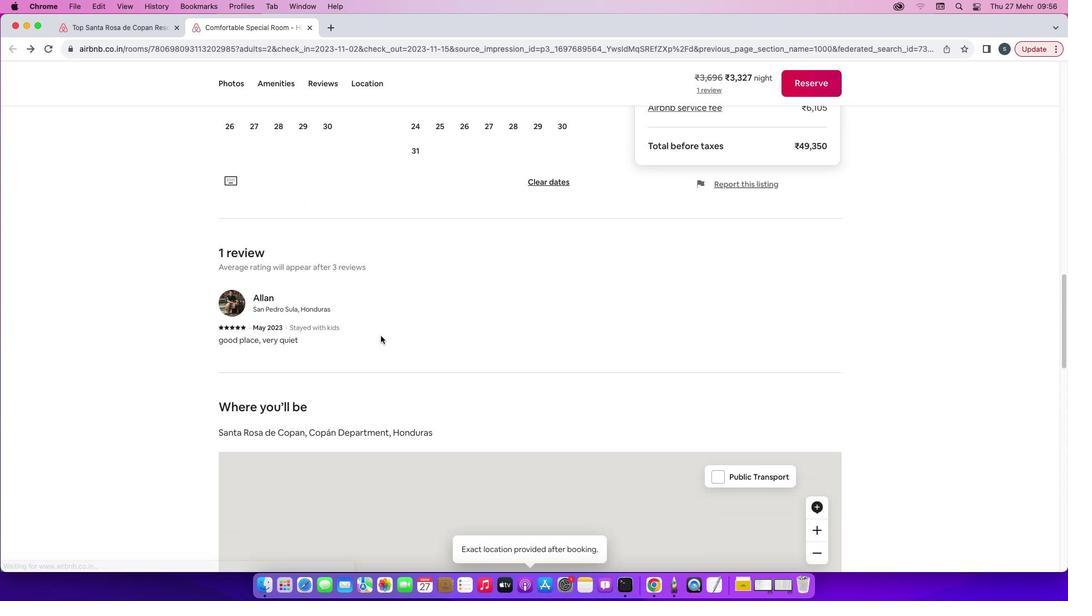 
Action: Mouse scrolled (380, 335) with delta (0, -2)
Screenshot: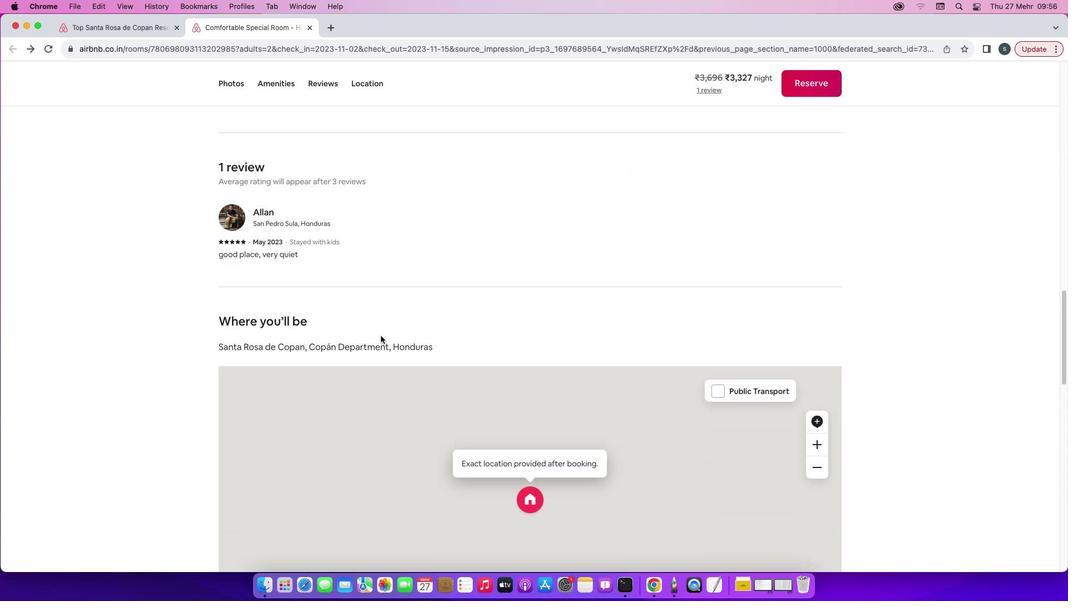 
Action: Mouse scrolled (380, 335) with delta (0, -2)
Screenshot: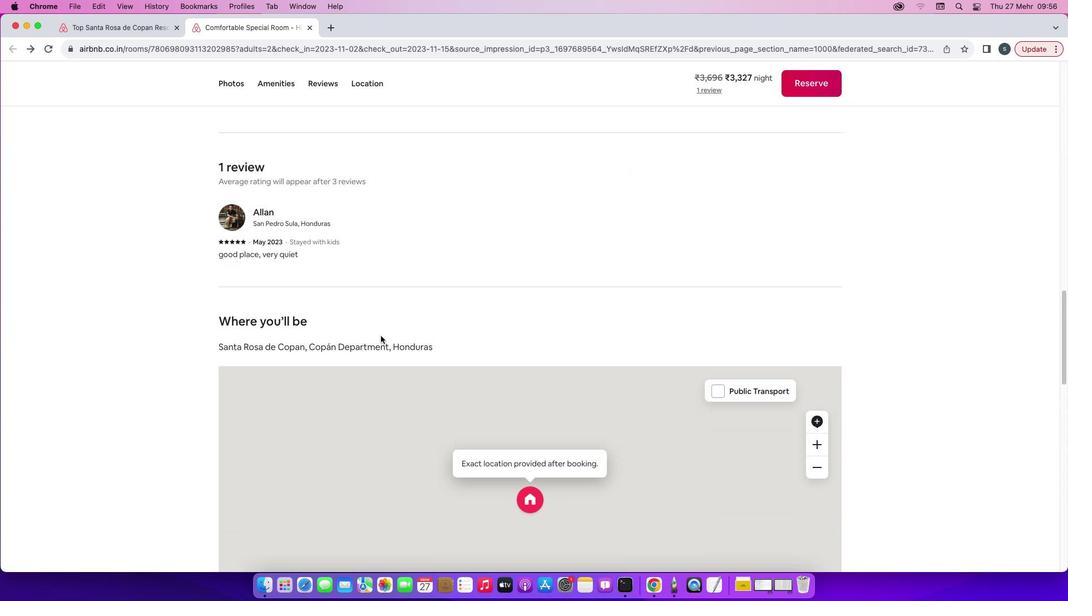
Action: Mouse moved to (135, 21)
Screenshot: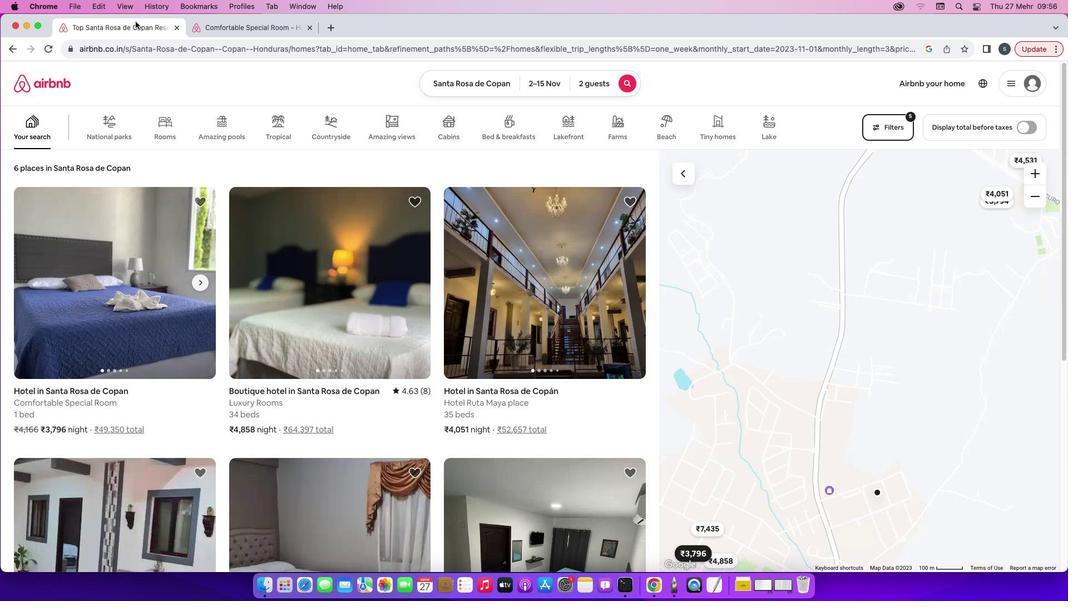 
Action: Mouse pressed left at (135, 21)
Screenshot: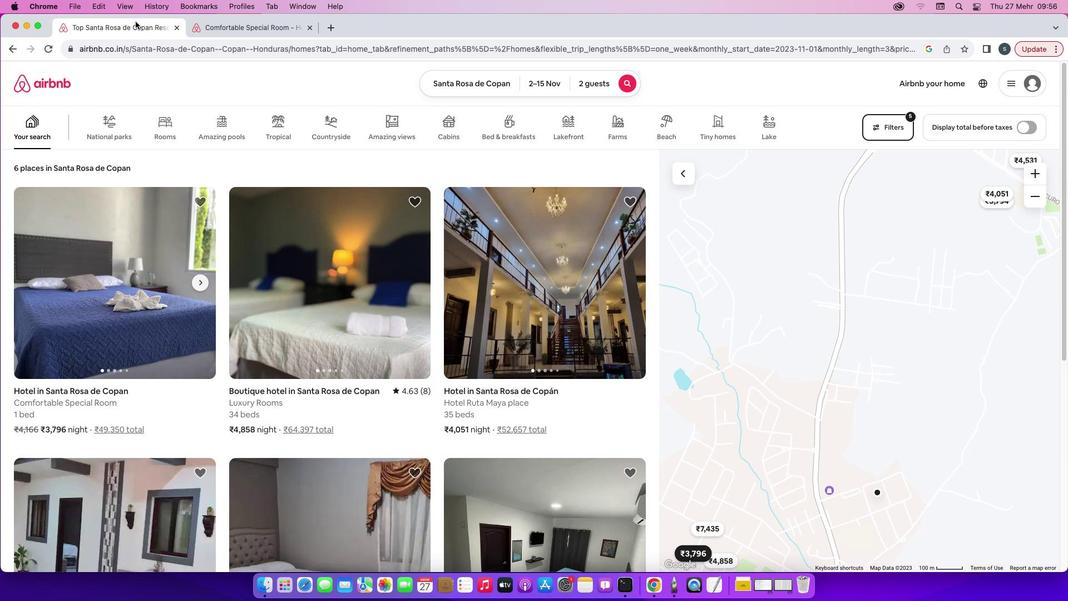 
Action: Mouse moved to (373, 224)
Screenshot: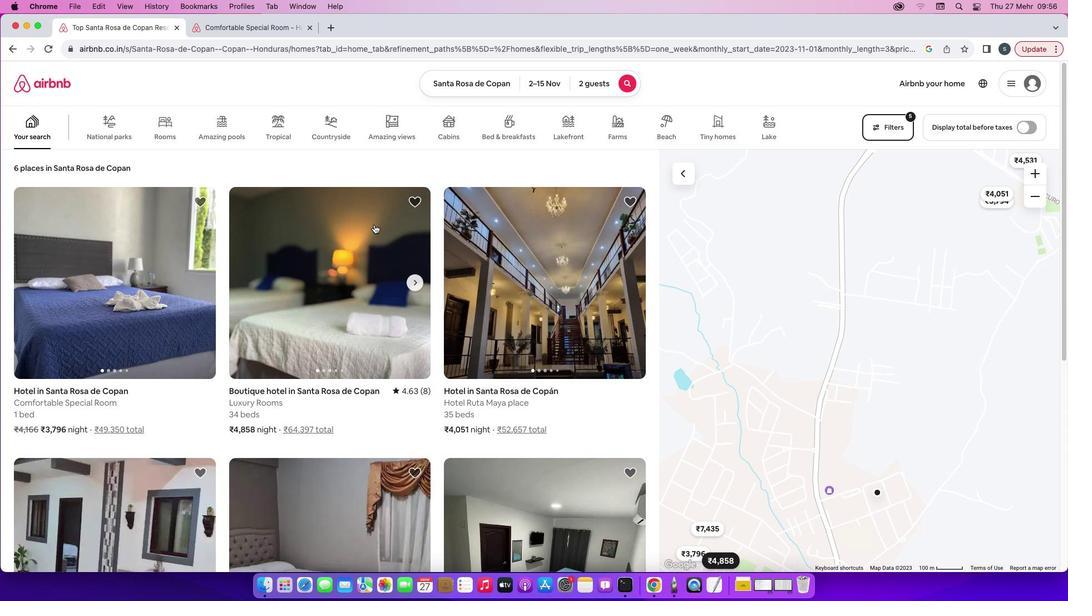 
Action: Mouse pressed left at (373, 224)
Screenshot: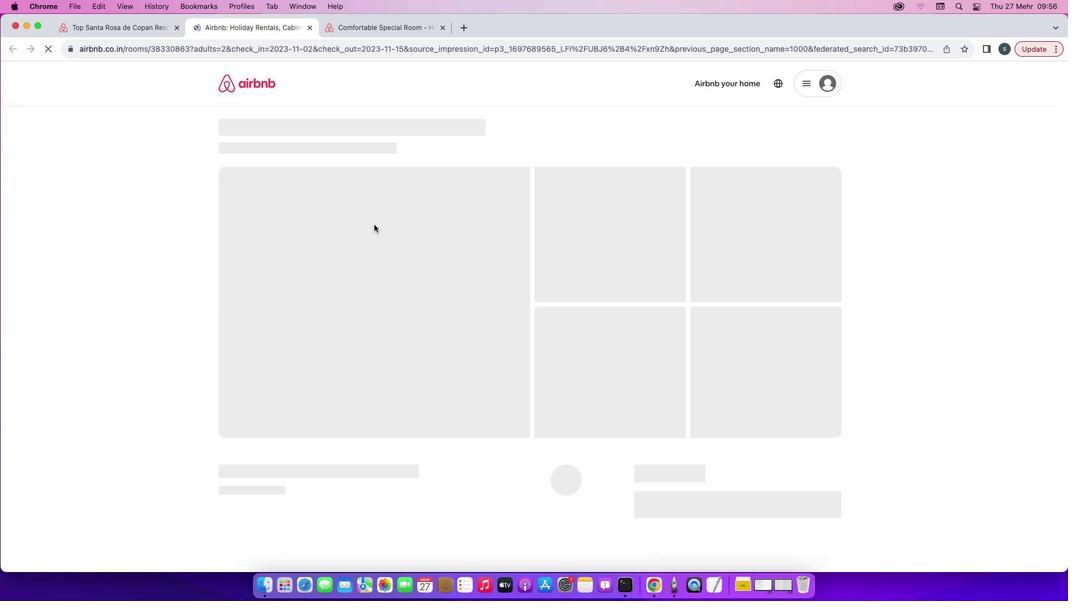 
Action: Mouse moved to (796, 415)
Screenshot: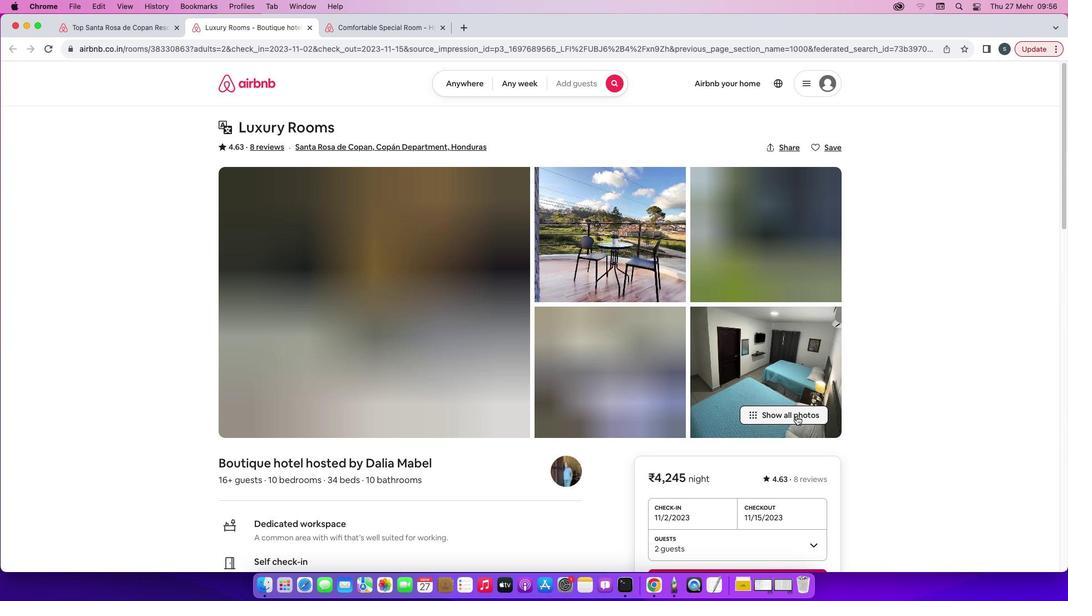 
Action: Mouse pressed left at (796, 415)
Screenshot: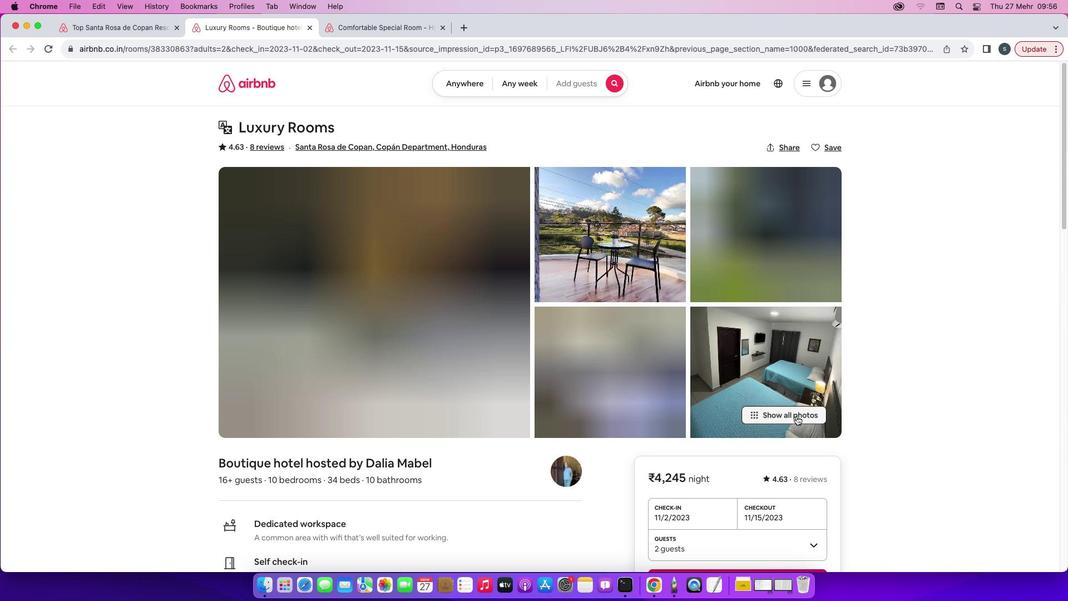 
Action: Mouse moved to (634, 397)
Screenshot: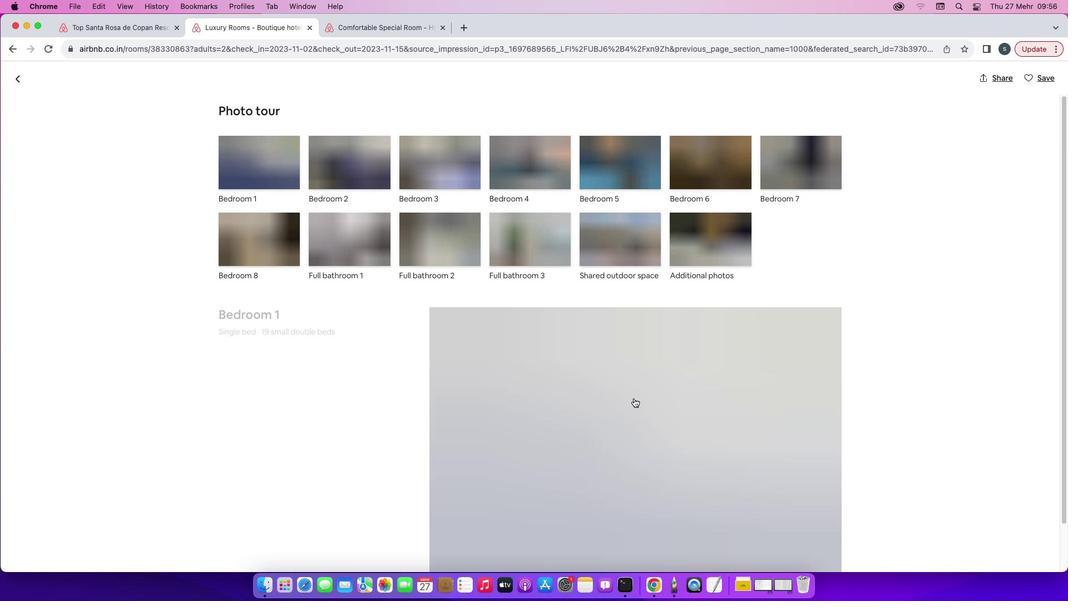 
Action: Mouse scrolled (634, 397) with delta (0, 0)
Screenshot: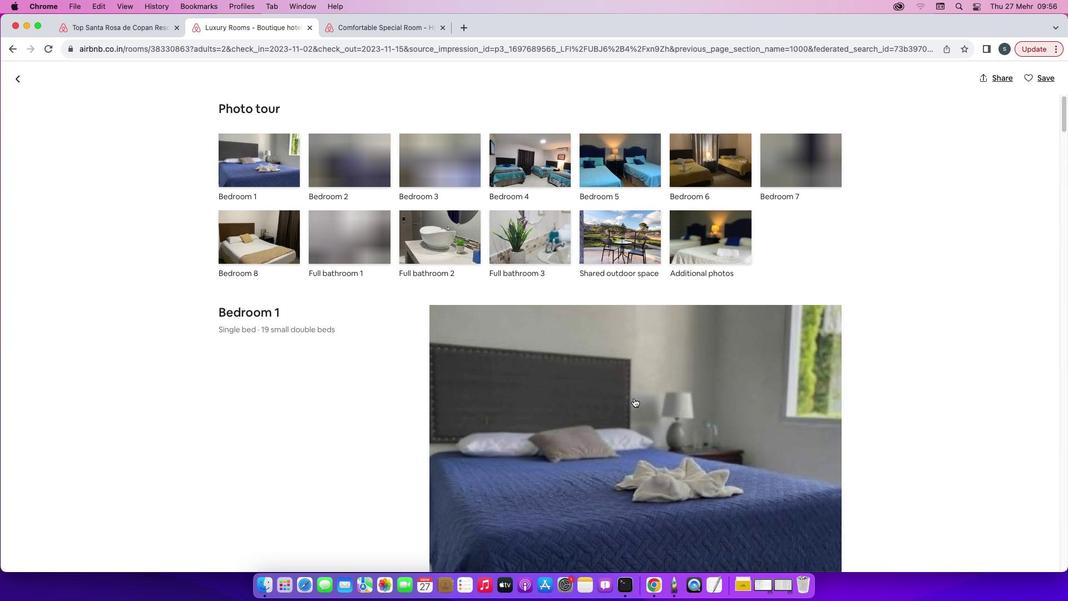
Action: Mouse scrolled (634, 397) with delta (0, 0)
Screenshot: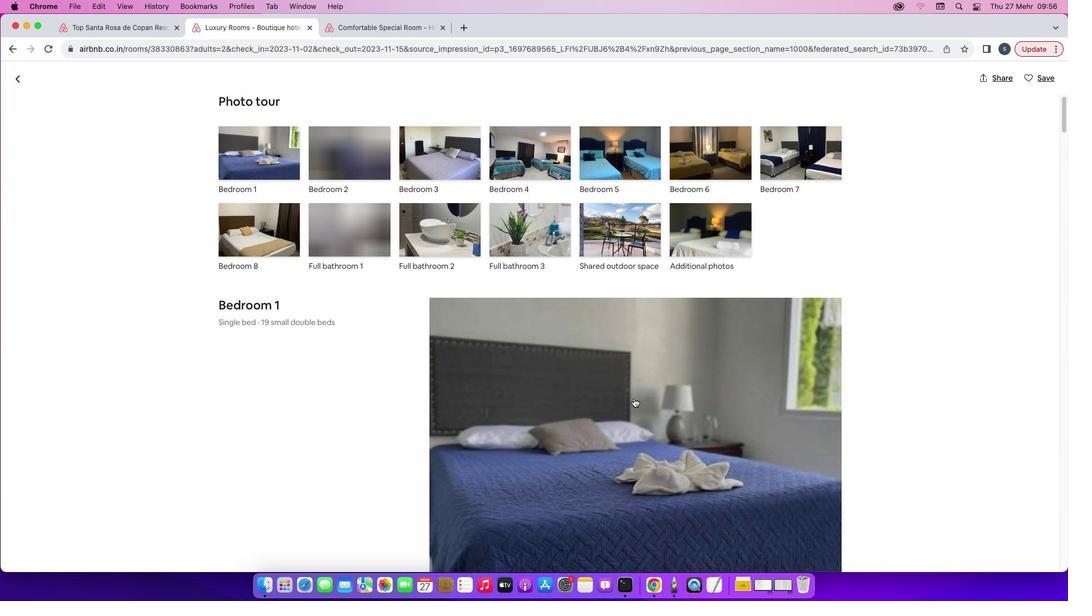 
Action: Mouse scrolled (634, 397) with delta (0, 0)
Screenshot: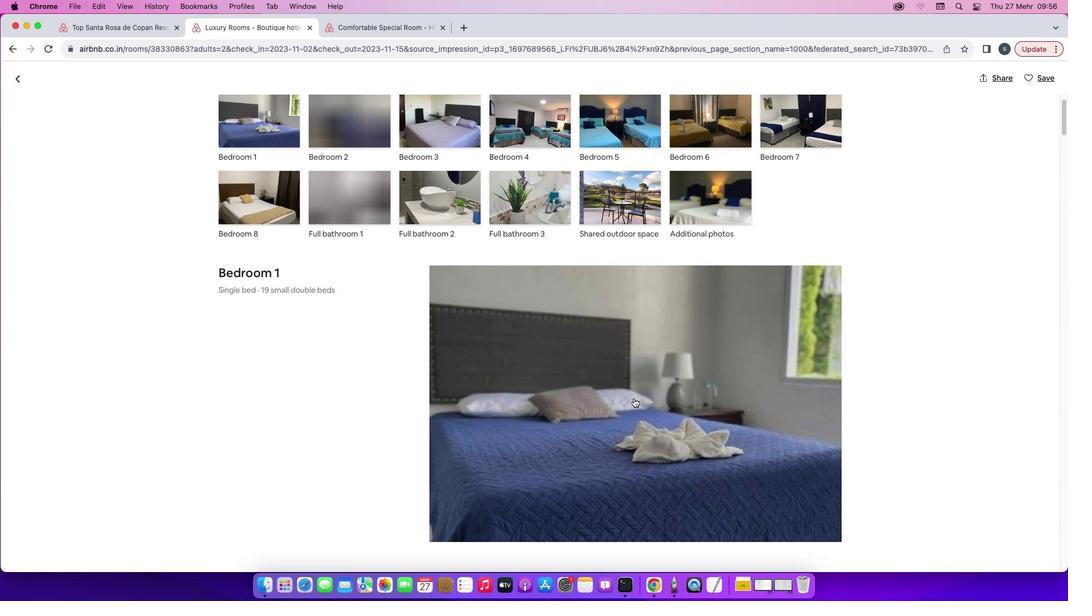 
Action: Mouse scrolled (634, 397) with delta (0, -1)
Screenshot: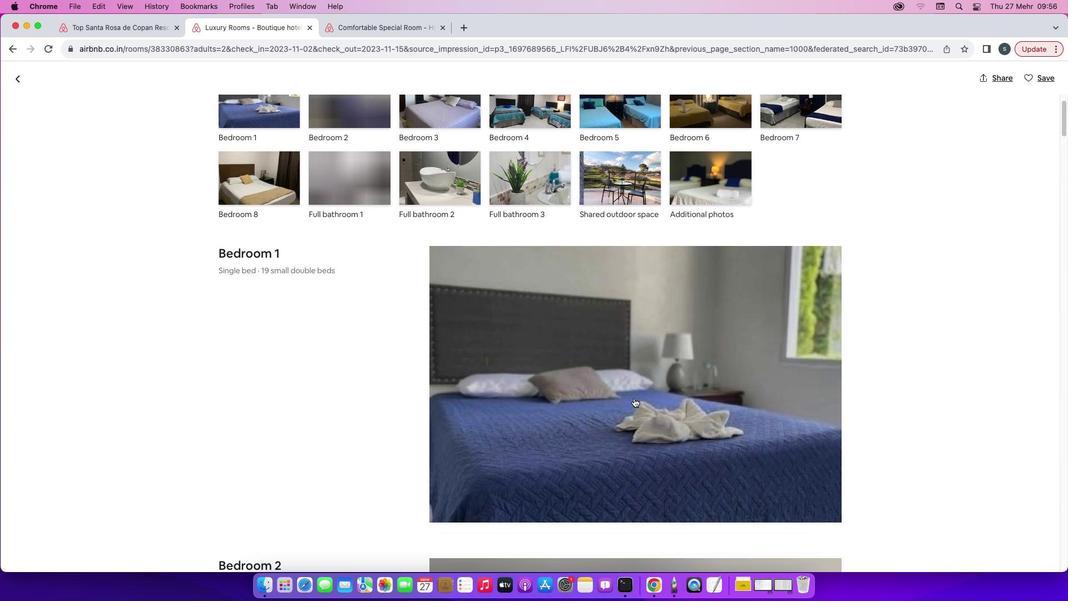 
Action: Mouse scrolled (634, 397) with delta (0, -1)
Screenshot: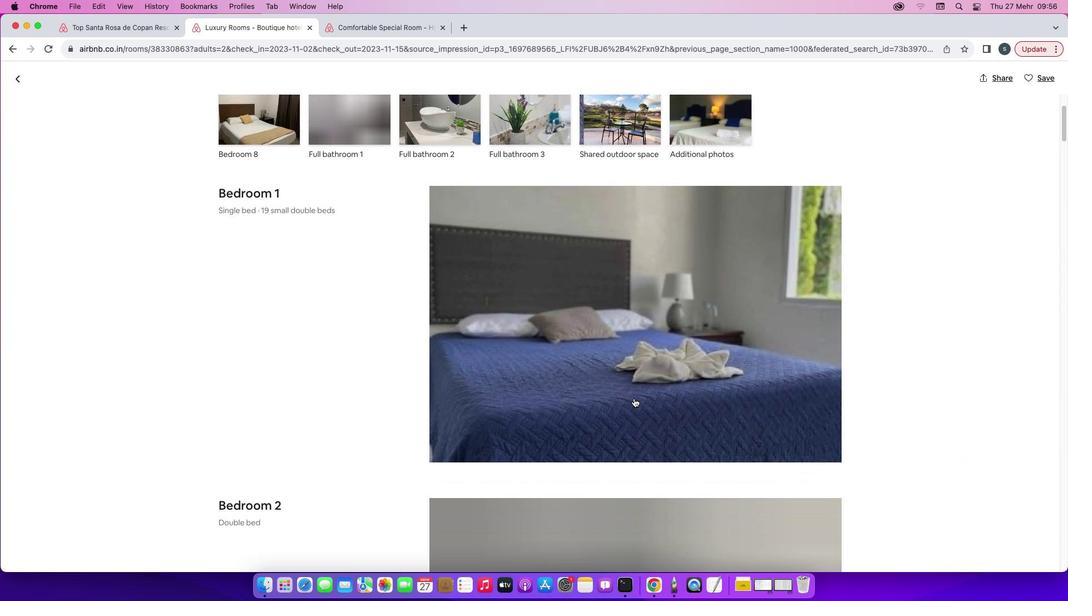 
Action: Mouse scrolled (634, 397) with delta (0, 0)
Screenshot: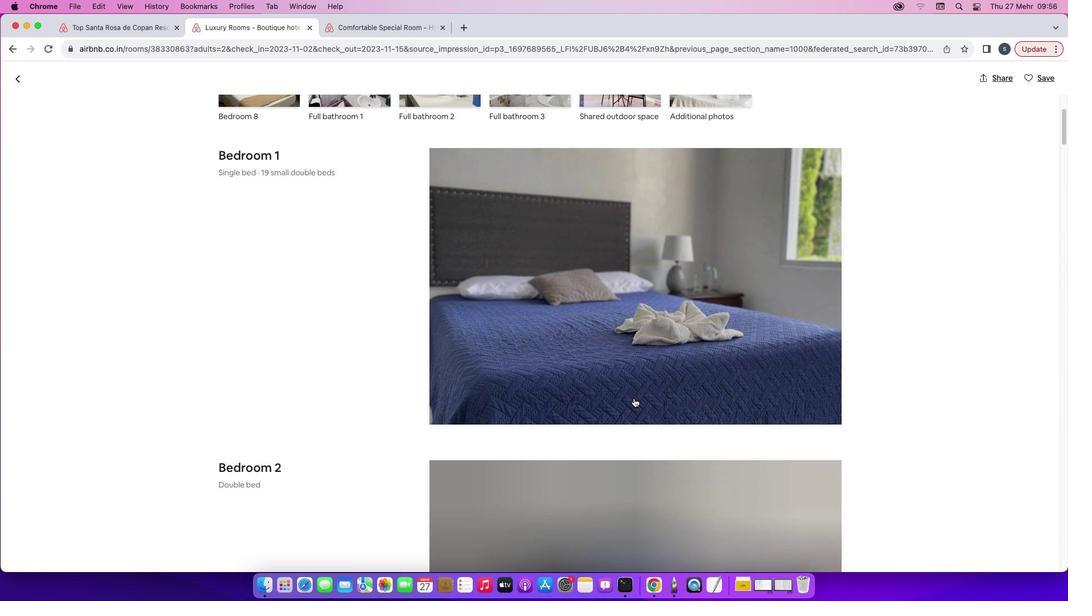 
Action: Mouse scrolled (634, 397) with delta (0, 0)
Screenshot: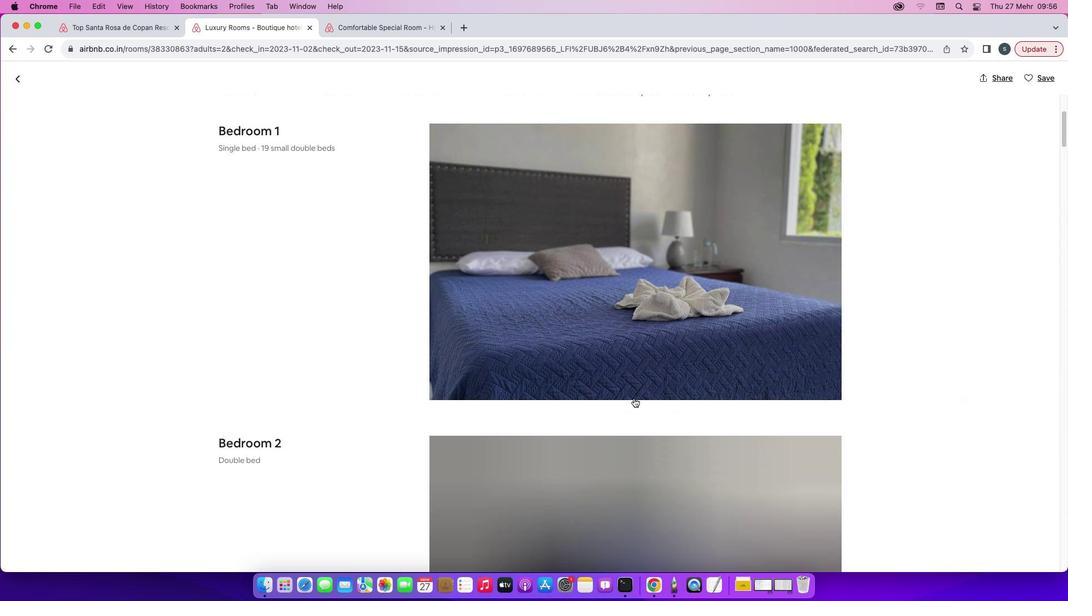 
Action: Mouse scrolled (634, 397) with delta (0, -1)
Screenshot: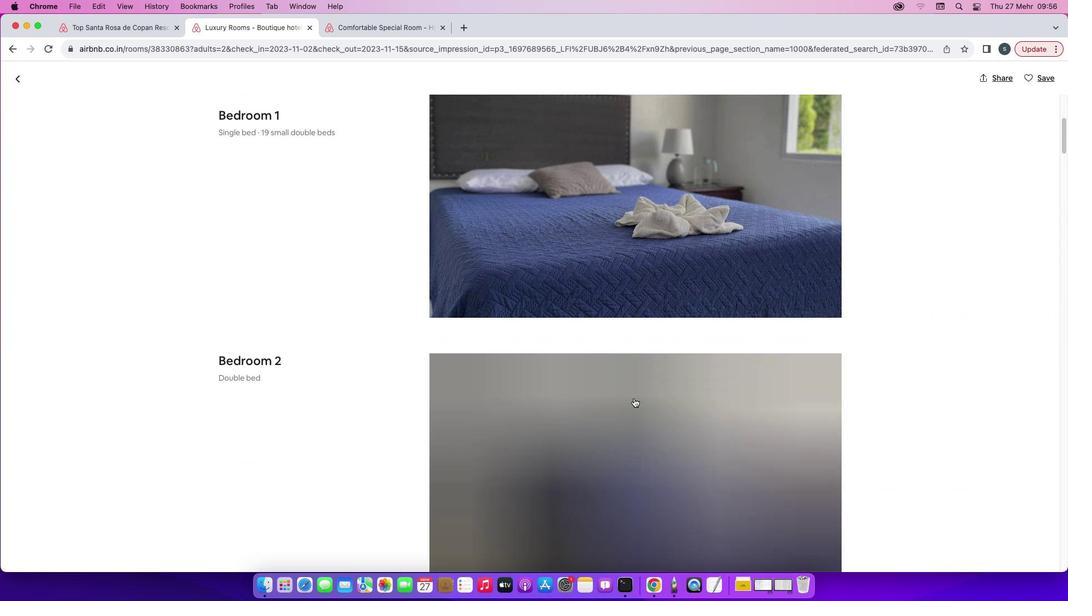 
Action: Mouse scrolled (634, 397) with delta (0, -1)
Screenshot: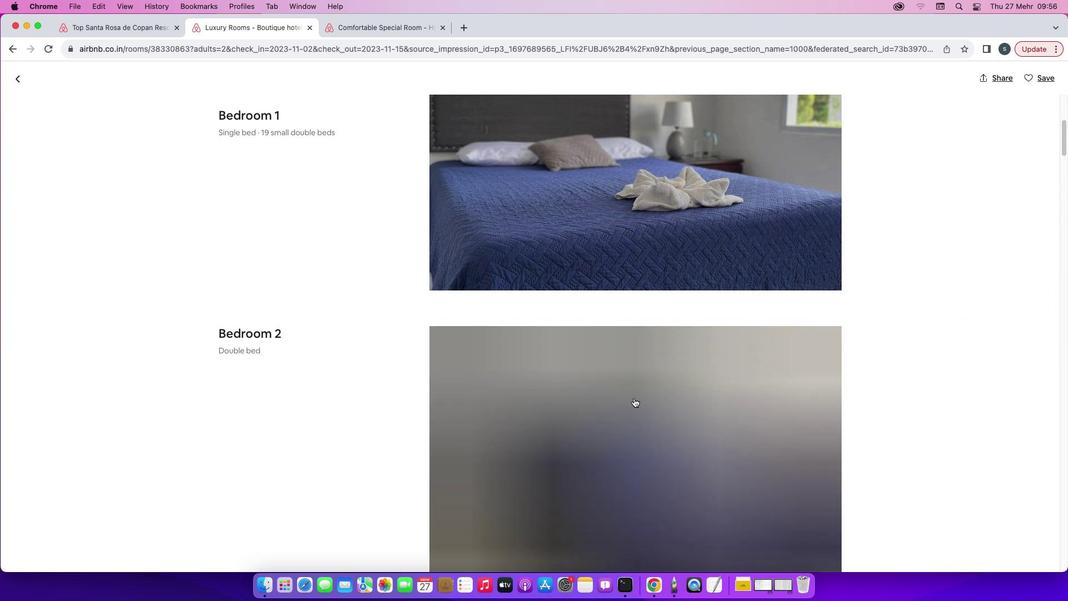 
Action: Mouse scrolled (634, 397) with delta (0, 0)
Screenshot: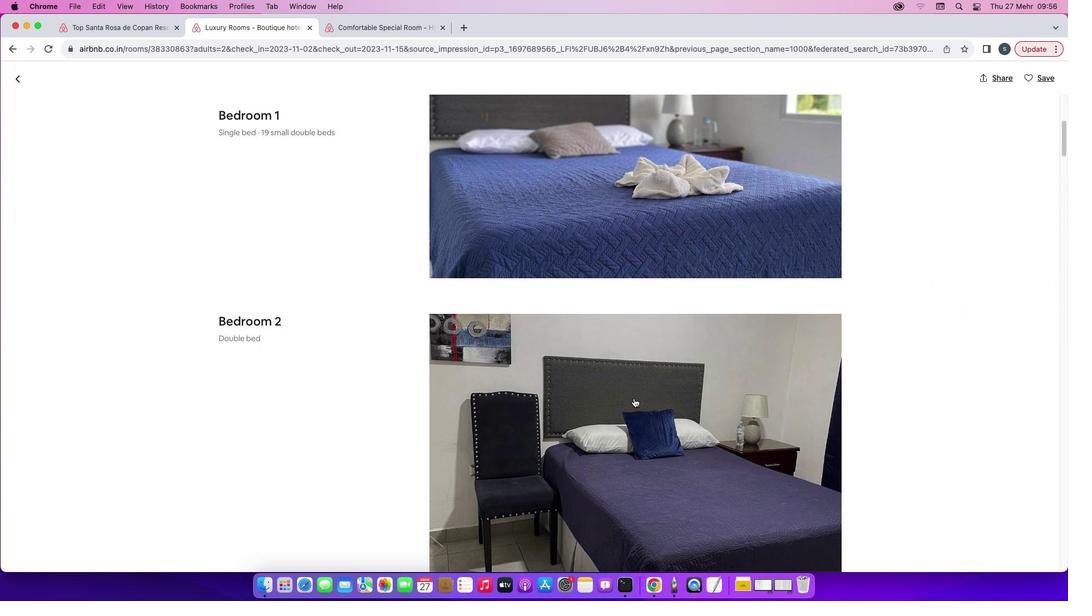 
Action: Mouse scrolled (634, 397) with delta (0, 0)
Screenshot: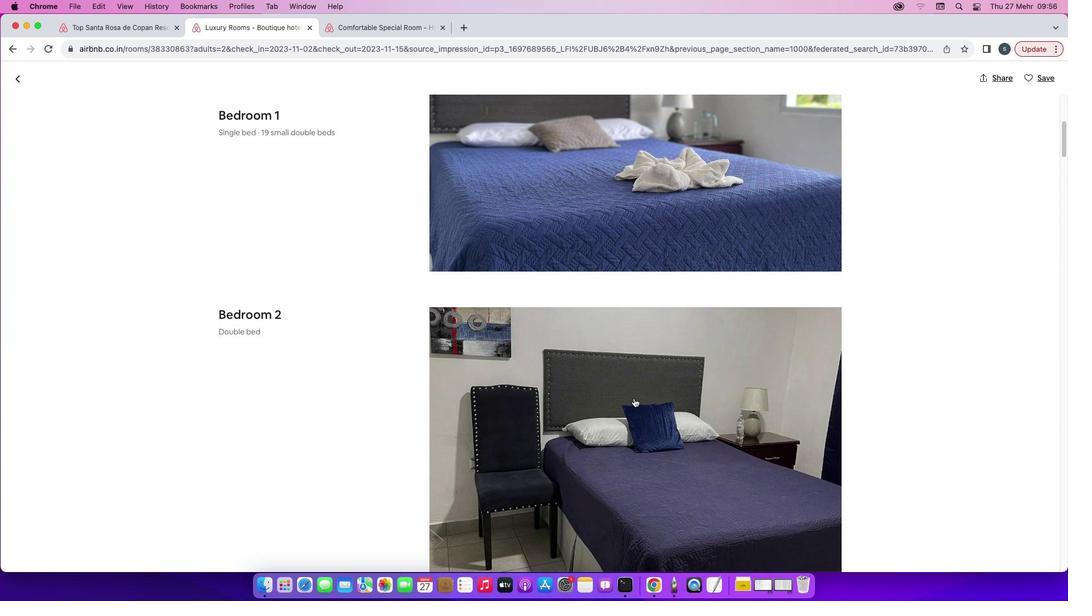 
Action: Mouse scrolled (634, 397) with delta (0, 0)
Screenshot: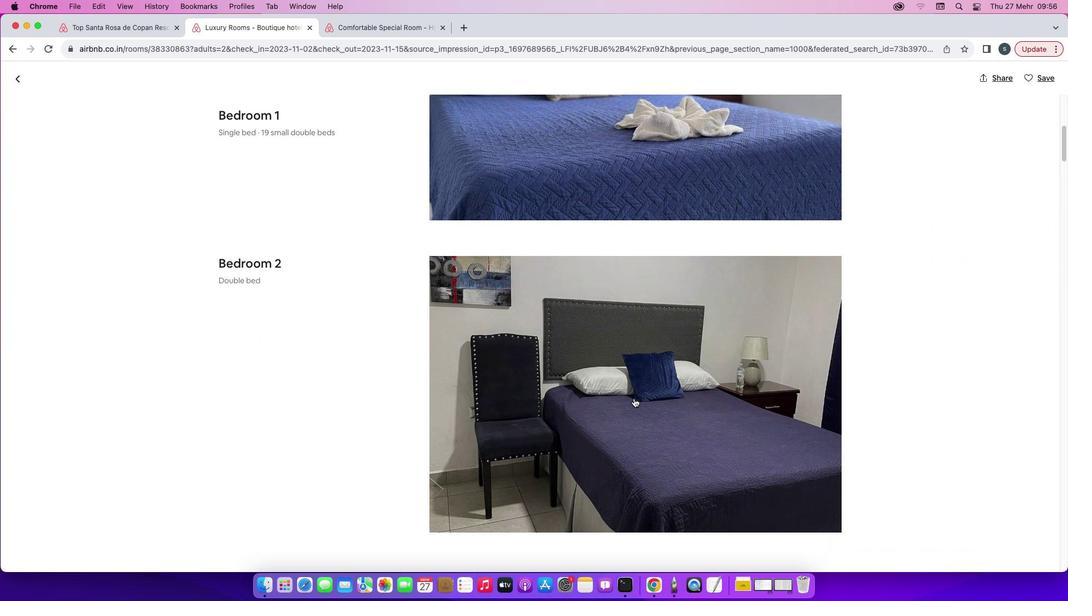 
Action: Mouse scrolled (634, 397) with delta (0, -1)
Screenshot: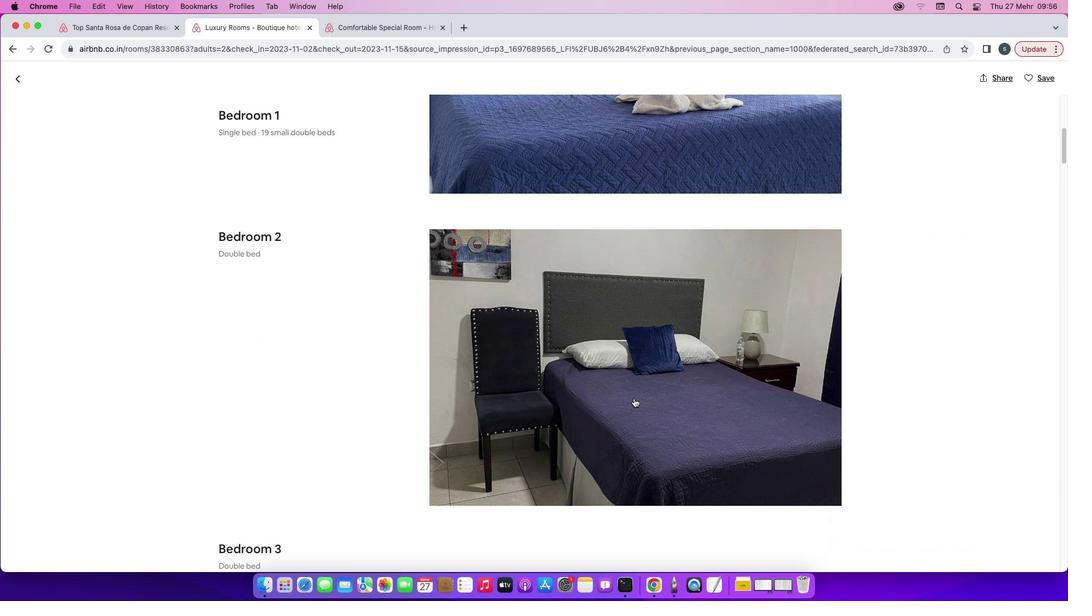 
Action: Mouse scrolled (634, 397) with delta (0, -2)
Screenshot: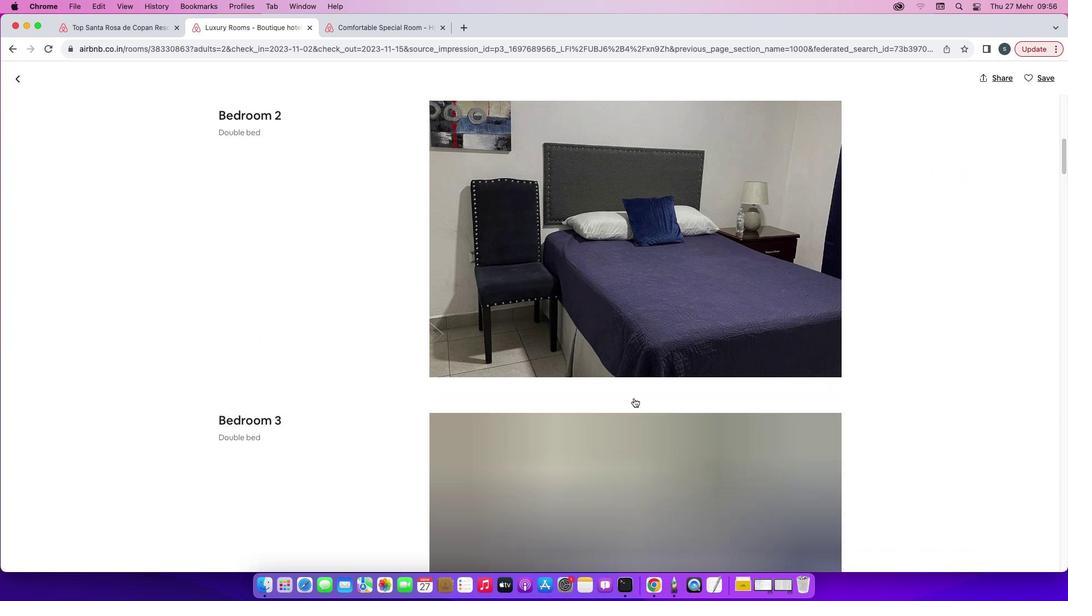 
Action: Mouse moved to (126, 30)
Screenshot: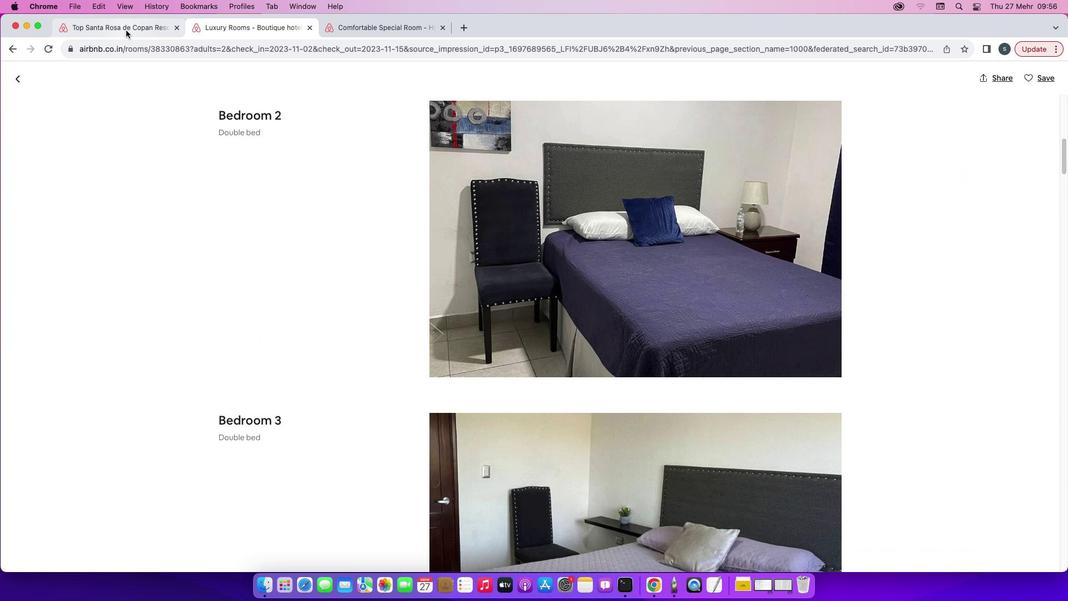 
Action: Mouse pressed left at (126, 30)
Screenshot: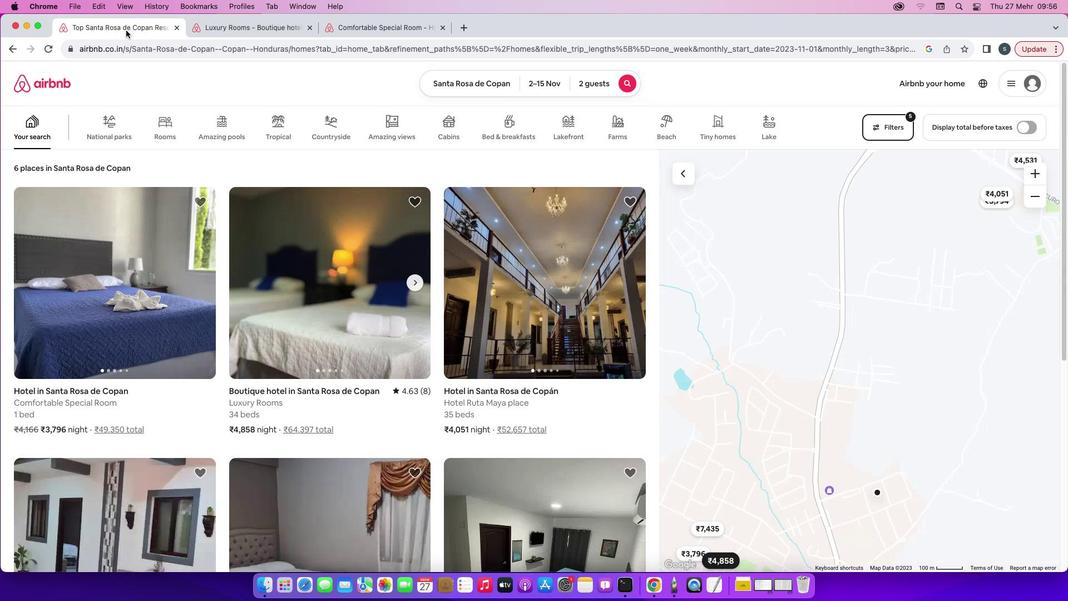 
Action: Mouse moved to (552, 302)
Screenshot: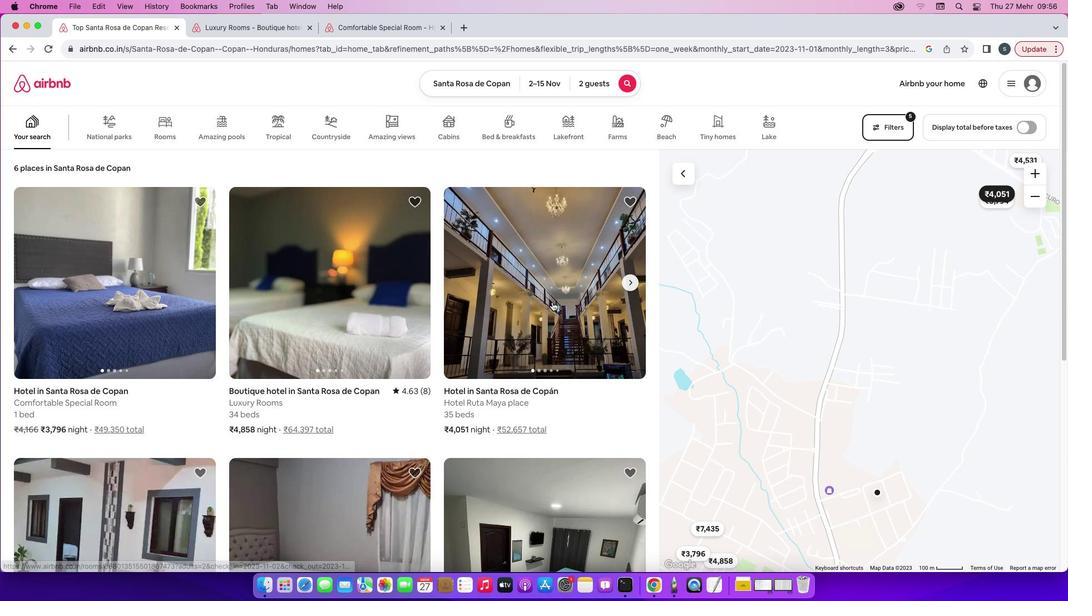 
Action: Mouse pressed left at (552, 302)
Screenshot: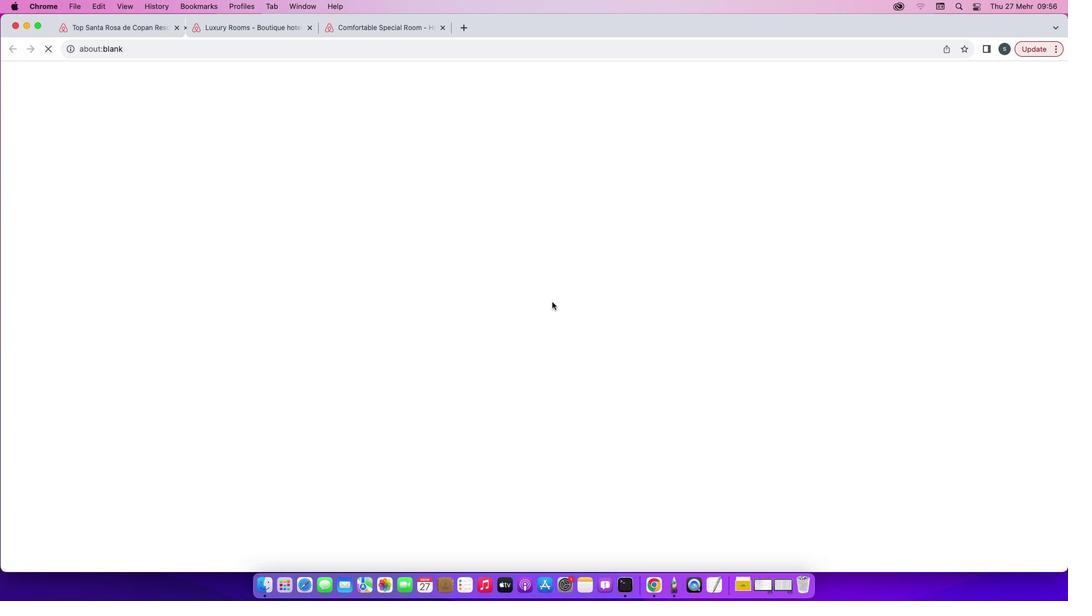 
Action: Mouse moved to (576, 27)
Screenshot: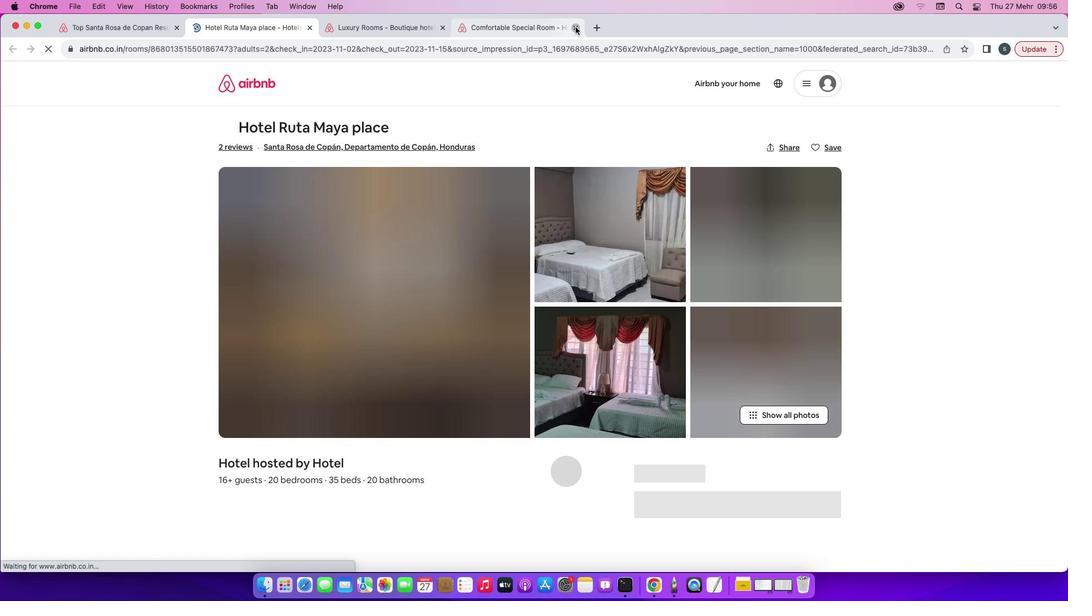 
Action: Mouse pressed left at (576, 27)
Screenshot: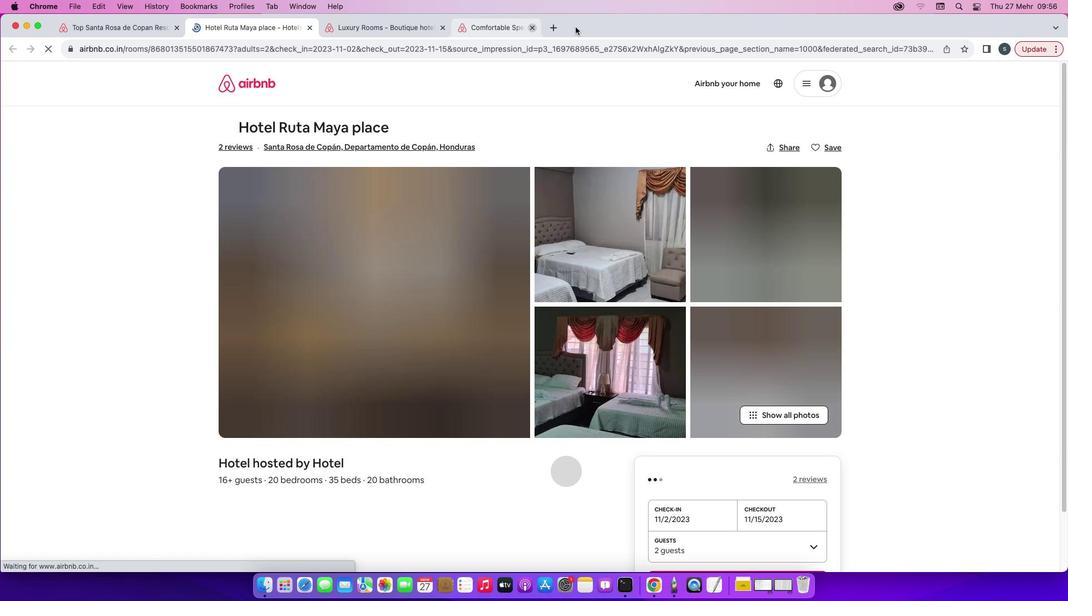 
Action: Mouse moved to (776, 415)
Screenshot: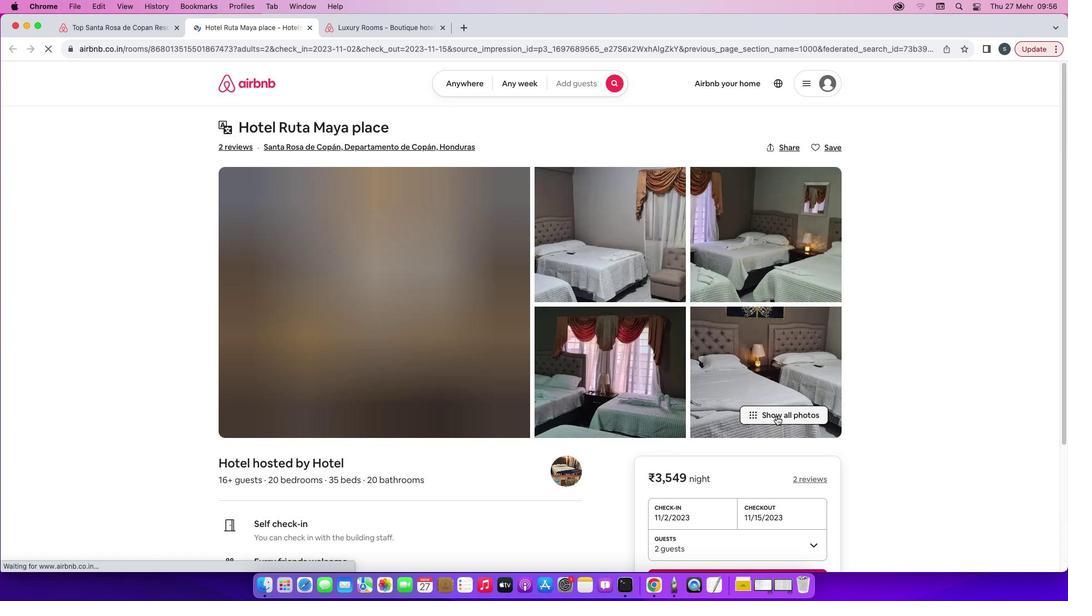 
Action: Mouse pressed left at (776, 415)
Screenshot: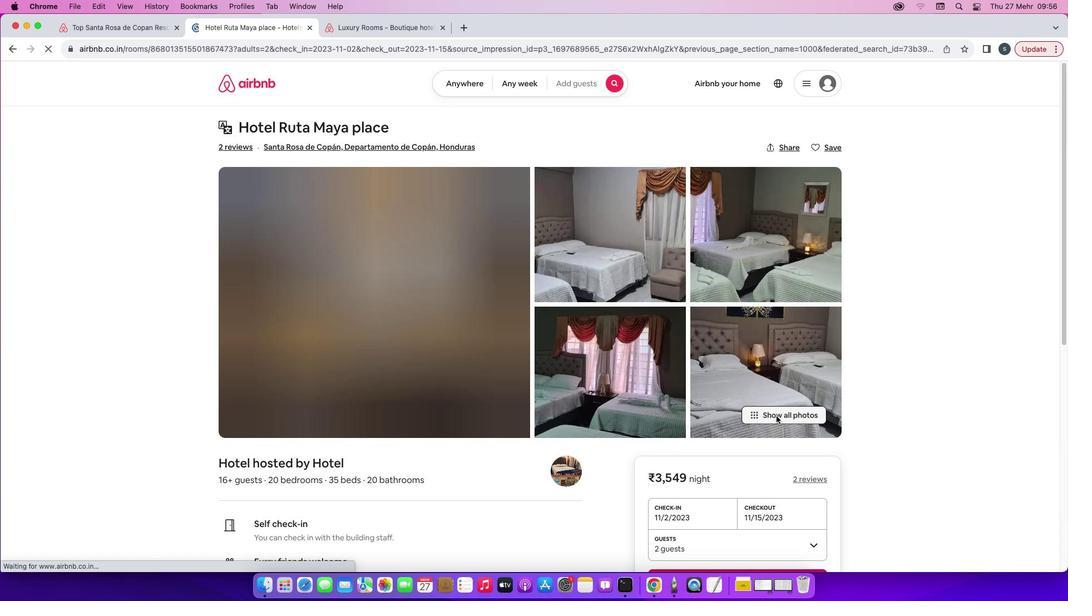 
Action: Mouse moved to (691, 448)
Screenshot: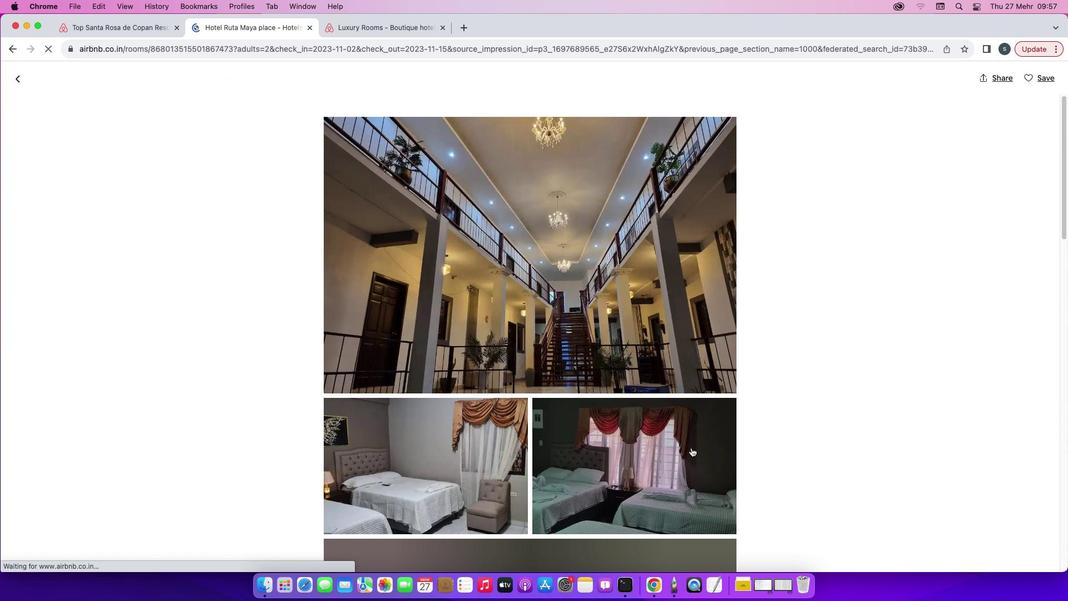 
Action: Mouse scrolled (691, 448) with delta (0, 0)
Screenshot: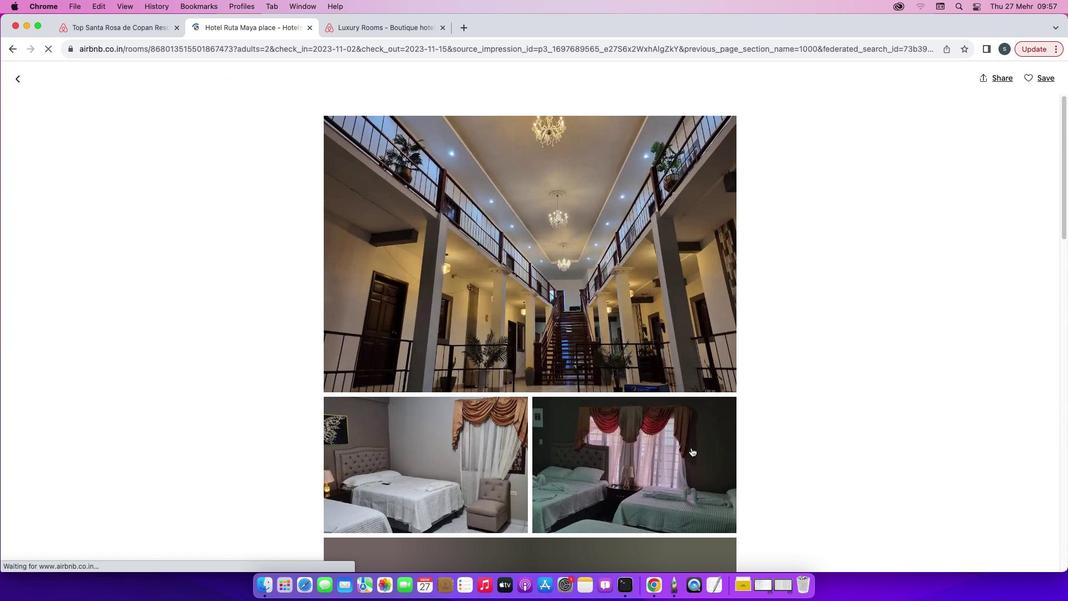 
Action: Mouse scrolled (691, 448) with delta (0, 0)
Screenshot: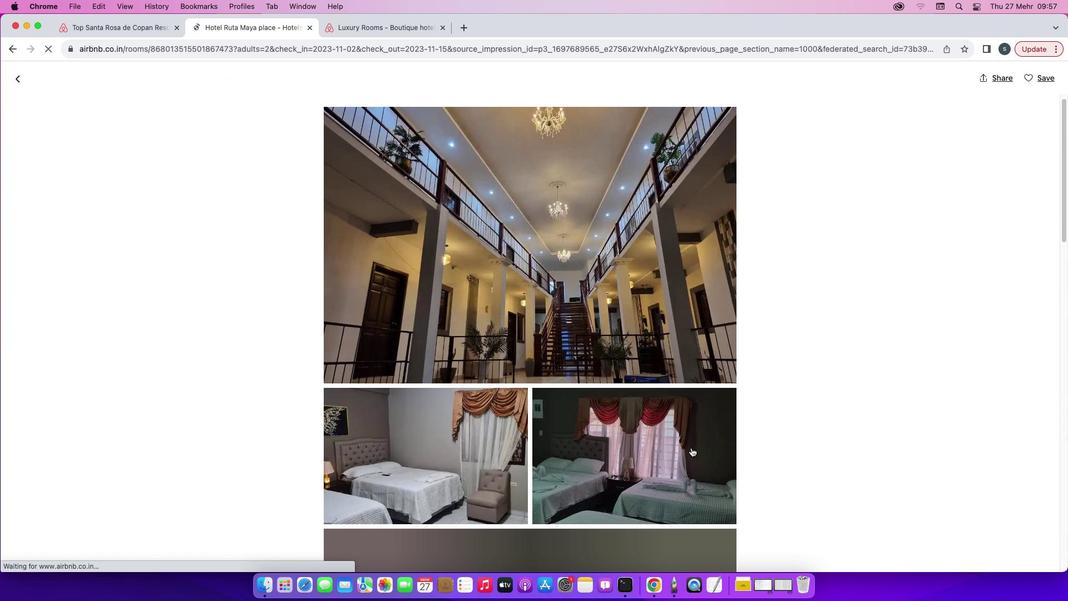
Action: Mouse scrolled (691, 448) with delta (0, 0)
Screenshot: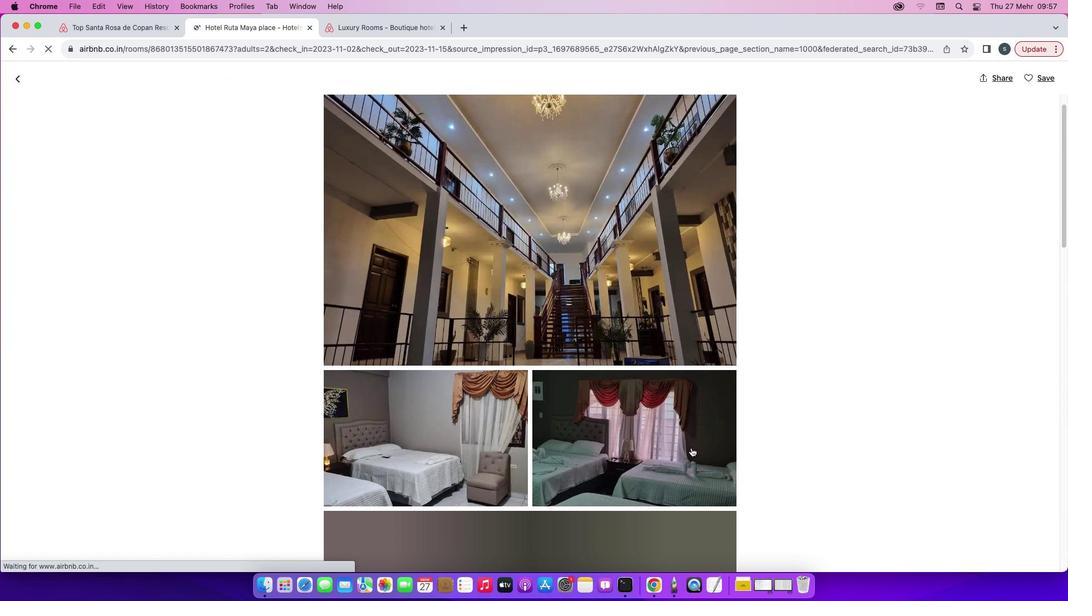 
Action: Mouse scrolled (691, 448) with delta (0, -1)
Screenshot: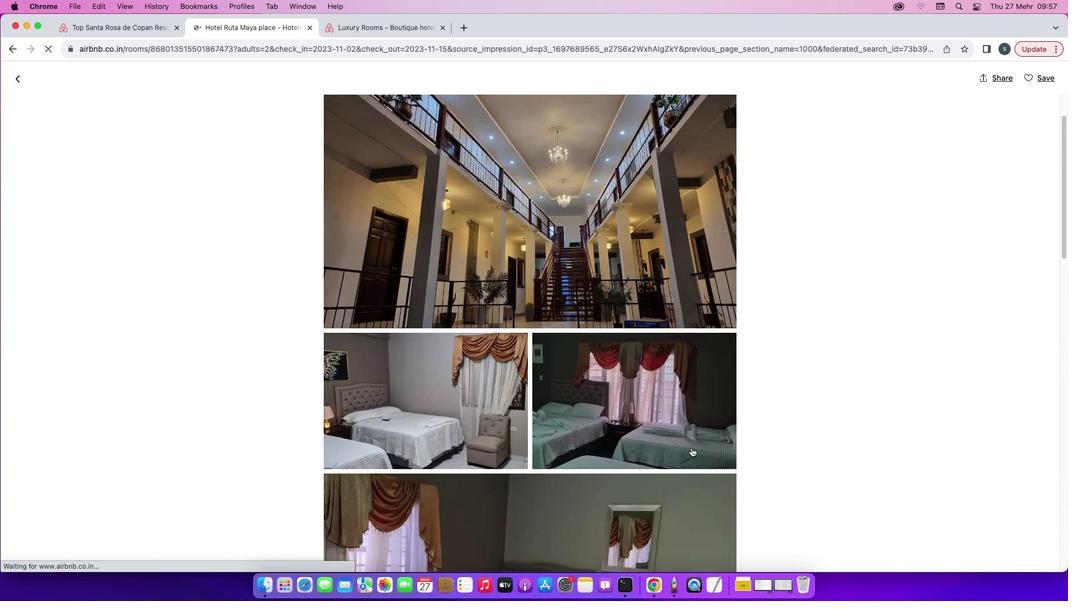 
Action: Mouse scrolled (691, 448) with delta (0, -1)
Screenshot: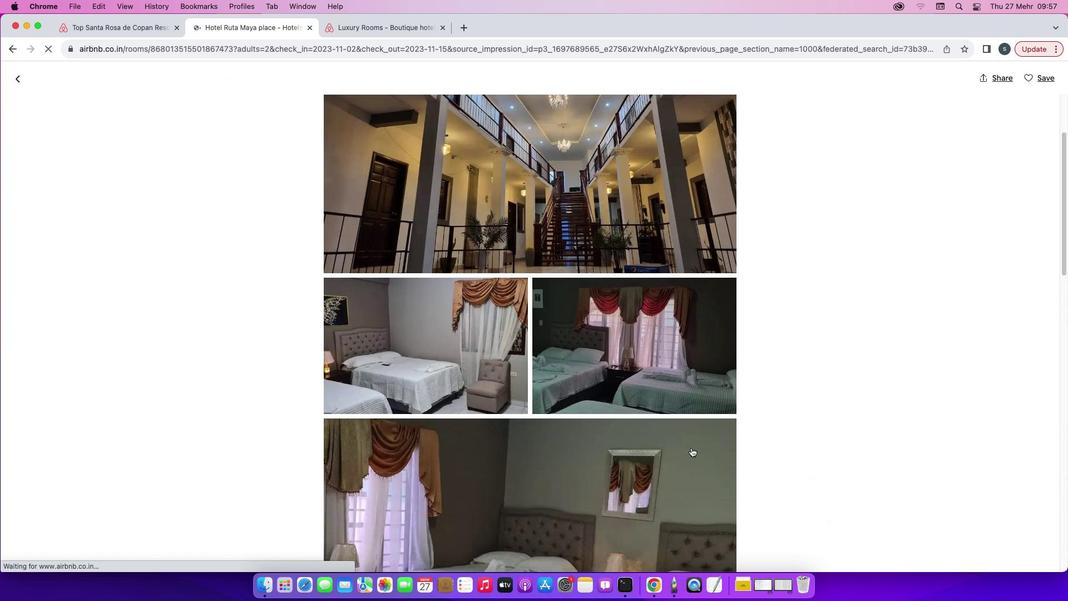 
Action: Mouse scrolled (691, 448) with delta (0, 0)
Screenshot: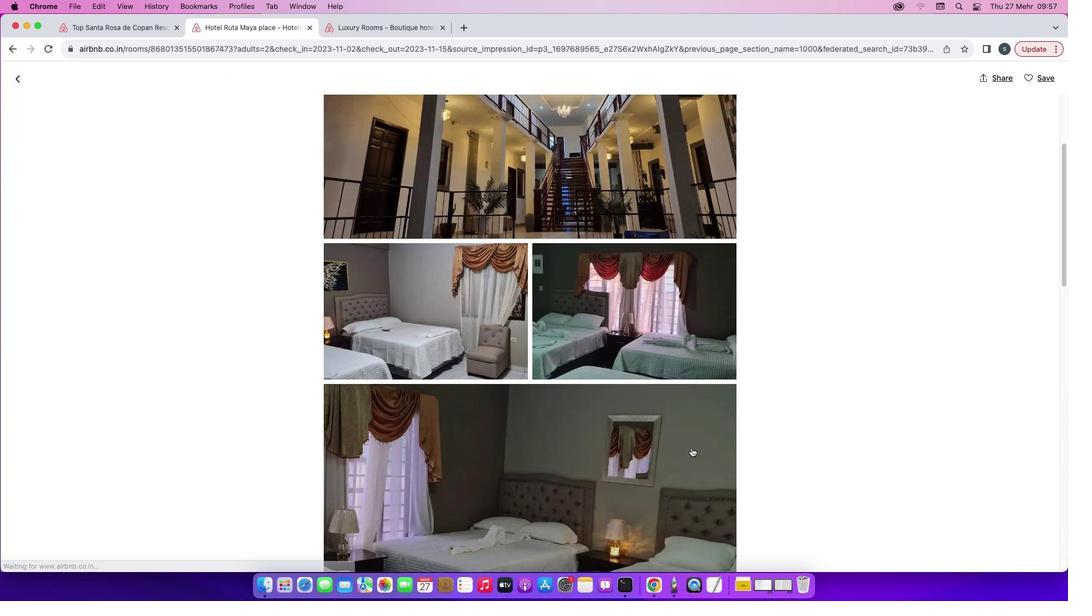 
Action: Mouse scrolled (691, 448) with delta (0, 0)
Screenshot: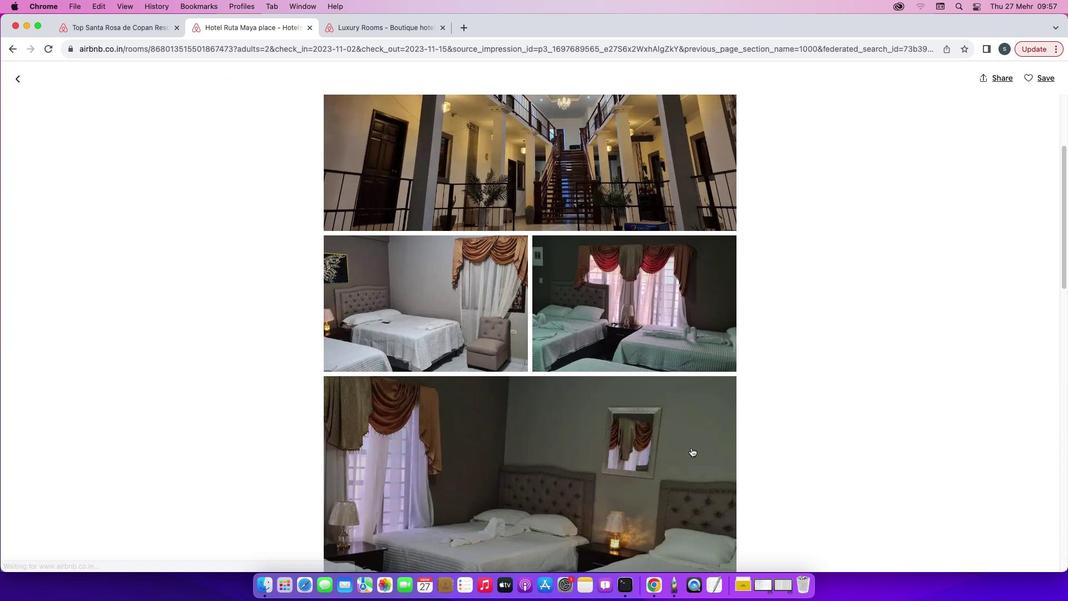 
Action: Mouse scrolled (691, 448) with delta (0, -1)
Screenshot: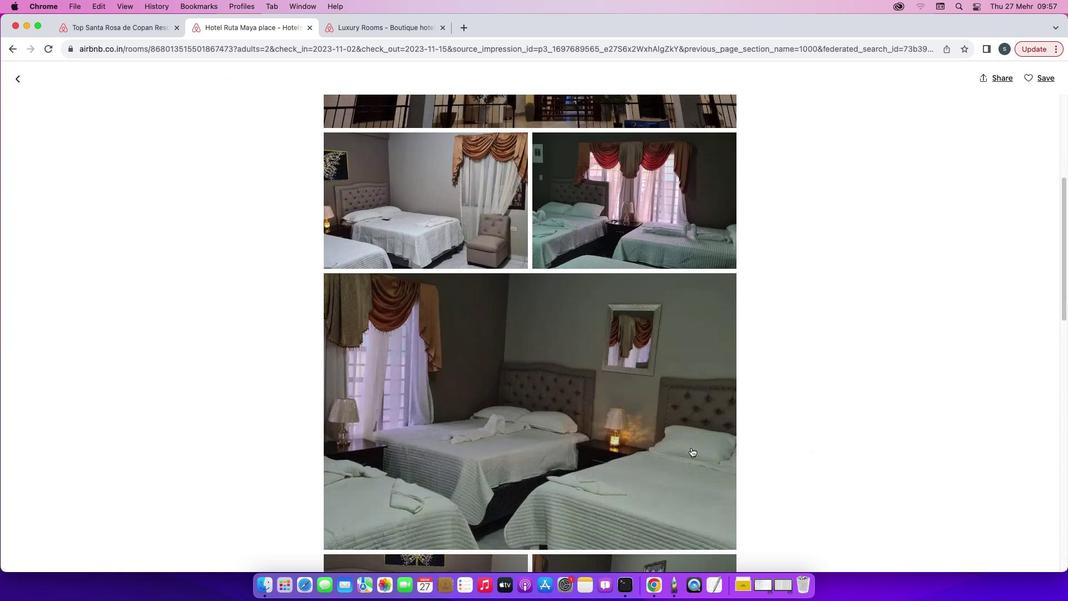 
Action: Mouse scrolled (691, 448) with delta (0, -2)
Screenshot: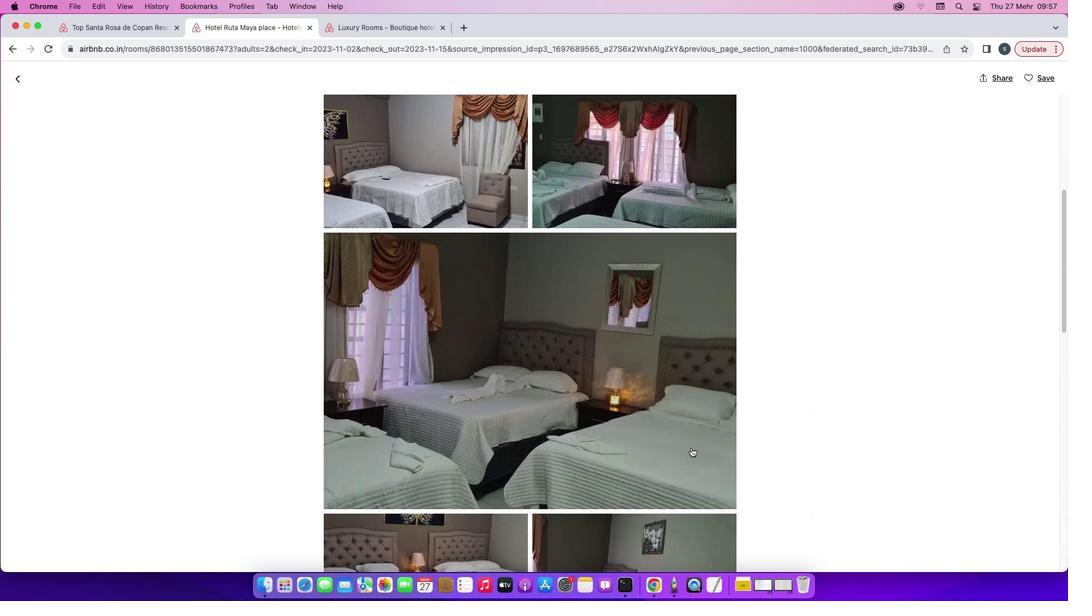 
Action: Mouse scrolled (691, 448) with delta (0, -2)
Screenshot: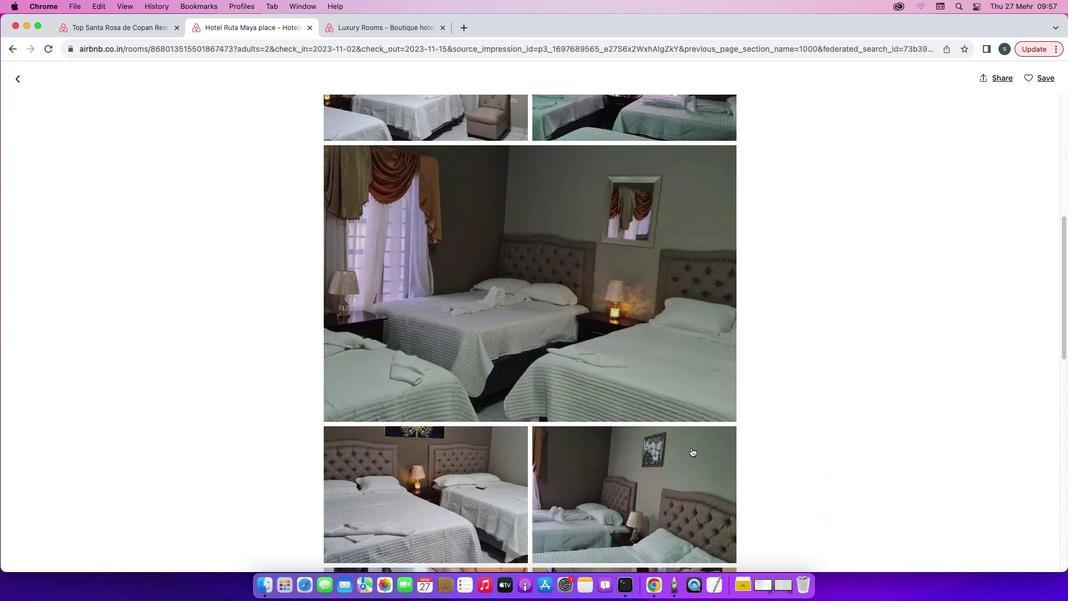 
Action: Mouse scrolled (691, 448) with delta (0, 0)
Screenshot: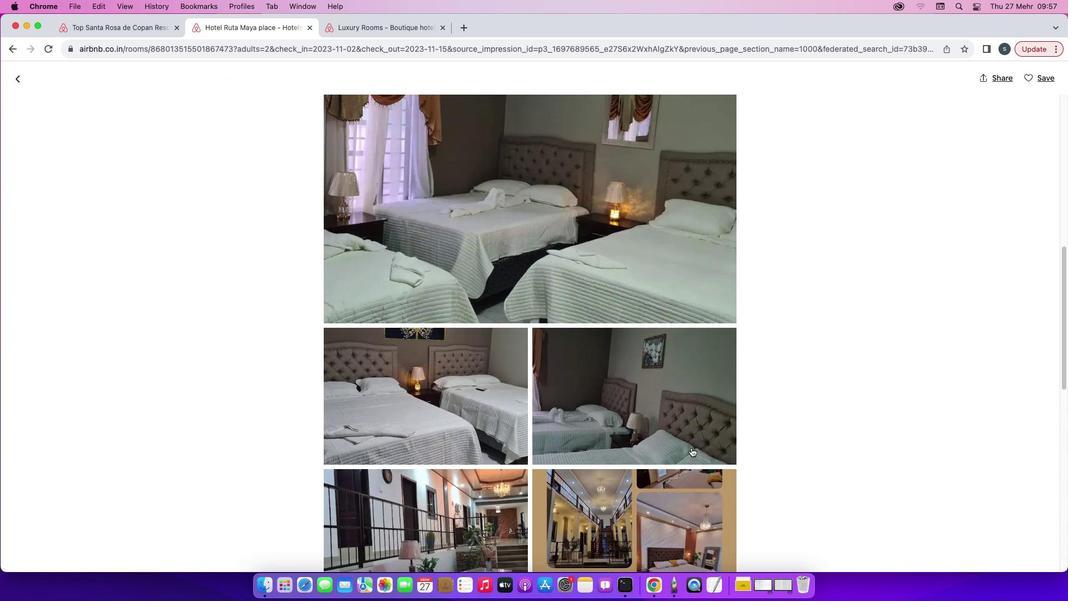 
Action: Mouse scrolled (691, 448) with delta (0, 0)
Screenshot: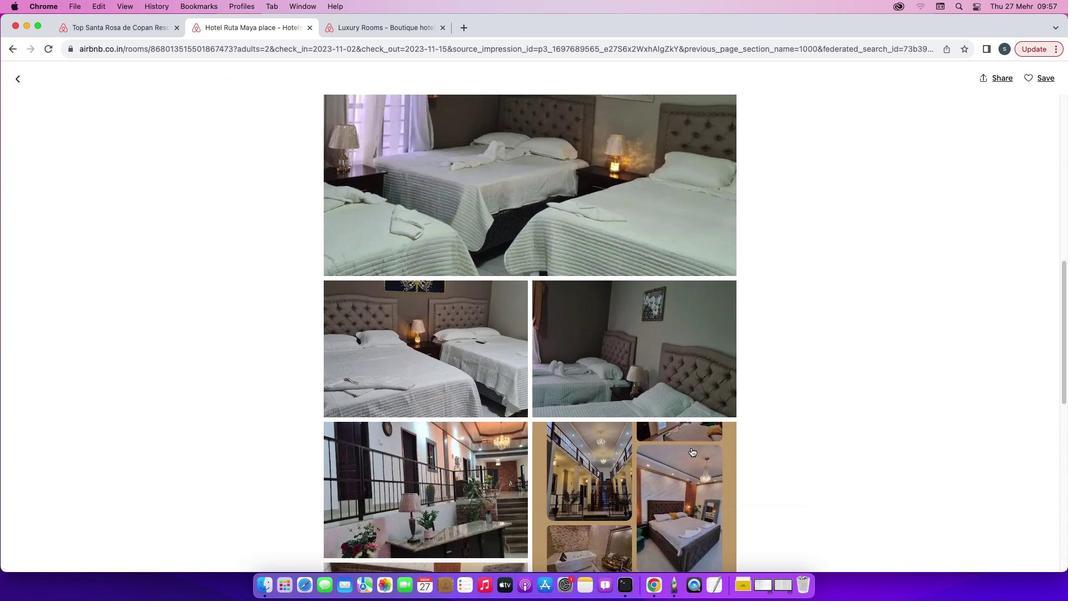 
Action: Mouse scrolled (691, 448) with delta (0, -1)
Screenshot: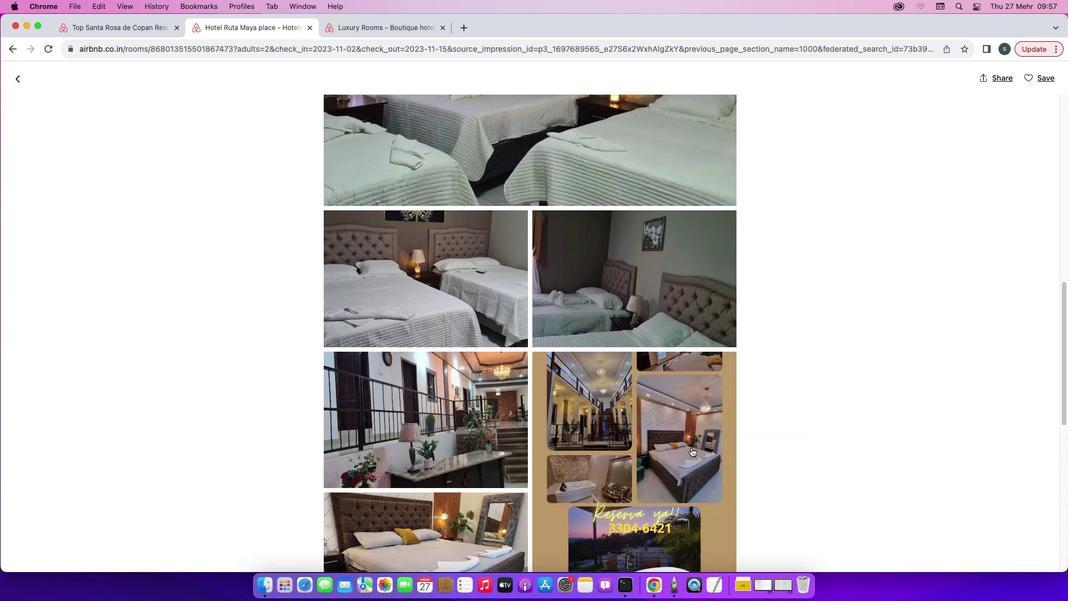 
Action: Mouse scrolled (691, 448) with delta (0, -2)
Screenshot: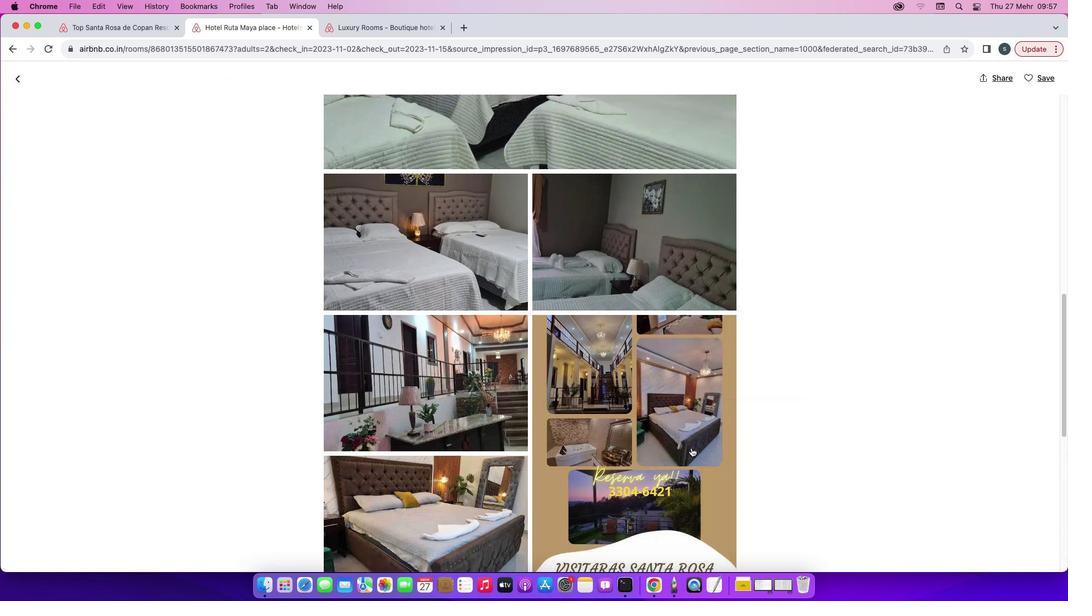 
Action: Mouse scrolled (691, 448) with delta (0, -2)
